 Task: Customize VS Code Editor Settings: Explore and modify VS Code editor settings to tailor the editor's behavior to your preferences
Action: Mouse moved to (7, 626)
Screenshot: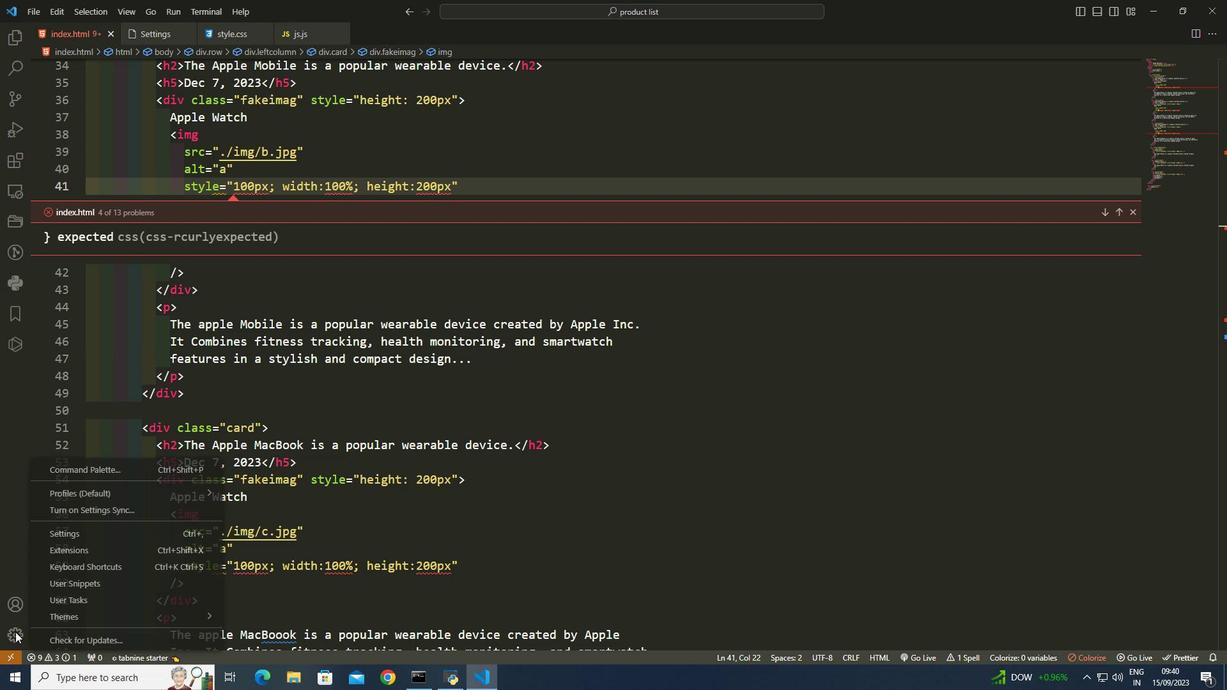 
Action: Mouse pressed left at (7, 626)
Screenshot: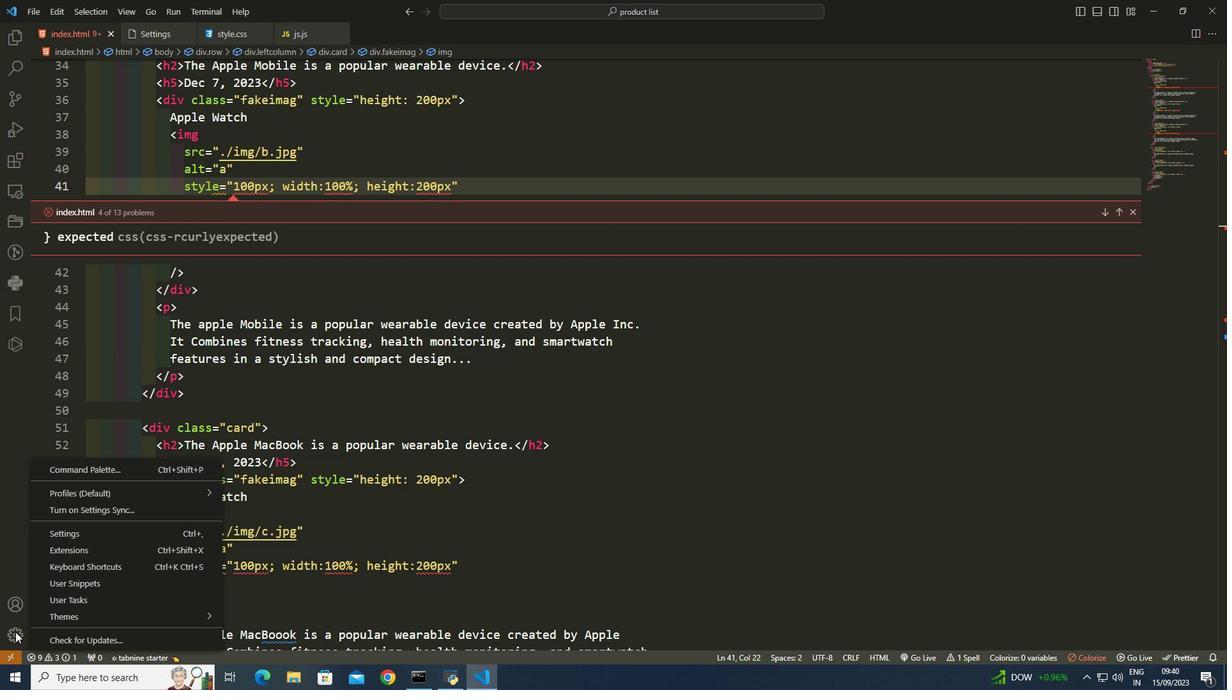 
Action: Mouse moved to (65, 531)
Screenshot: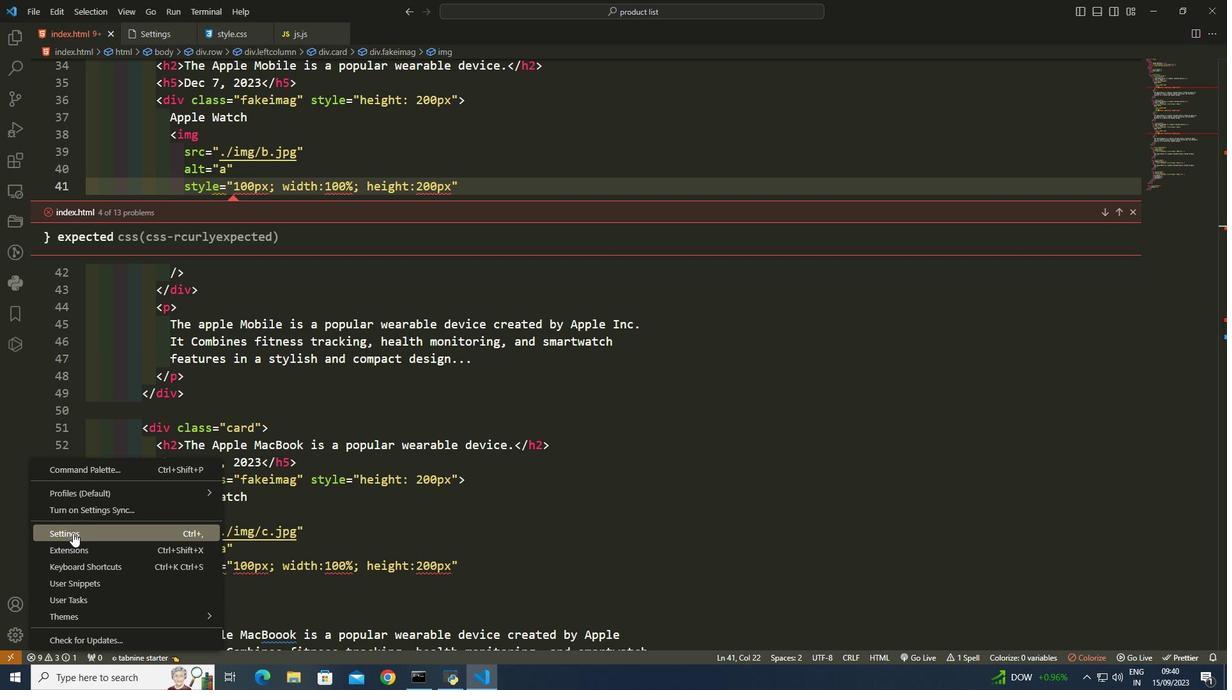
Action: Mouse pressed left at (65, 531)
Screenshot: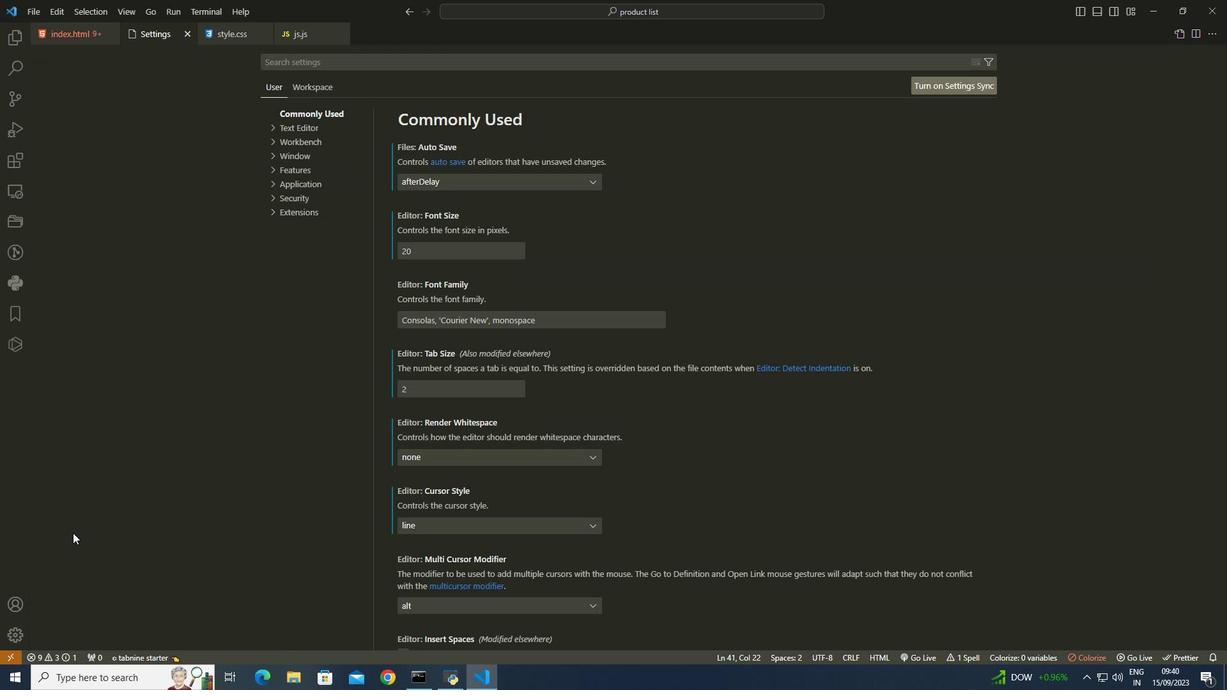 
Action: Mouse moved to (592, 193)
Screenshot: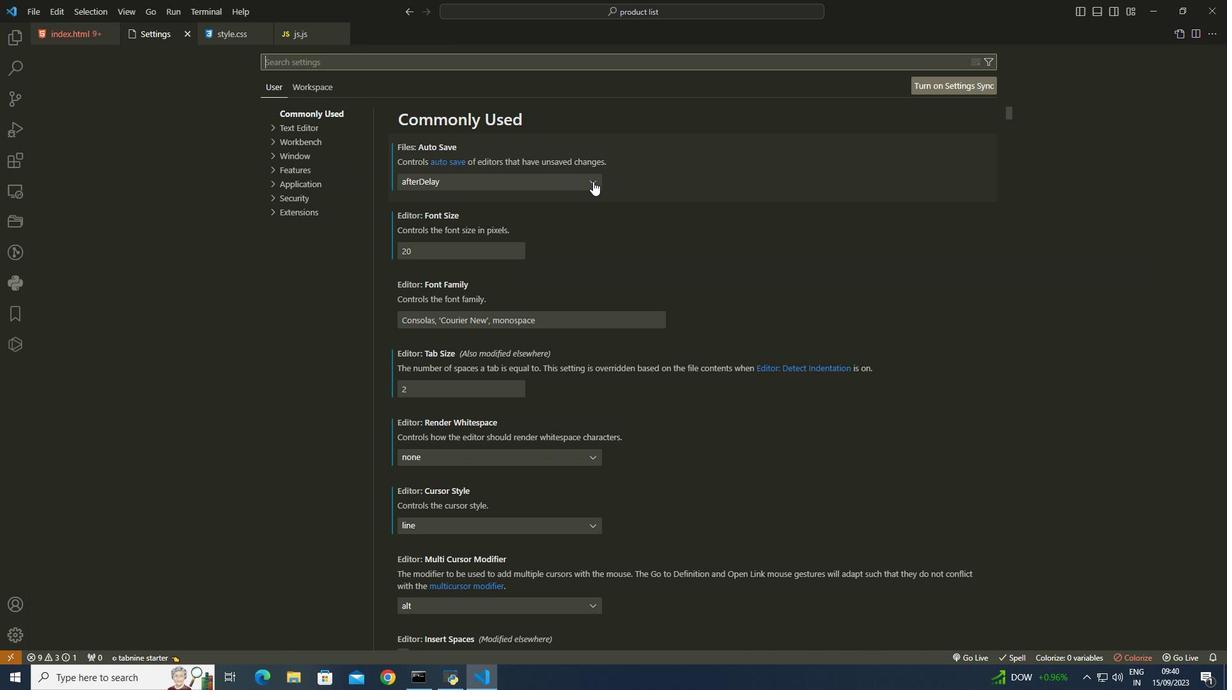 
Action: Mouse pressed left at (592, 193)
Screenshot: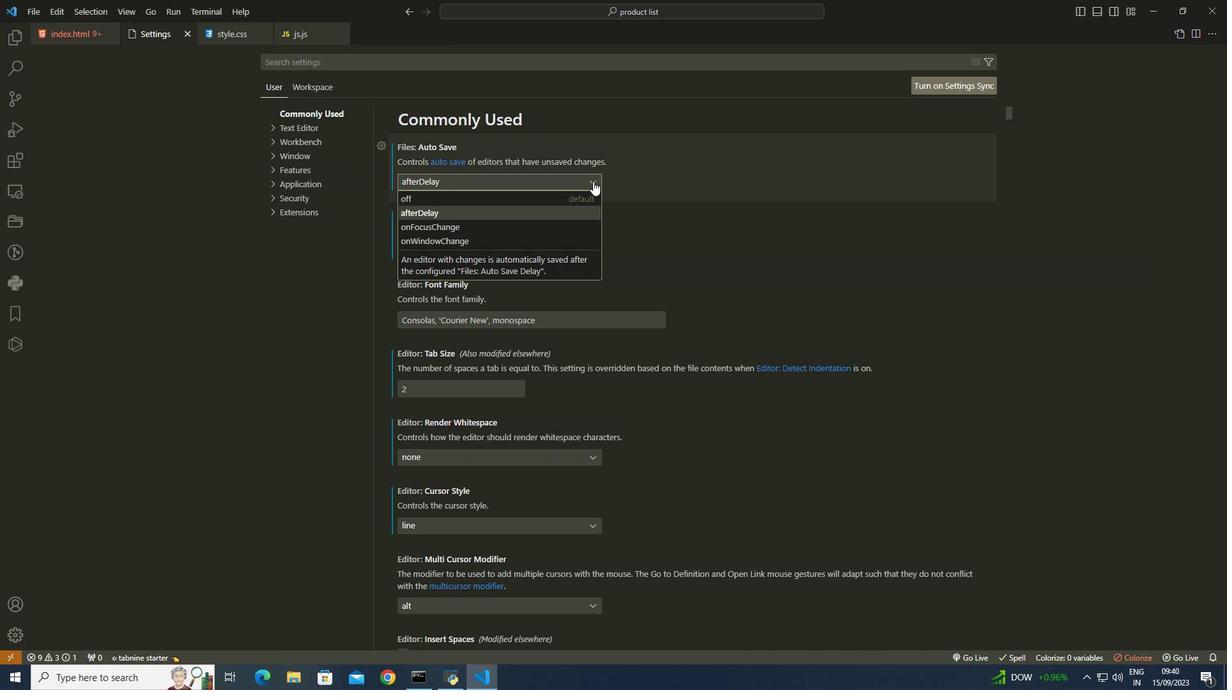 
Action: Mouse moved to (264, 247)
Screenshot: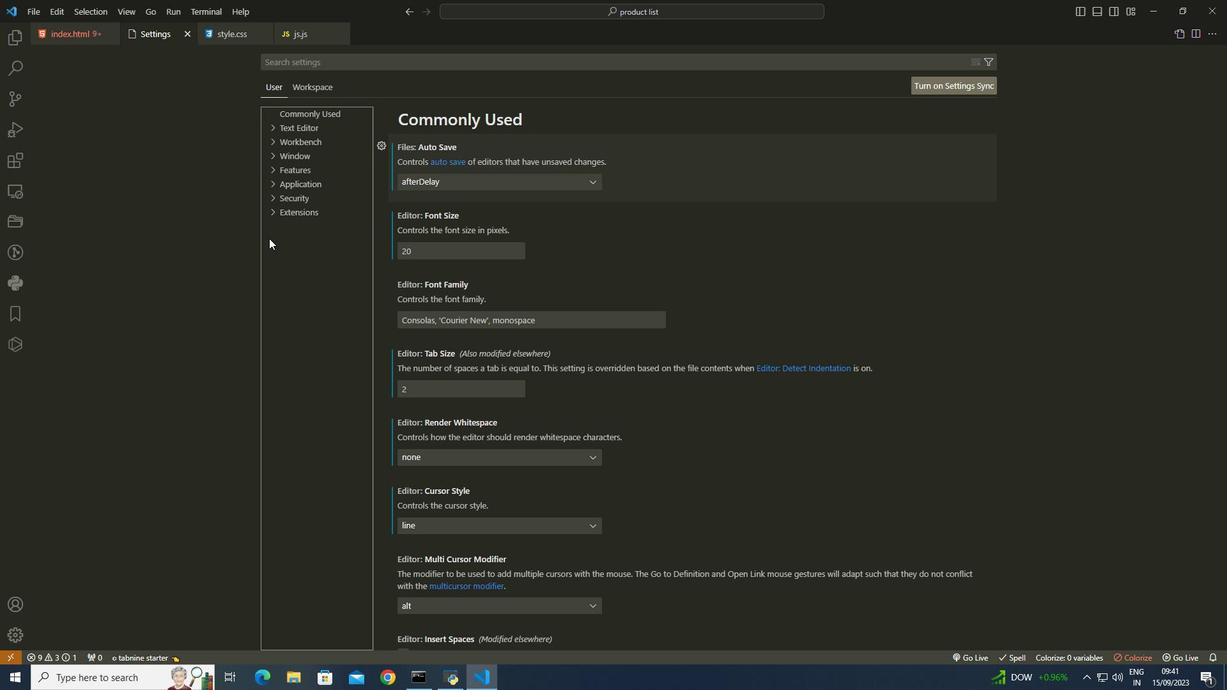 
Action: Mouse pressed left at (264, 247)
Screenshot: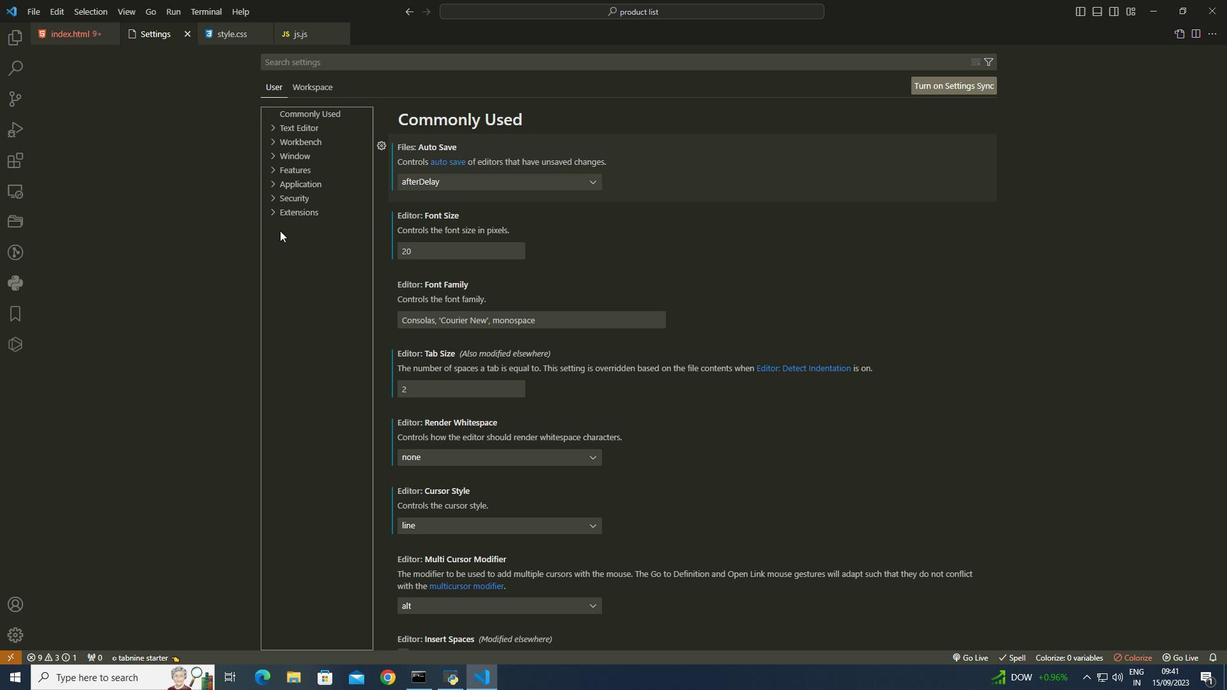 
Action: Mouse moved to (444, 259)
Screenshot: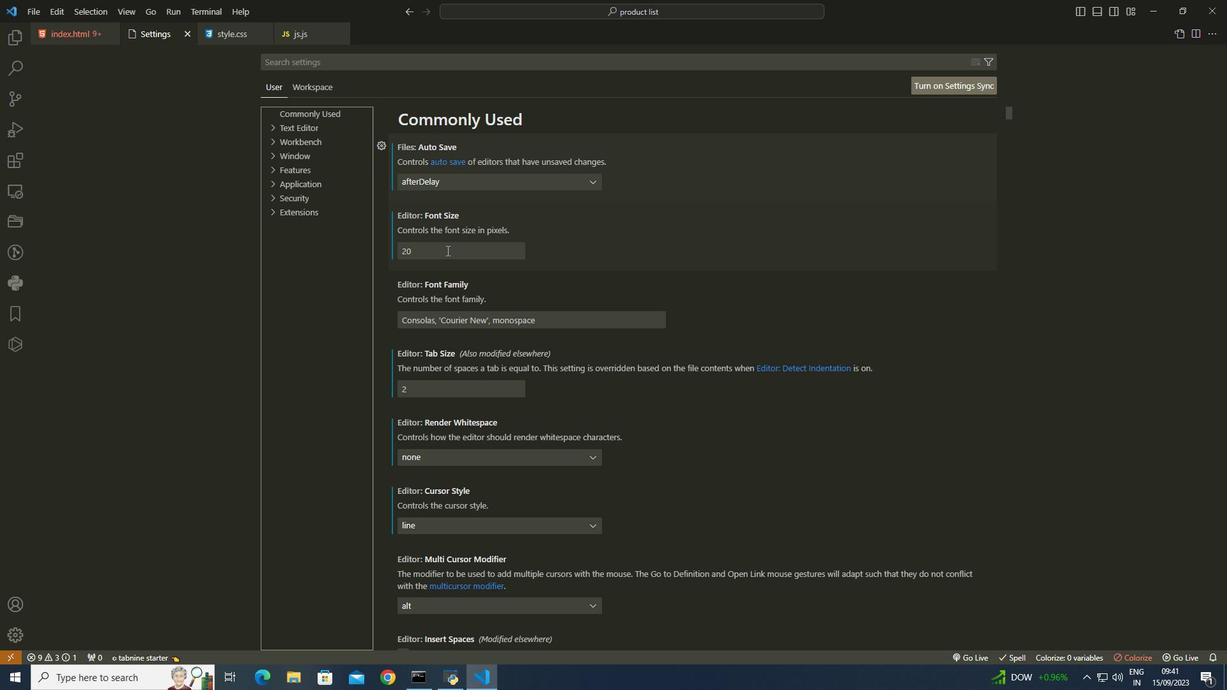 
Action: Mouse pressed left at (444, 259)
Screenshot: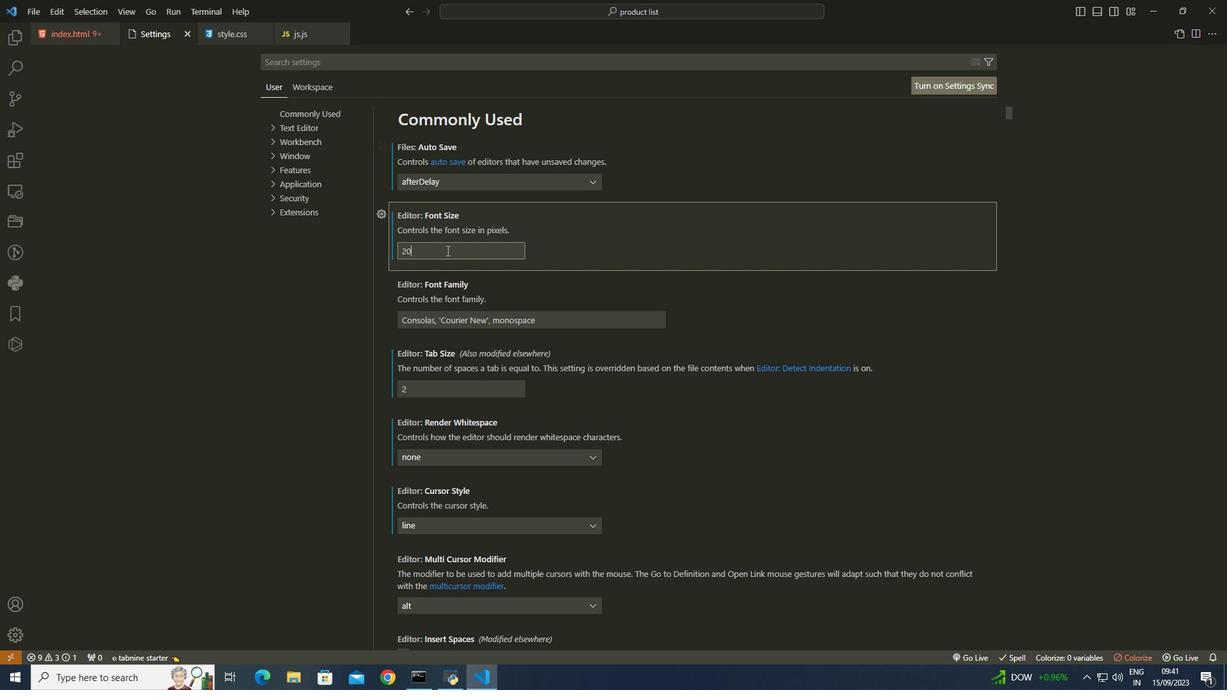 
Action: Key pressed <Key.backspace><Key.backspace>18
Screenshot: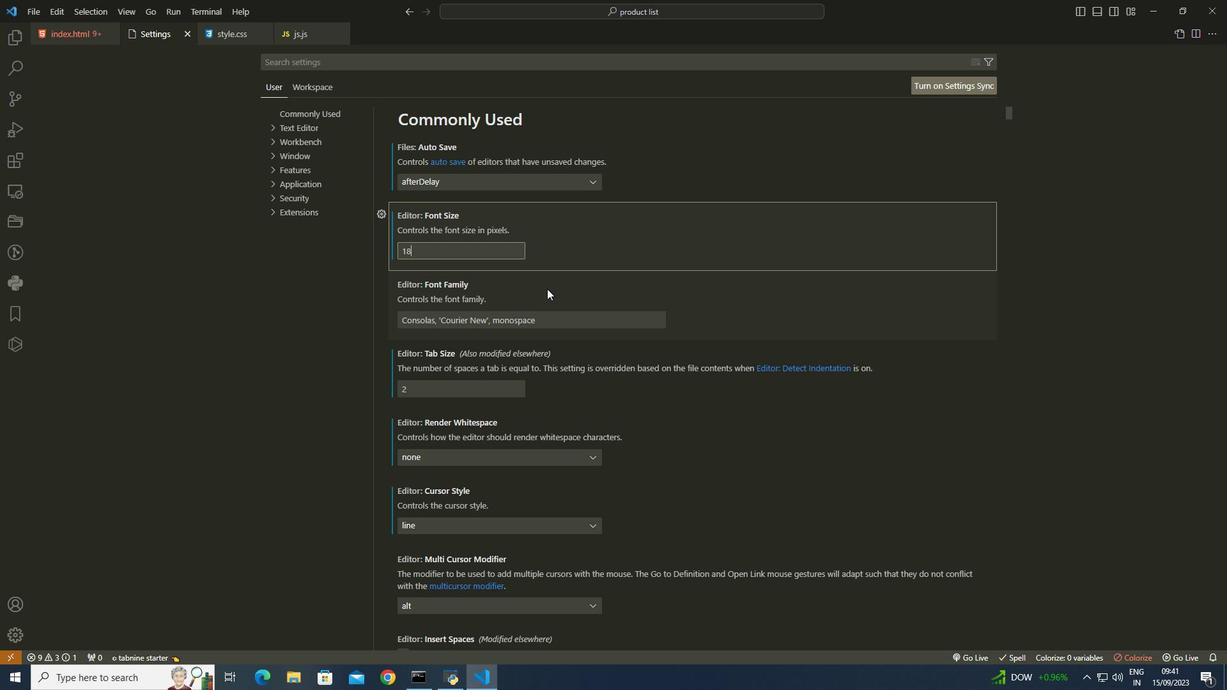 
Action: Mouse moved to (1145, 361)
Screenshot: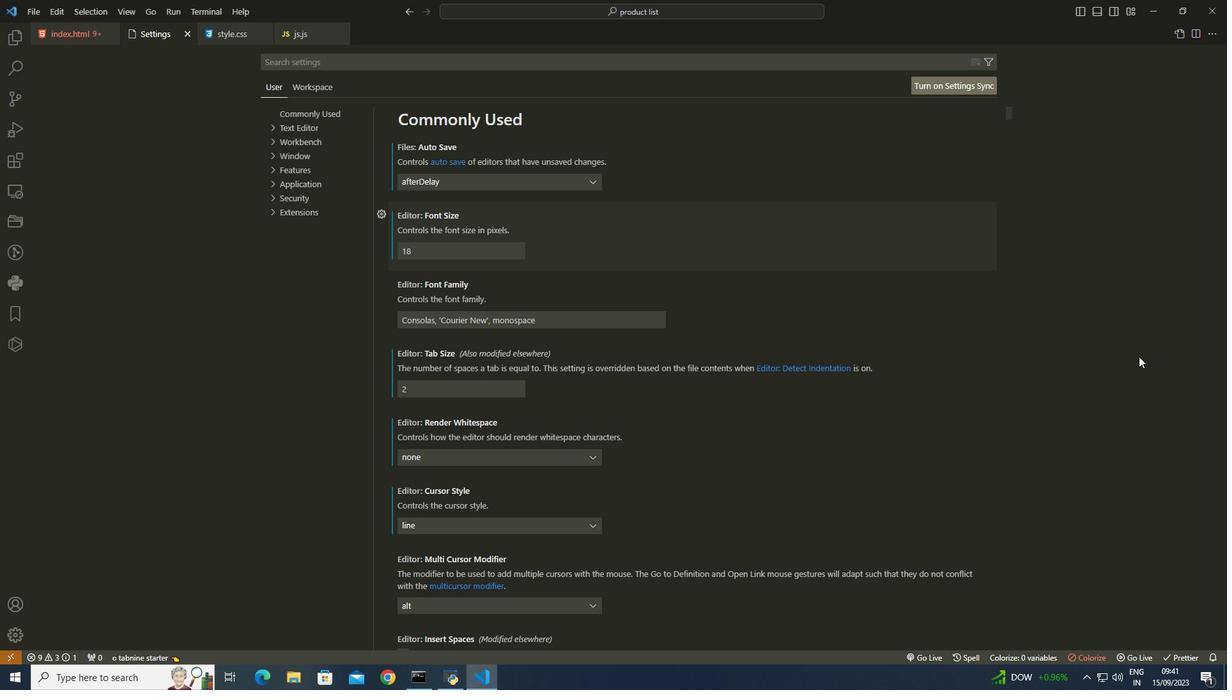 
Action: Mouse pressed left at (1145, 361)
Screenshot: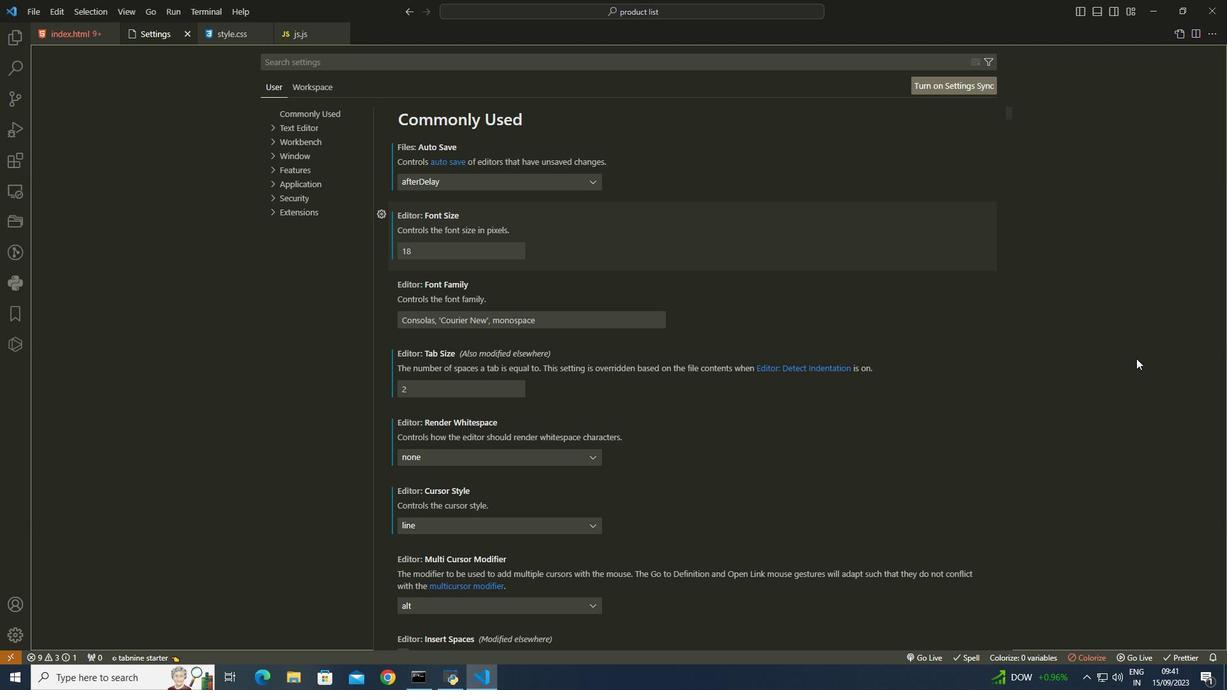 
Action: Mouse moved to (563, 329)
Screenshot: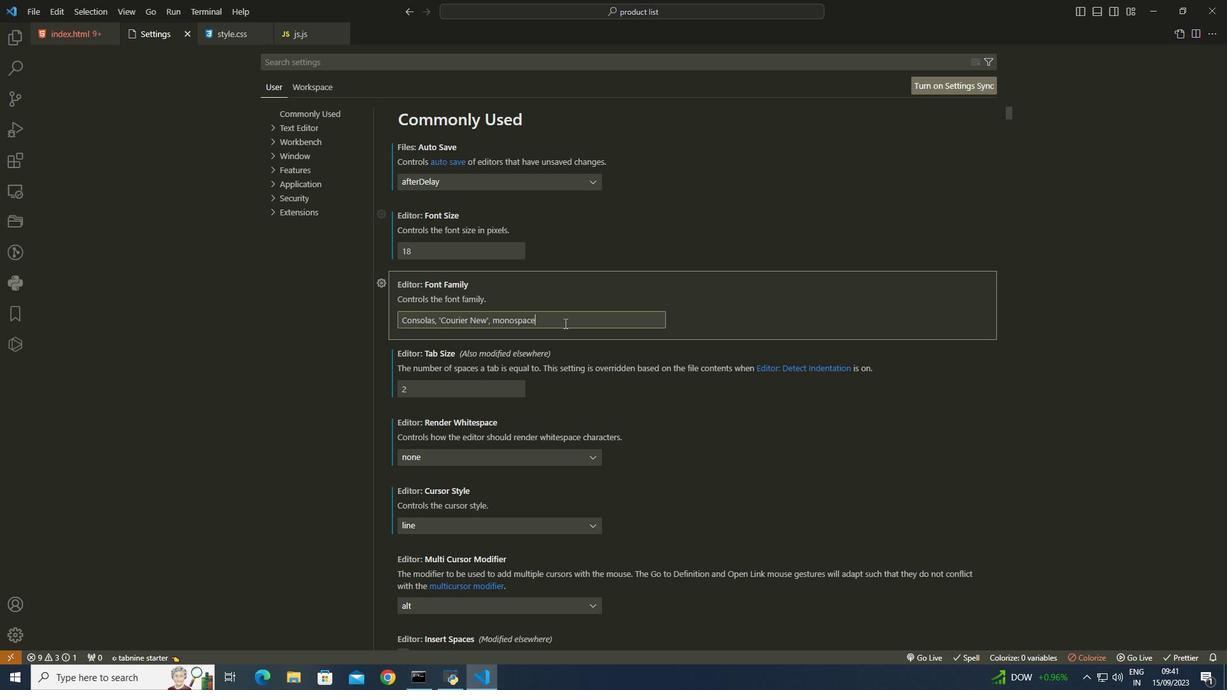 
Action: Mouse pressed left at (563, 329)
Screenshot: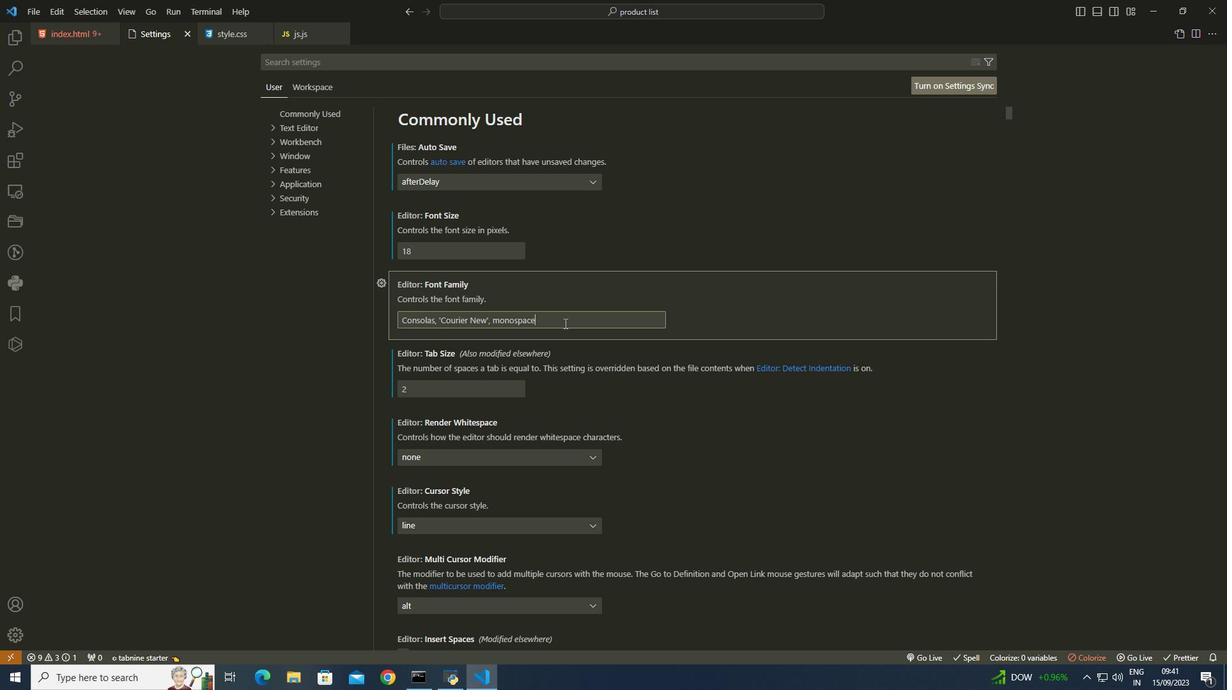 
Action: Mouse moved to (563, 329)
Screenshot: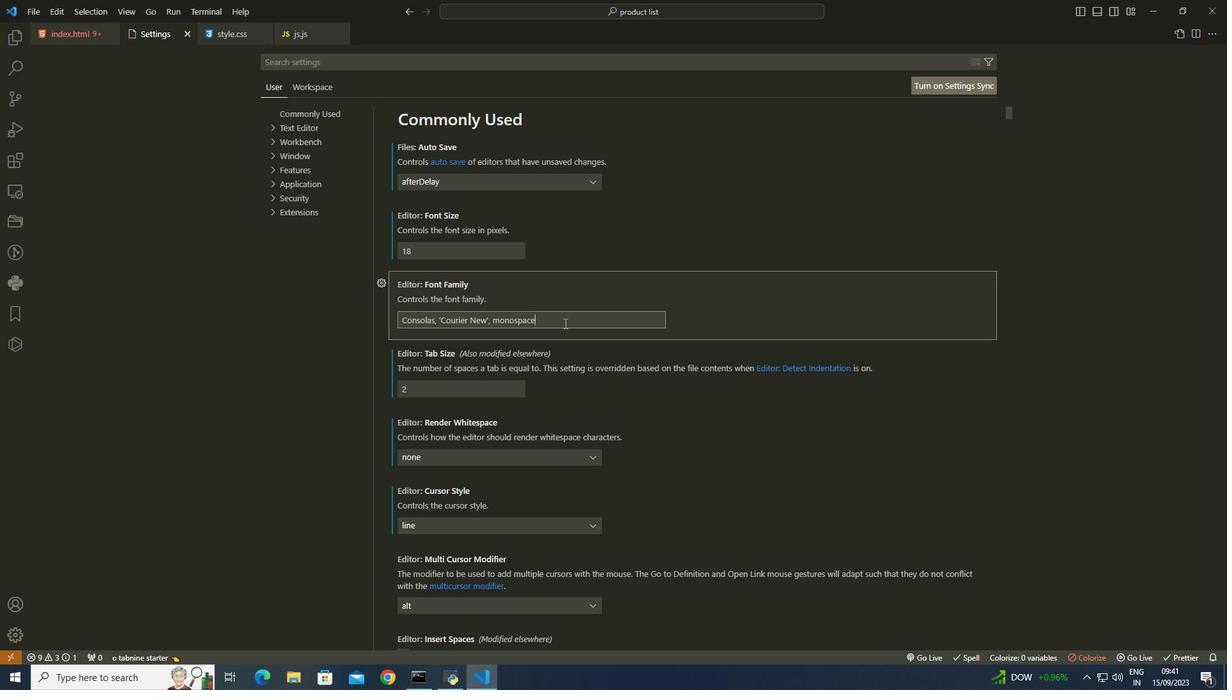 
Action: Mouse pressed left at (563, 329)
Screenshot: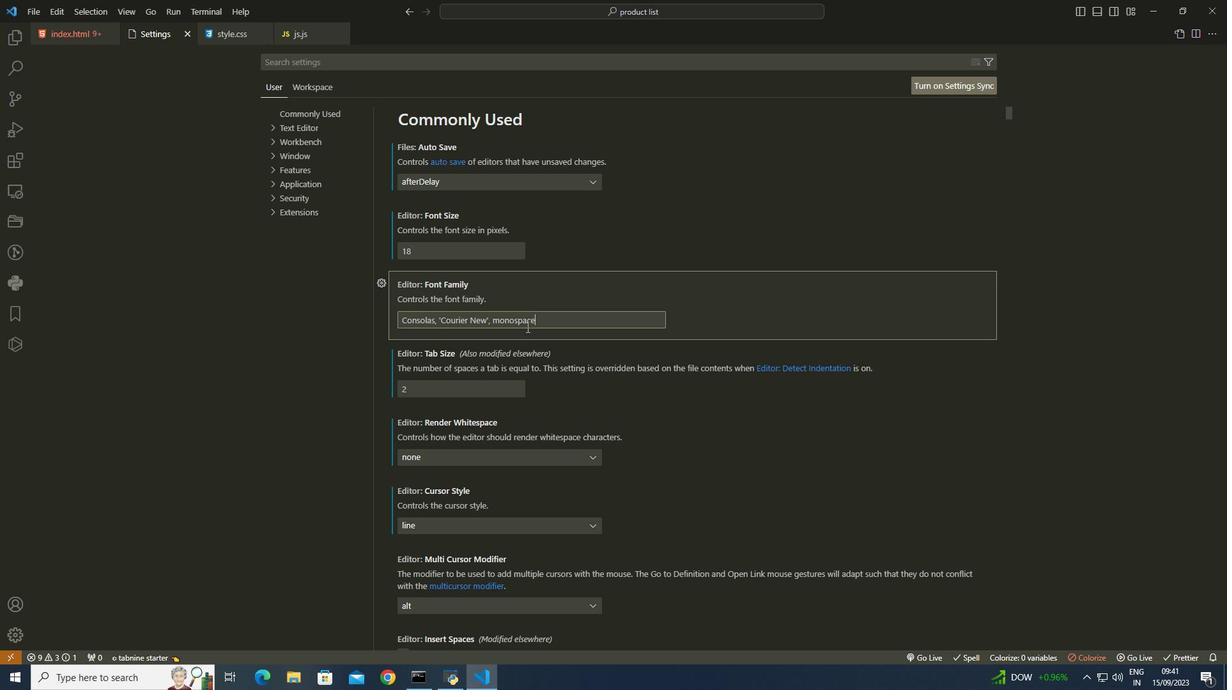 
Action: Mouse moved to (325, 368)
Screenshot: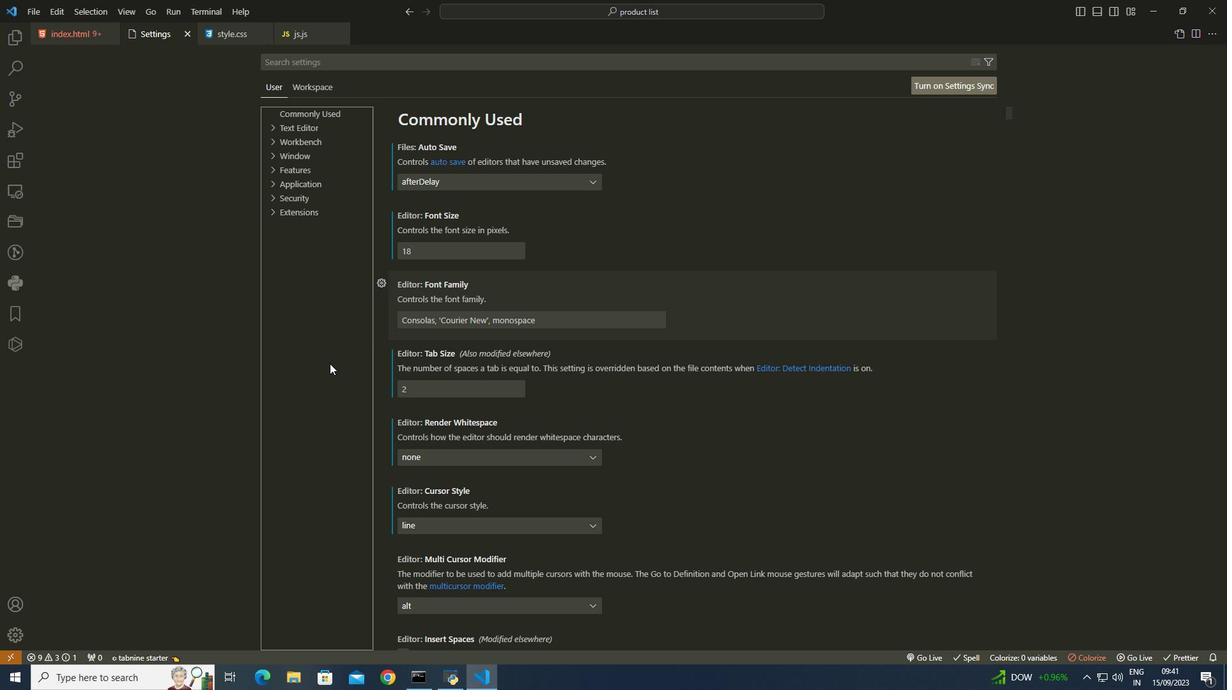 
Action: Mouse pressed left at (325, 368)
Screenshot: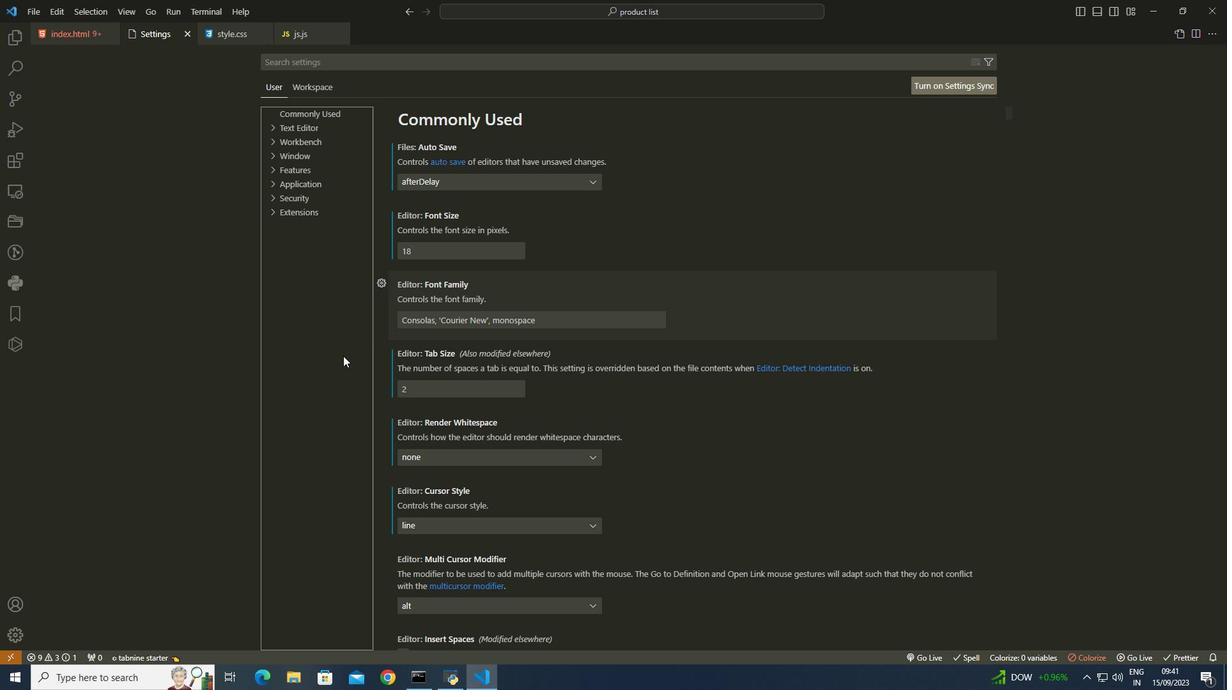 
Action: Mouse moved to (550, 329)
Screenshot: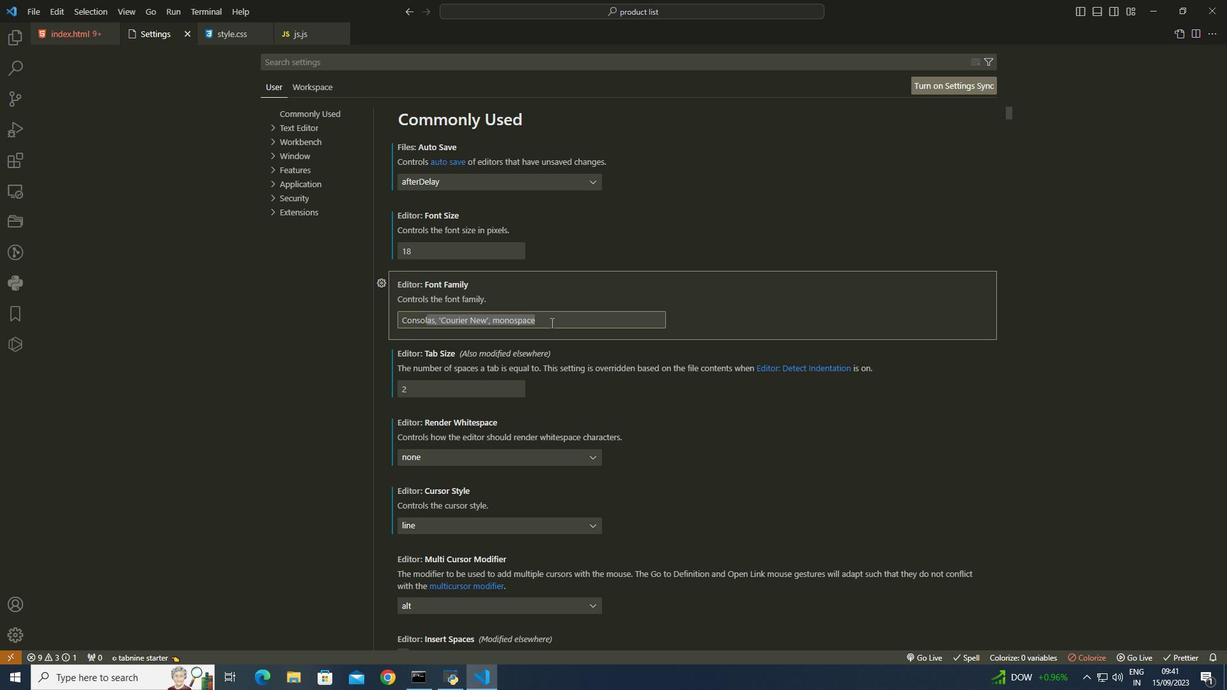 
Action: Mouse pressed left at (550, 329)
Screenshot: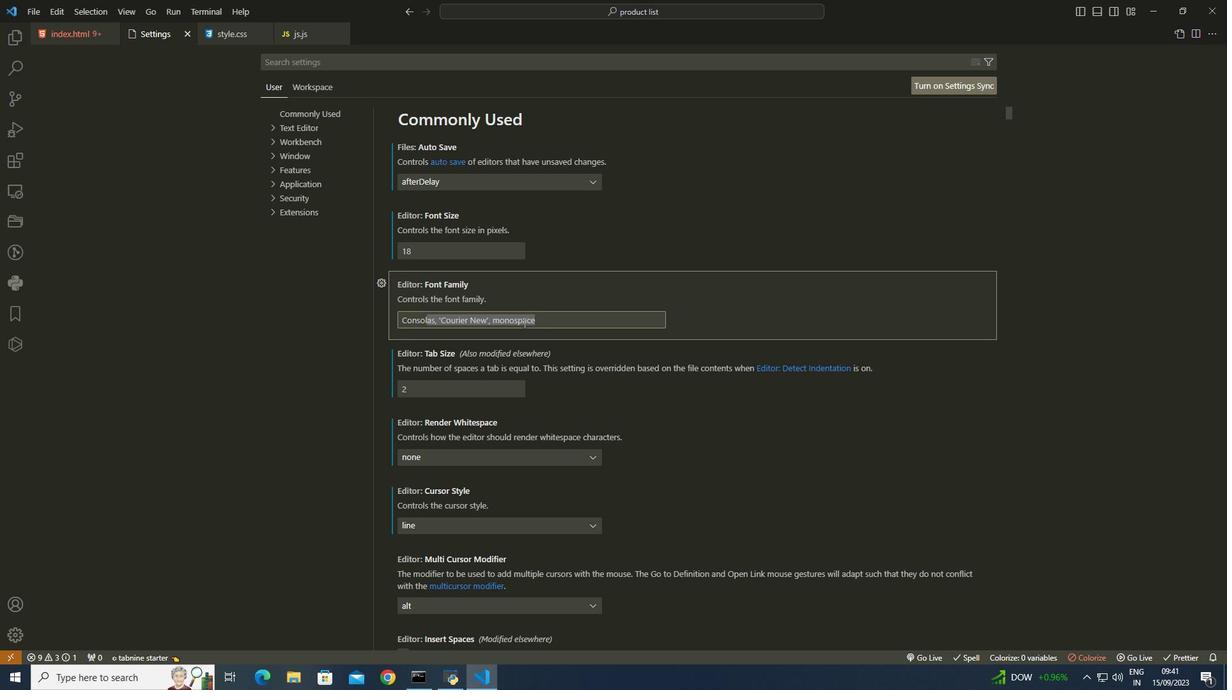 
Action: Mouse moved to (556, 323)
Screenshot: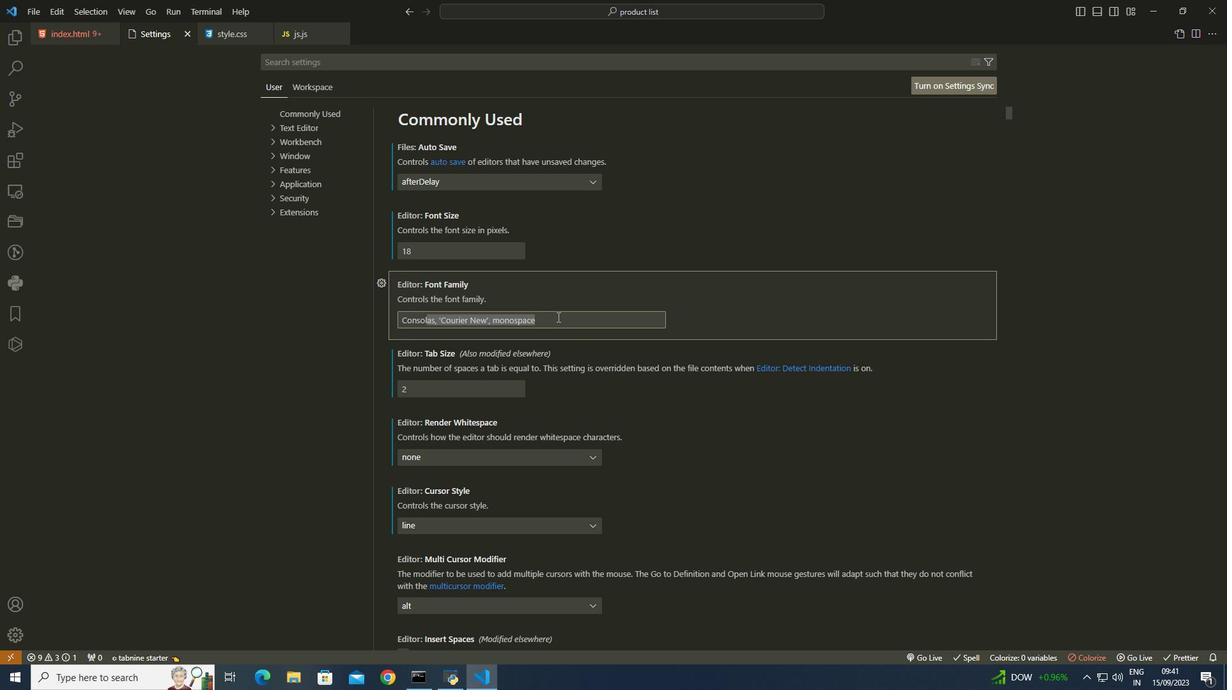 
Action: Mouse pressed left at (556, 323)
Screenshot: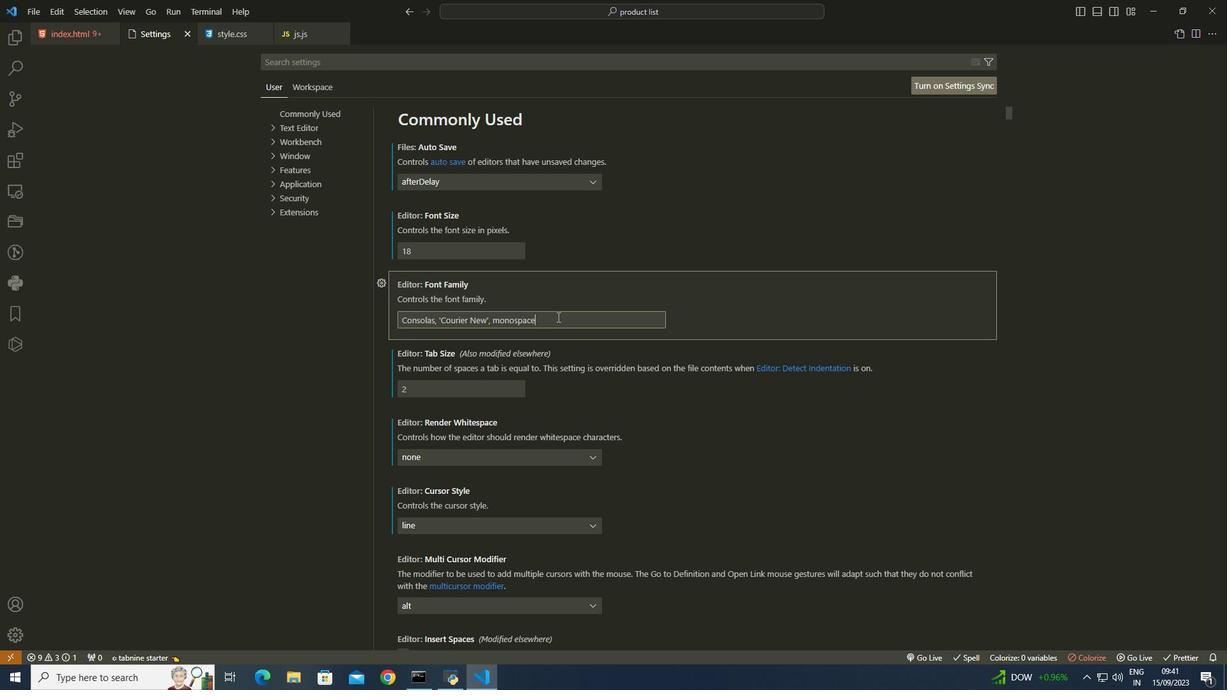 
Action: Key pressed <Key.backspace><Key.backspace><Key.backspace><Key.backspace><Key.backspace><Key.backspace><Key.backspace><Key.backspace><Key.backspace><Key.backspace><Key.backspace><Key.backspace><Key.backspace><Key.backspace><Key.backspace><Key.backspace><Key.backspace><Key.backspace><Key.backspace><Key.backspace><Key.backspace><Key.backspace><Key.backspace><Key.backspace><Key.backspace><Key.backspace><Key.backspace><Key.backspace><Key.backspace><Key.backspace><Key.backspace><Key.backspace><Key.backspace><Key.backspace><Key.backspace><Key.backspace><Key.backspace><Key.backspace><Key.backspace><Key.backspace><Key.backspace>centuri<Key.backspace>y<Key.space>gothic
Screenshot: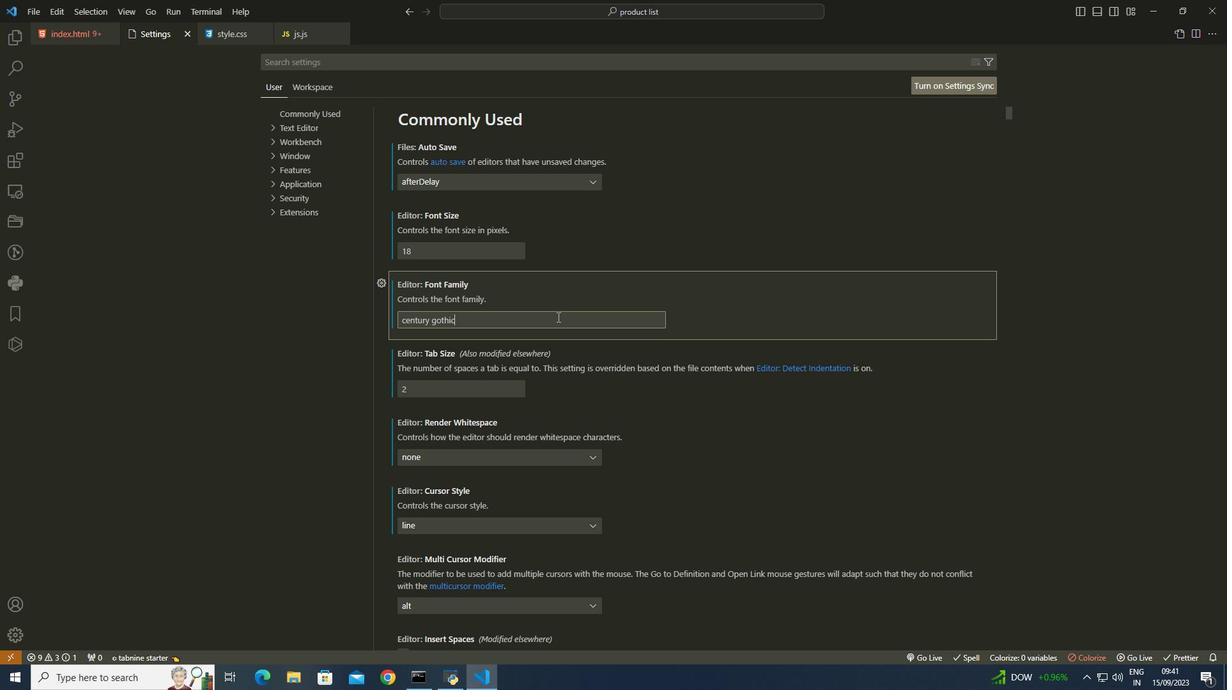 
Action: Mouse moved to (783, 470)
Screenshot: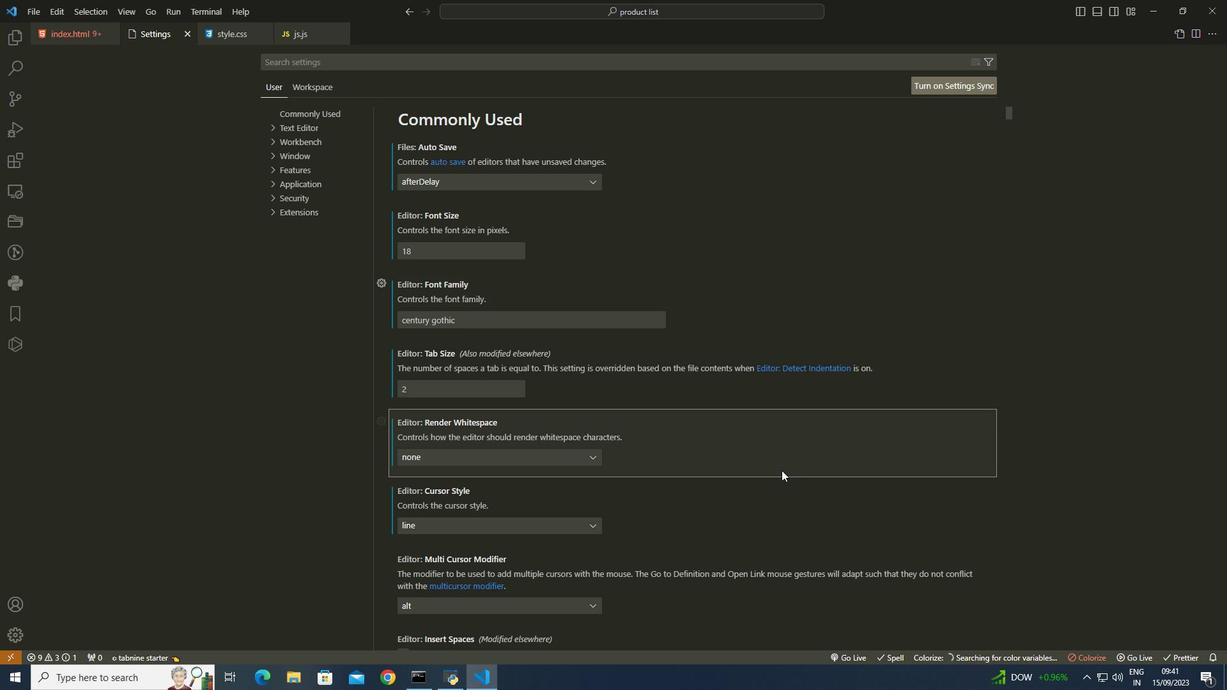 
Action: Mouse pressed left at (783, 470)
Screenshot: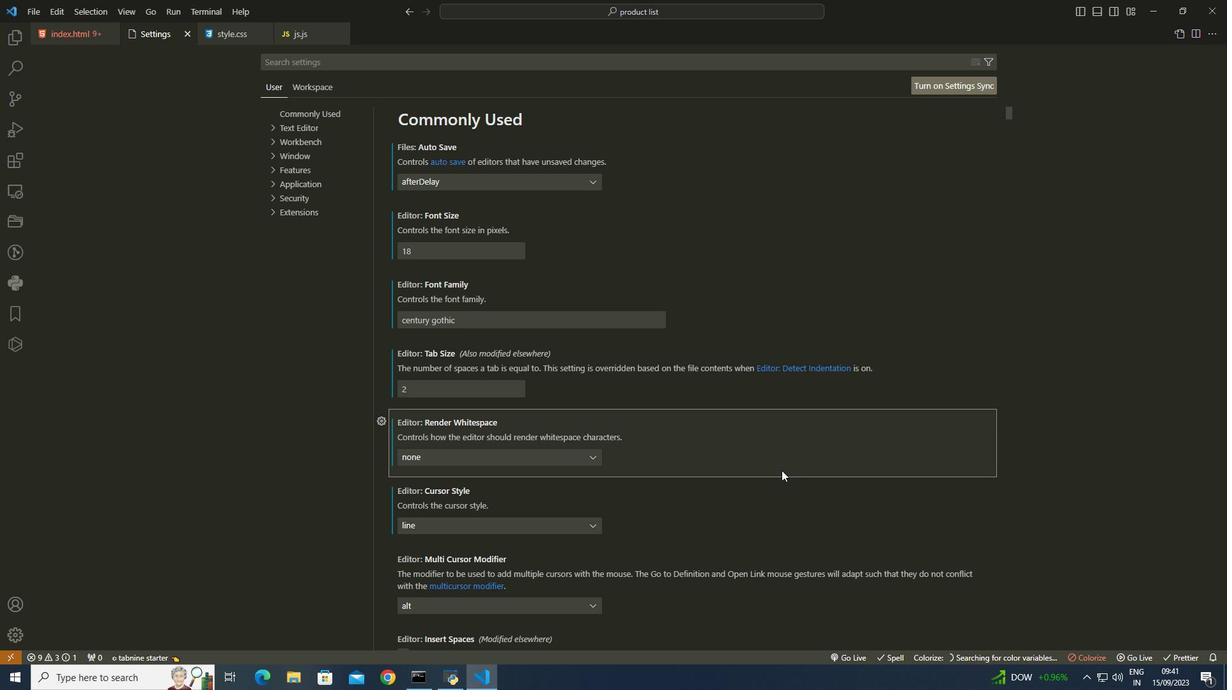 
Action: Mouse moved to (496, 320)
Screenshot: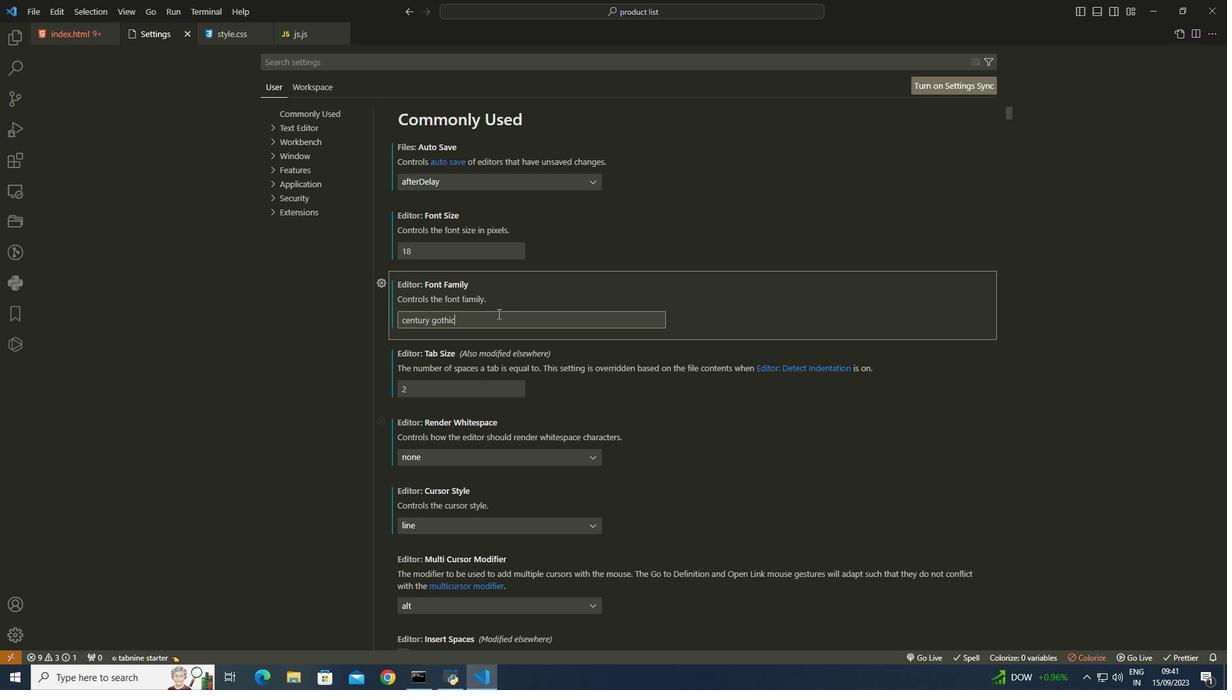 
Action: Mouse pressed left at (496, 320)
Screenshot: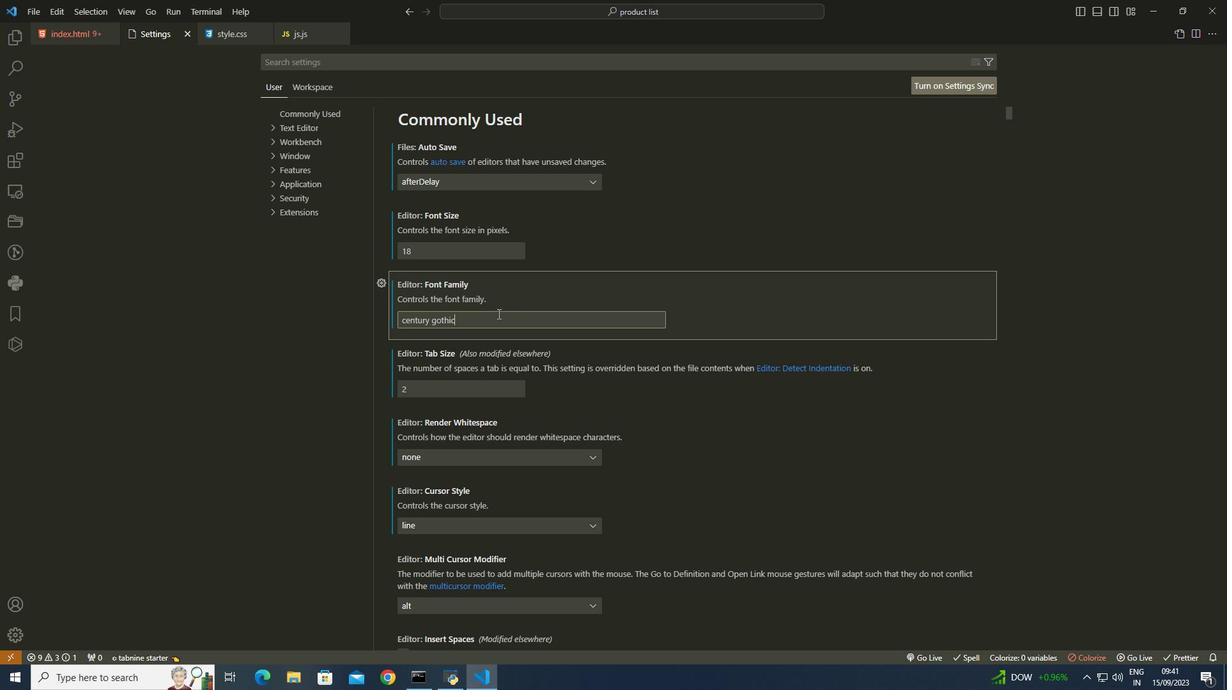 
Action: Key pressed <Key.backspace><Key.backspace><Key.backspace><Key.backspace><Key.backspace><Key.backspace><Key.backspace><Key.backspace><Key.backspace><Key.backspace><Key.backspace><Key.backspace><Key.backspace><Key.backspace><Key.backspace><Key.backspace><Key.backspace><Key.backspace>sans<Key.space>serif
Screenshot: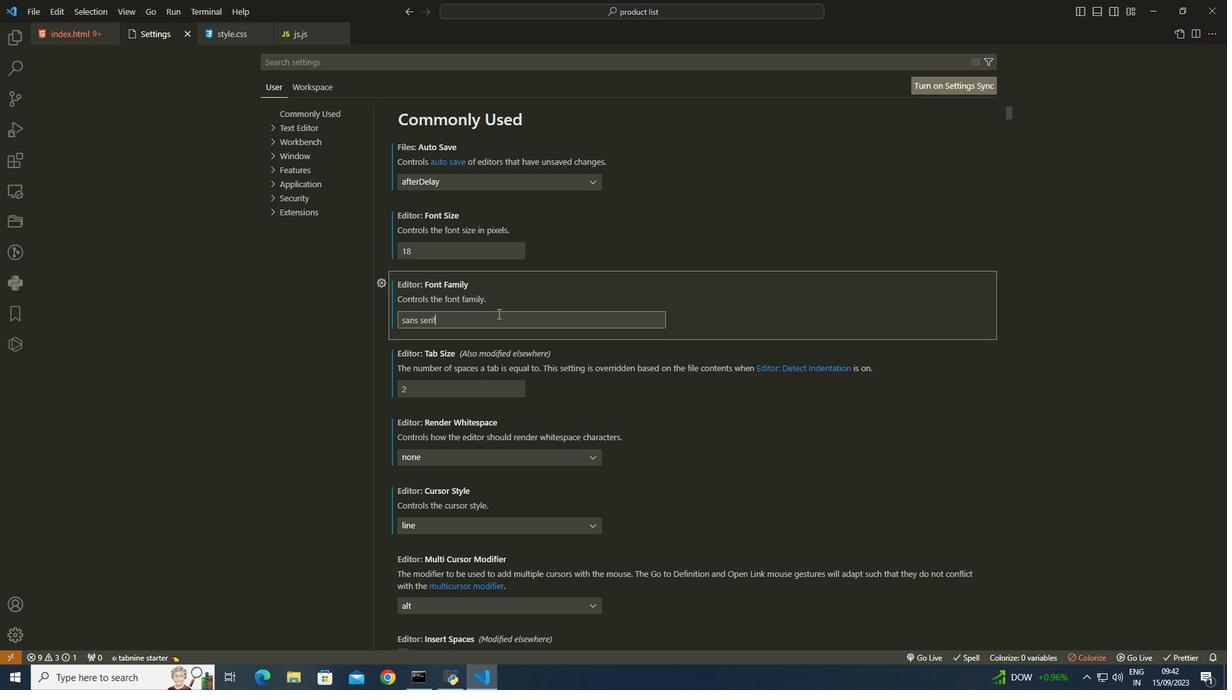 
Action: Mouse moved to (506, 325)
Screenshot: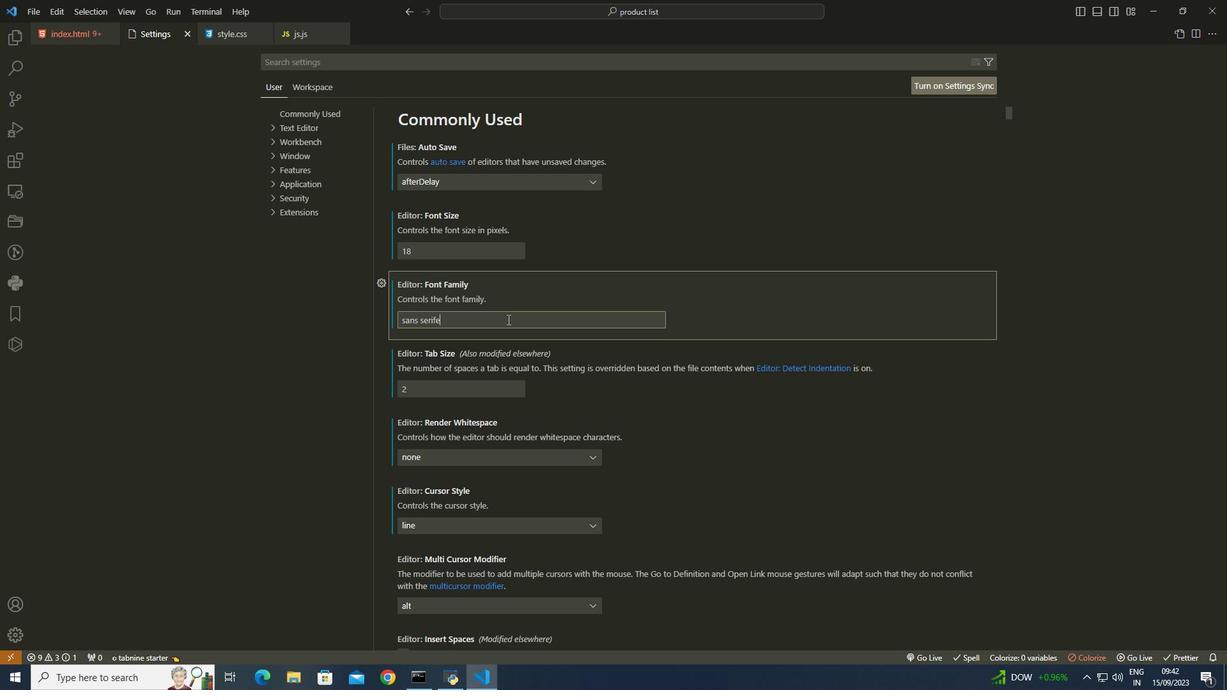 
Action: Key pressed e
Screenshot: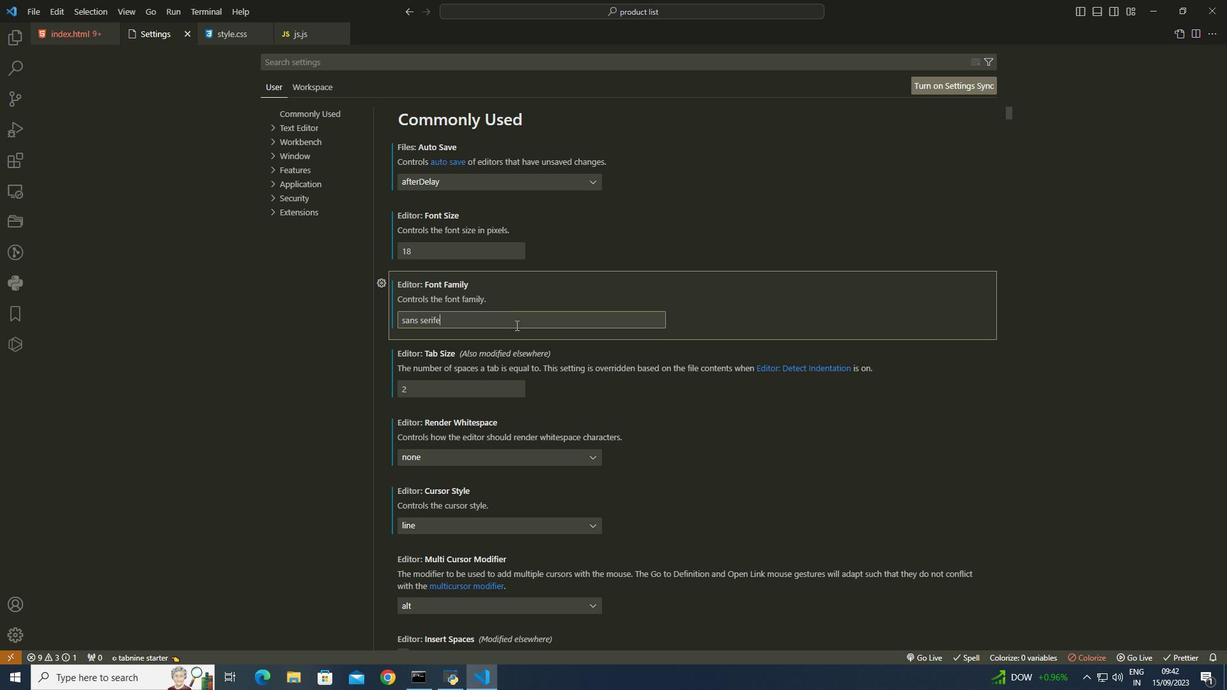 
Action: Mouse moved to (694, 398)
Screenshot: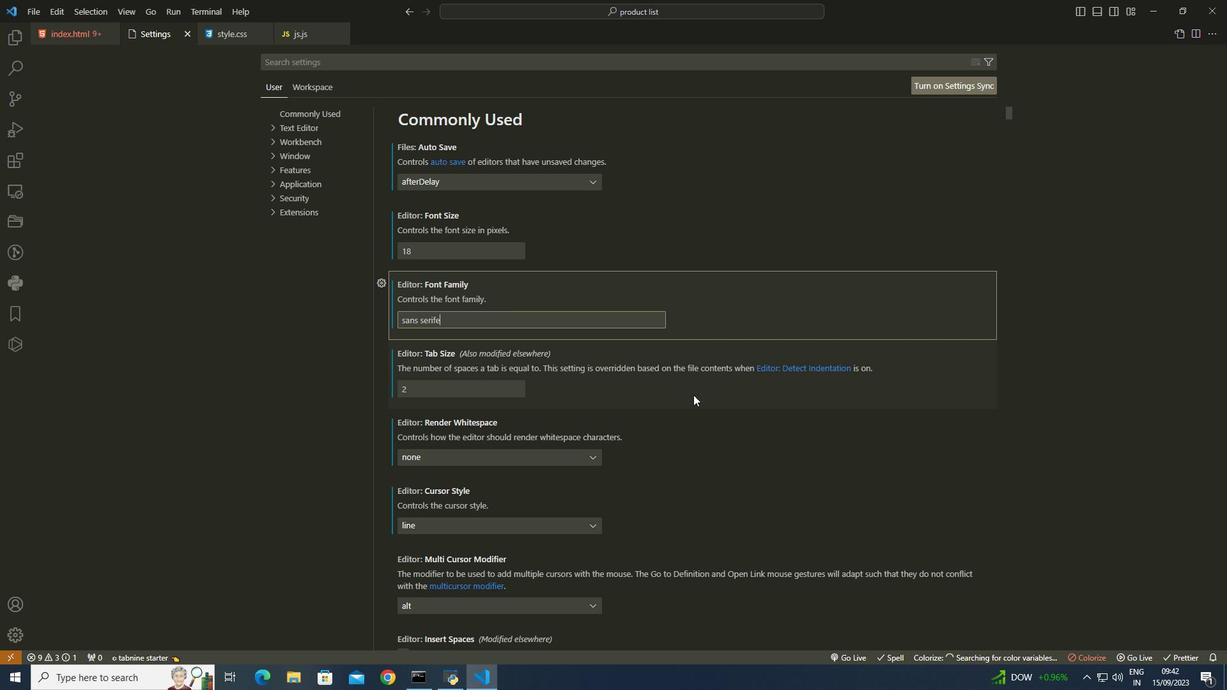 
Action: Key pressed <Key.backspace>
Screenshot: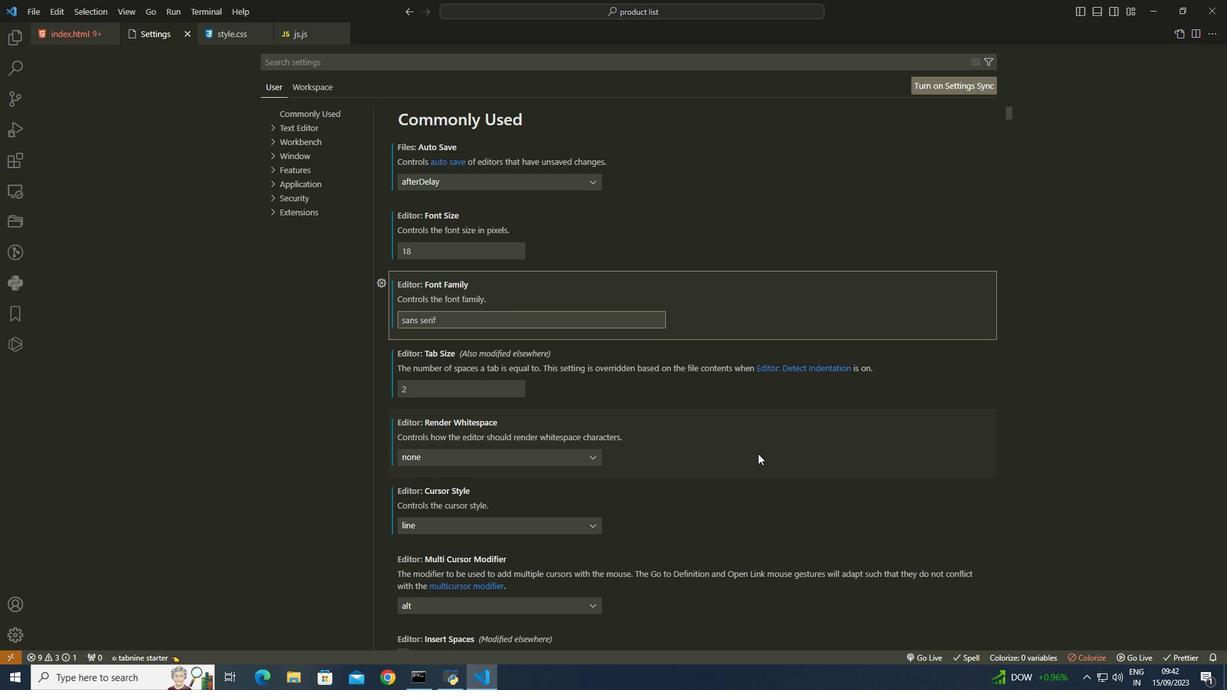 
Action: Mouse moved to (816, 471)
Screenshot: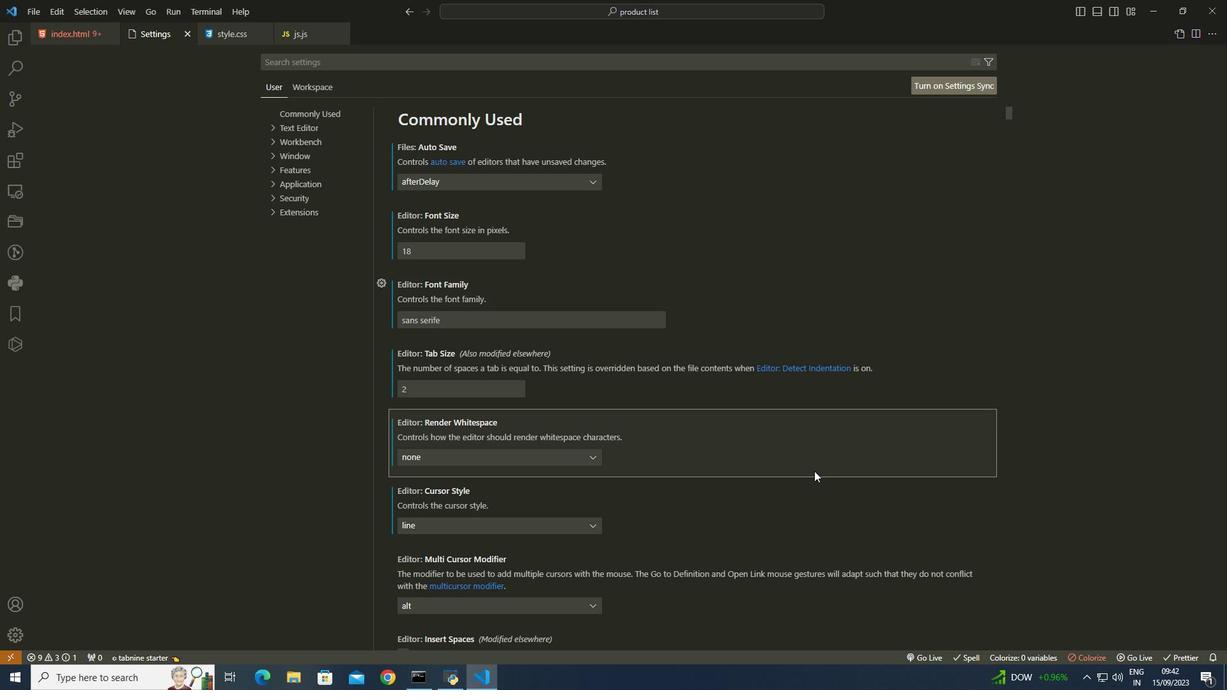 
Action: Mouse pressed left at (816, 471)
Screenshot: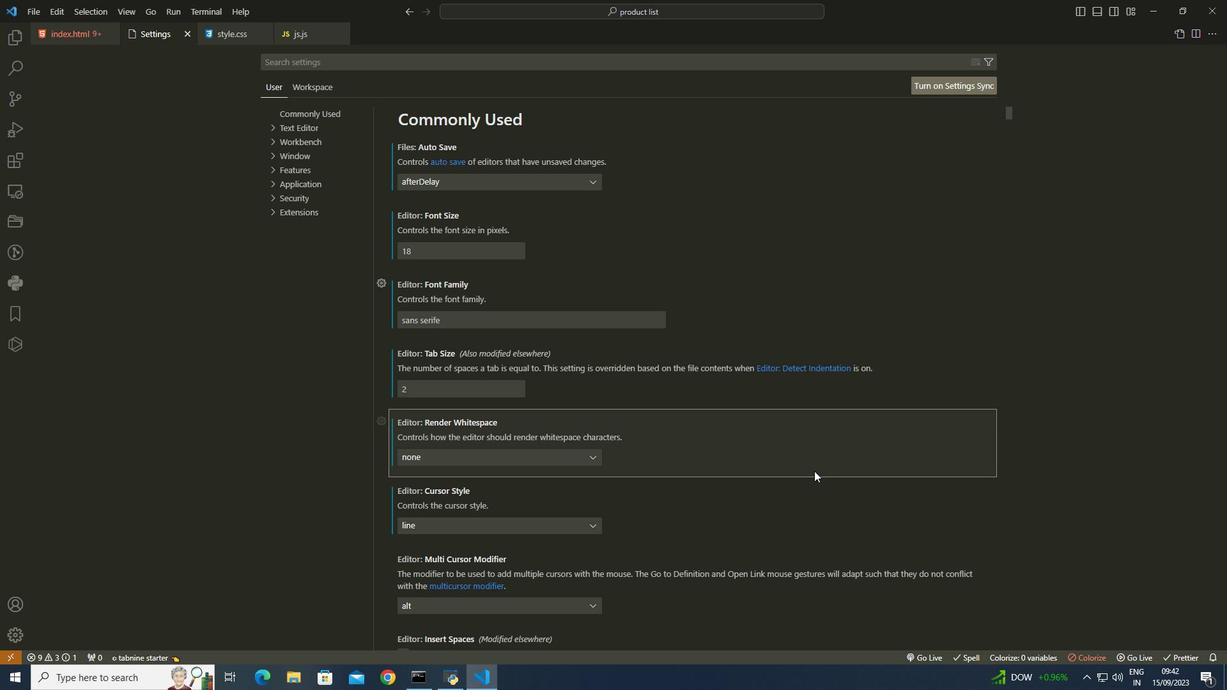 
Action: Mouse moved to (298, 374)
Screenshot: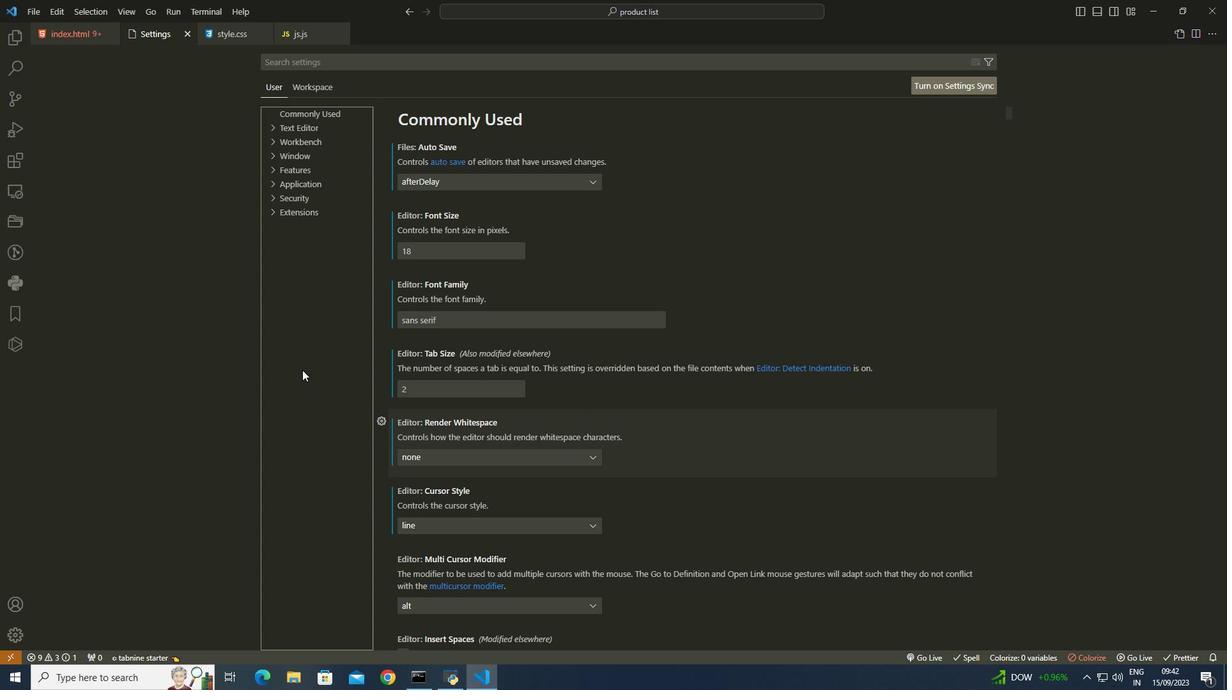 
Action: Mouse pressed left at (298, 374)
Screenshot: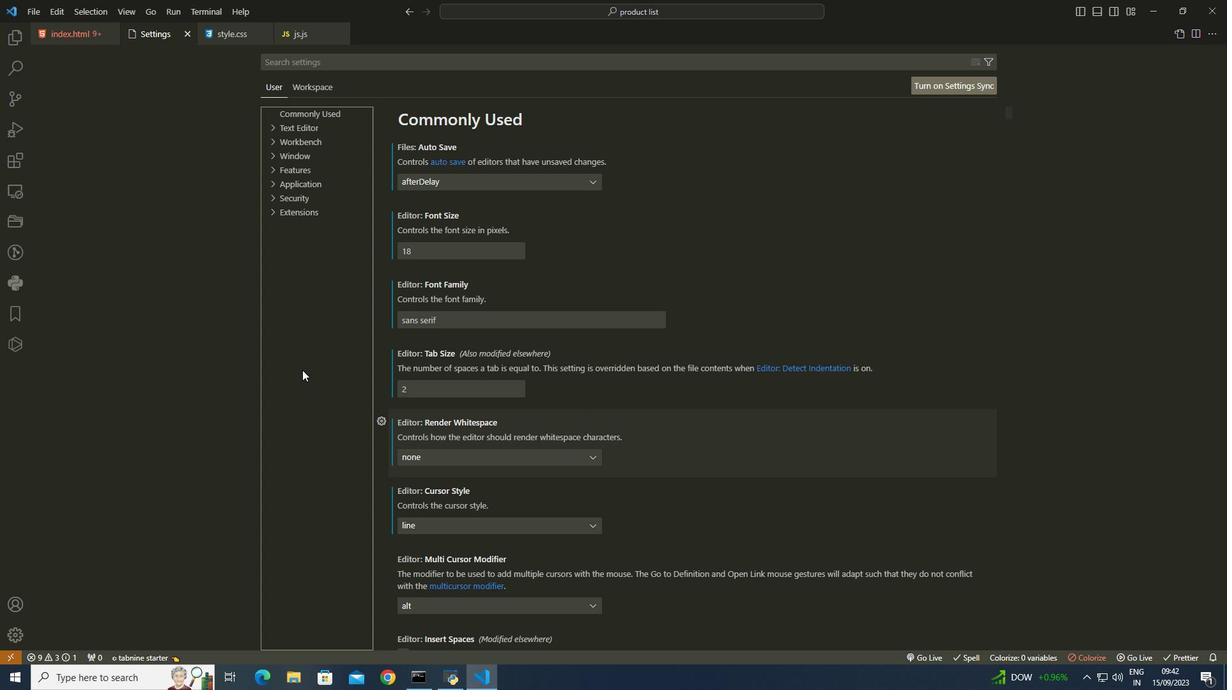 
Action: Mouse moved to (459, 393)
Screenshot: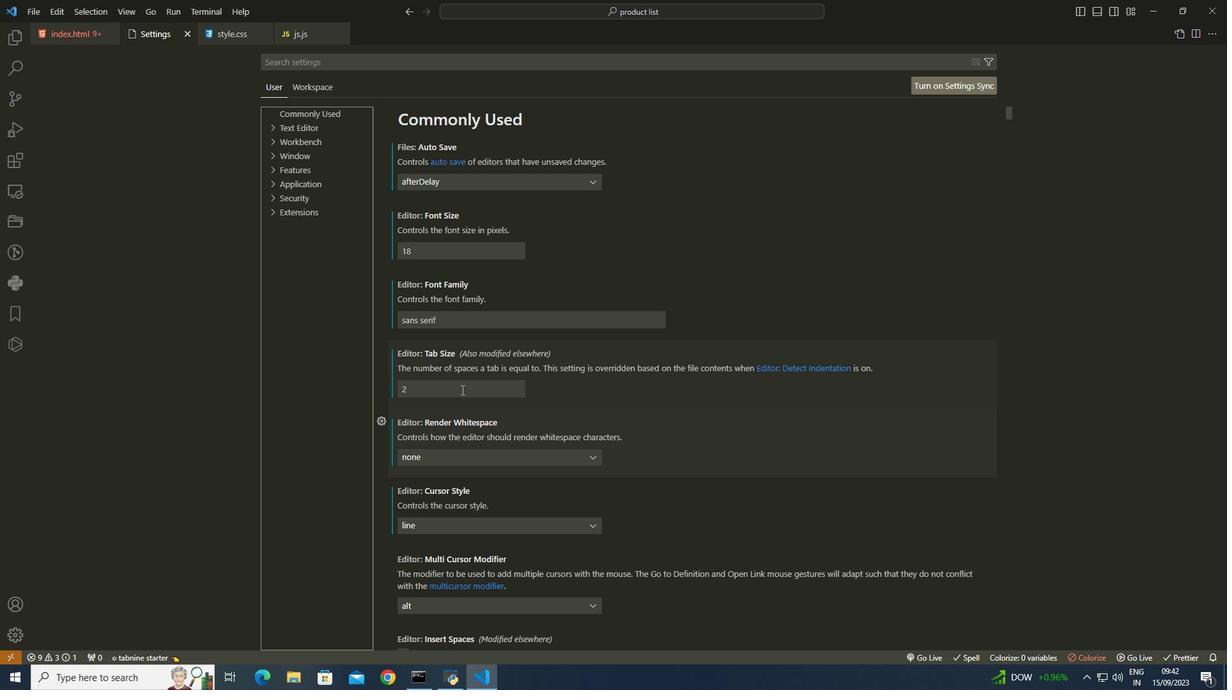 
Action: Mouse pressed left at (459, 393)
Screenshot: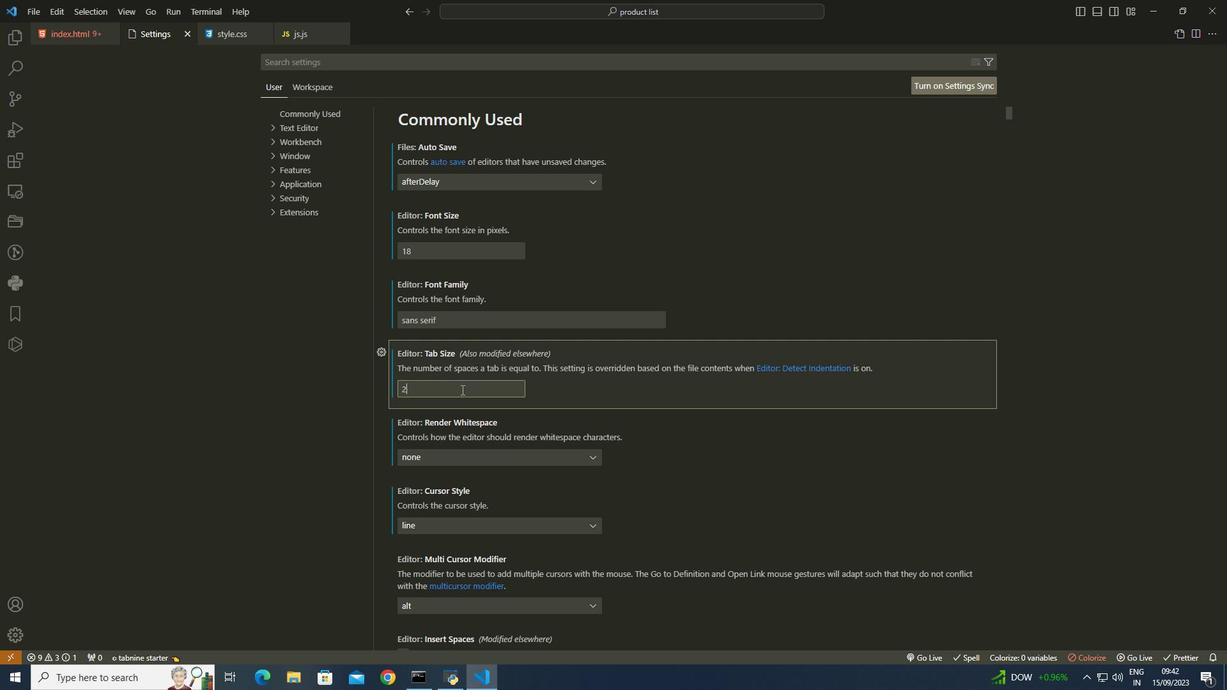
Action: Mouse moved to (577, 458)
Screenshot: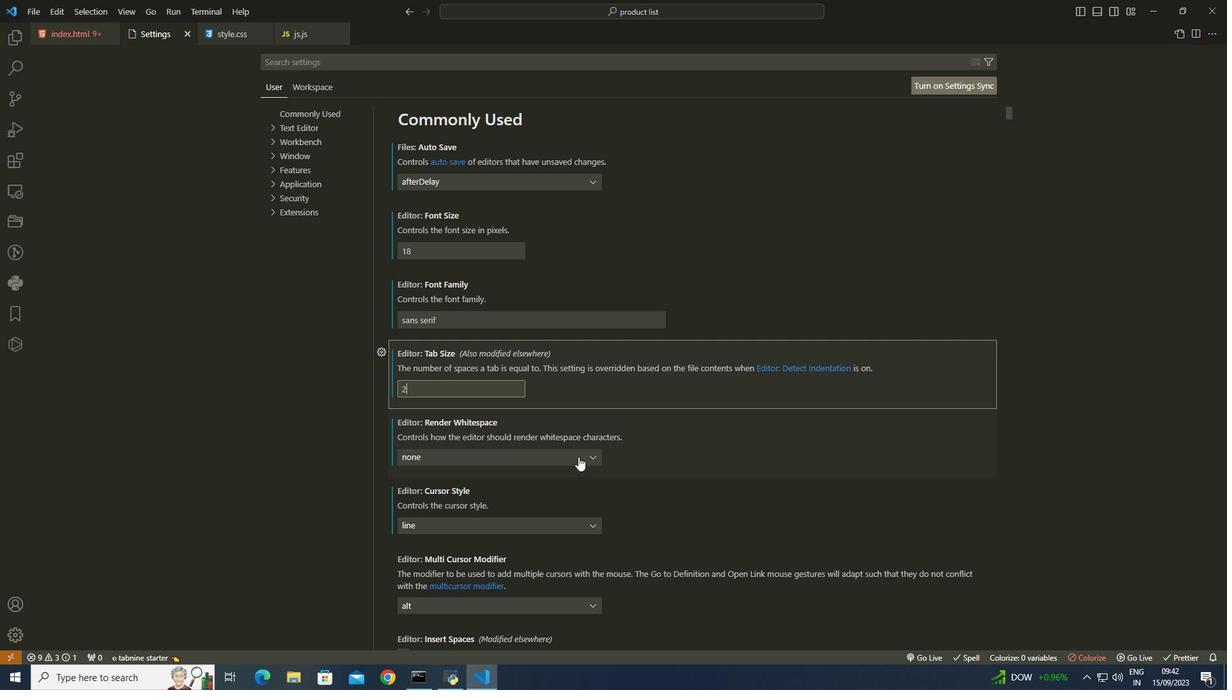 
Action: Mouse pressed left at (577, 458)
Screenshot: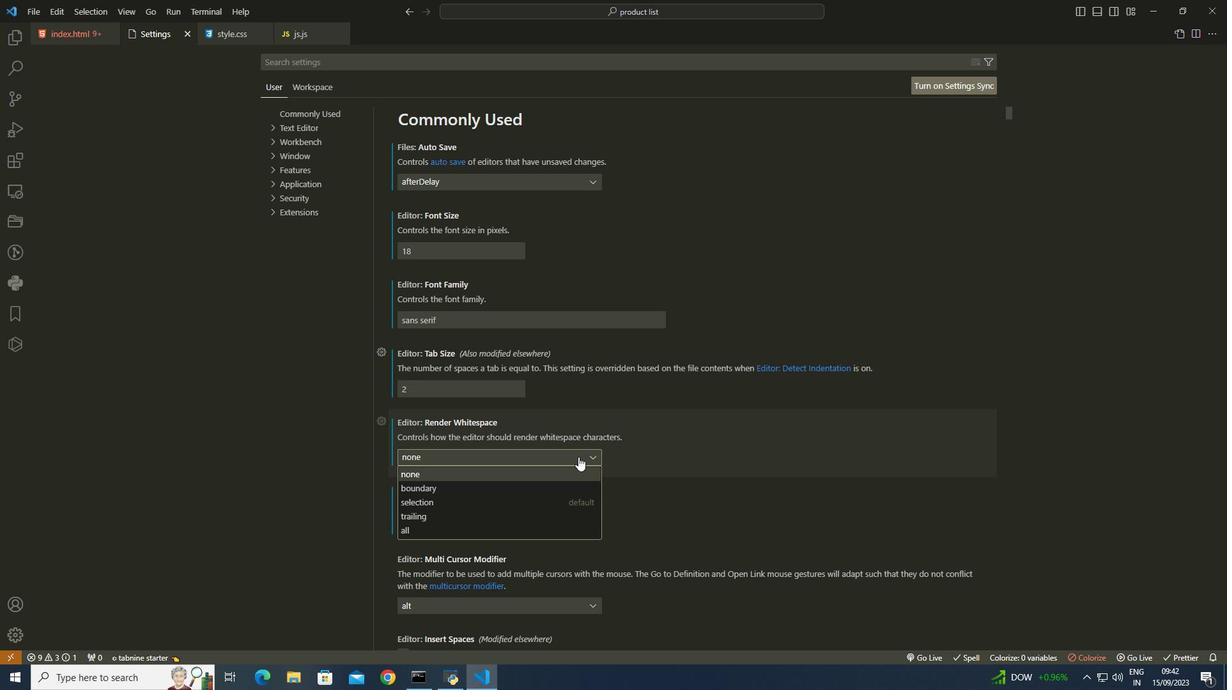 
Action: Mouse moved to (299, 419)
Screenshot: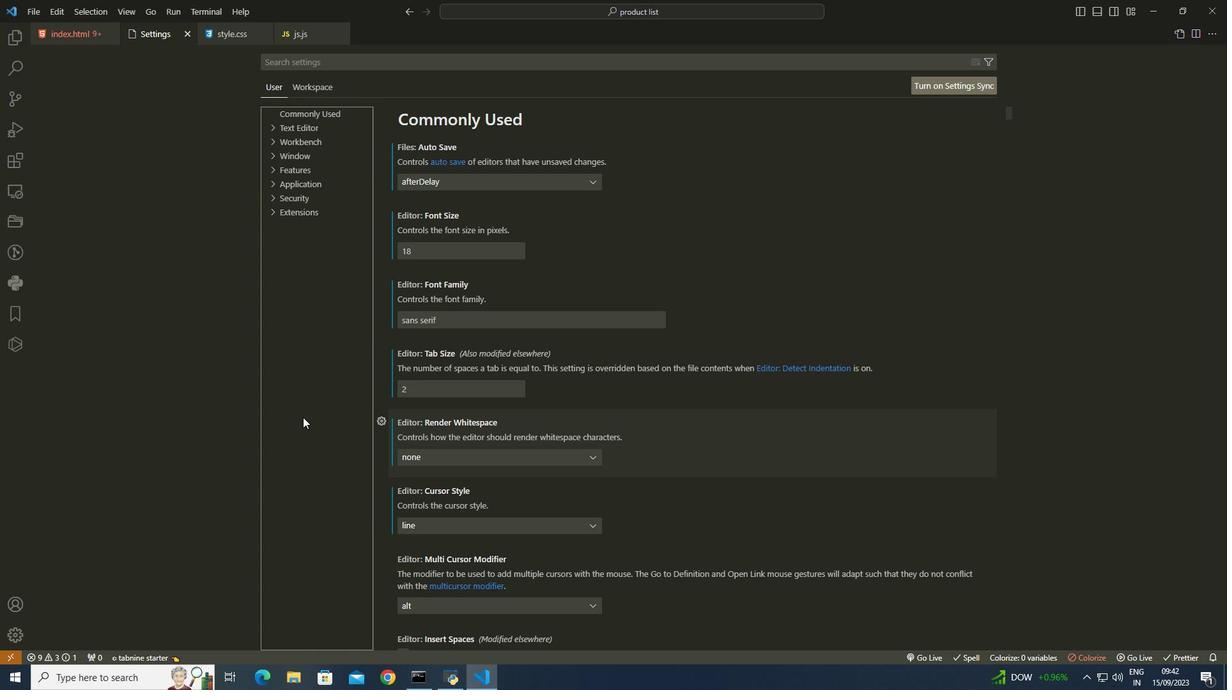 
Action: Mouse pressed left at (299, 419)
Screenshot: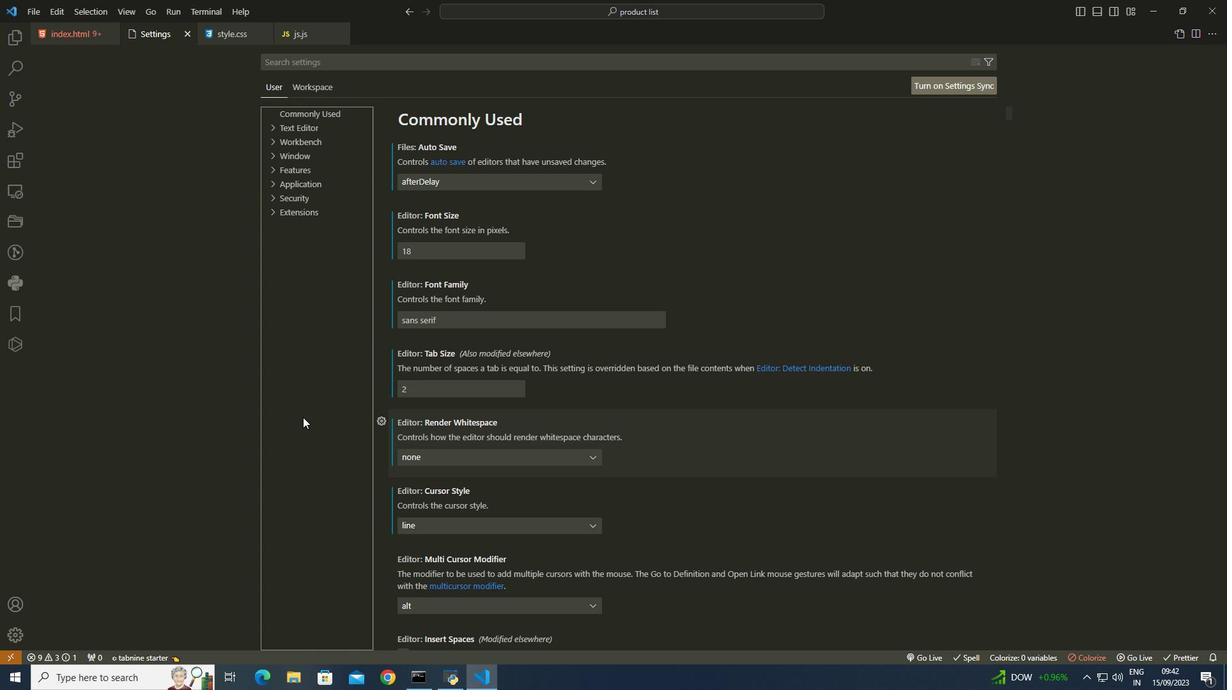 
Action: Mouse moved to (503, 478)
Screenshot: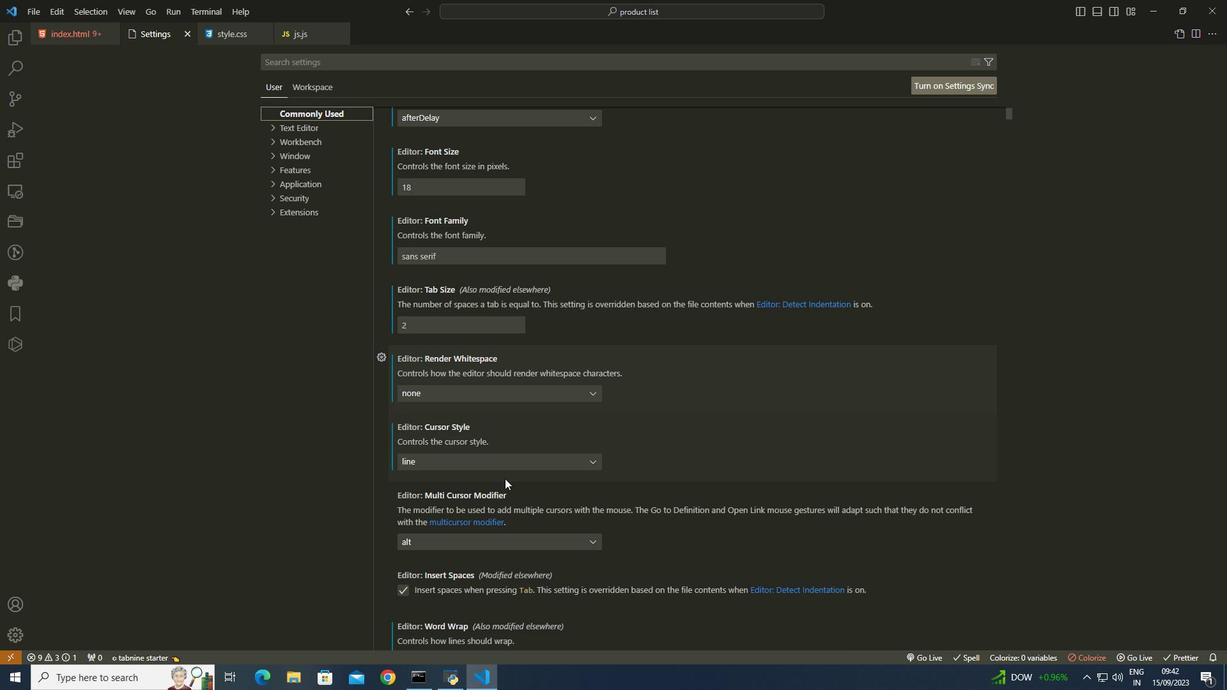 
Action: Mouse scrolled (503, 478) with delta (0, 0)
Screenshot: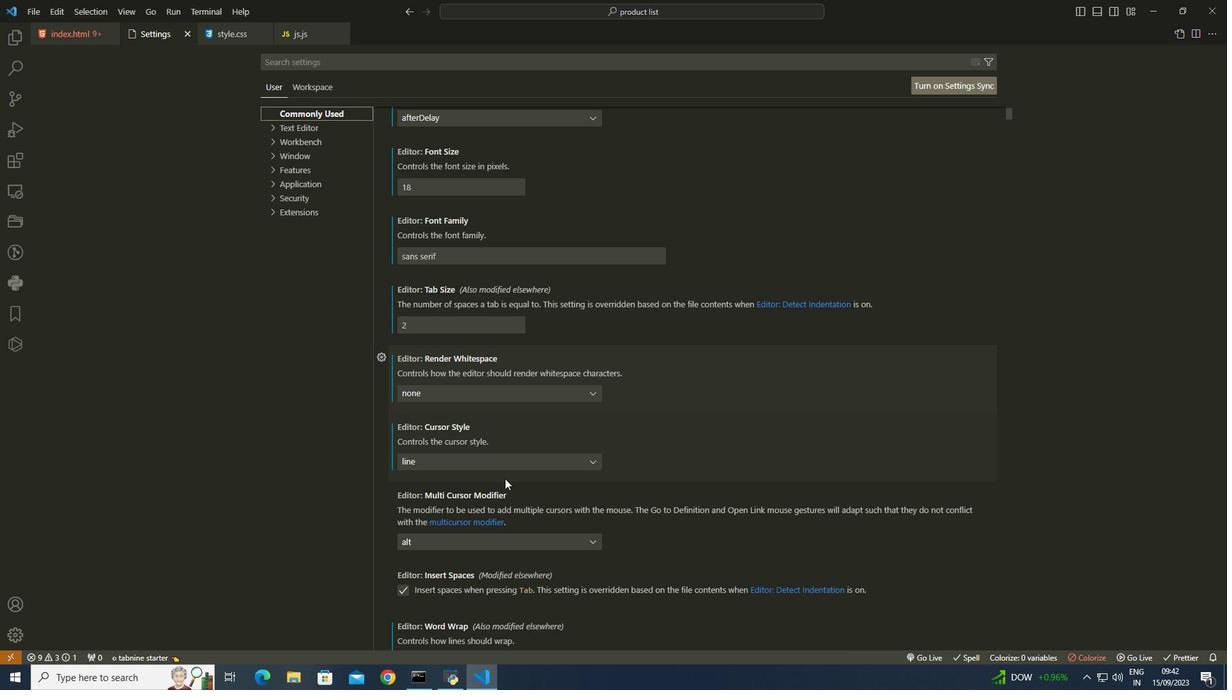 
Action: Mouse scrolled (503, 478) with delta (0, 0)
Screenshot: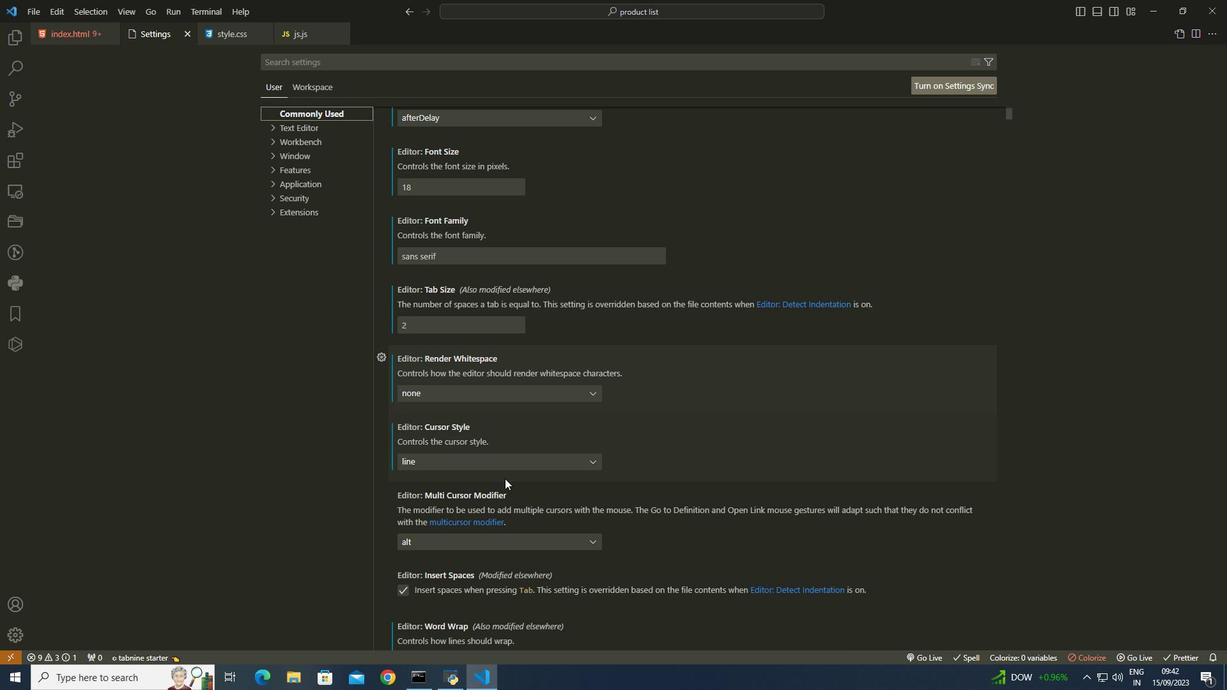 
Action: Mouse moved to (589, 461)
Screenshot: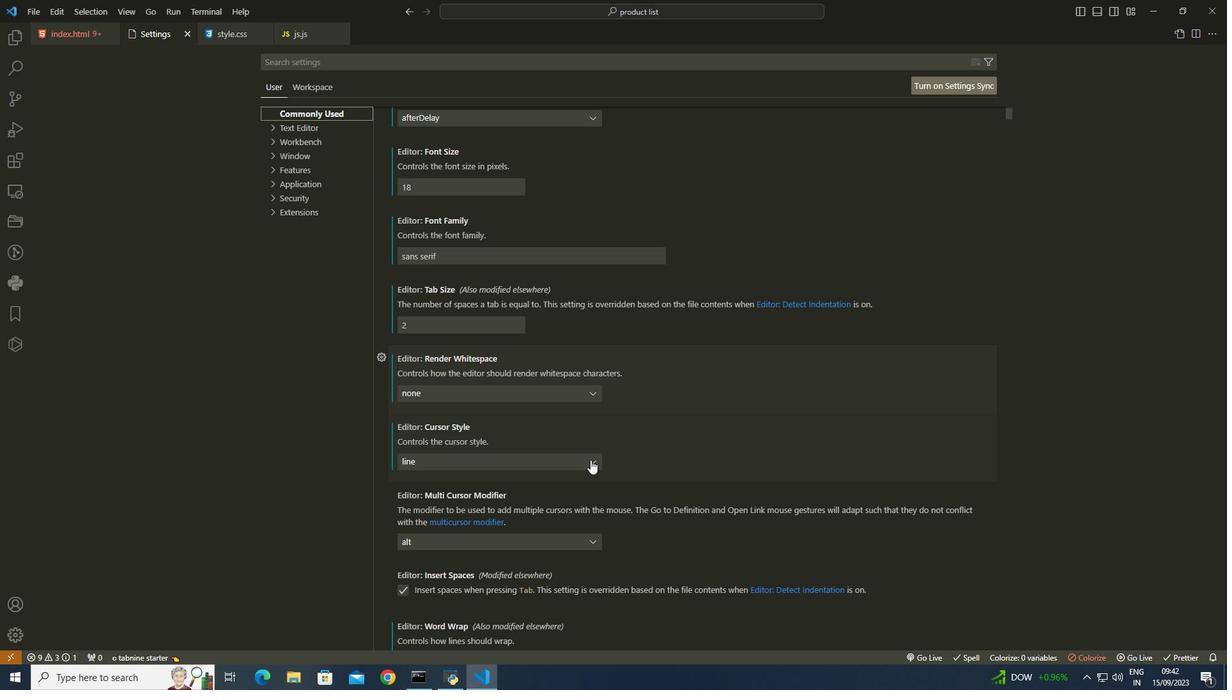 
Action: Mouse pressed left at (589, 461)
Screenshot: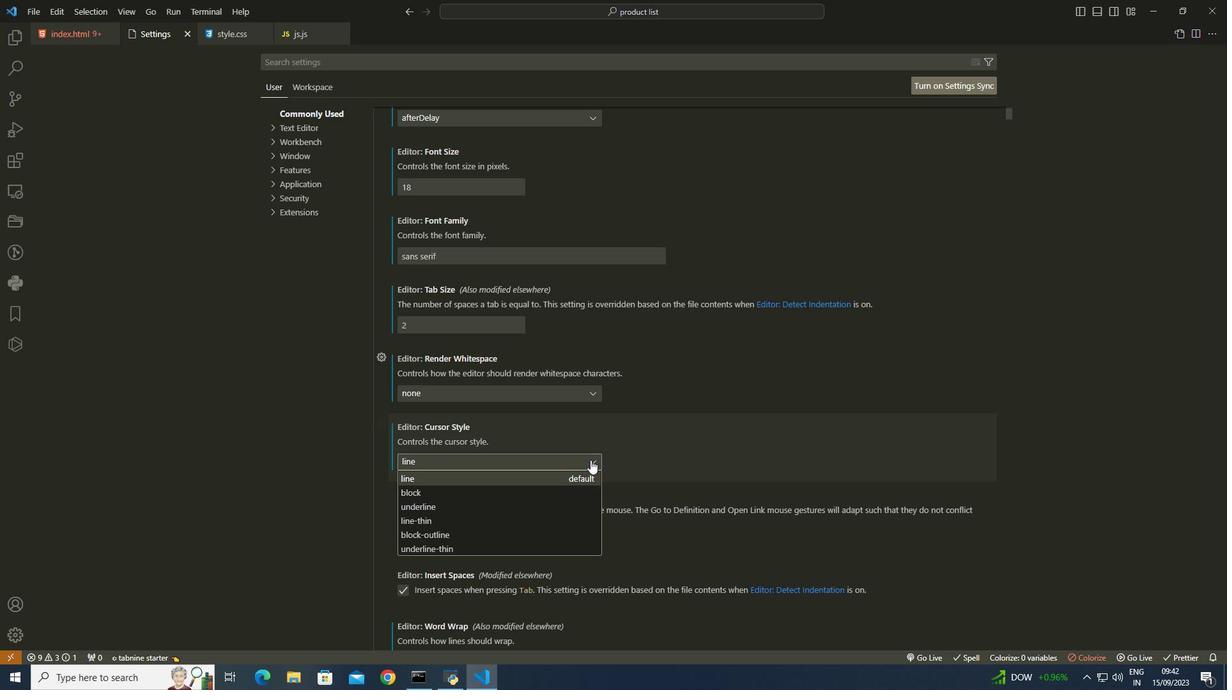 
Action: Mouse moved to (477, 460)
Screenshot: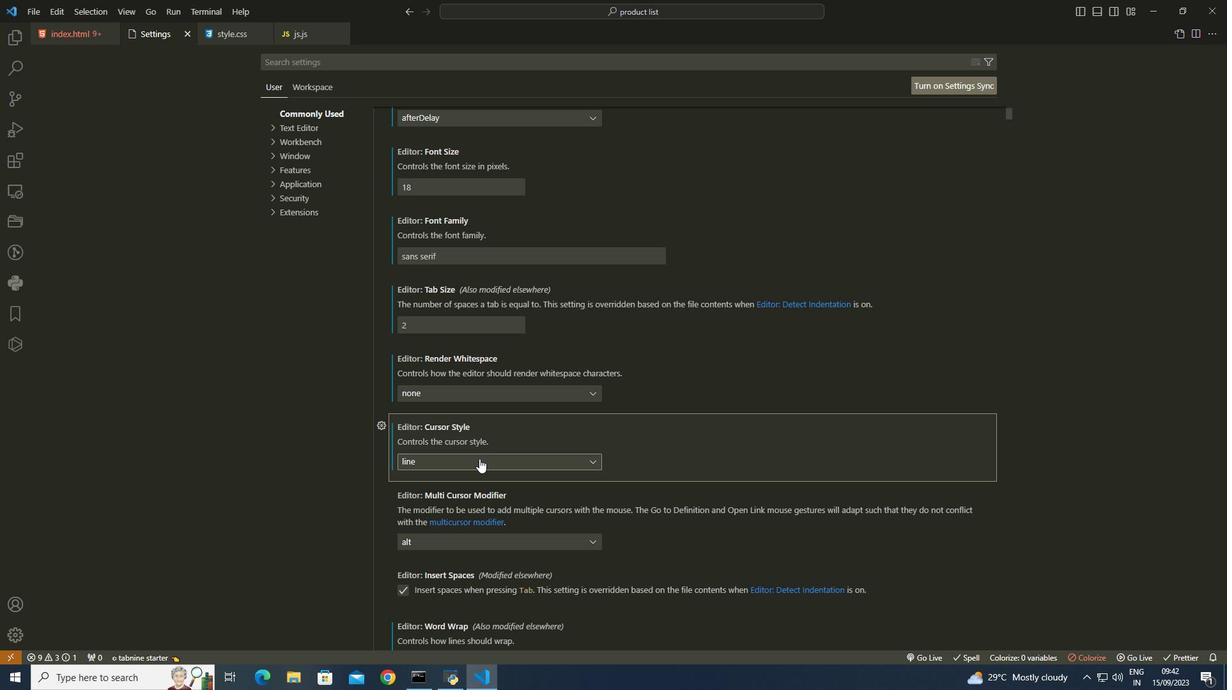 
Action: Mouse pressed left at (477, 460)
Screenshot: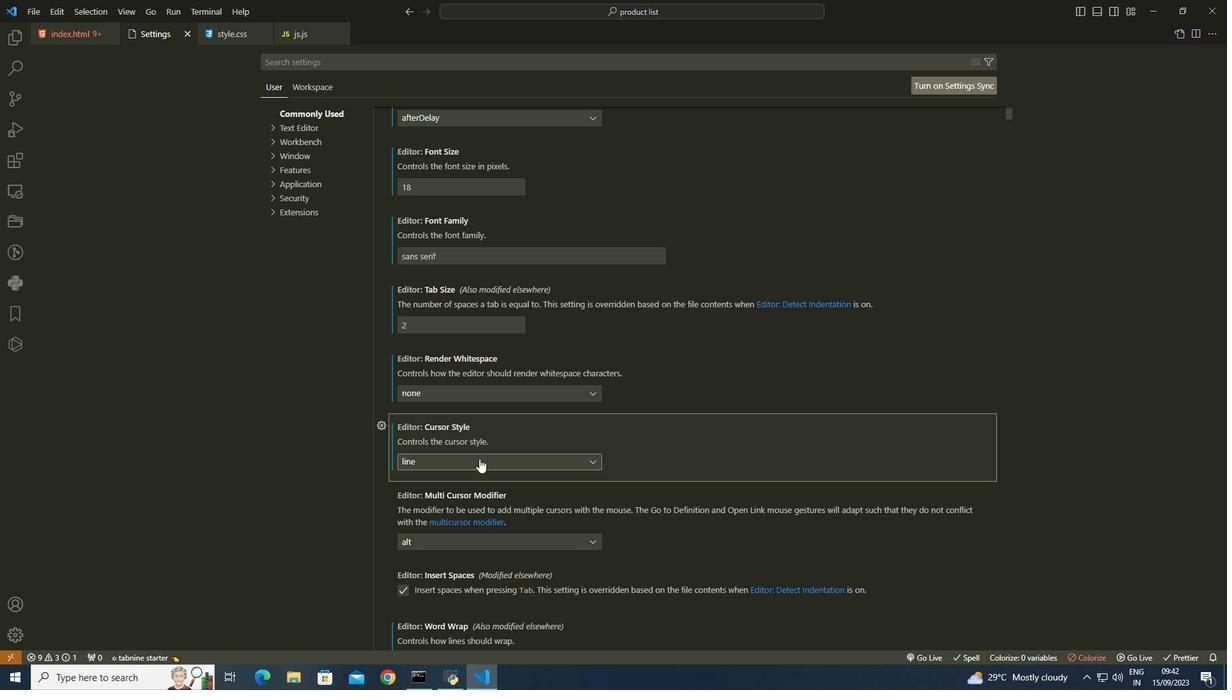 
Action: Mouse moved to (256, 434)
Screenshot: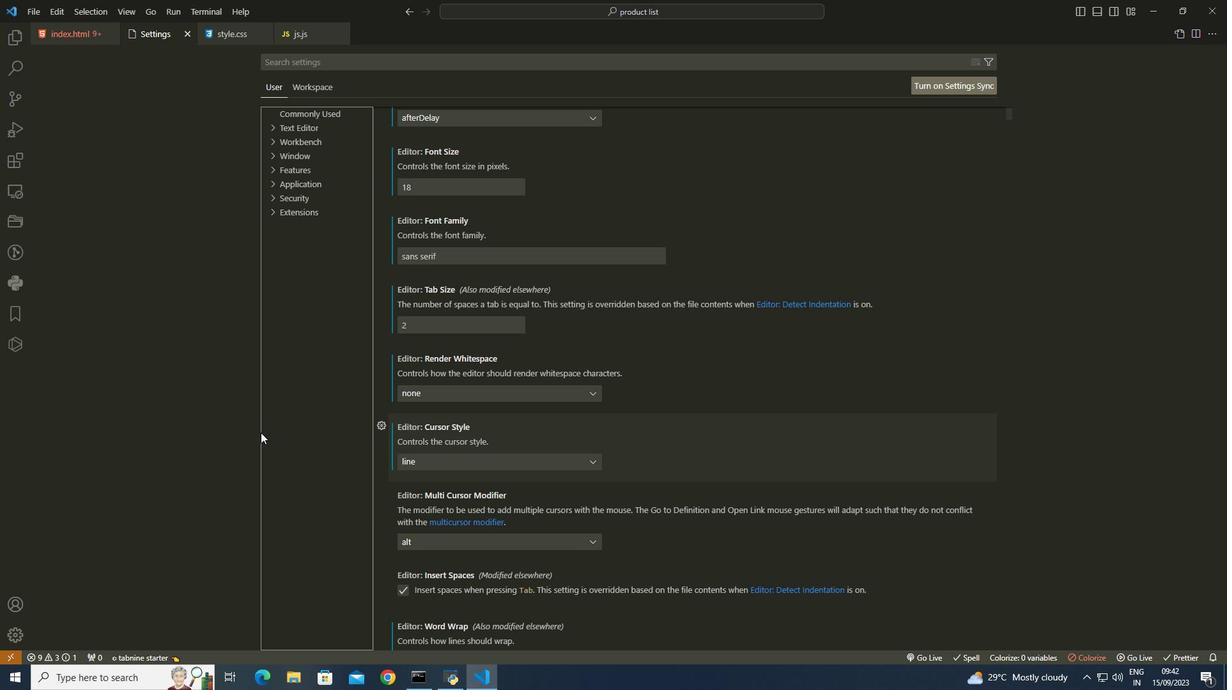 
Action: Mouse pressed left at (256, 434)
Screenshot: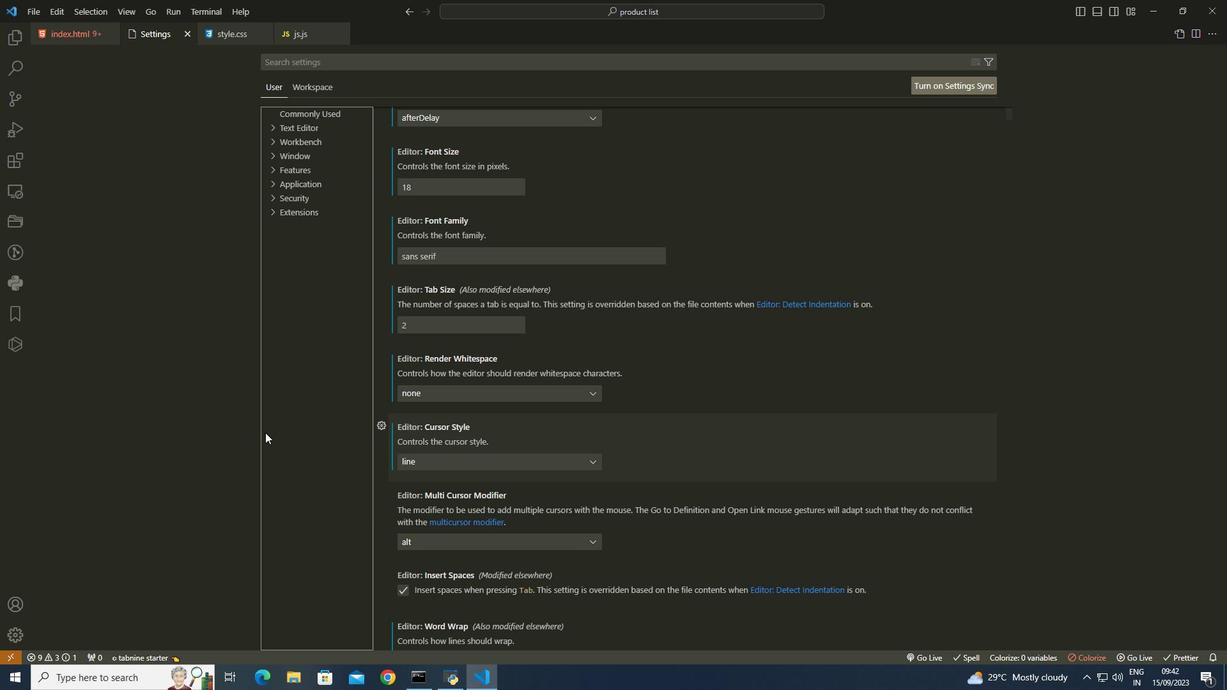
Action: Mouse moved to (485, 487)
Screenshot: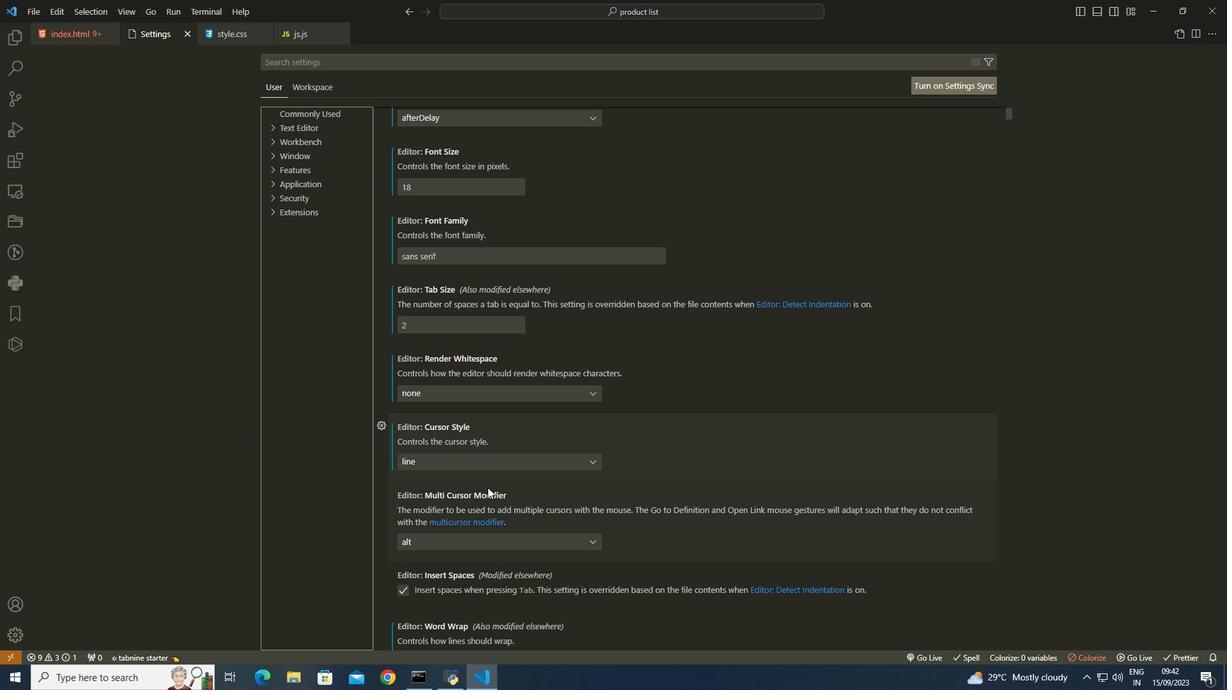 
Action: Mouse scrolled (485, 486) with delta (0, 0)
Screenshot: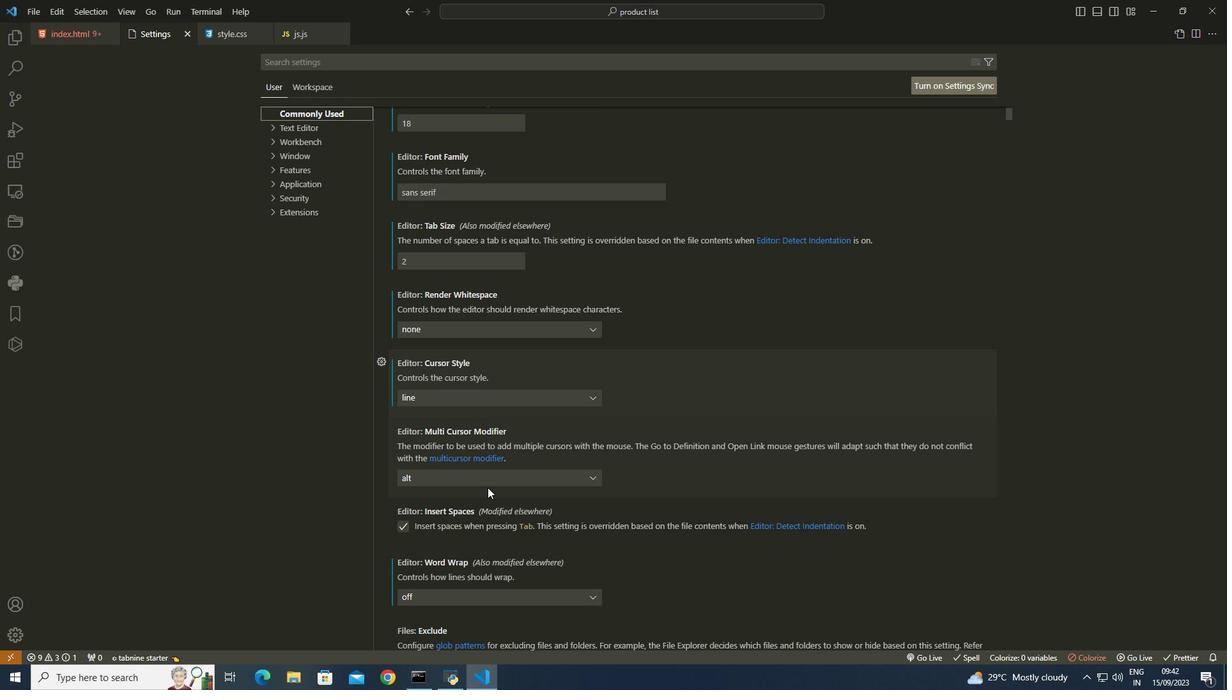 
Action: Mouse scrolled (485, 486) with delta (0, 0)
Screenshot: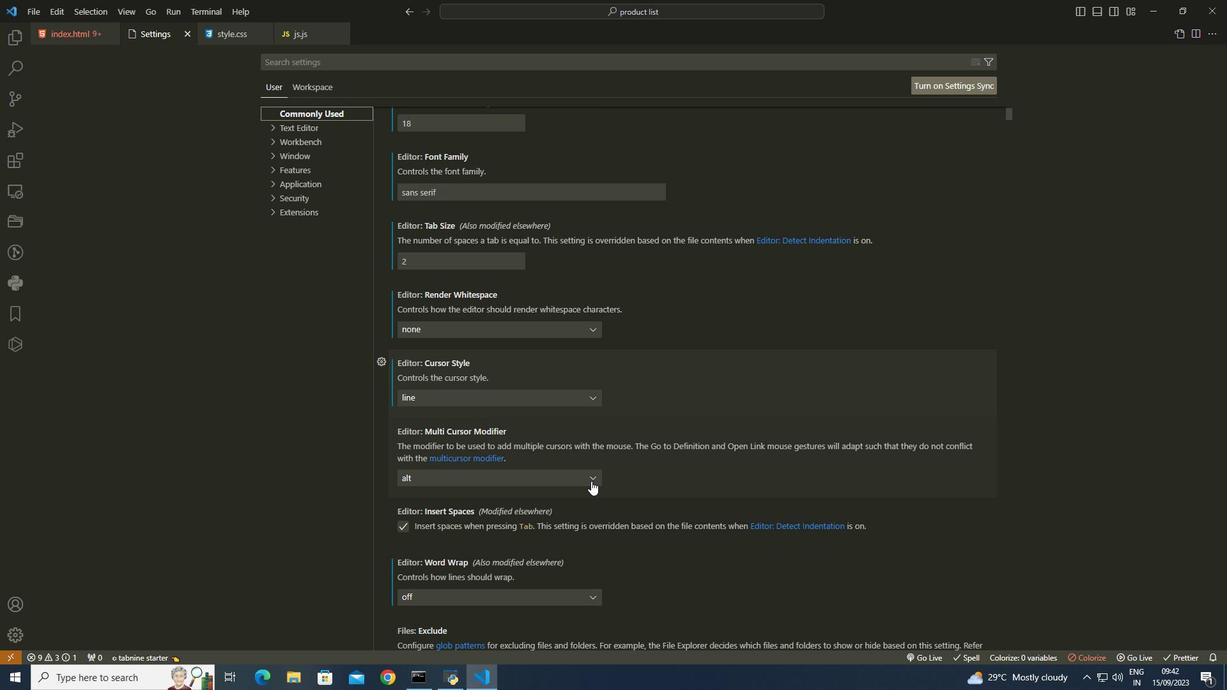 
Action: Mouse moved to (594, 474)
Screenshot: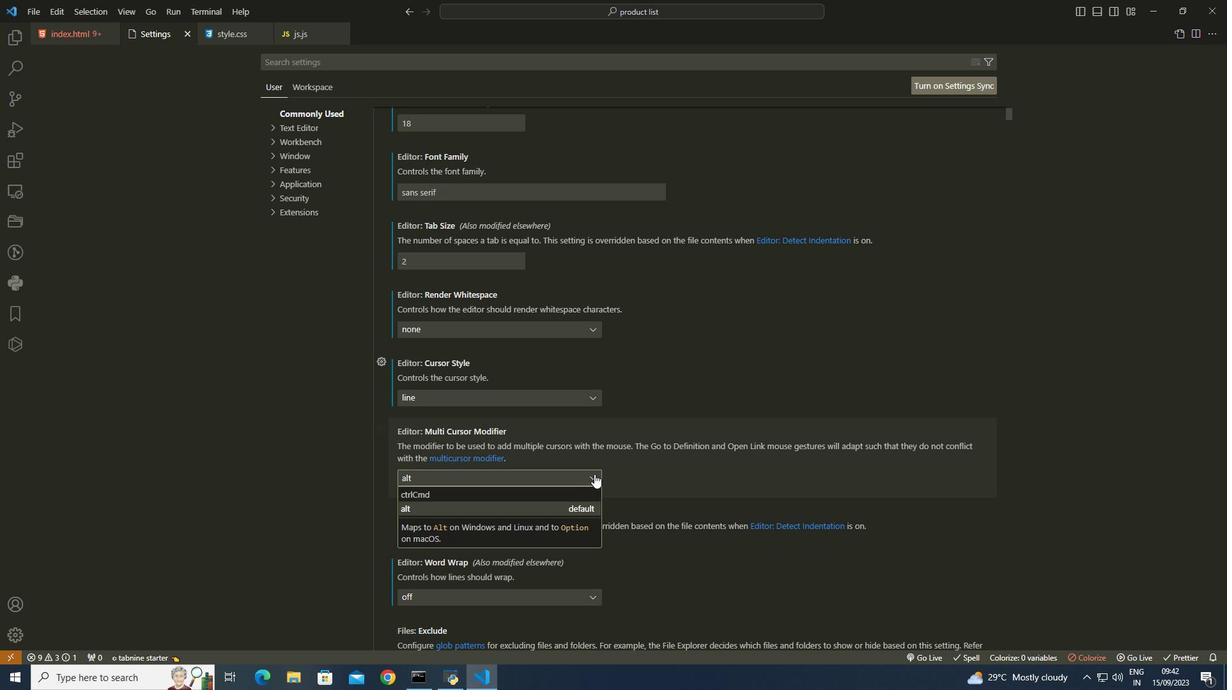 
Action: Mouse pressed left at (594, 474)
Screenshot: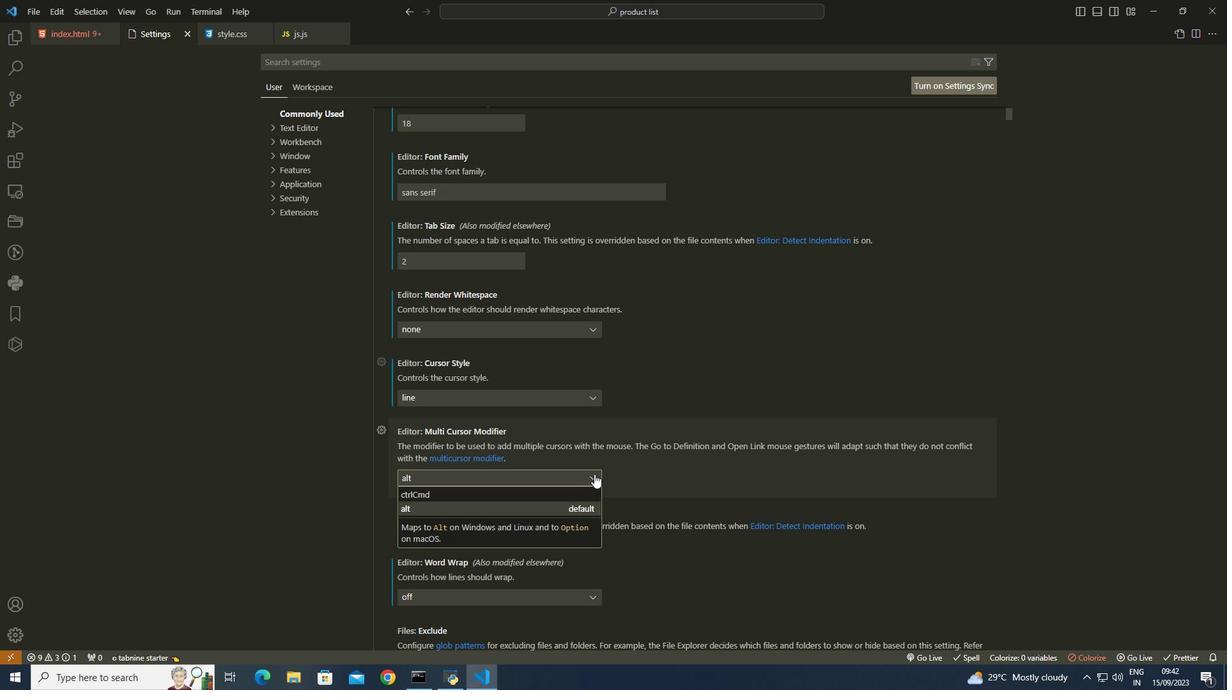 
Action: Mouse pressed left at (594, 474)
Screenshot: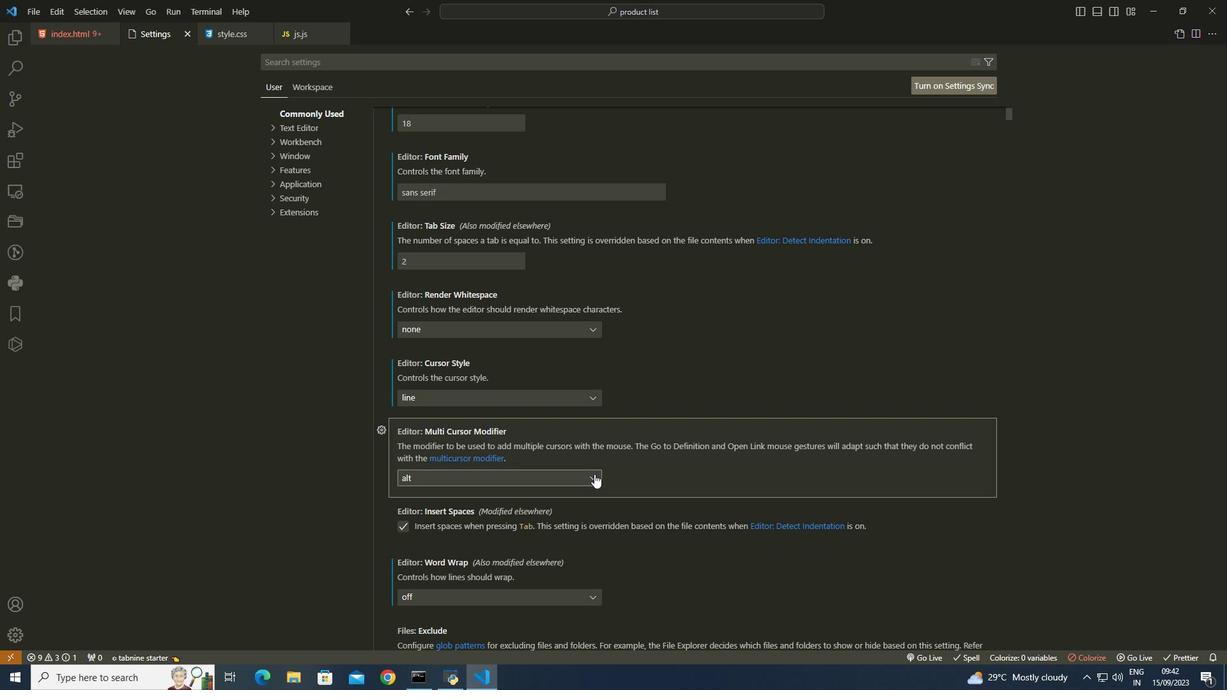 
Action: Mouse moved to (264, 534)
Screenshot: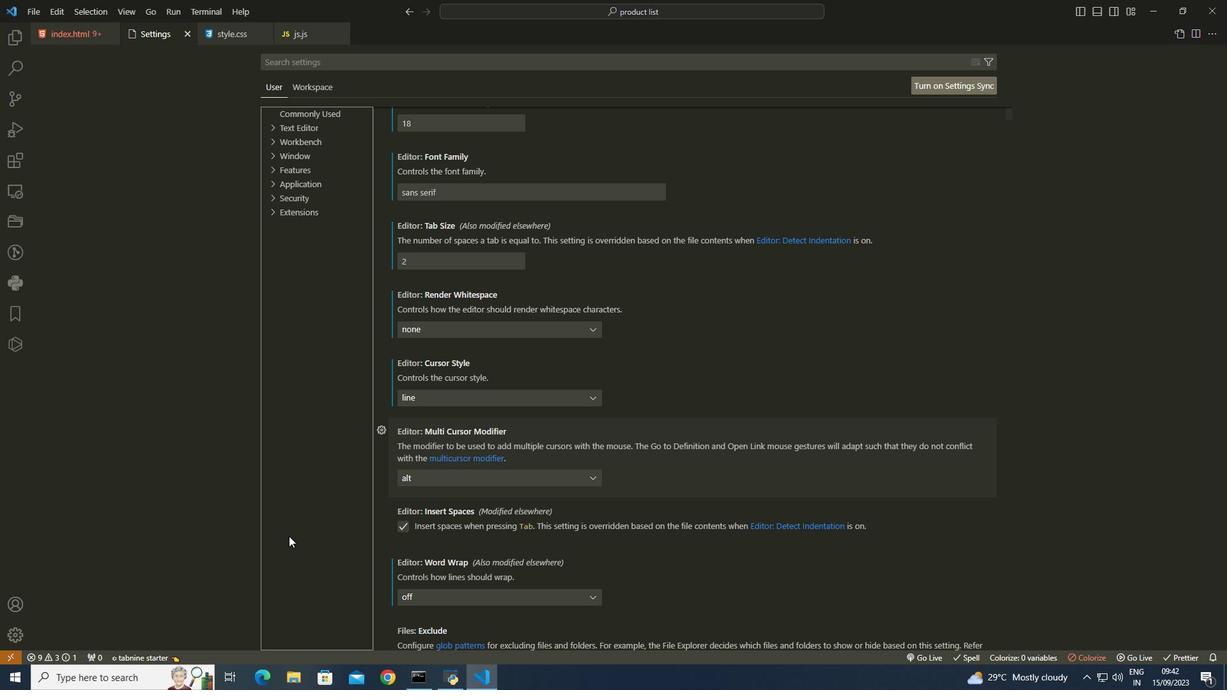 
Action: Mouse pressed left at (264, 534)
Screenshot: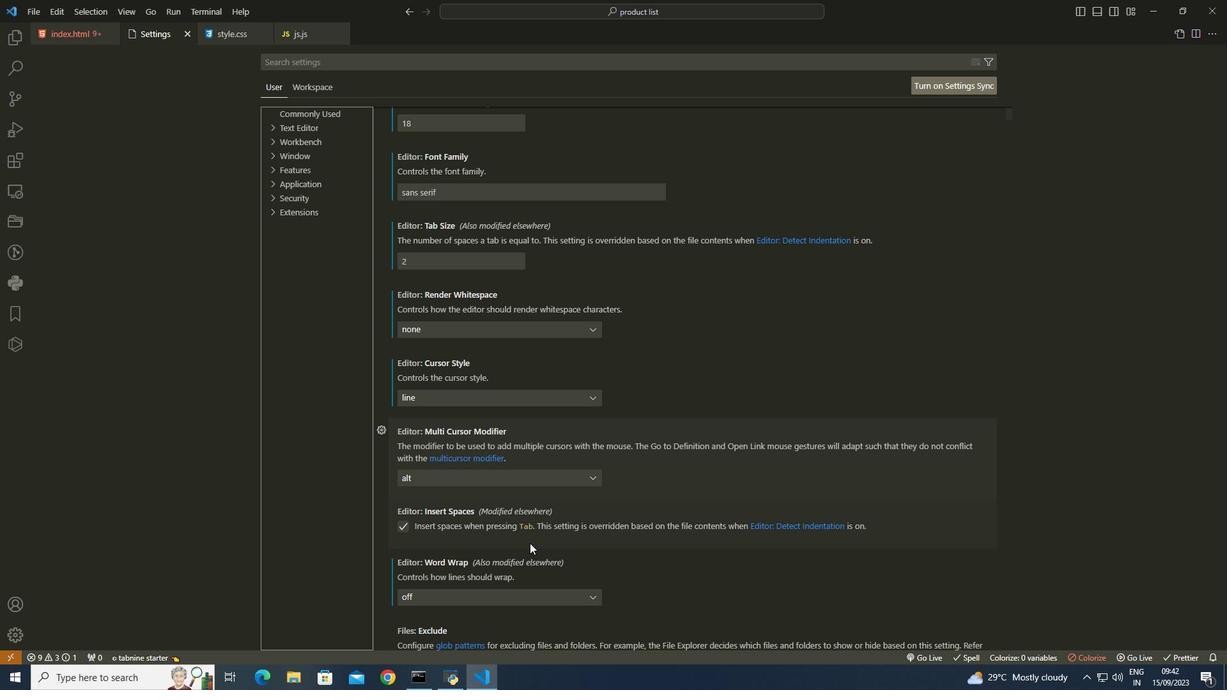 
Action: Mouse moved to (551, 540)
Screenshot: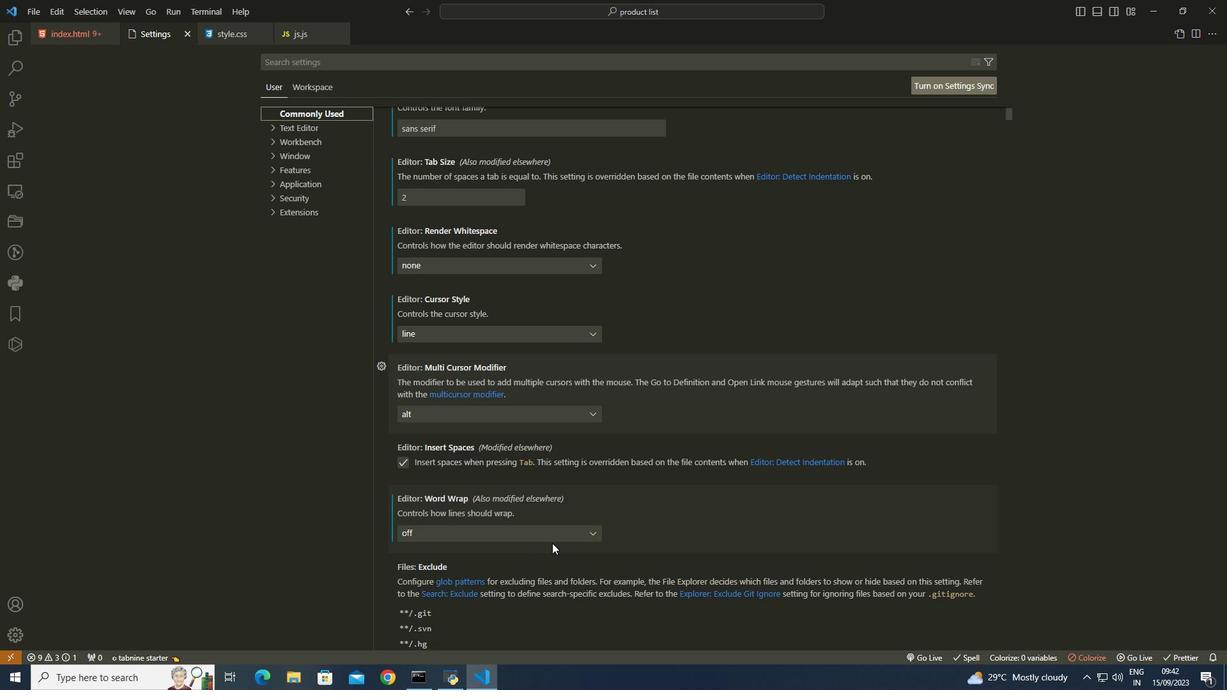 
Action: Mouse scrolled (551, 540) with delta (0, 0)
Screenshot: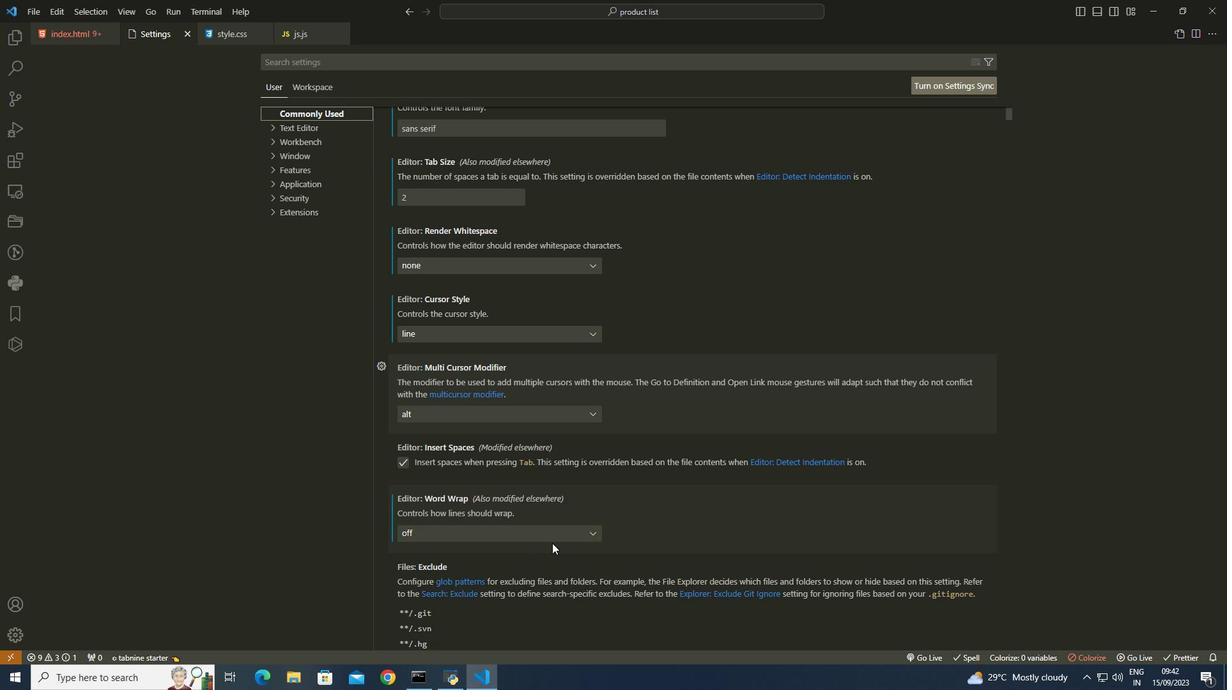 
Action: Mouse scrolled (551, 540) with delta (0, 0)
Screenshot: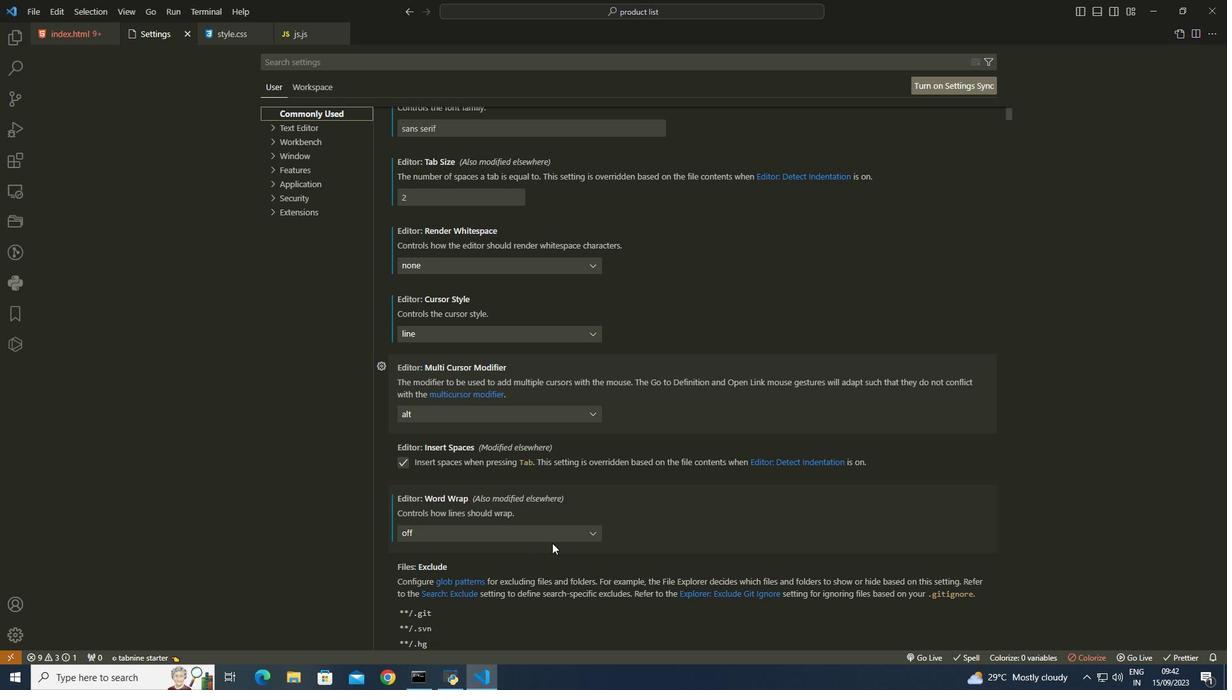 
Action: Mouse moved to (590, 536)
Screenshot: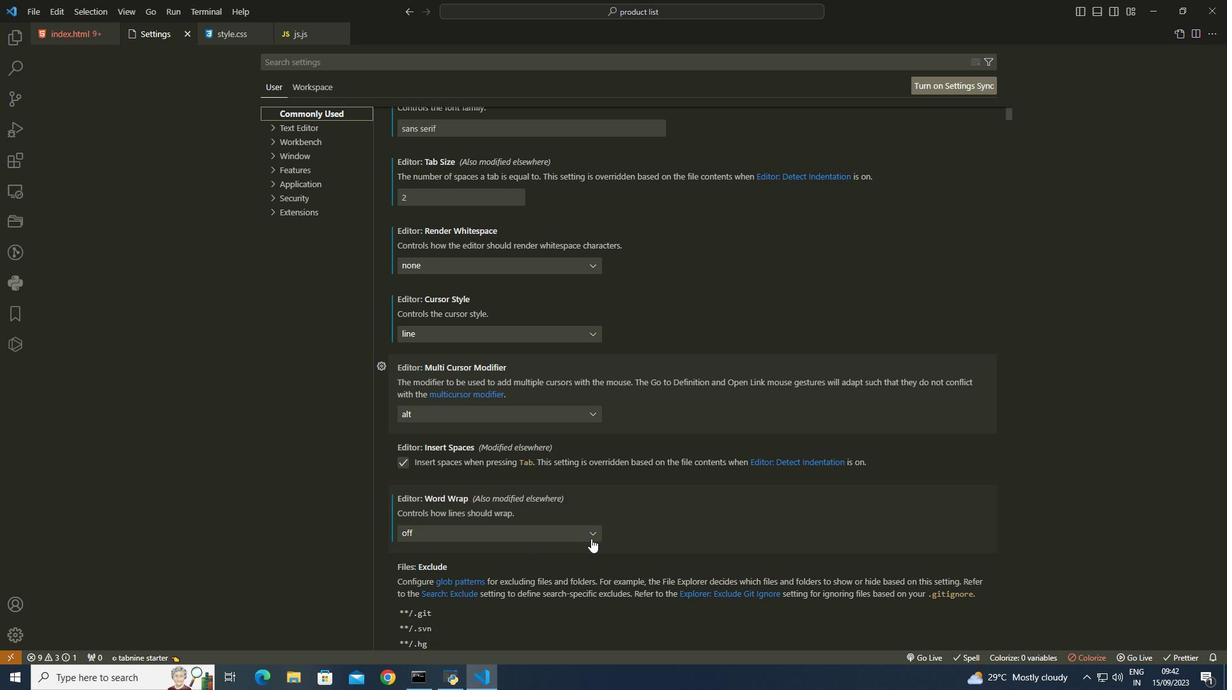 
Action: Mouse pressed left at (590, 536)
Screenshot: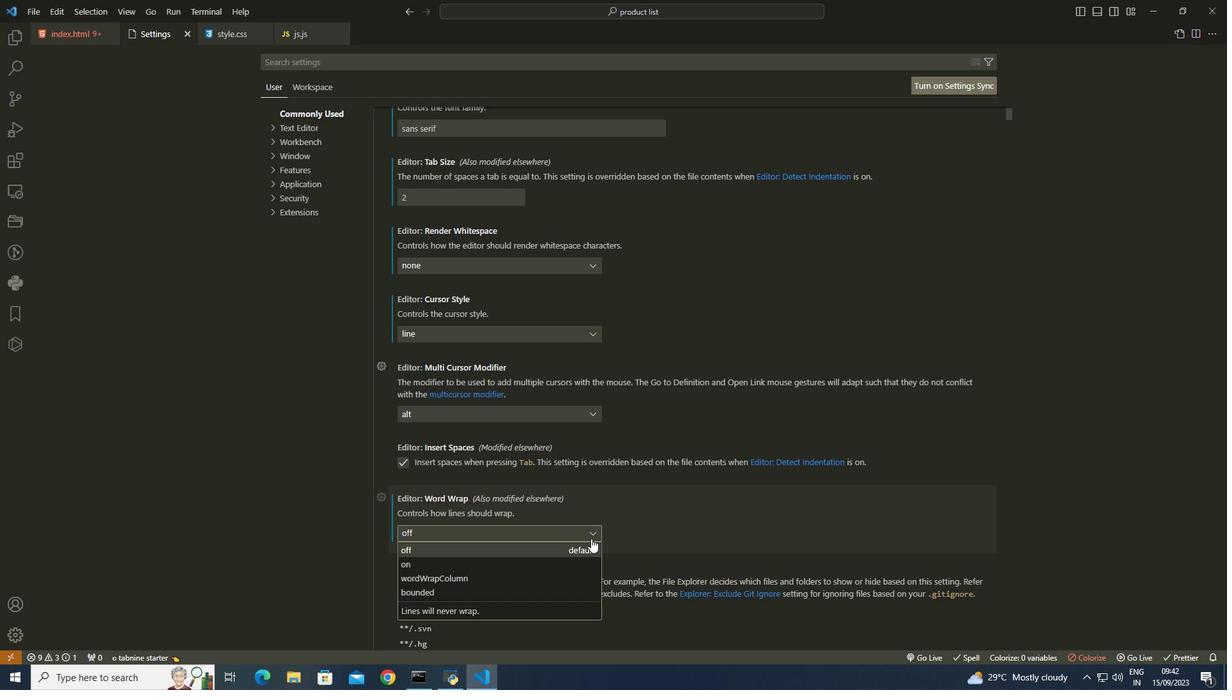 
Action: Mouse moved to (446, 563)
Screenshot: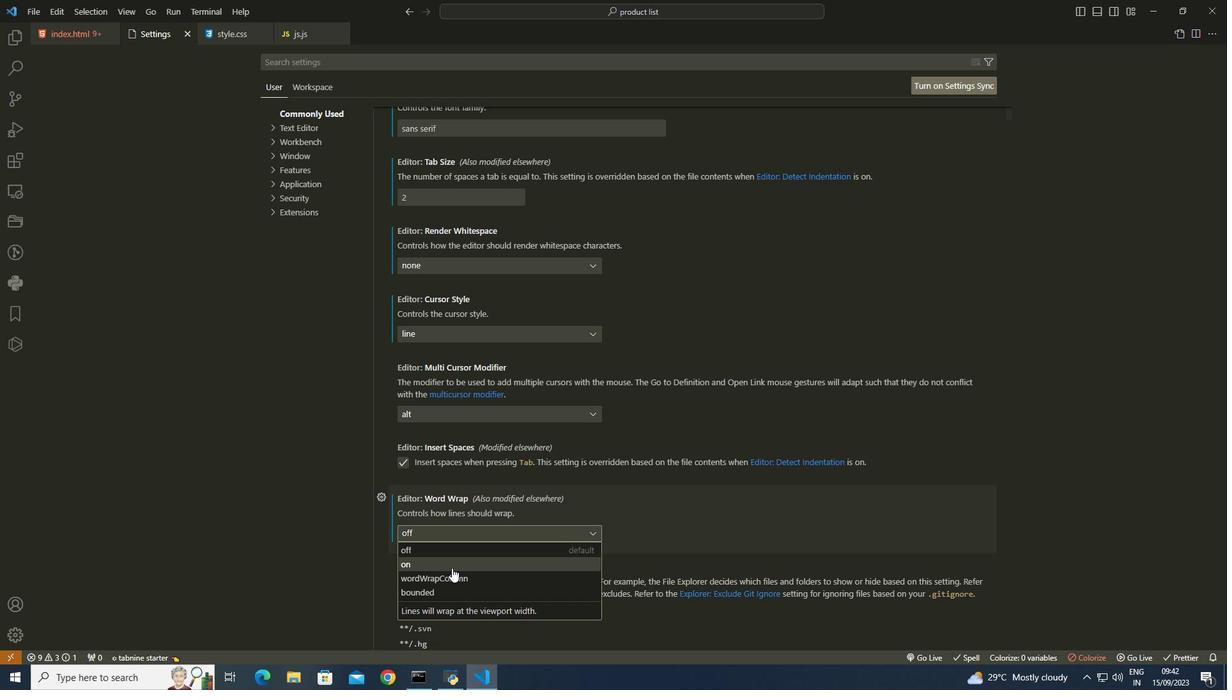 
Action: Mouse scrolled (446, 562) with delta (0, 0)
Screenshot: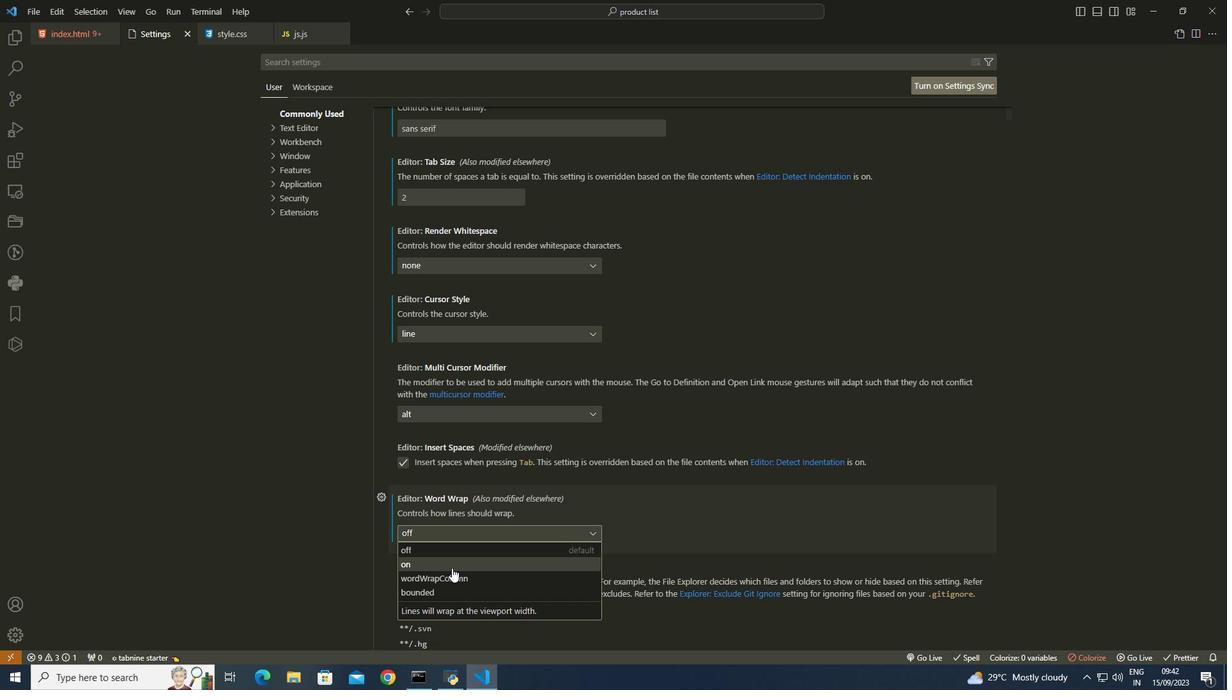
Action: Mouse moved to (446, 563)
Screenshot: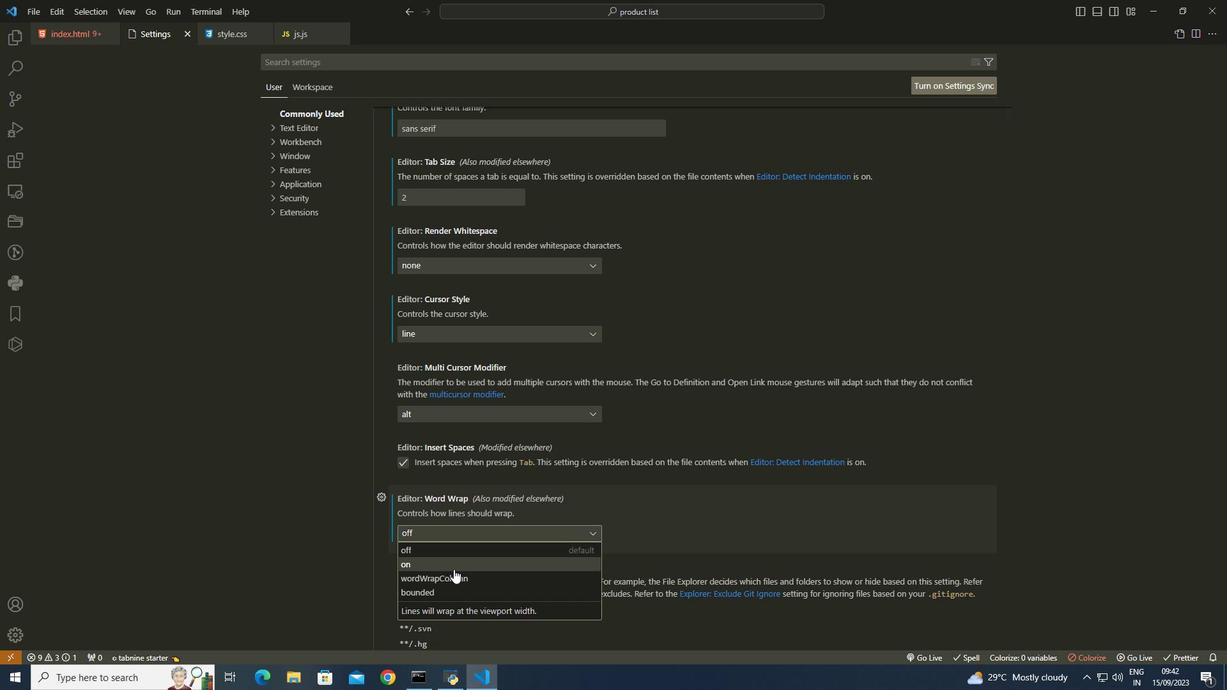 
Action: Mouse scrolled (446, 562) with delta (0, 0)
Screenshot: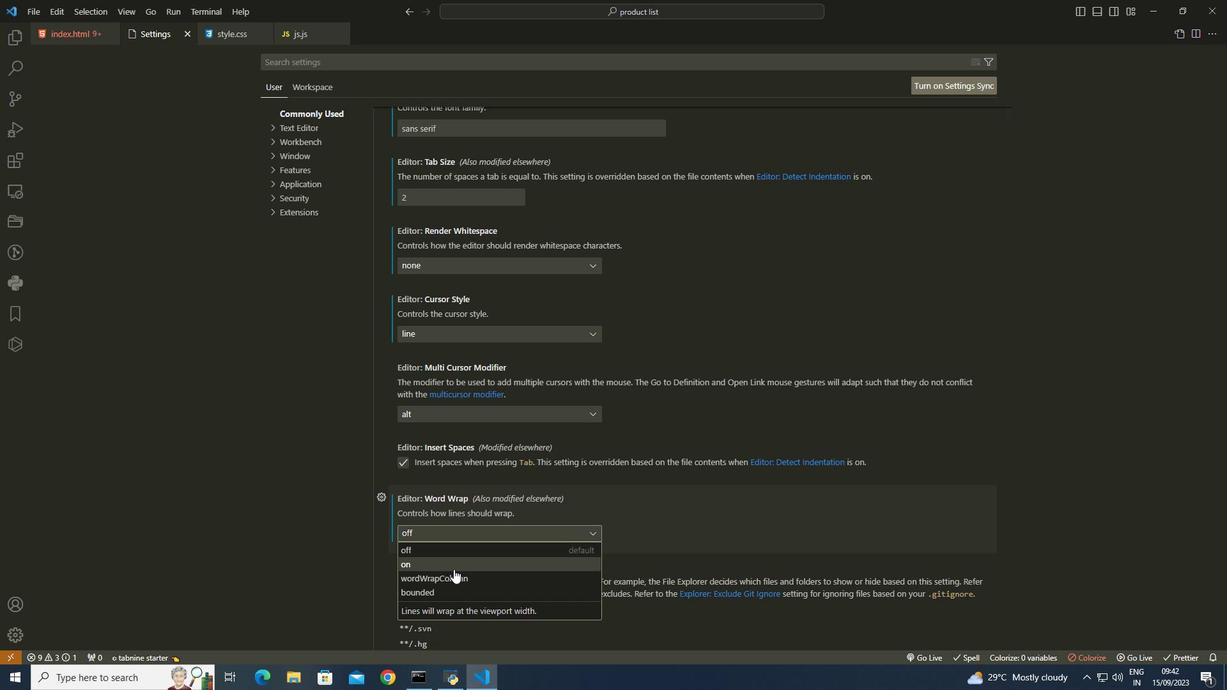 
Action: Mouse moved to (447, 563)
Screenshot: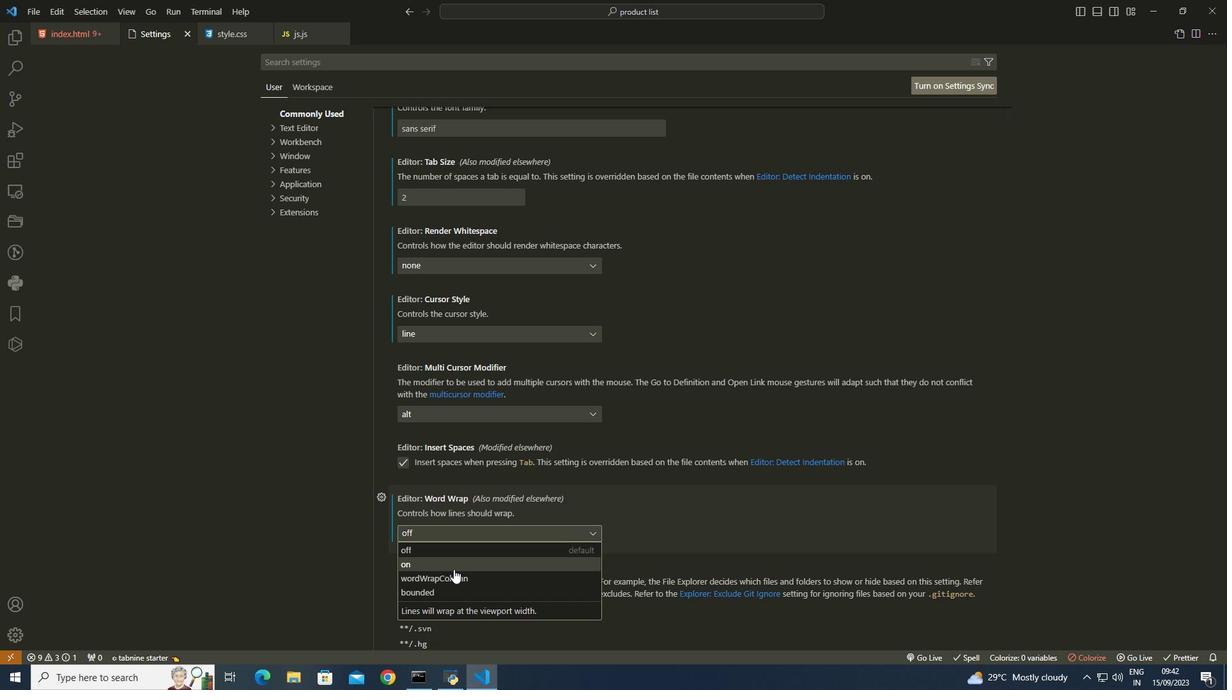 
Action: Mouse scrolled (447, 563) with delta (0, 0)
Screenshot: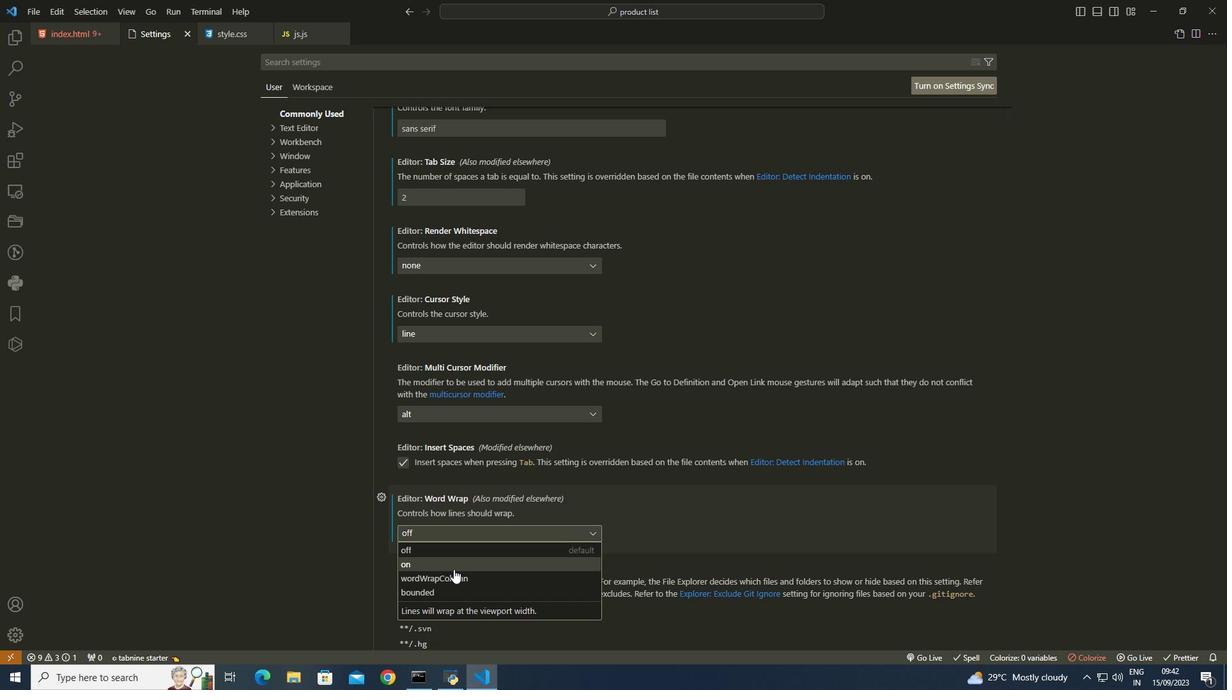 
Action: Mouse moved to (455, 568)
Screenshot: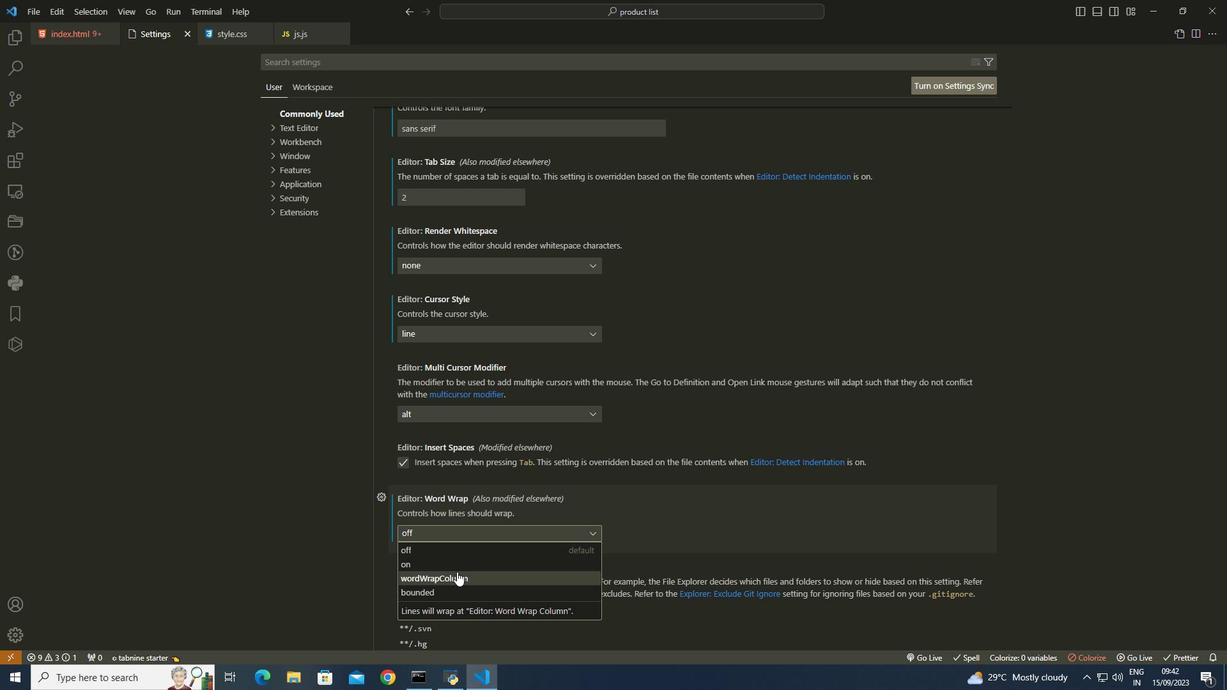 
Action: Mouse scrolled (455, 568) with delta (0, 0)
Screenshot: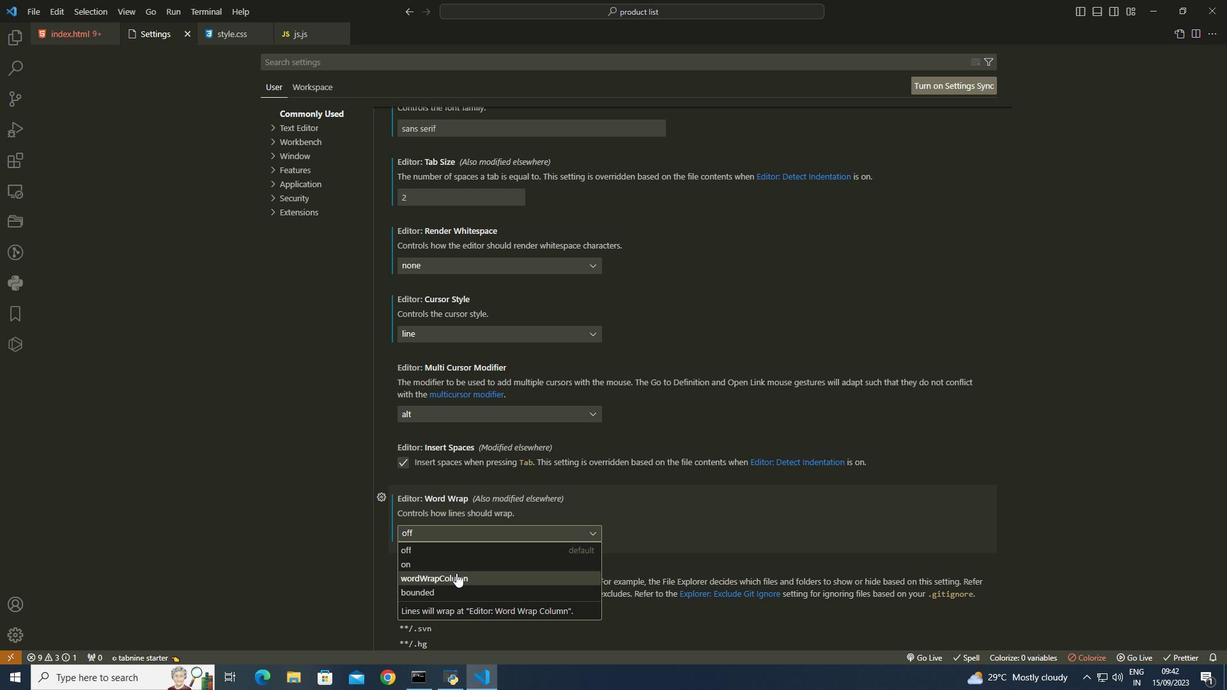 
Action: Mouse scrolled (455, 568) with delta (0, 0)
Screenshot: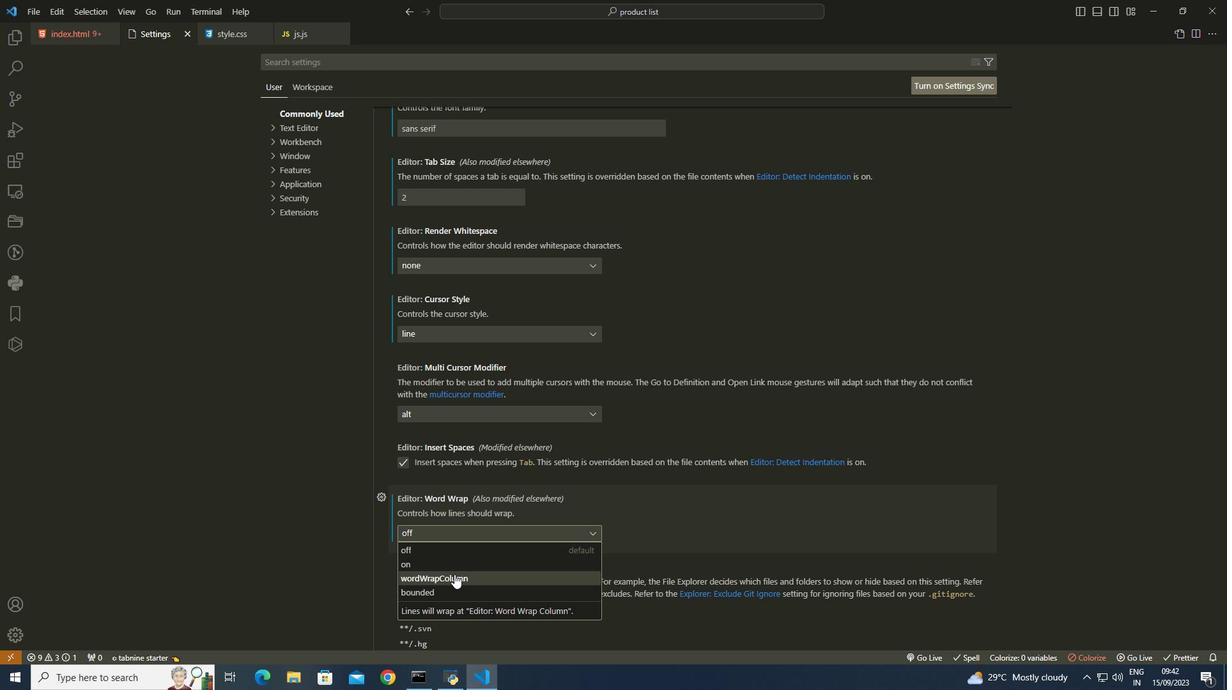 
Action: Mouse scrolled (455, 568) with delta (0, 0)
Screenshot: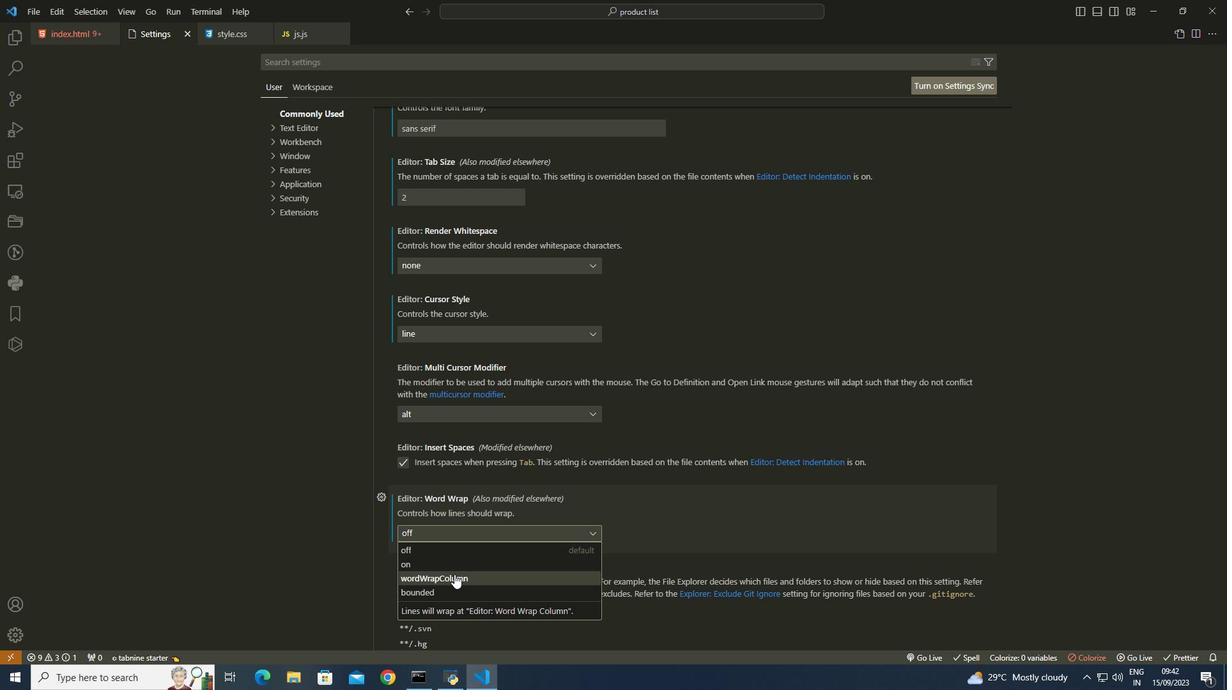 
Action: Mouse moved to (313, 534)
Screenshot: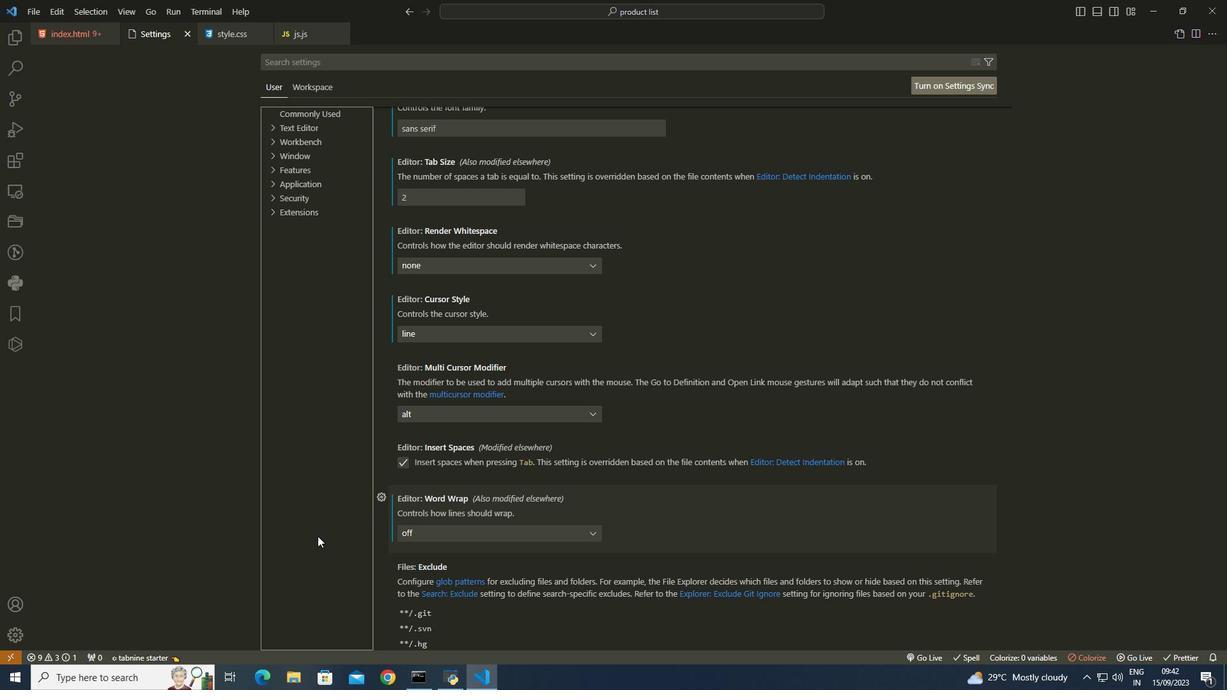 
Action: Mouse pressed left at (313, 534)
Screenshot: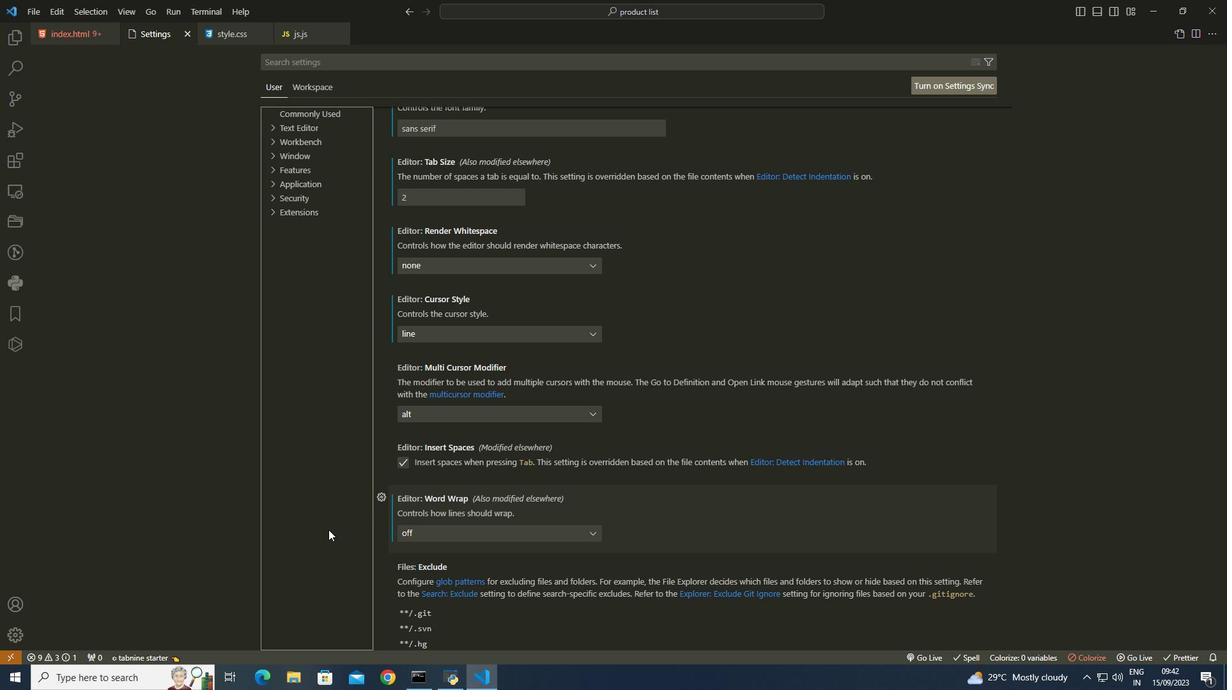 
Action: Mouse moved to (715, 511)
Screenshot: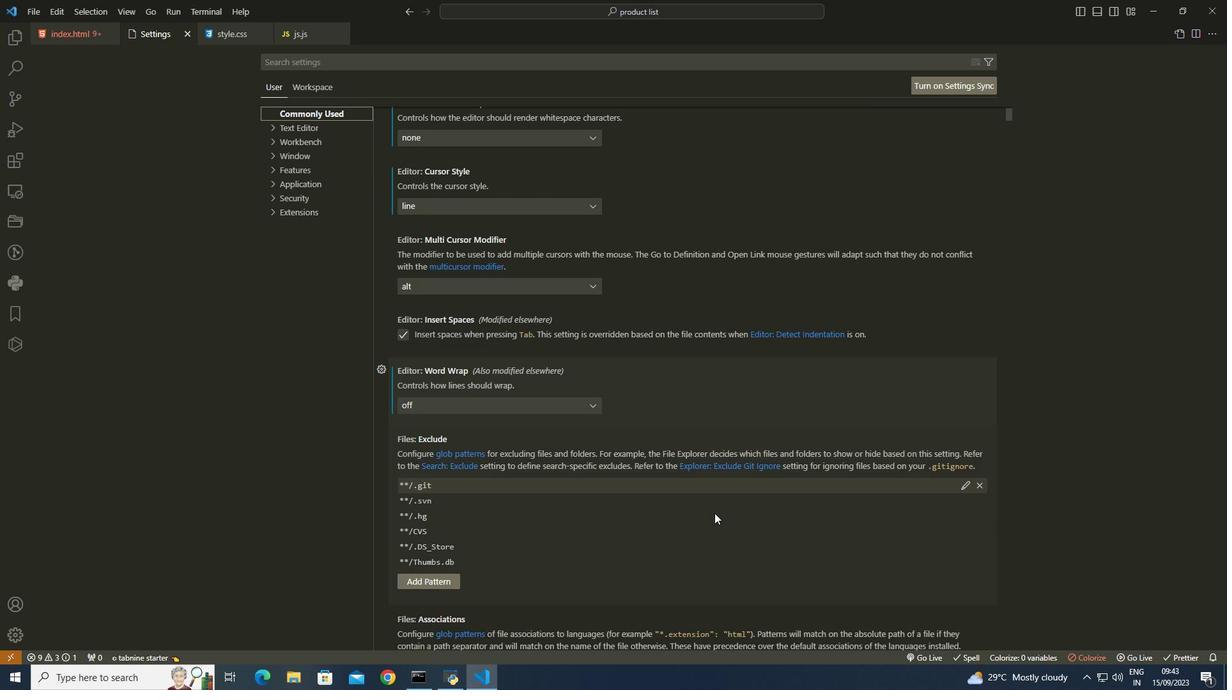 
Action: Mouse scrolled (715, 511) with delta (0, 0)
Screenshot: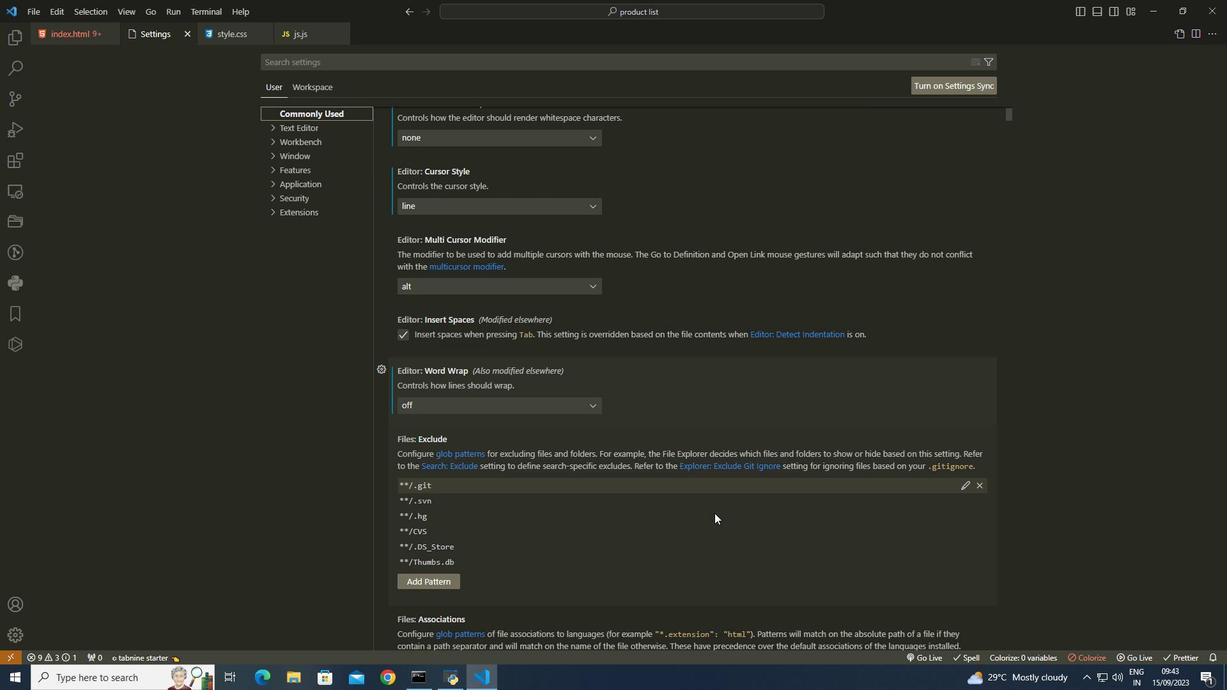
Action: Mouse scrolled (715, 511) with delta (0, 0)
Screenshot: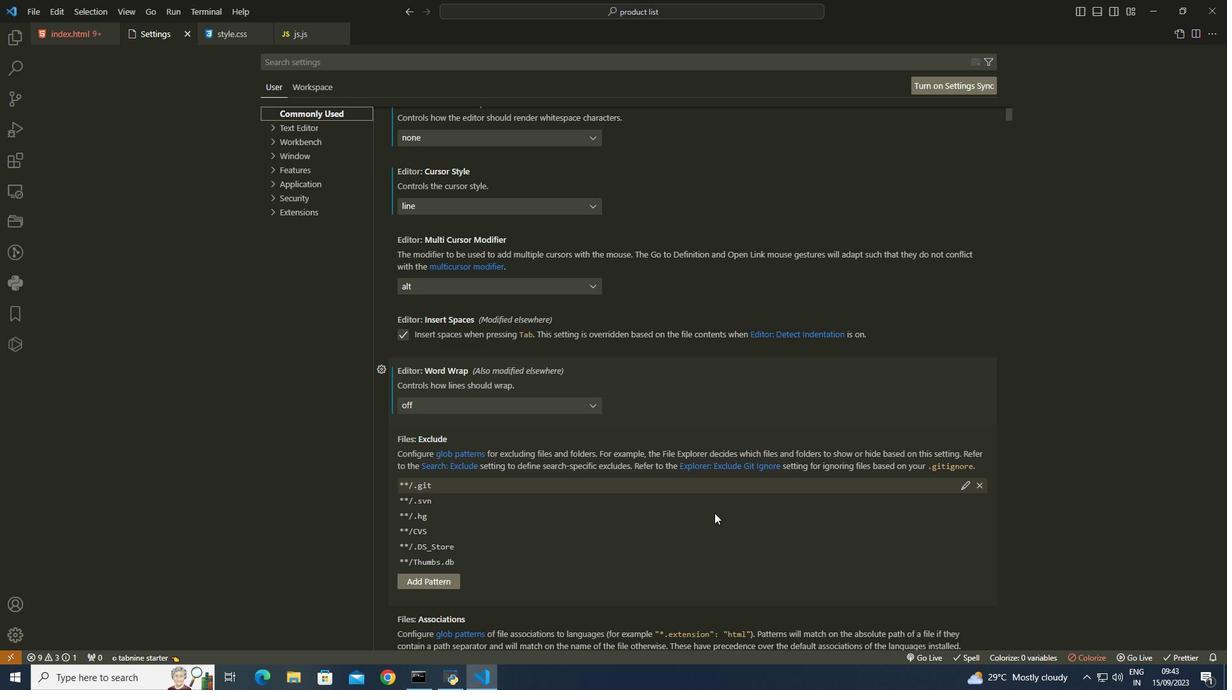 
Action: Mouse scrolled (715, 511) with delta (0, 0)
Screenshot: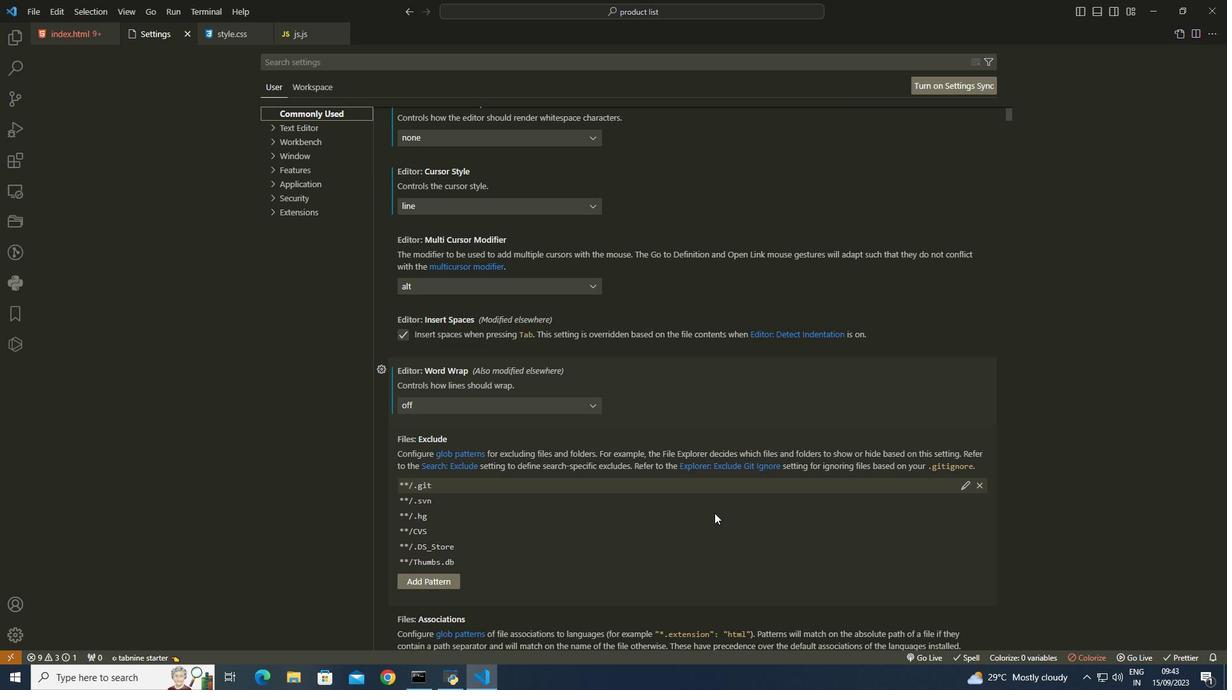 
Action: Mouse scrolled (715, 511) with delta (0, 0)
Screenshot: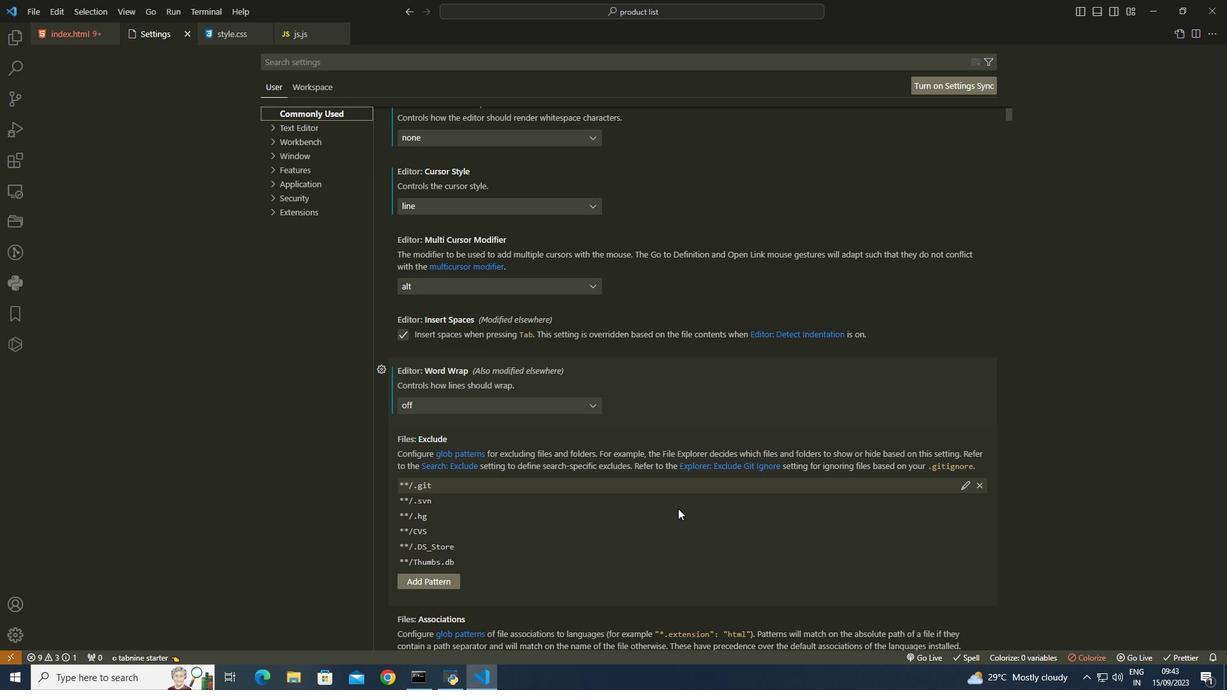 
Action: Mouse moved to (636, 495)
Screenshot: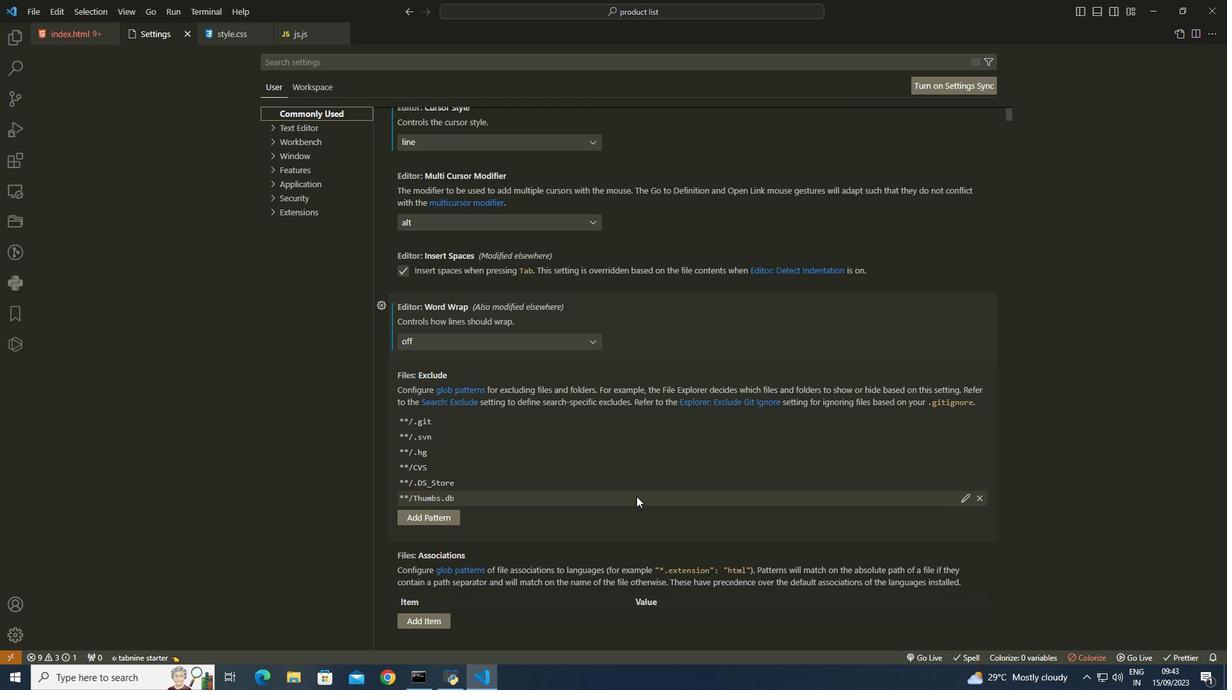 
Action: Mouse scrolled (636, 495) with delta (0, 0)
Screenshot: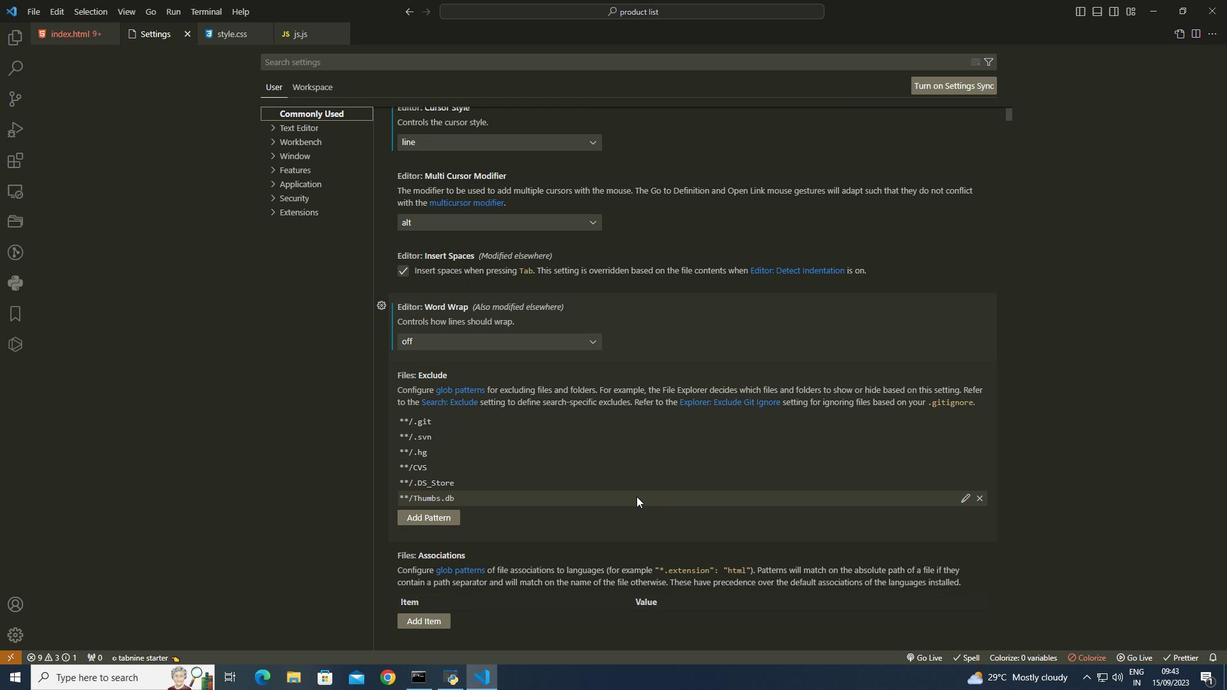
Action: Mouse scrolled (636, 495) with delta (0, 0)
Screenshot: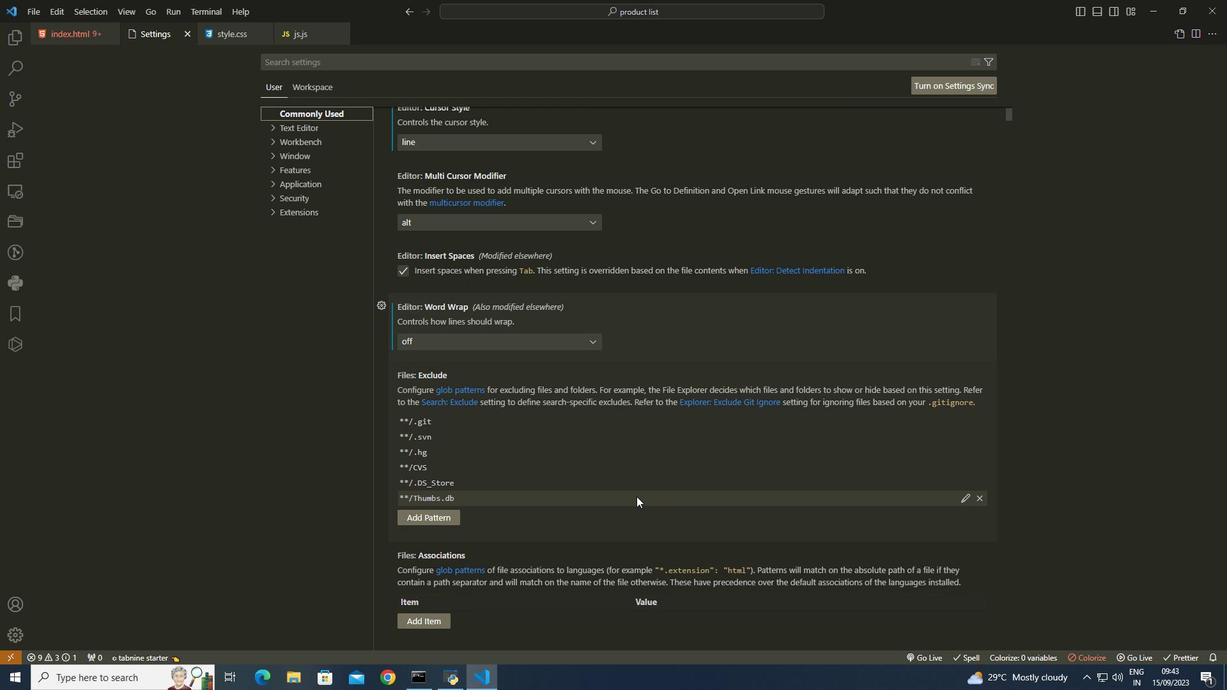 
Action: Mouse scrolled (636, 495) with delta (0, 0)
Screenshot: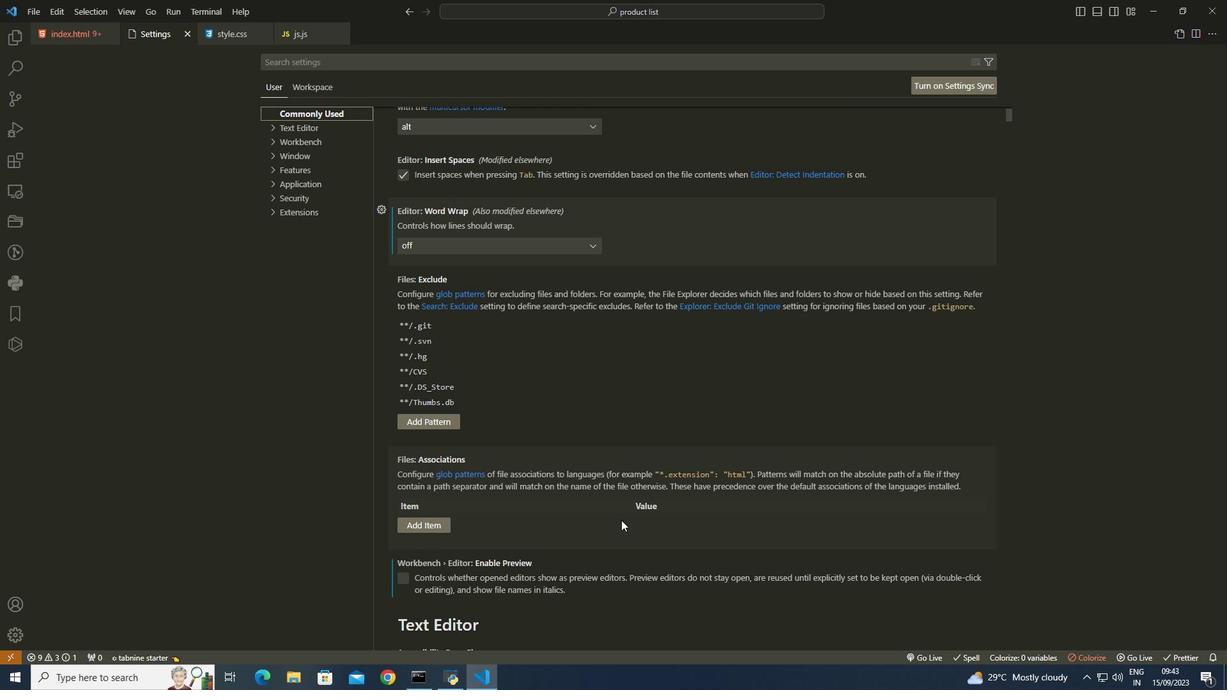 
Action: Mouse scrolled (636, 495) with delta (0, 0)
Screenshot: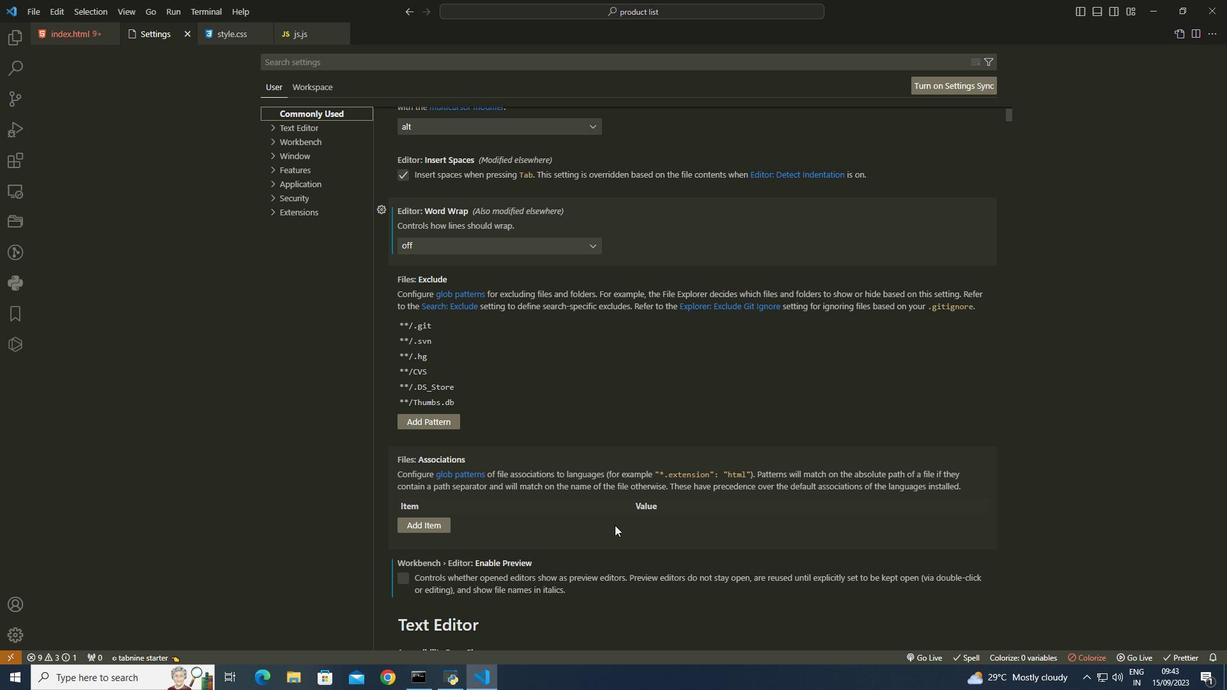 
Action: Mouse scrolled (636, 495) with delta (0, 0)
Screenshot: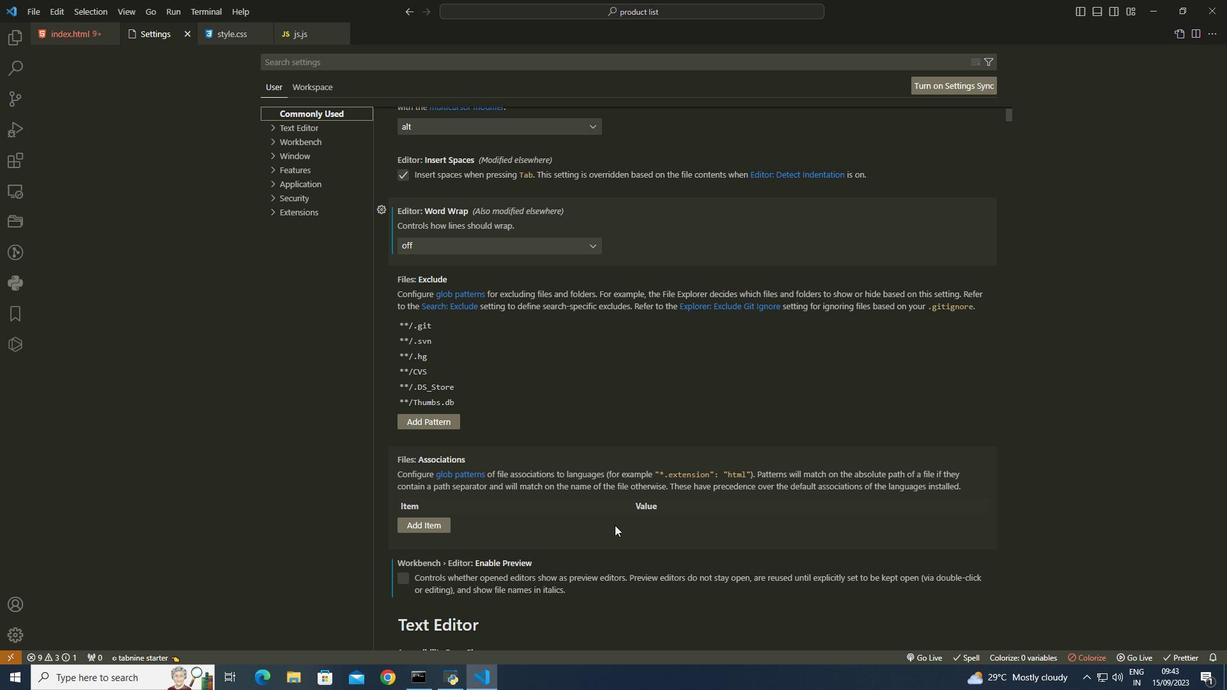 
Action: Mouse moved to (464, 384)
Screenshot: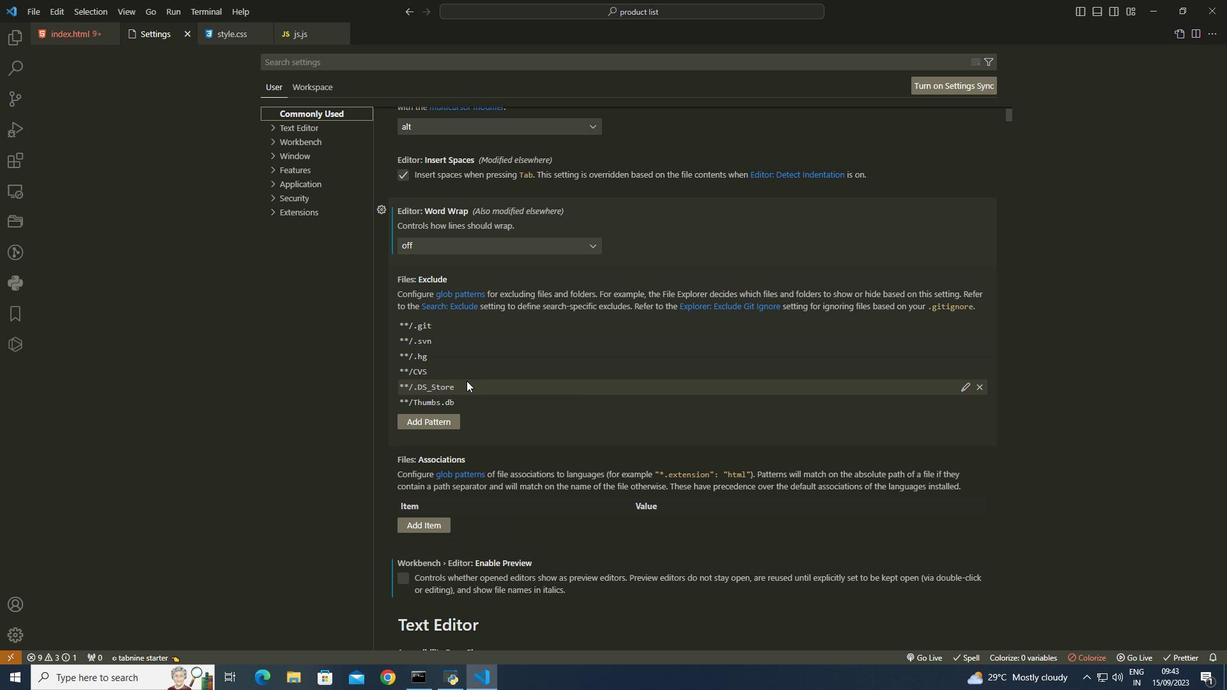 
Action: Mouse scrolled (464, 384) with delta (0, 0)
Screenshot: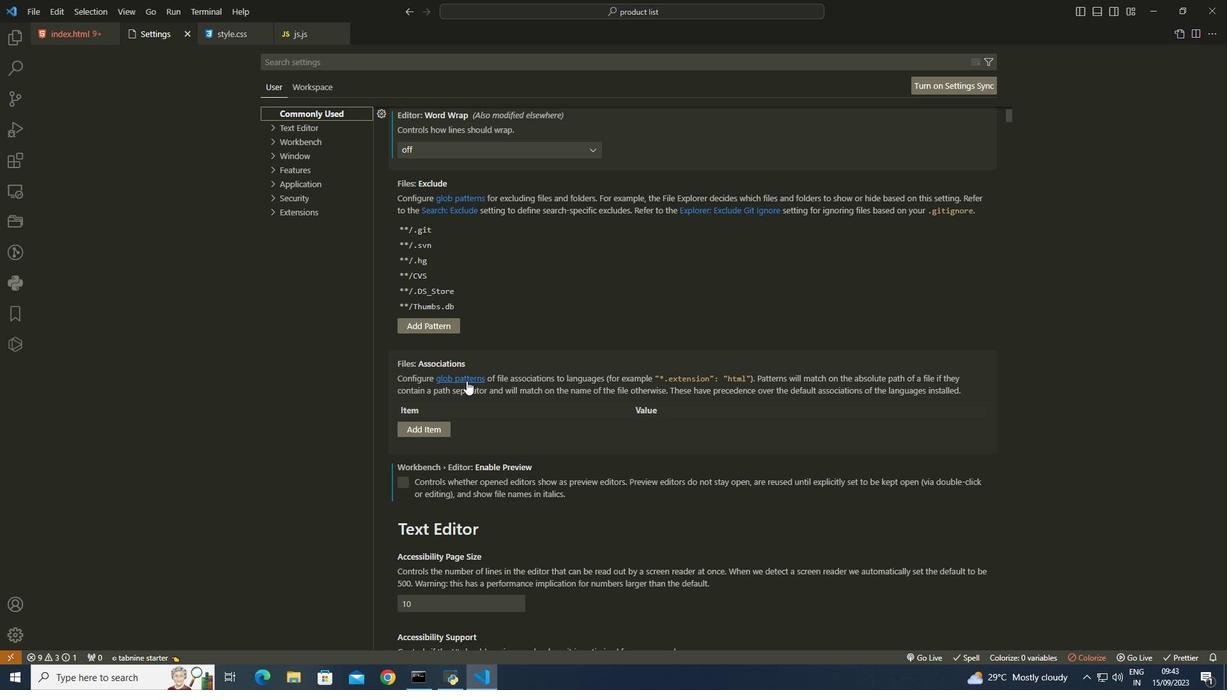 
Action: Mouse scrolled (464, 384) with delta (0, 0)
Screenshot: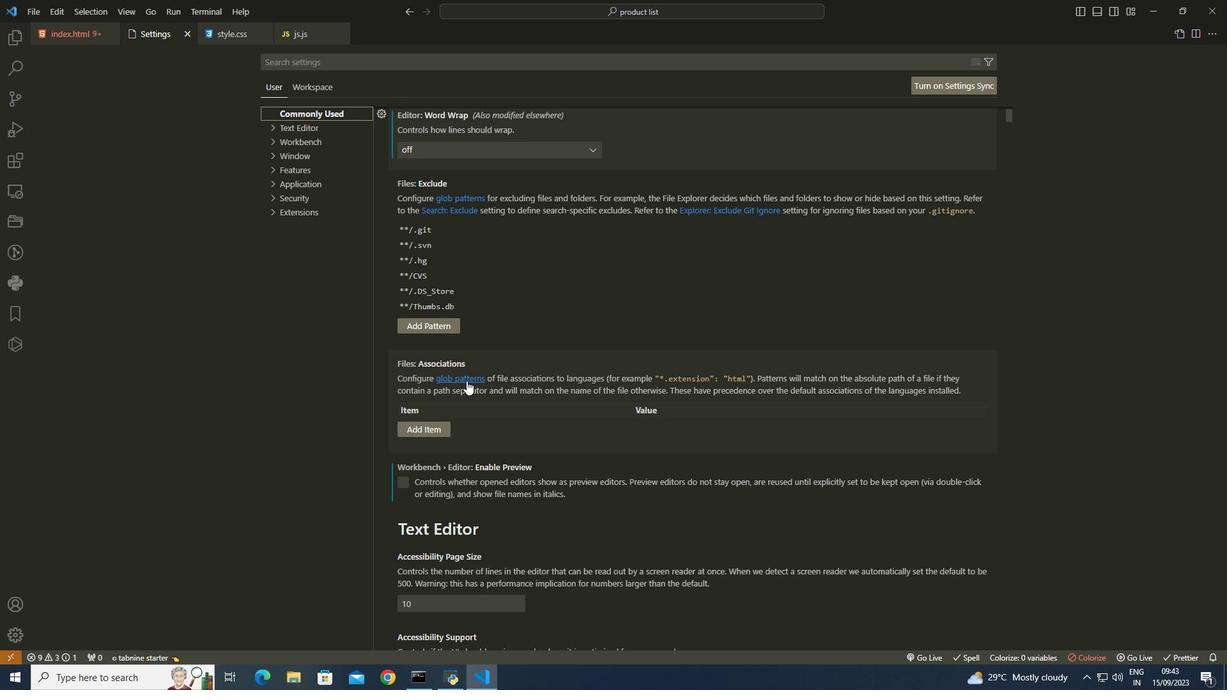 
Action: Mouse scrolled (464, 384) with delta (0, 0)
Screenshot: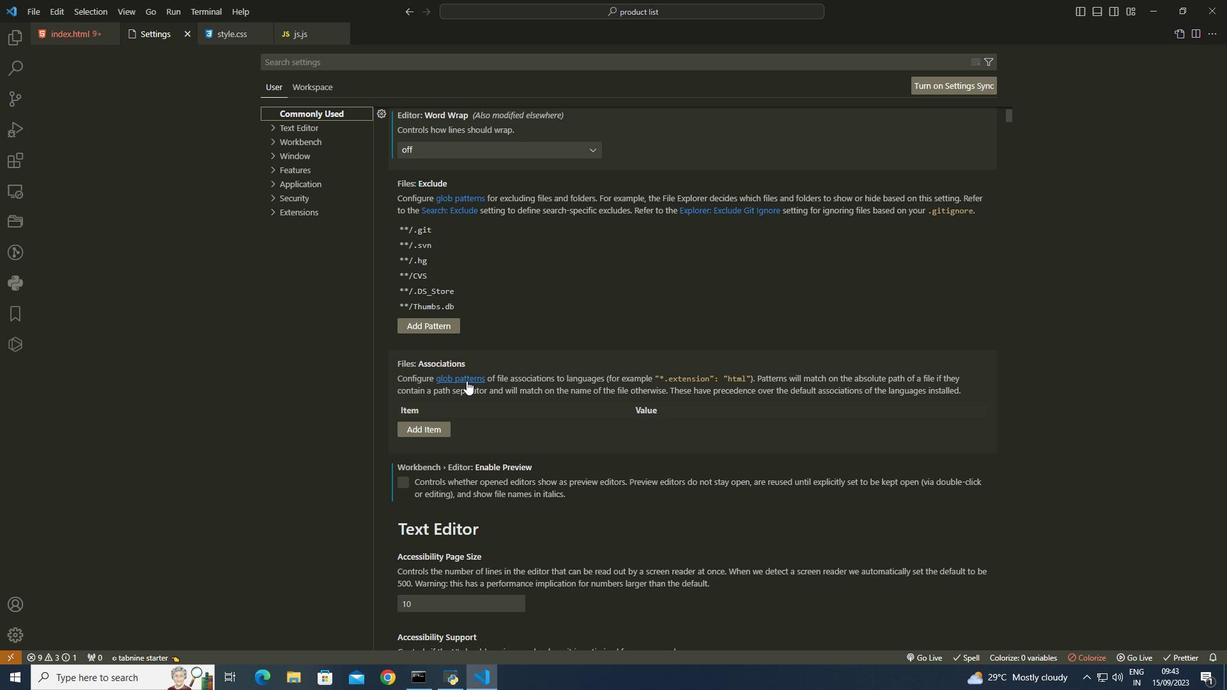 
Action: Mouse moved to (438, 430)
Screenshot: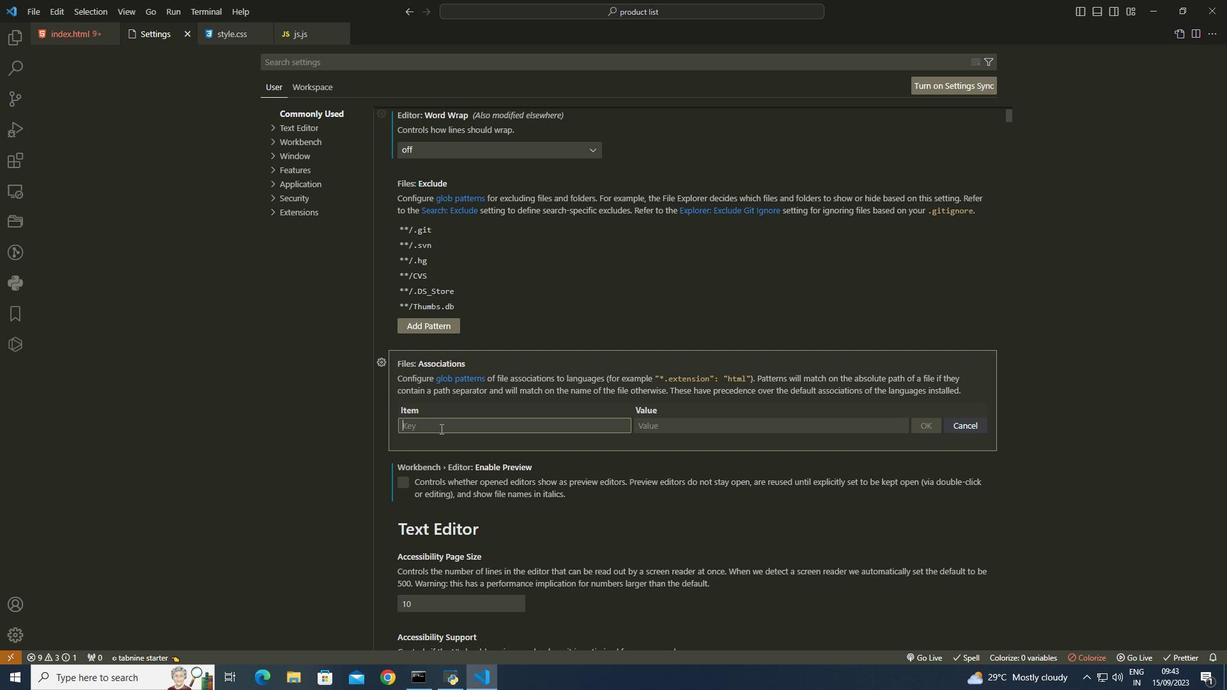 
Action: Mouse pressed left at (438, 430)
Screenshot: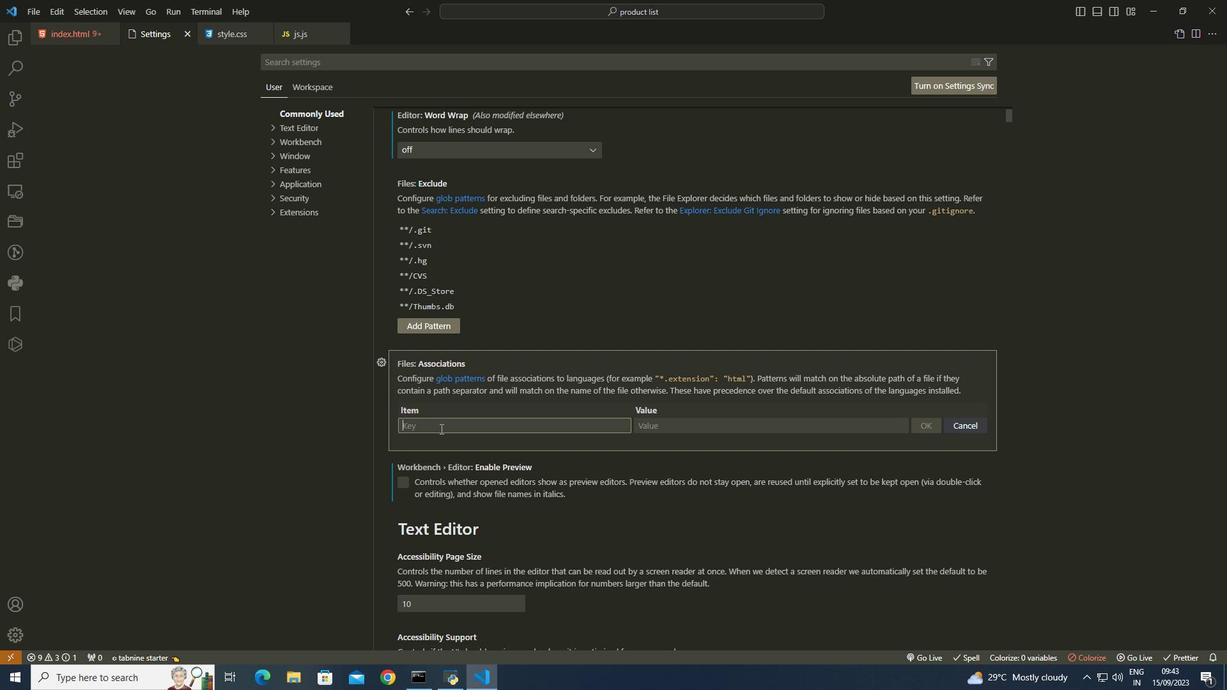 
Action: Mouse moved to (276, 455)
Screenshot: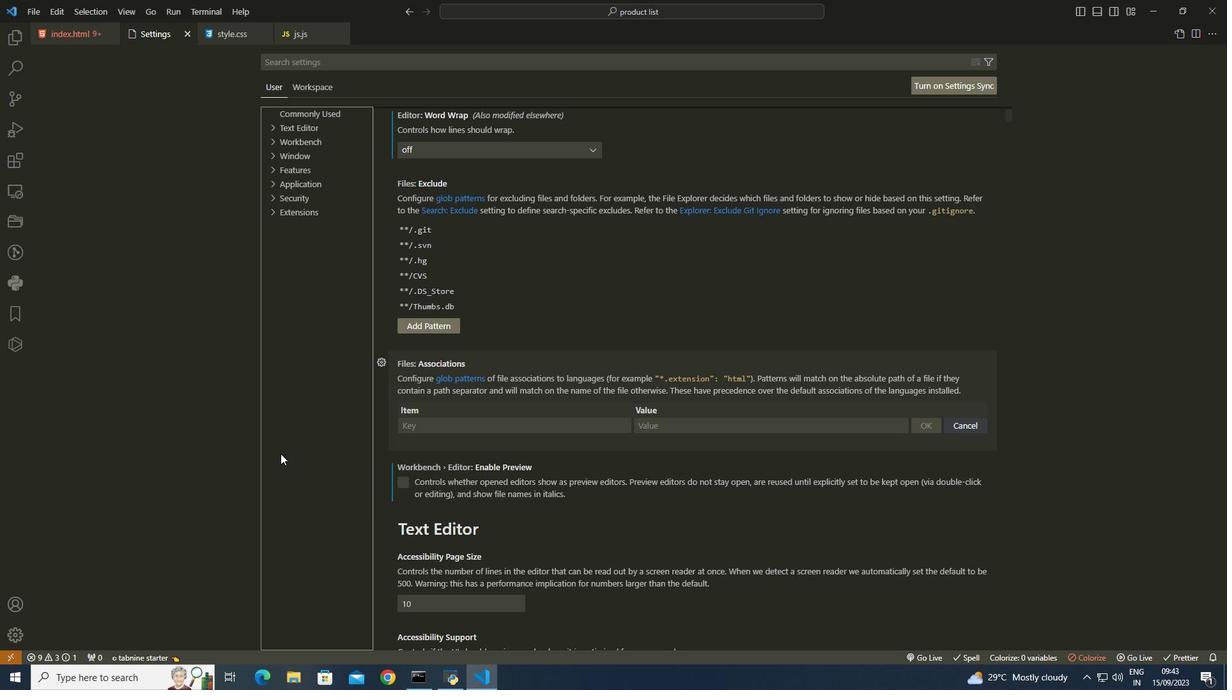 
Action: Mouse pressed left at (276, 455)
Screenshot: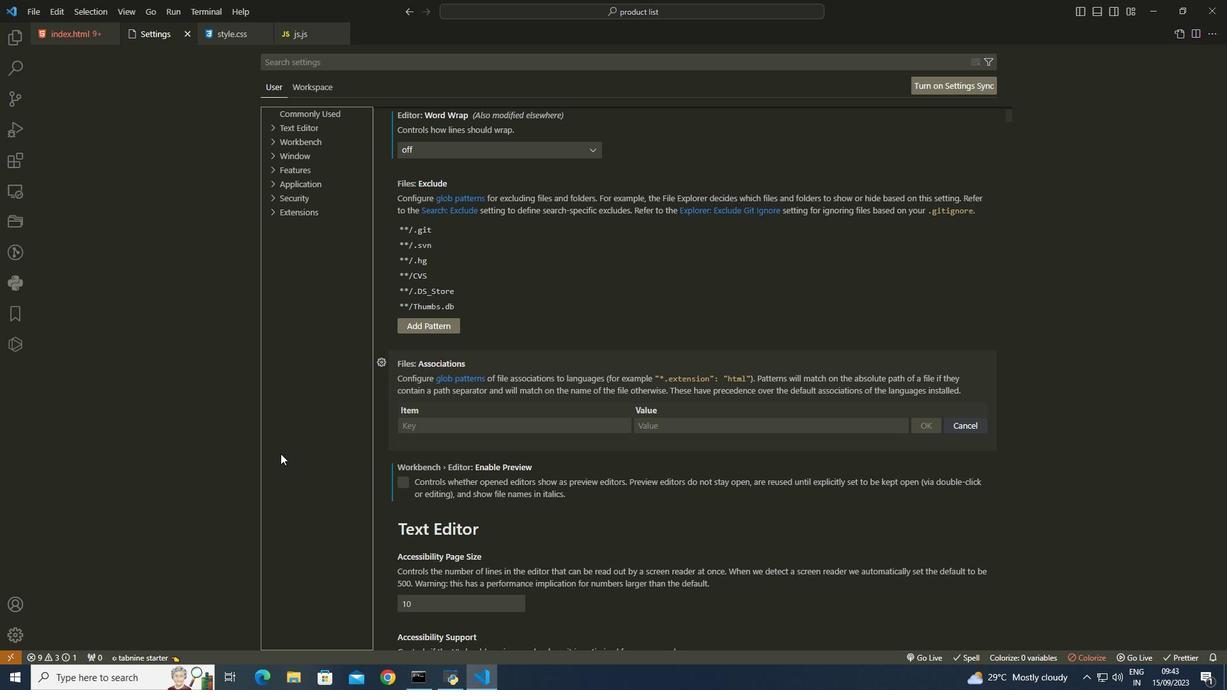 
Action: Mouse moved to (957, 423)
Screenshot: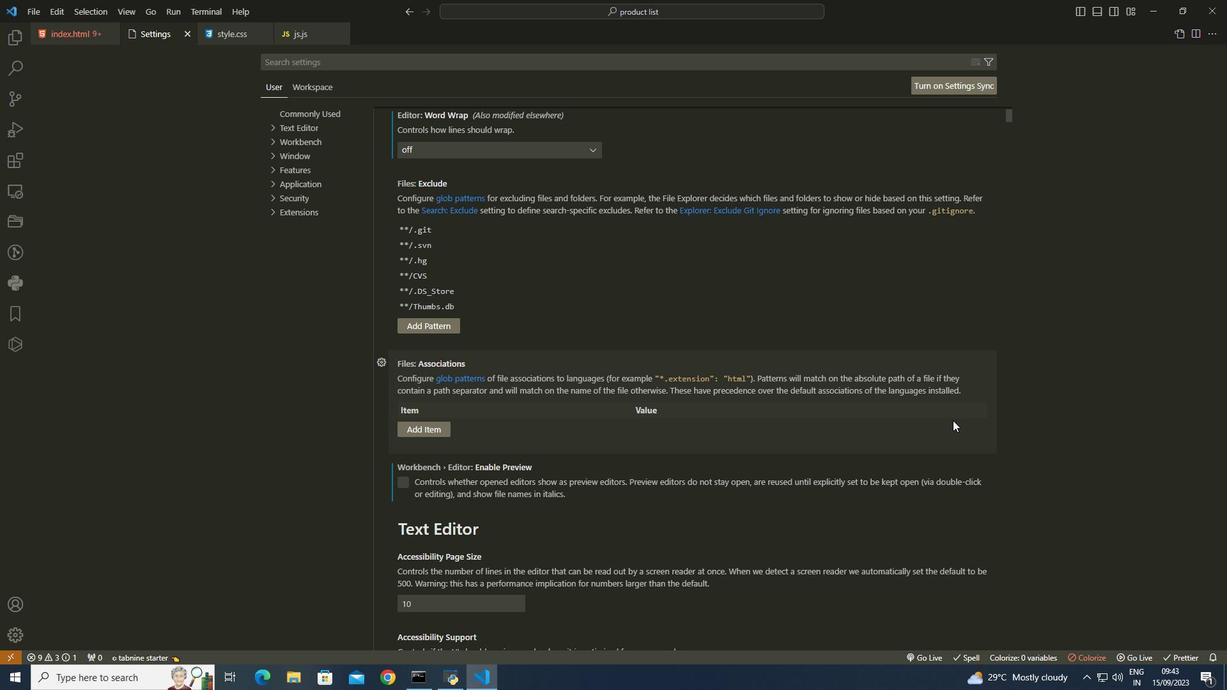 
Action: Mouse pressed left at (957, 423)
Screenshot: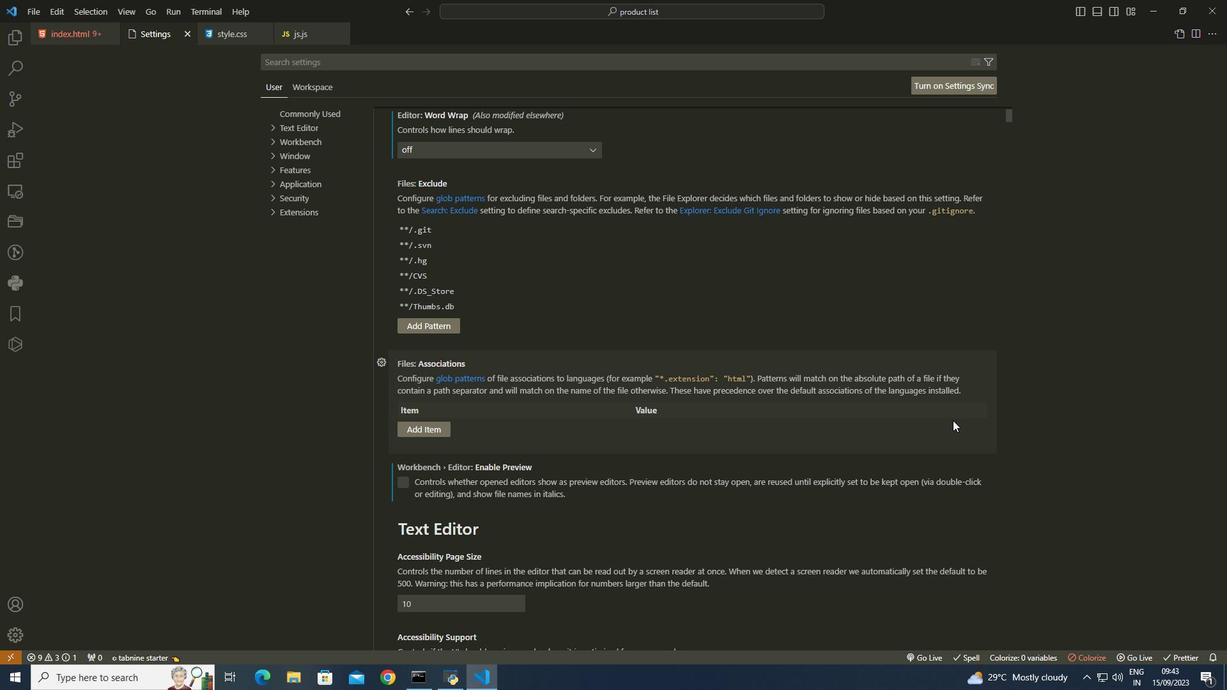 
Action: Mouse moved to (625, 462)
Screenshot: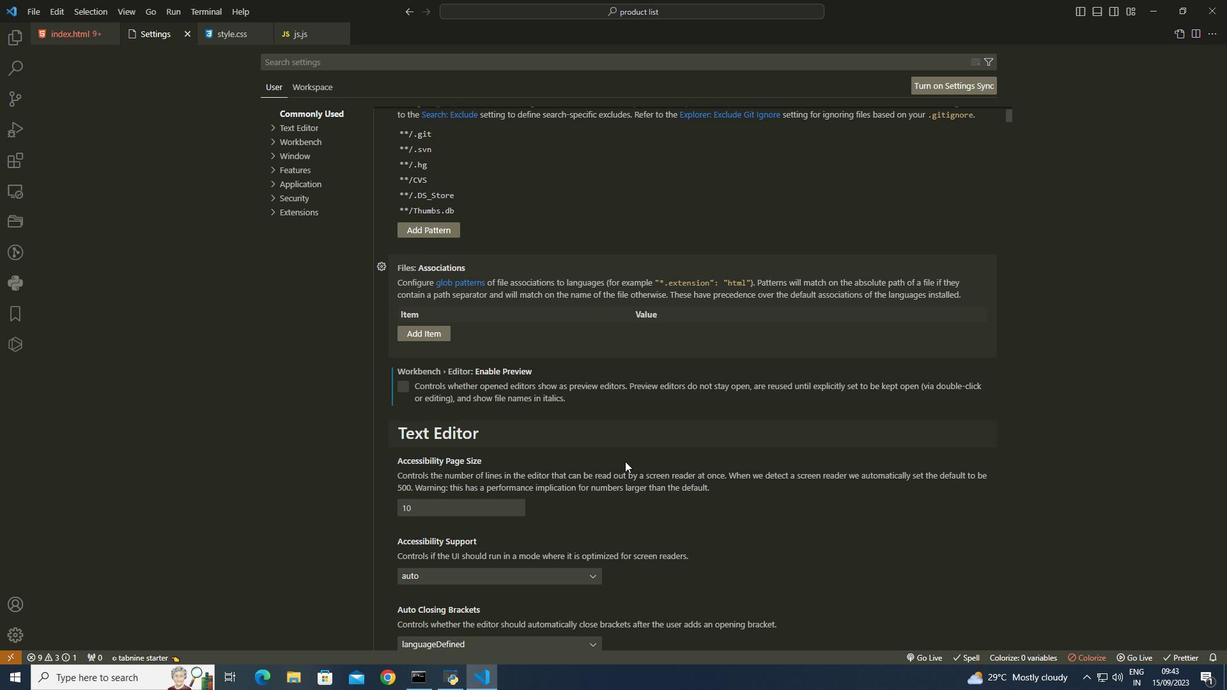 
Action: Mouse scrolled (625, 461) with delta (0, 0)
Screenshot: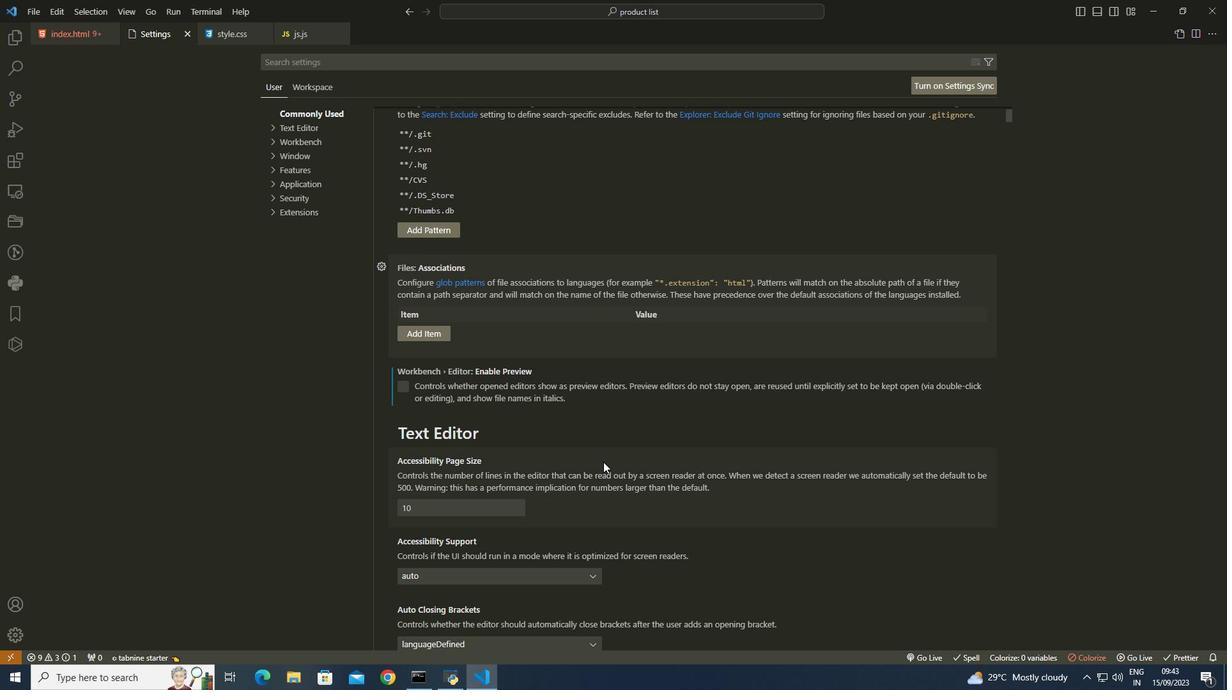 
Action: Mouse scrolled (625, 461) with delta (0, 0)
Screenshot: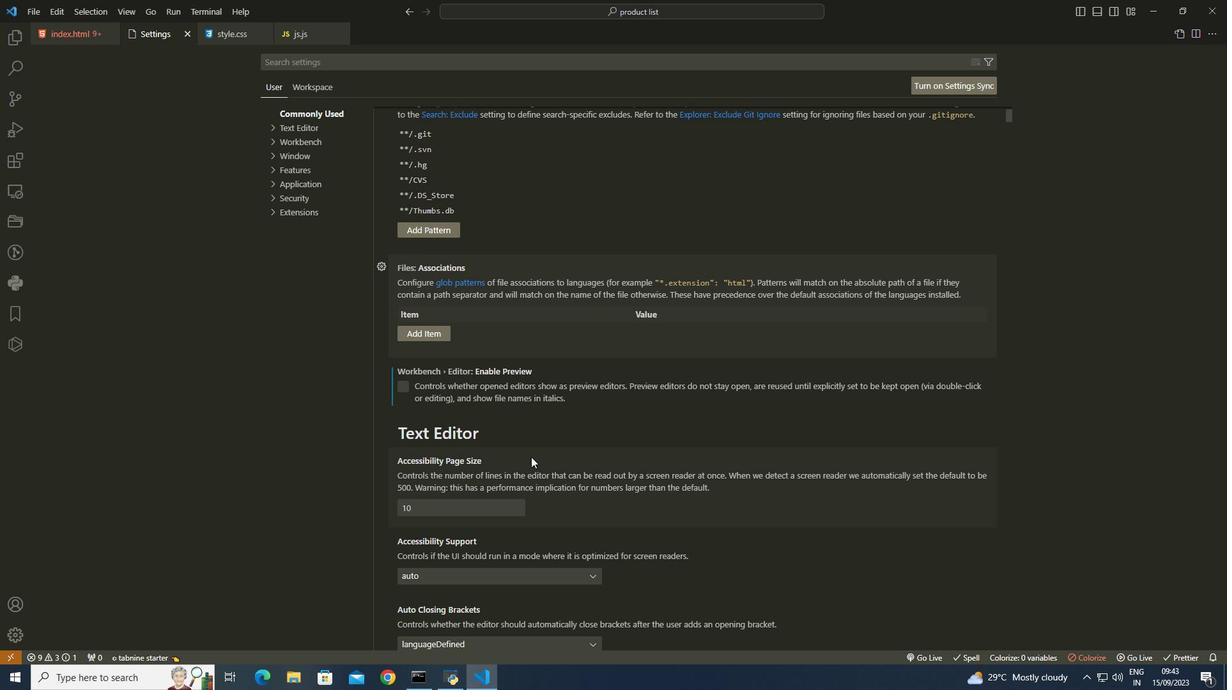 
Action: Mouse scrolled (625, 461) with delta (0, 0)
Screenshot: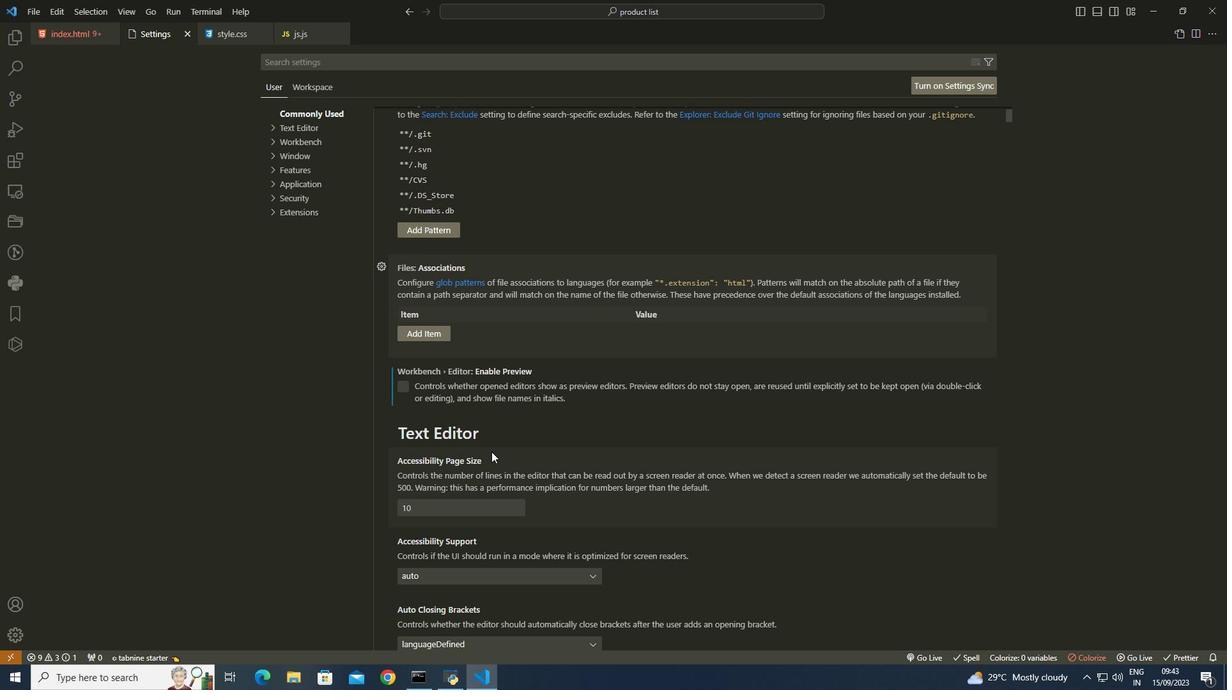 
Action: Mouse moved to (520, 505)
Screenshot: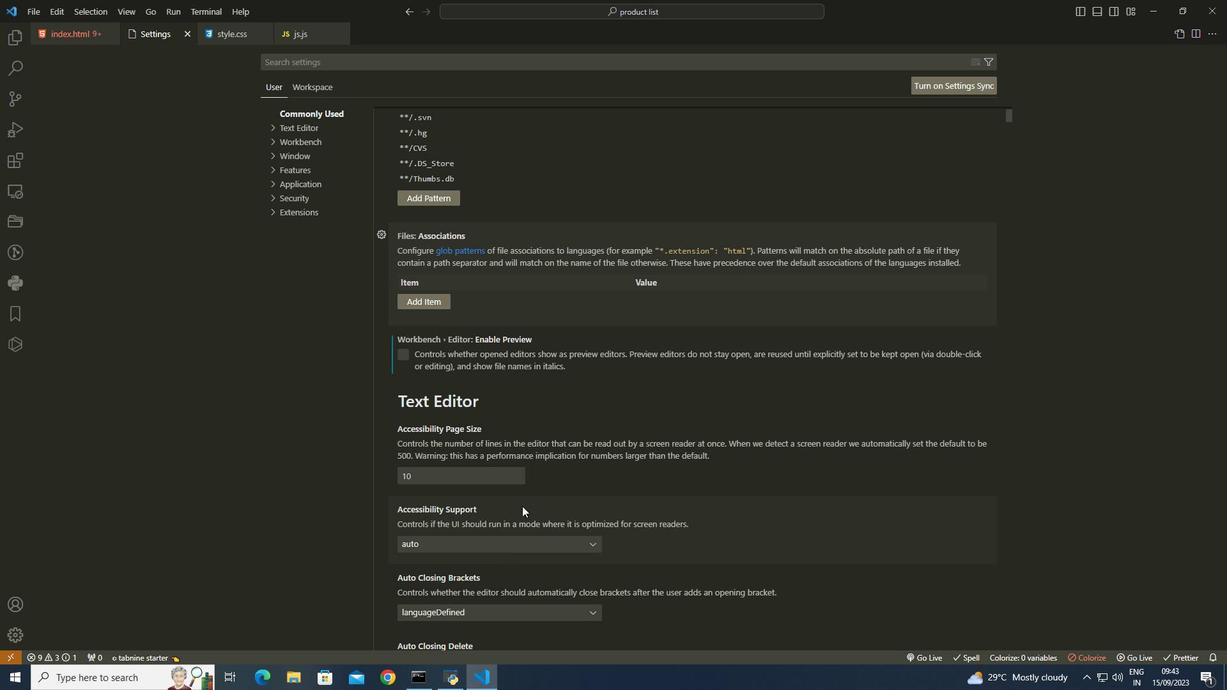 
Action: Mouse scrolled (520, 504) with delta (0, 0)
Screenshot: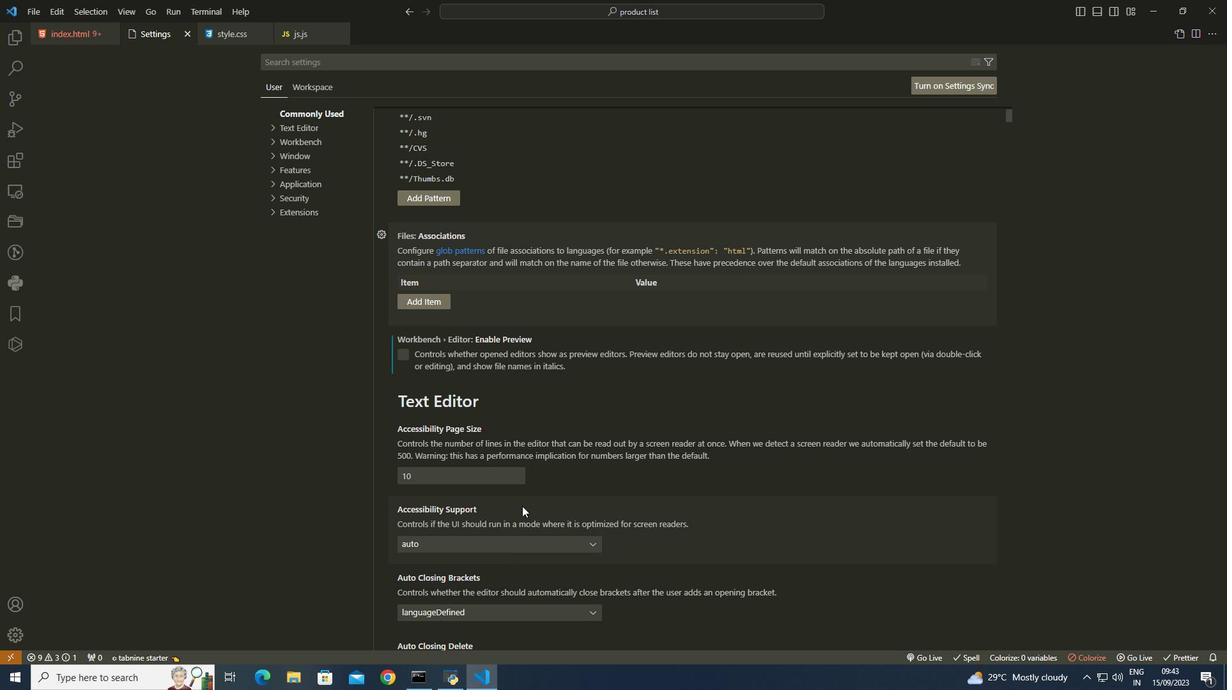 
Action: Mouse moved to (459, 574)
Screenshot: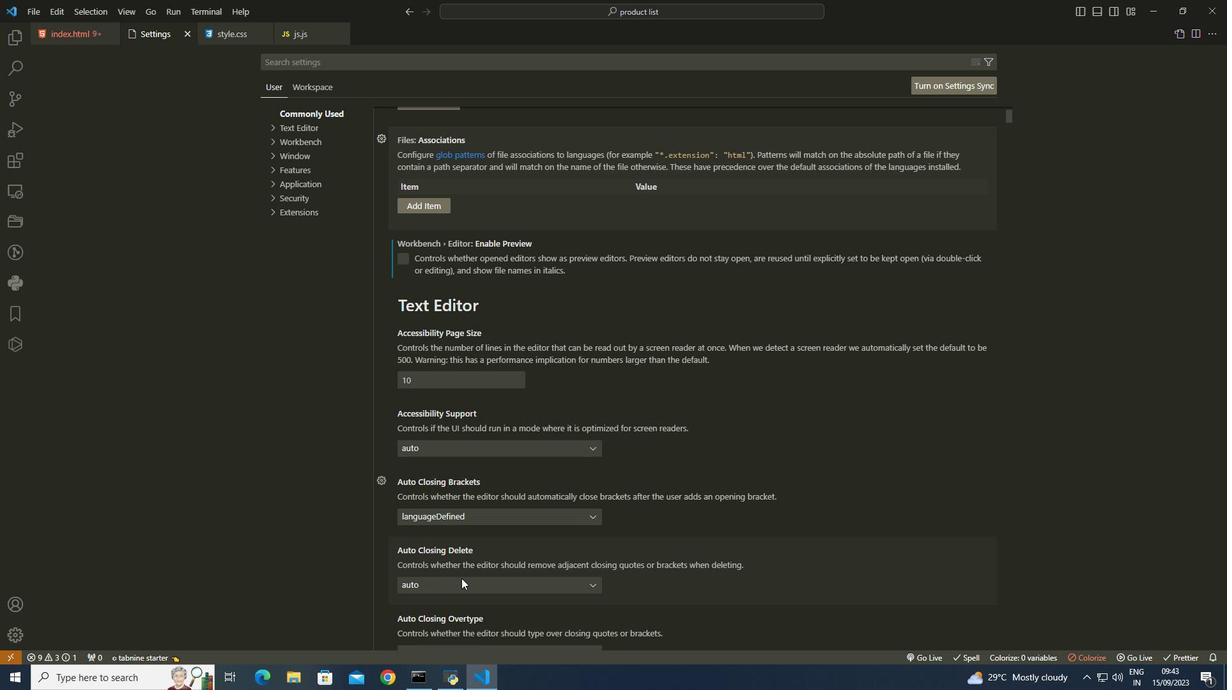 
Action: Mouse scrolled (459, 573) with delta (0, 0)
Screenshot: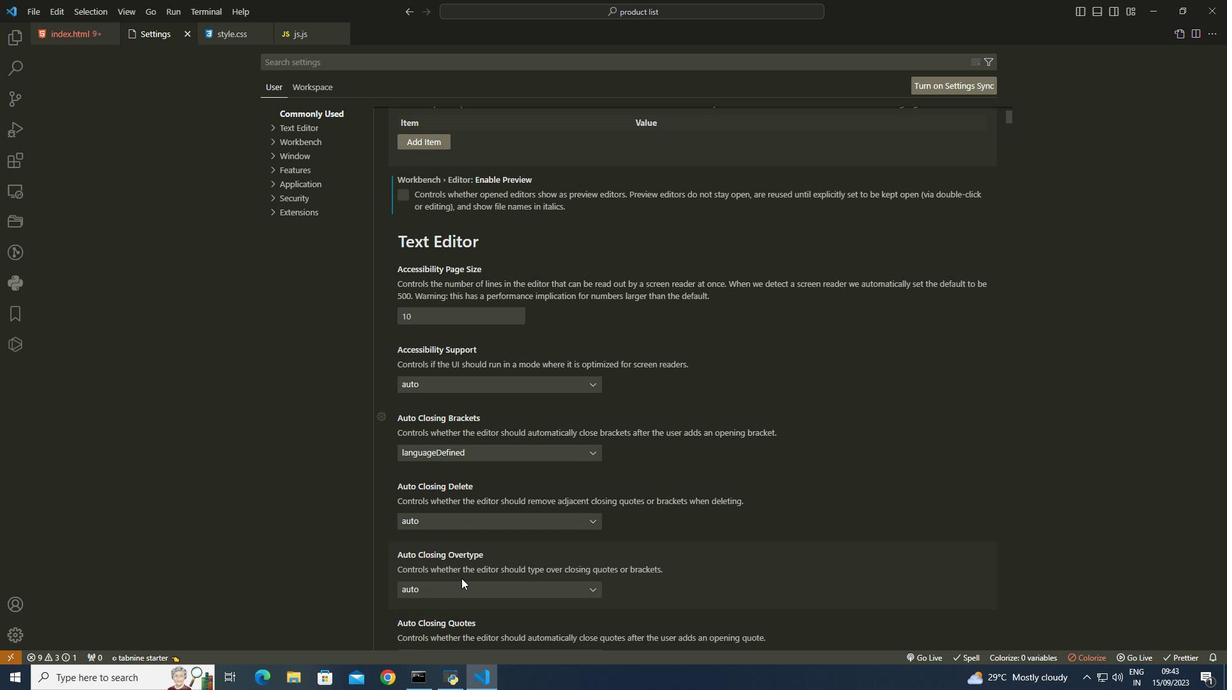 
Action: Mouse scrolled (459, 573) with delta (0, 0)
Screenshot: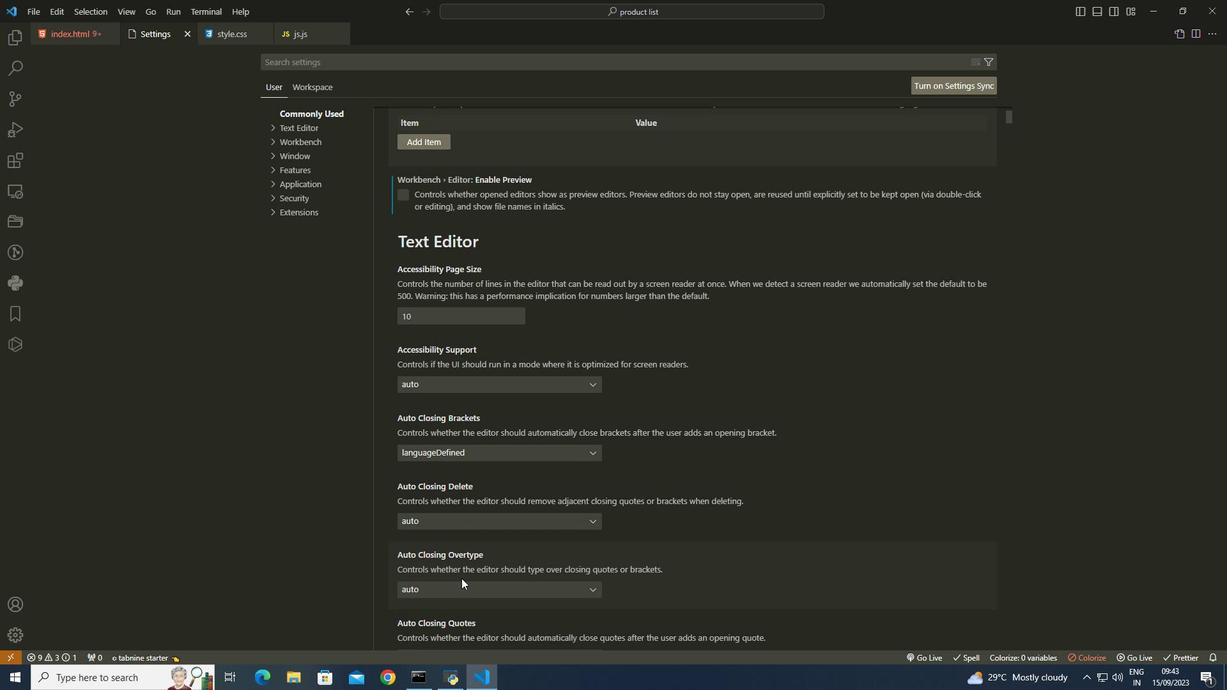 
Action: Mouse scrolled (459, 573) with delta (0, 0)
Screenshot: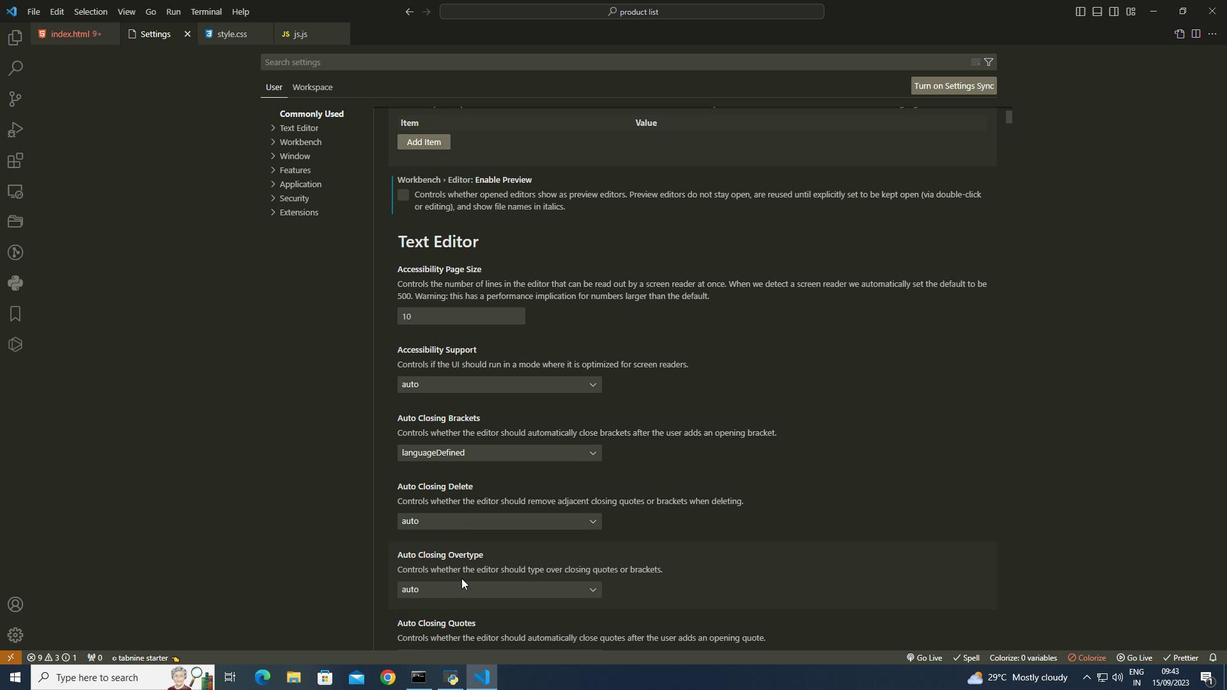 
Action: Mouse scrolled (459, 573) with delta (0, 0)
Screenshot: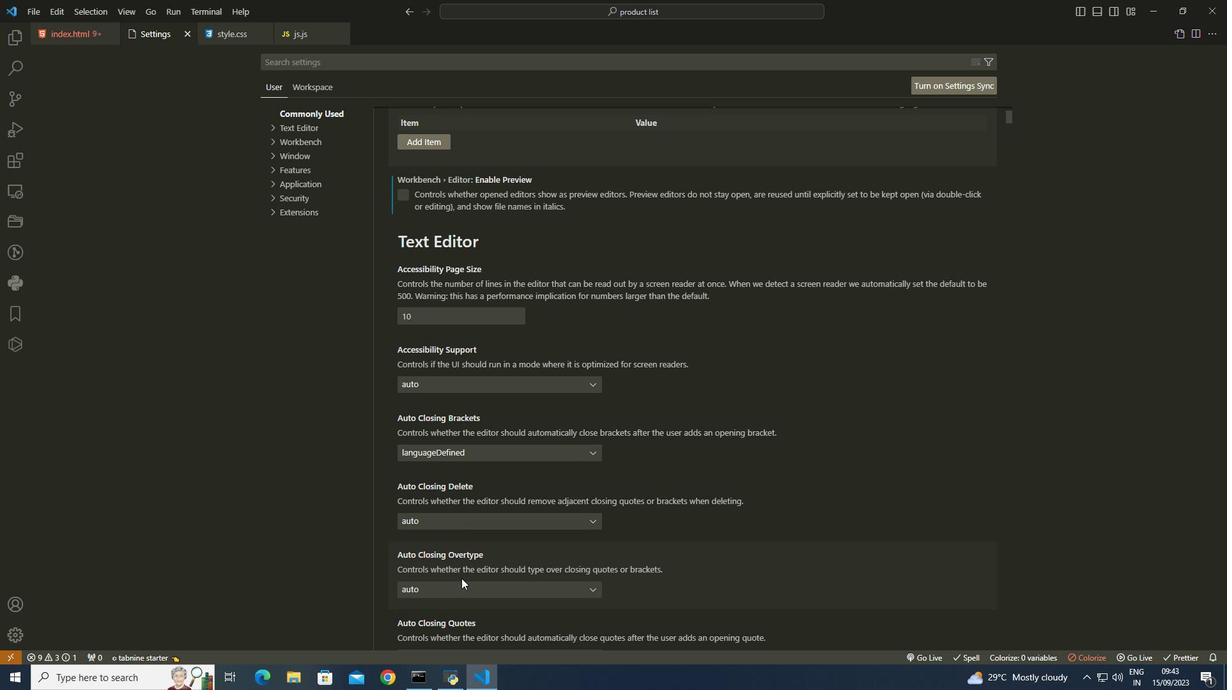 
Action: Mouse scrolled (459, 573) with delta (0, 0)
Screenshot: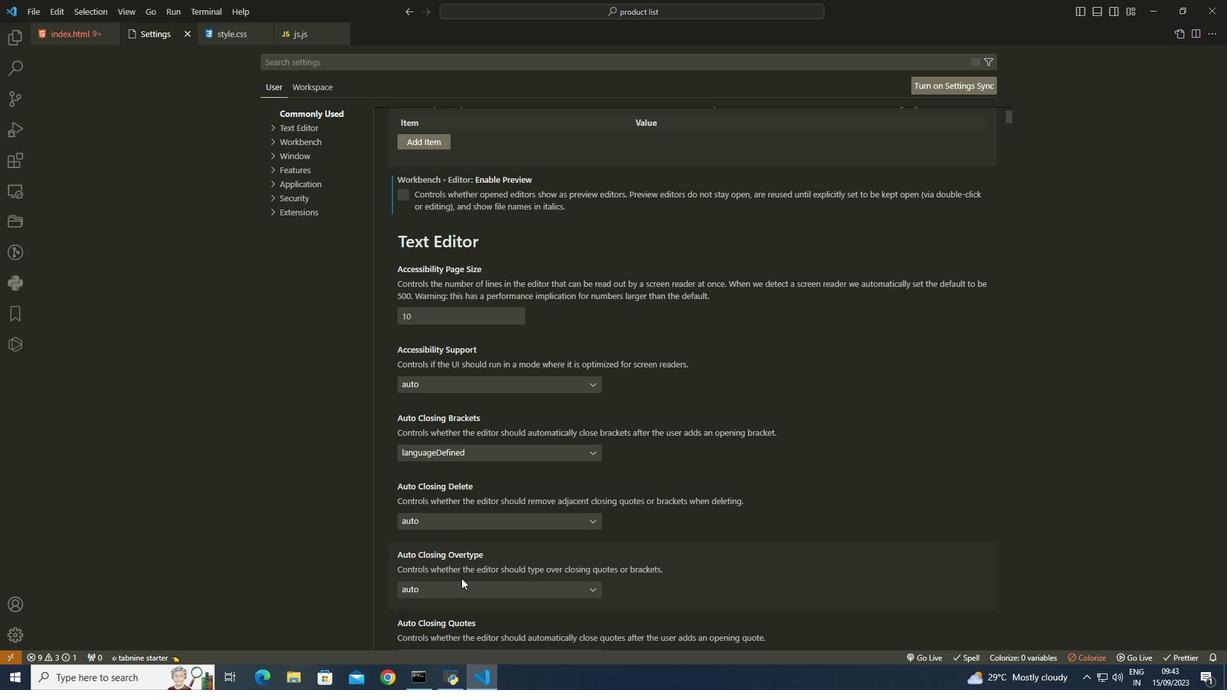 
Action: Mouse scrolled (459, 573) with delta (0, 0)
Screenshot: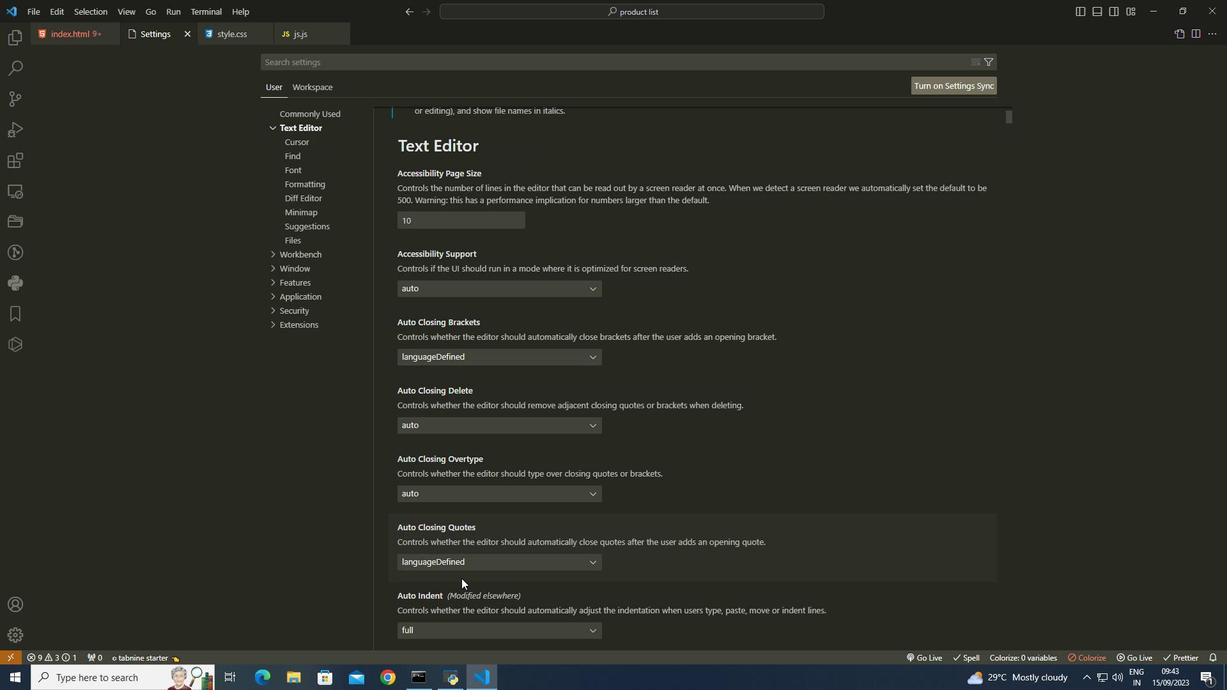
Action: Mouse scrolled (459, 573) with delta (0, 0)
Screenshot: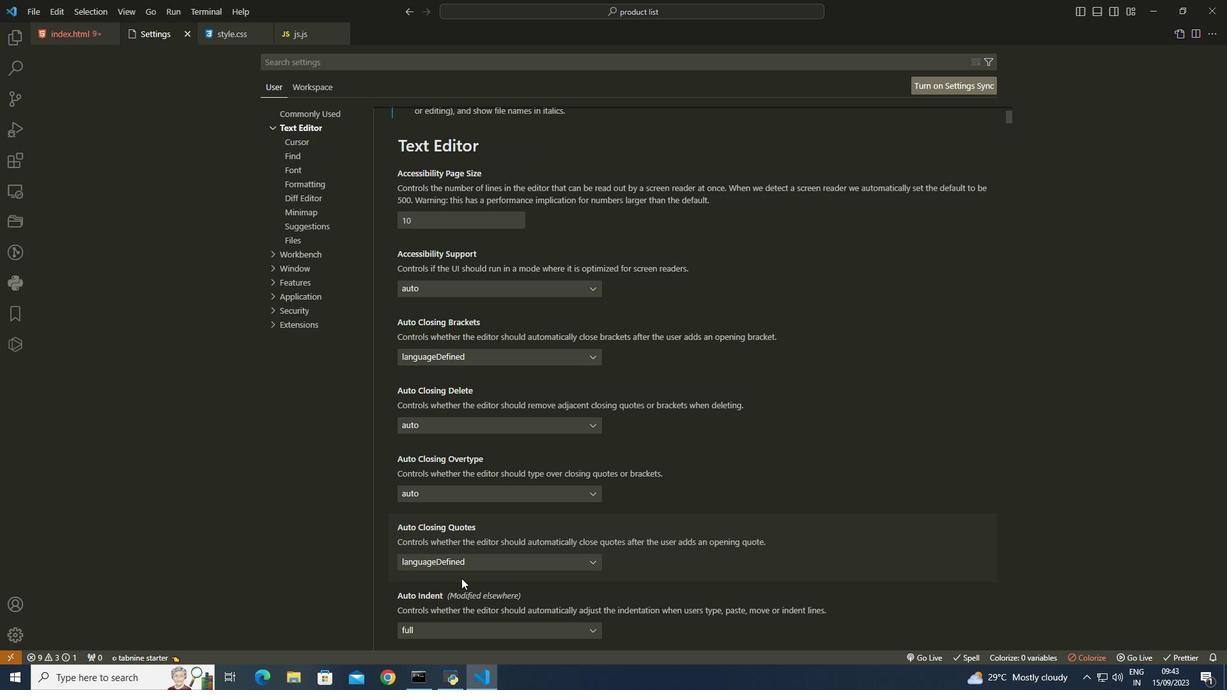 
Action: Mouse scrolled (459, 573) with delta (0, 0)
Screenshot: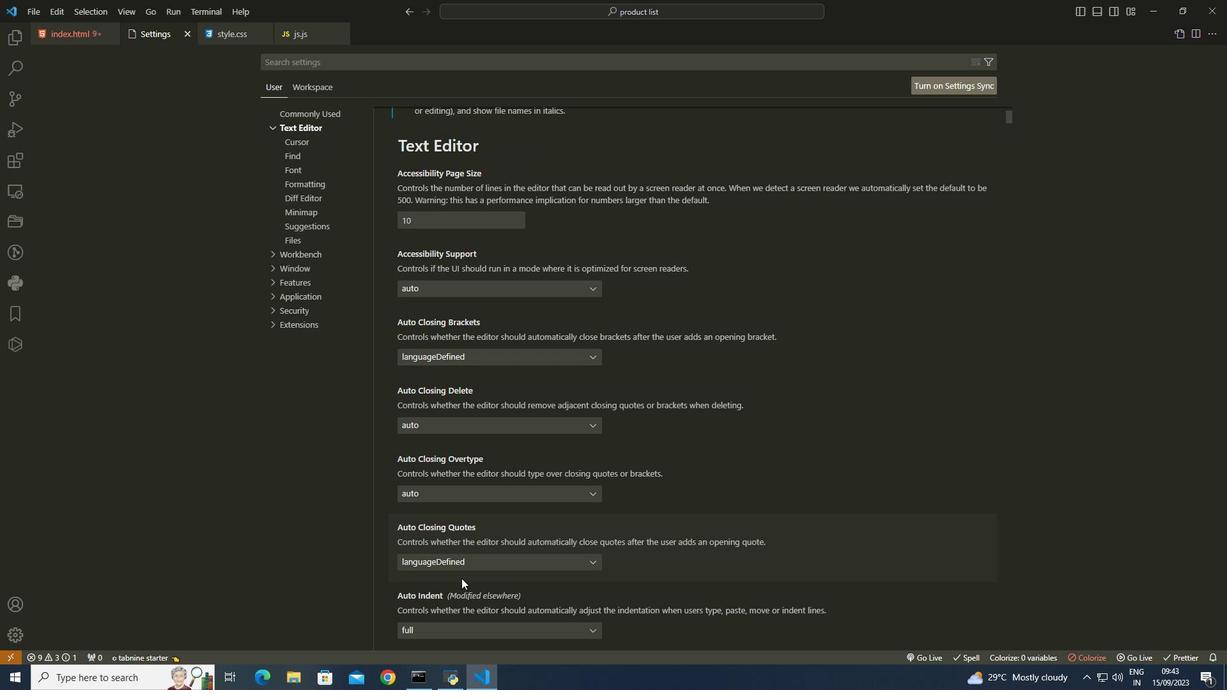 
Action: Mouse moved to (479, 528)
Screenshot: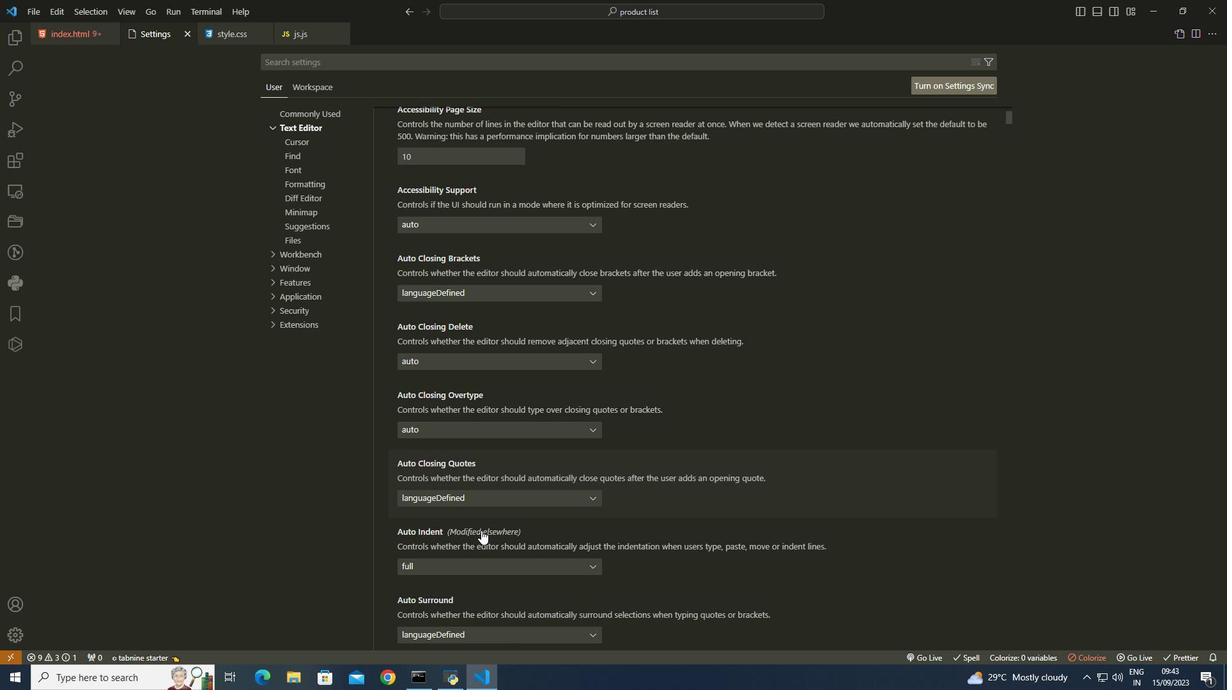 
Action: Mouse scrolled (479, 527) with delta (0, 0)
Screenshot: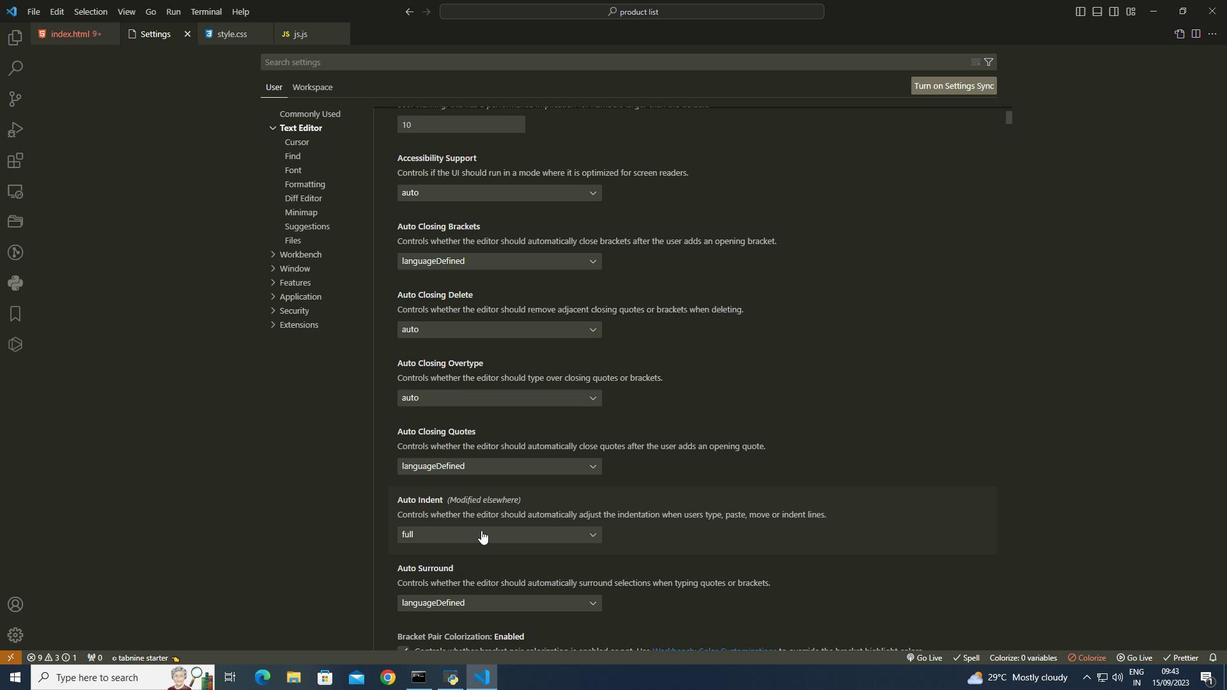 
Action: Mouse scrolled (479, 527) with delta (0, 0)
Screenshot: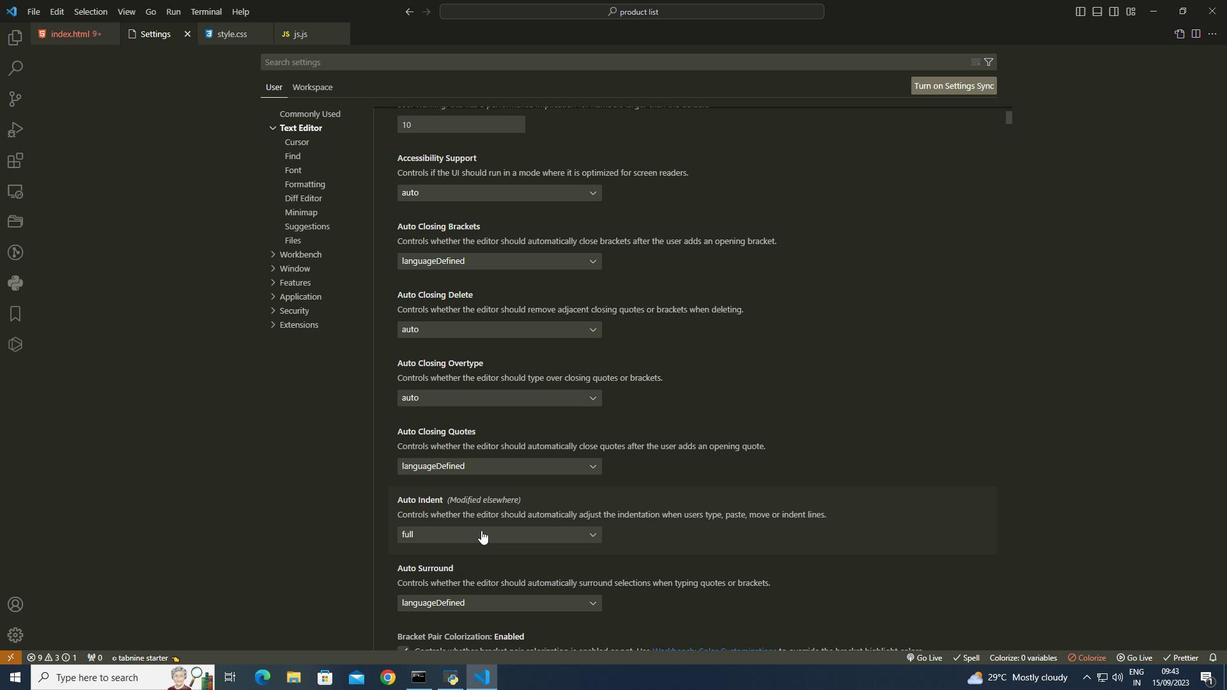 
Action: Mouse scrolled (479, 527) with delta (0, 0)
Screenshot: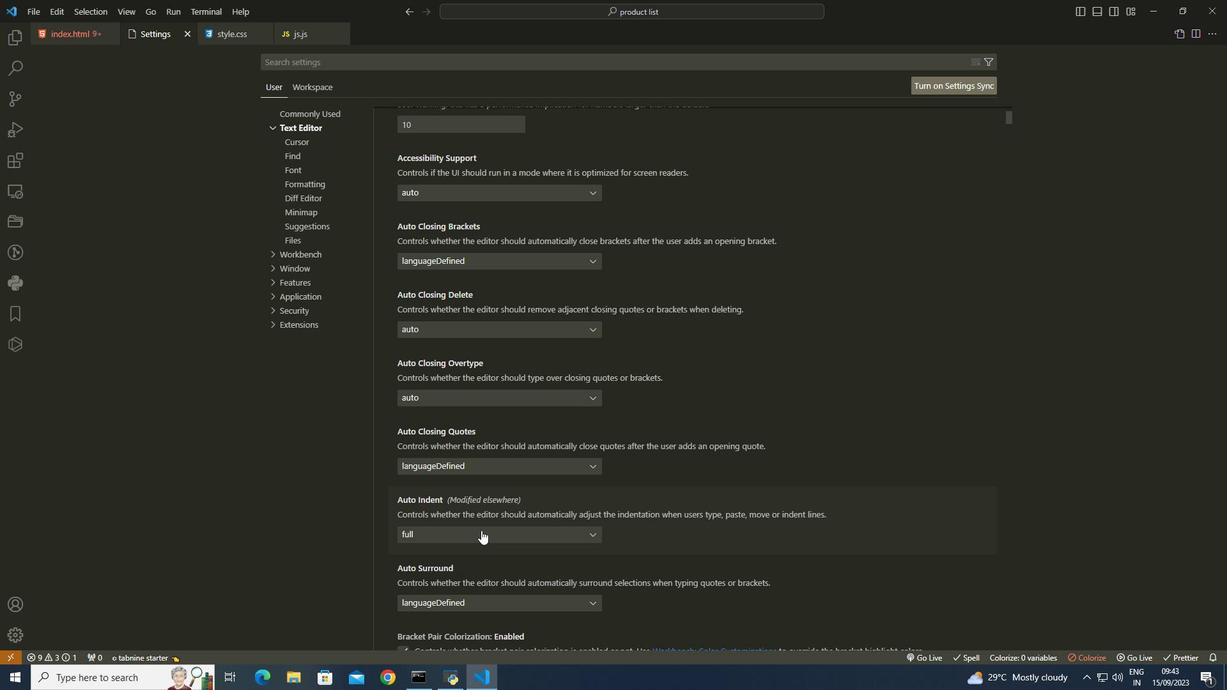 
Action: Mouse moved to (496, 508)
Screenshot: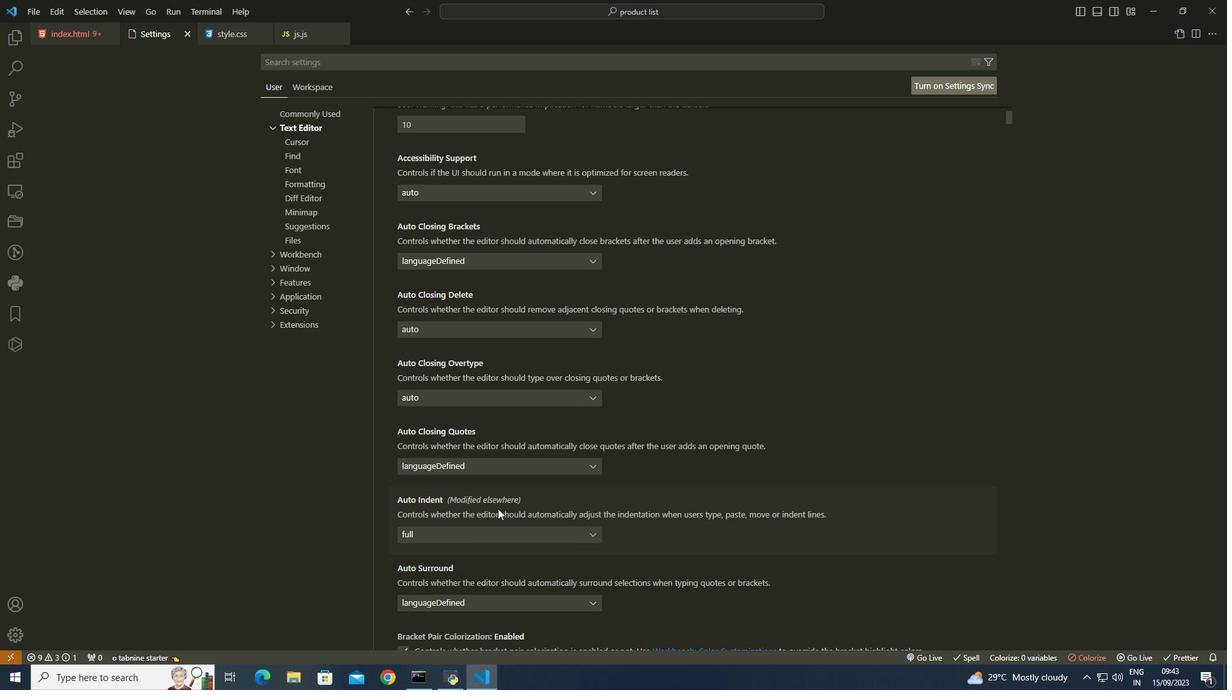 
Action: Mouse scrolled (496, 507) with delta (0, 0)
Screenshot: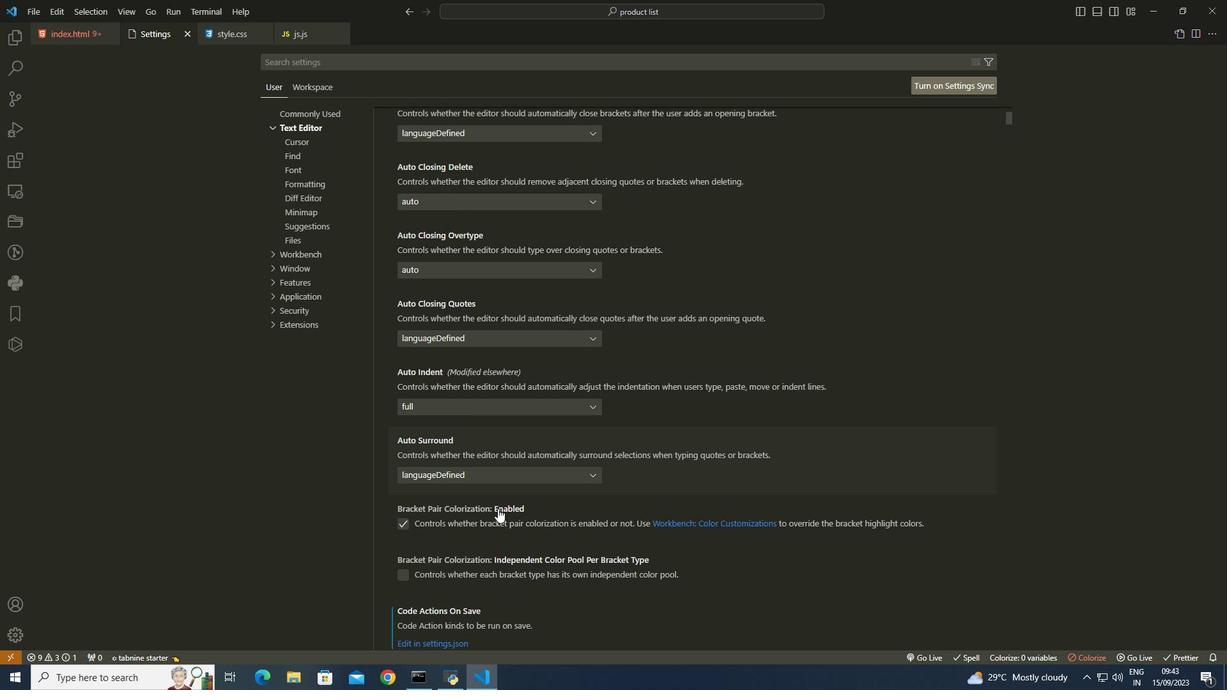 
Action: Mouse scrolled (496, 507) with delta (0, 0)
Screenshot: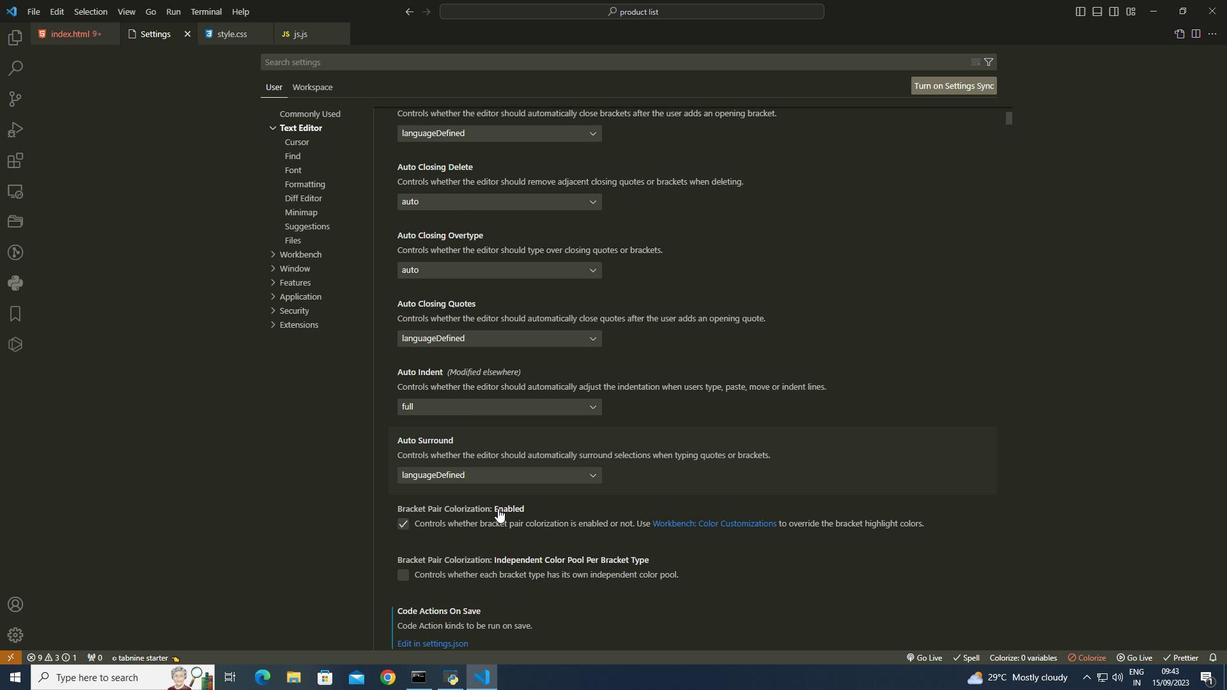 
Action: Mouse scrolled (496, 507) with delta (0, 0)
Screenshot: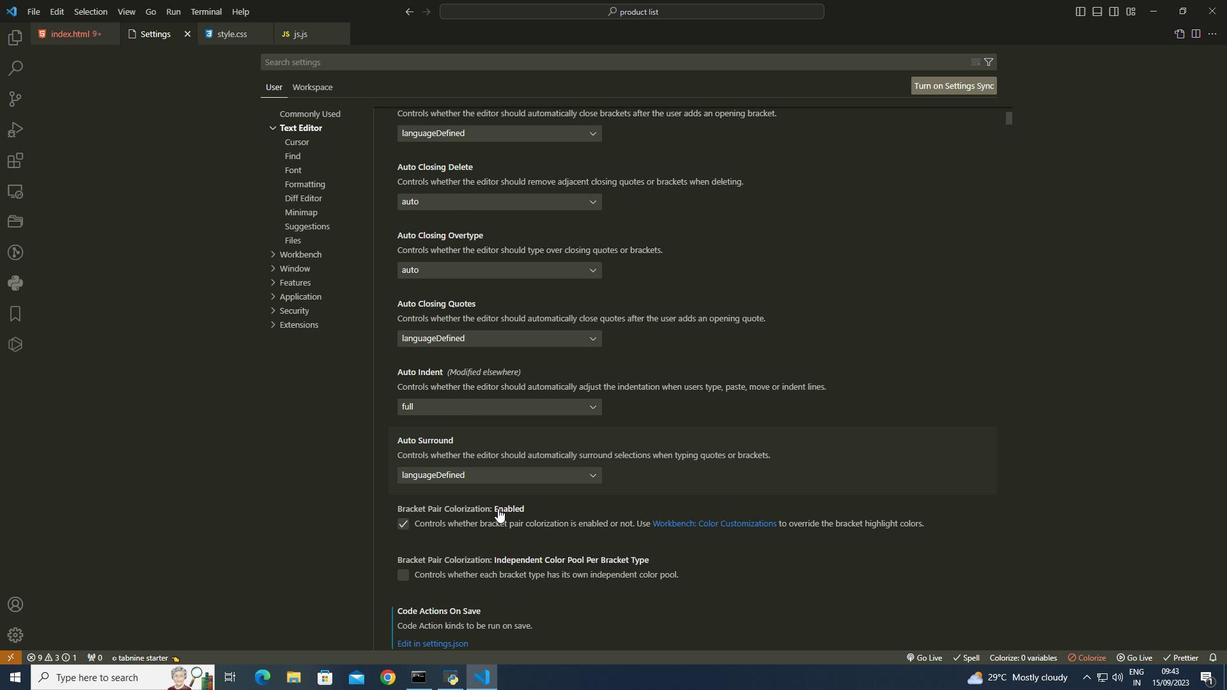 
Action: Mouse scrolled (496, 507) with delta (0, 0)
Screenshot: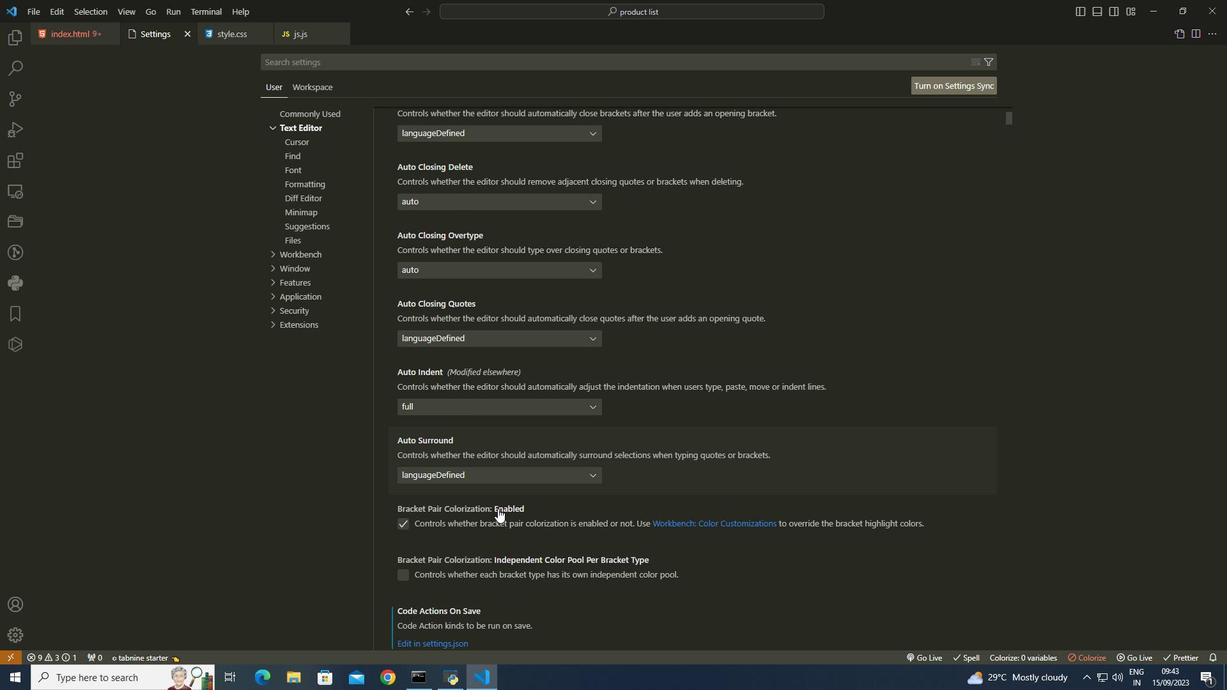 
Action: Mouse moved to (590, 470)
Screenshot: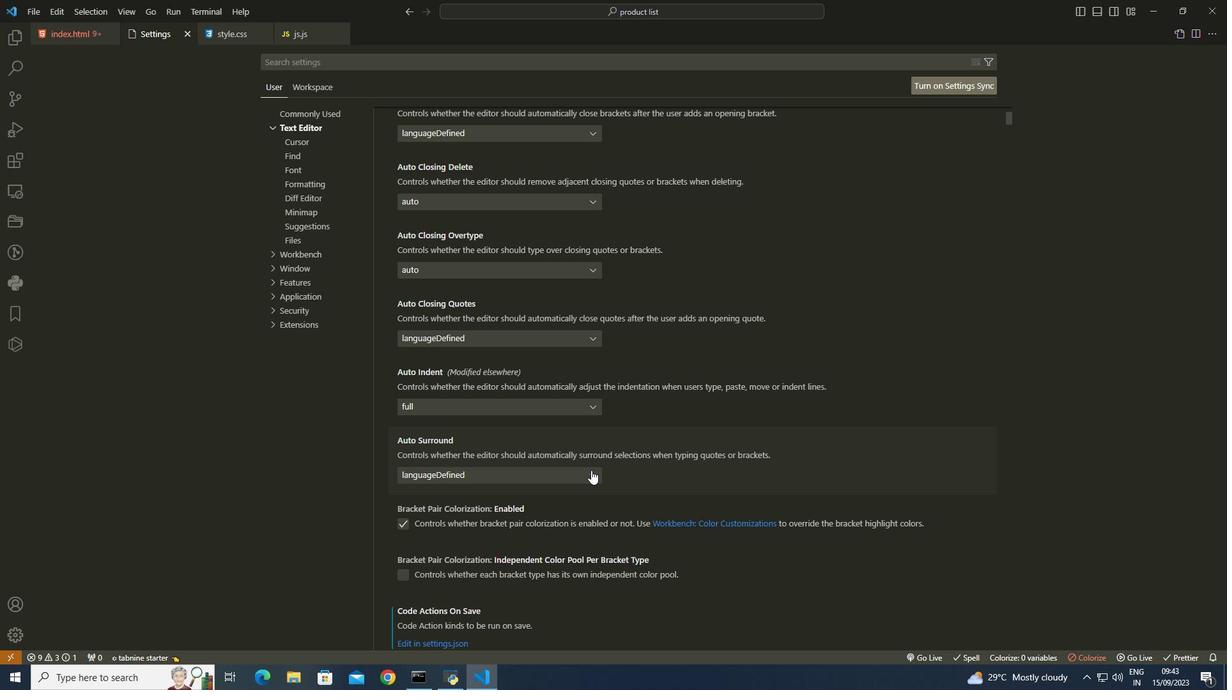 
Action: Mouse pressed left at (590, 470)
Screenshot: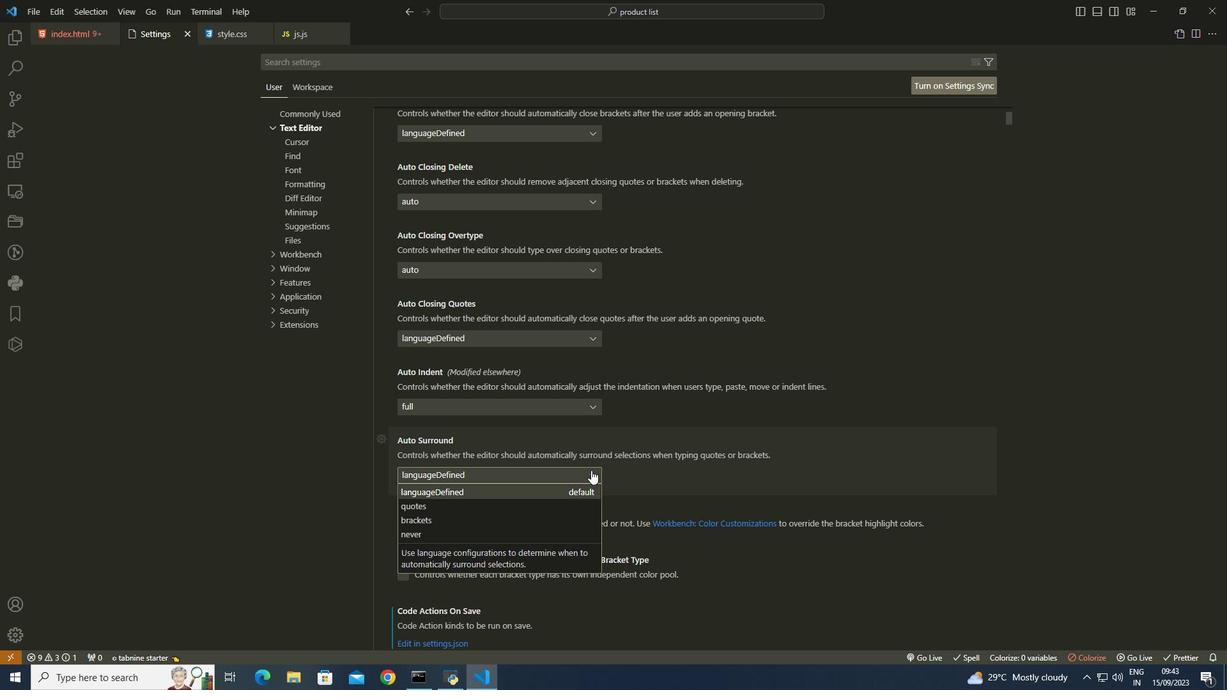 
Action: Mouse moved to (495, 488)
Screenshot: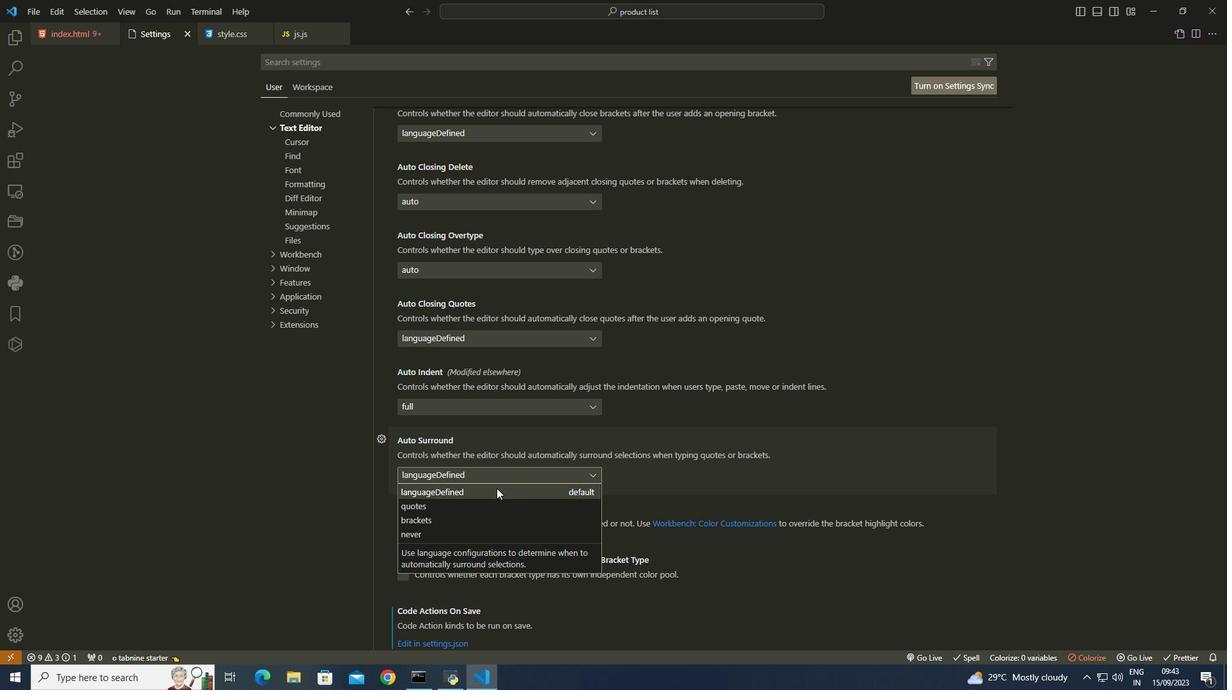 
Action: Mouse pressed left at (495, 488)
Screenshot: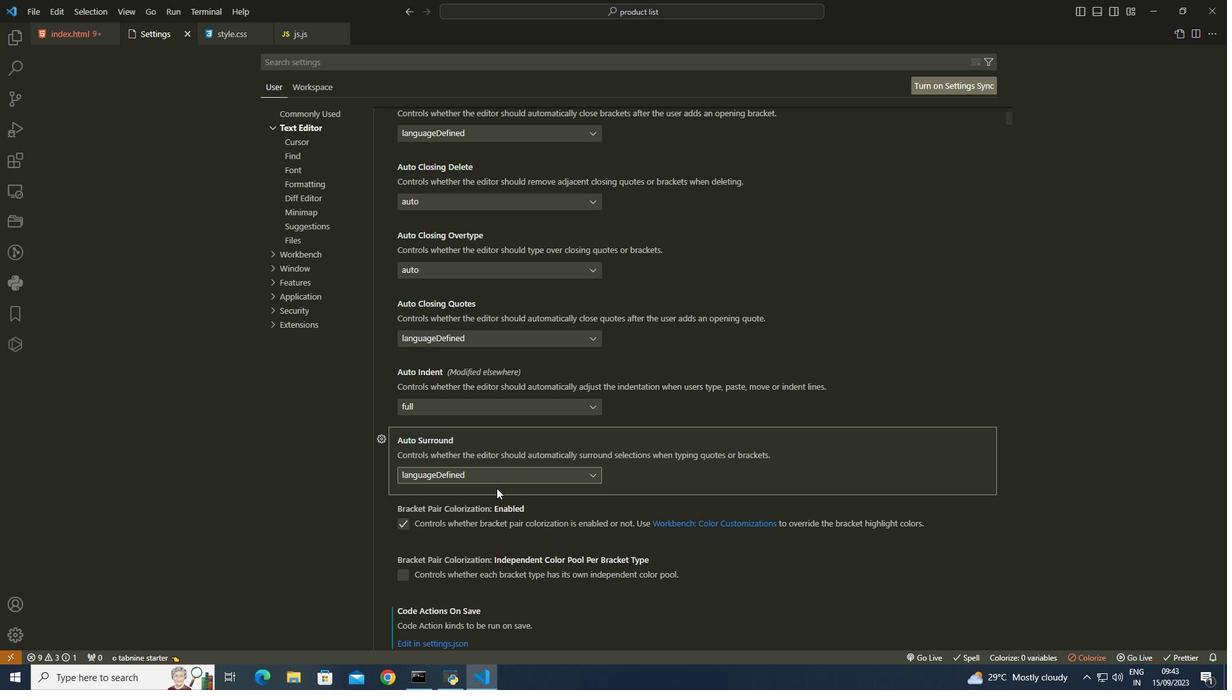 
Action: Mouse moved to (421, 529)
Screenshot: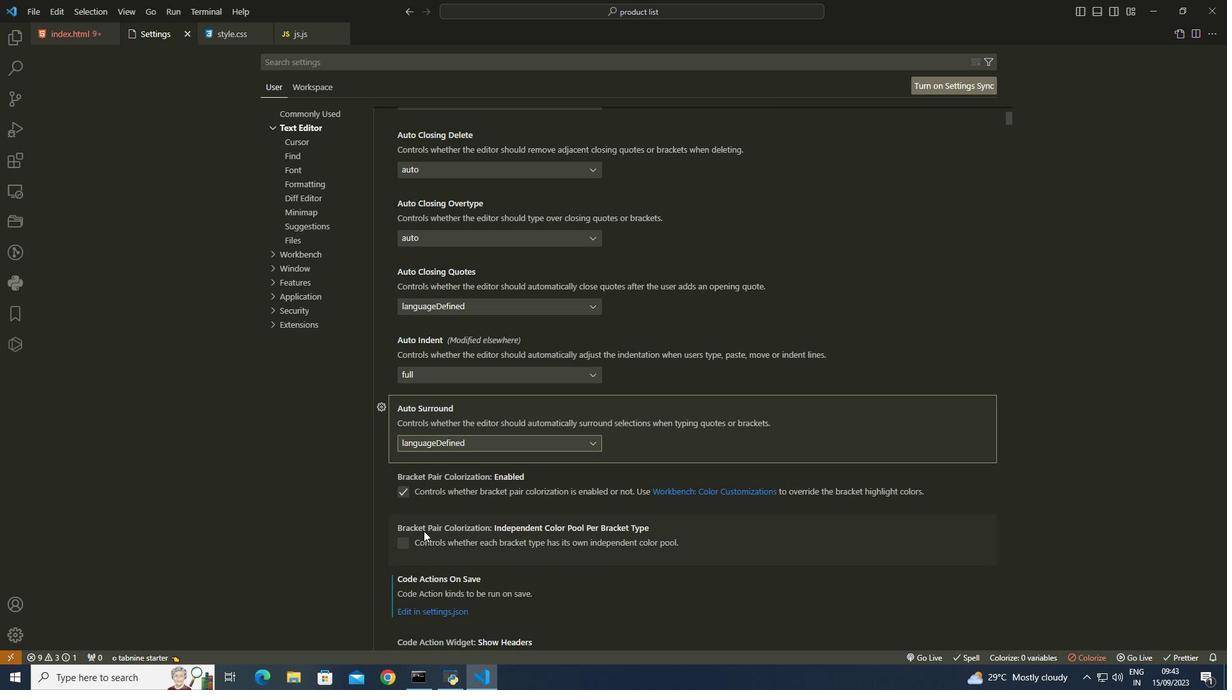 
Action: Mouse scrolled (421, 528) with delta (0, 0)
Screenshot: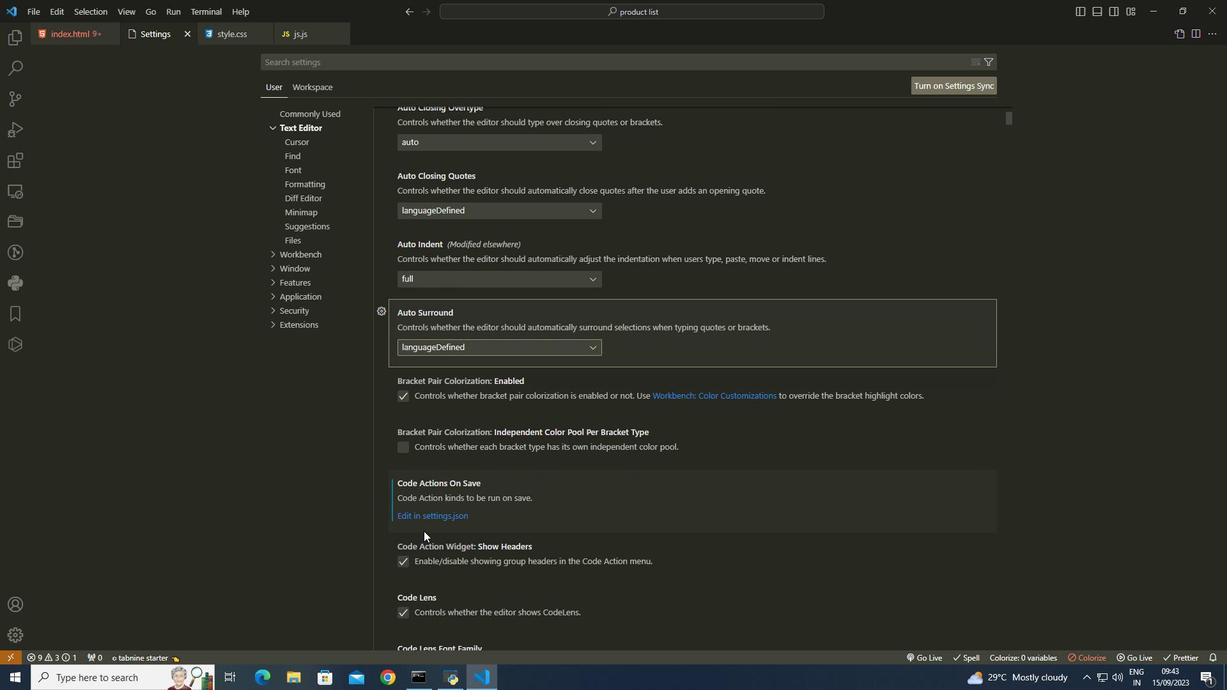
Action: Mouse scrolled (421, 528) with delta (0, 0)
Screenshot: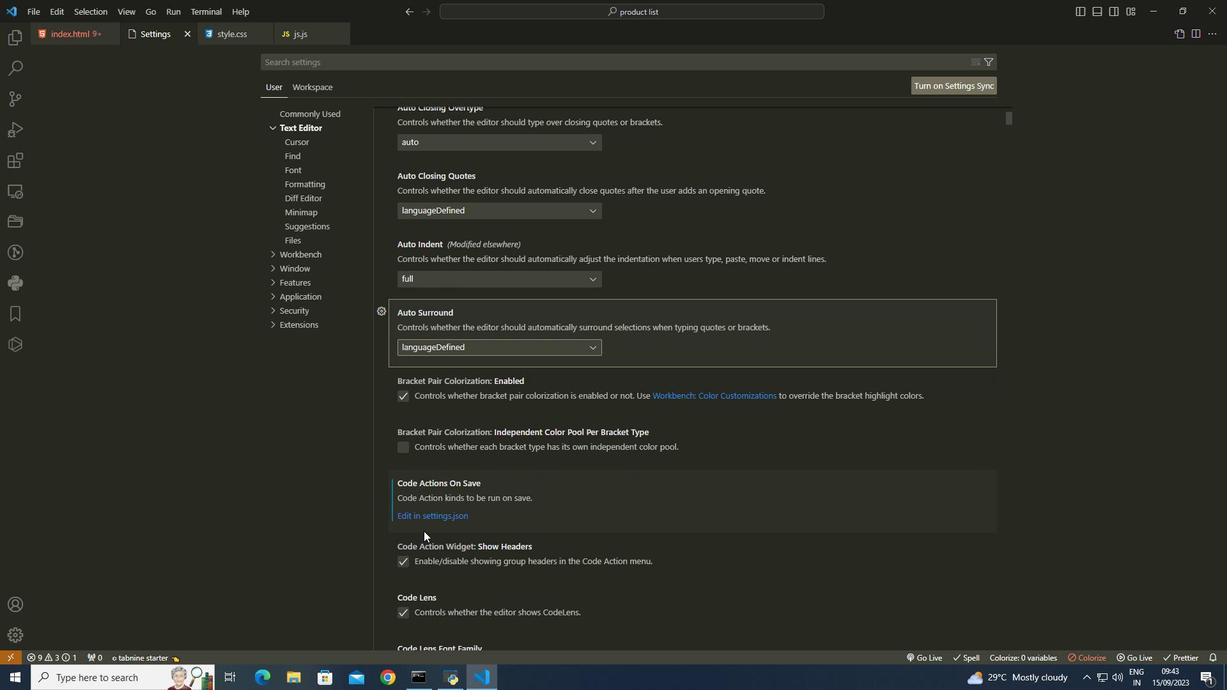 
Action: Mouse scrolled (421, 528) with delta (0, 0)
Screenshot: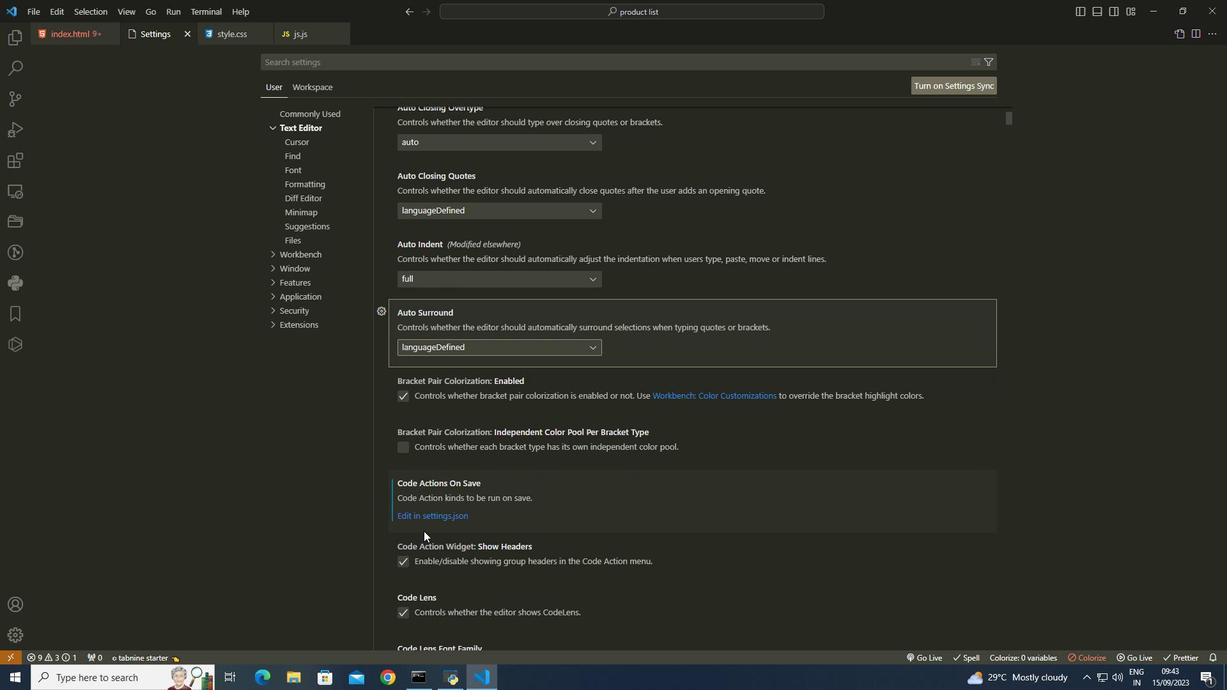 
Action: Mouse scrolled (421, 528) with delta (0, 0)
Screenshot: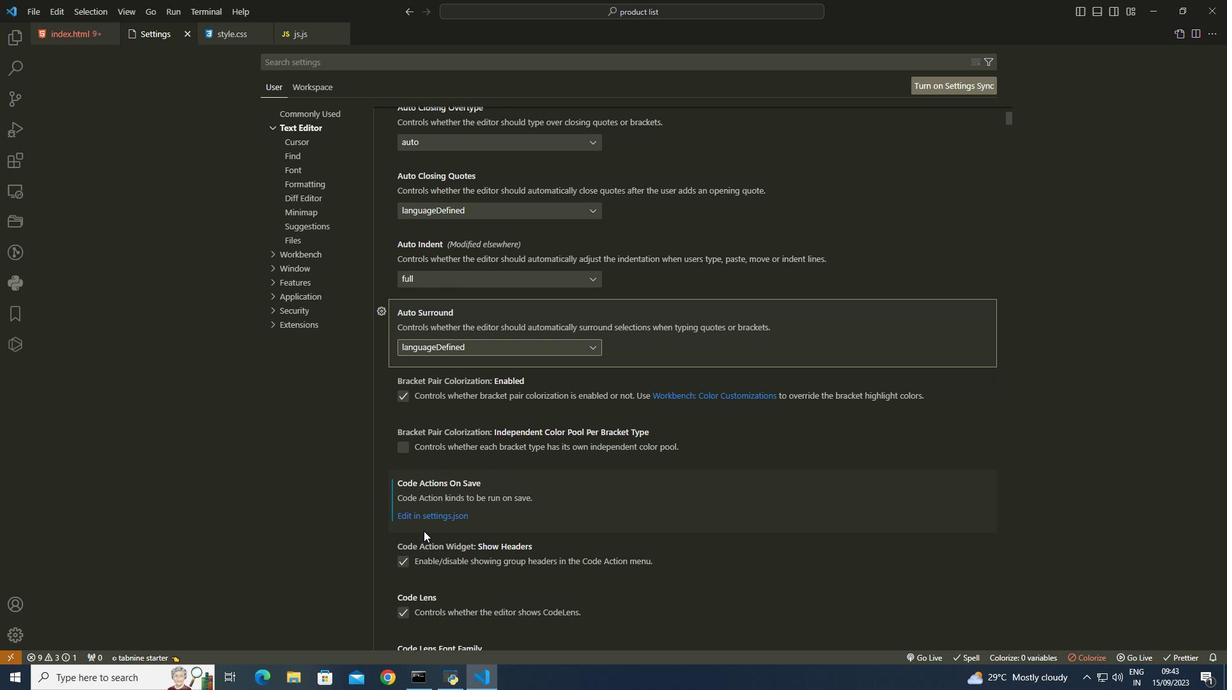 
Action: Mouse moved to (401, 447)
Screenshot: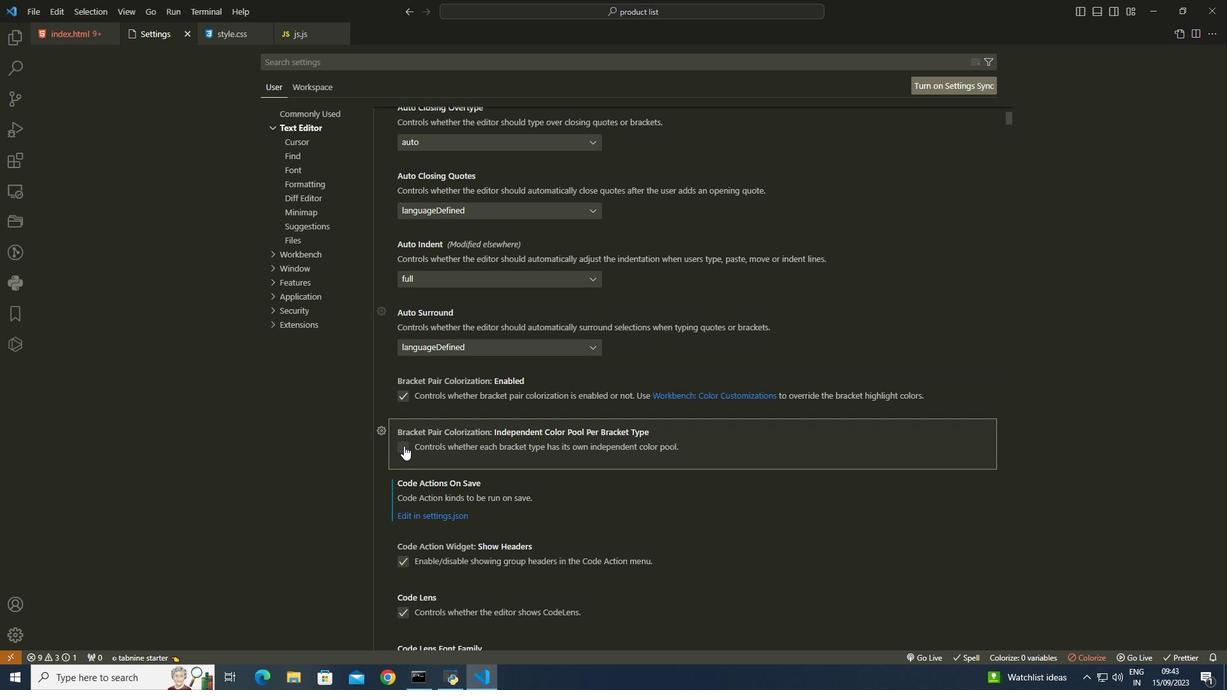 
Action: Mouse pressed left at (401, 447)
Screenshot: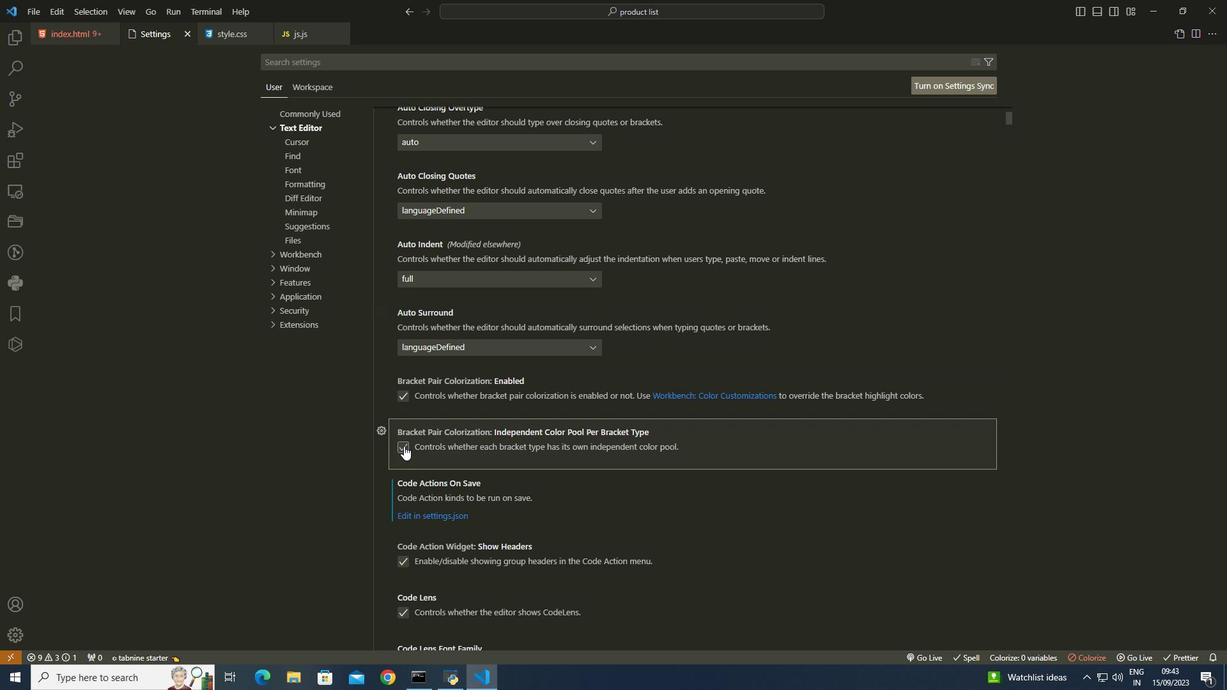 
Action: Mouse pressed left at (401, 447)
Screenshot: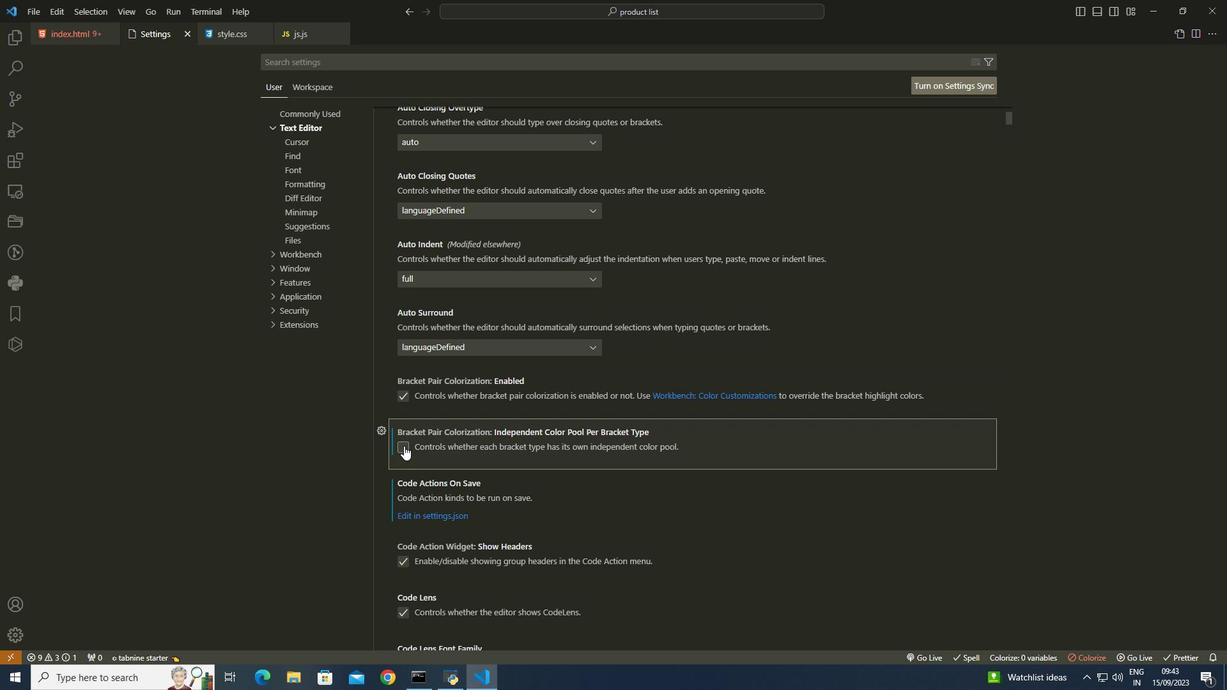 
Action: Mouse pressed left at (401, 447)
Screenshot: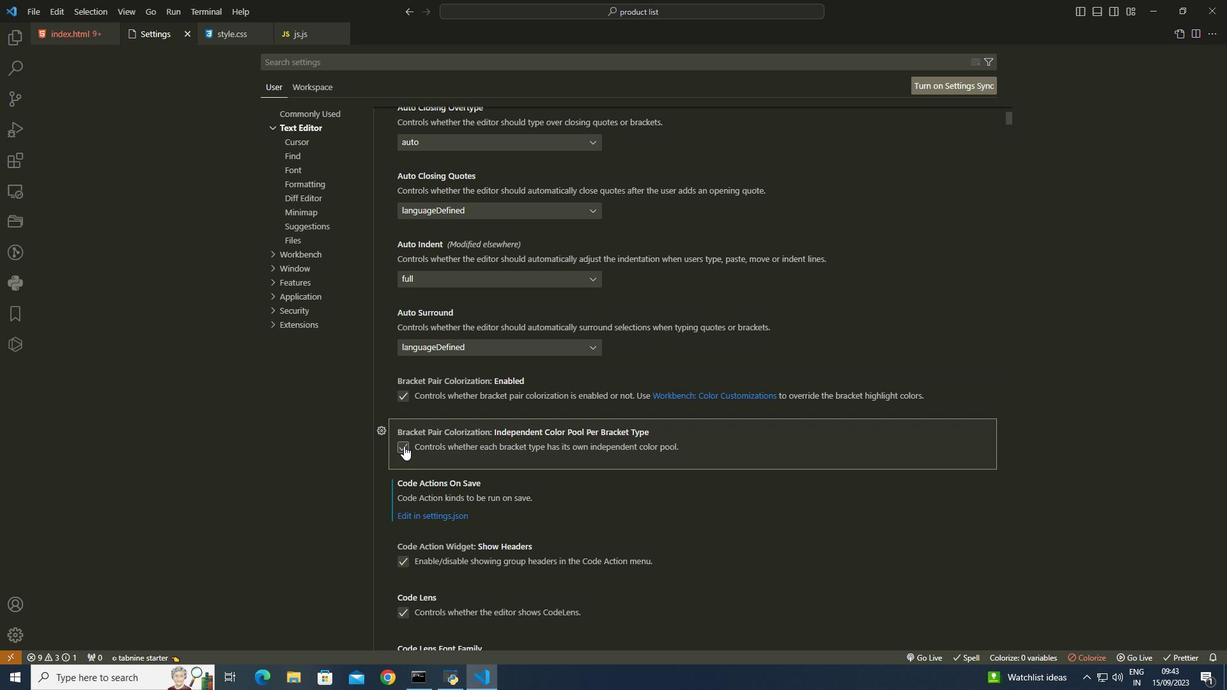 
Action: Mouse pressed left at (401, 447)
Screenshot: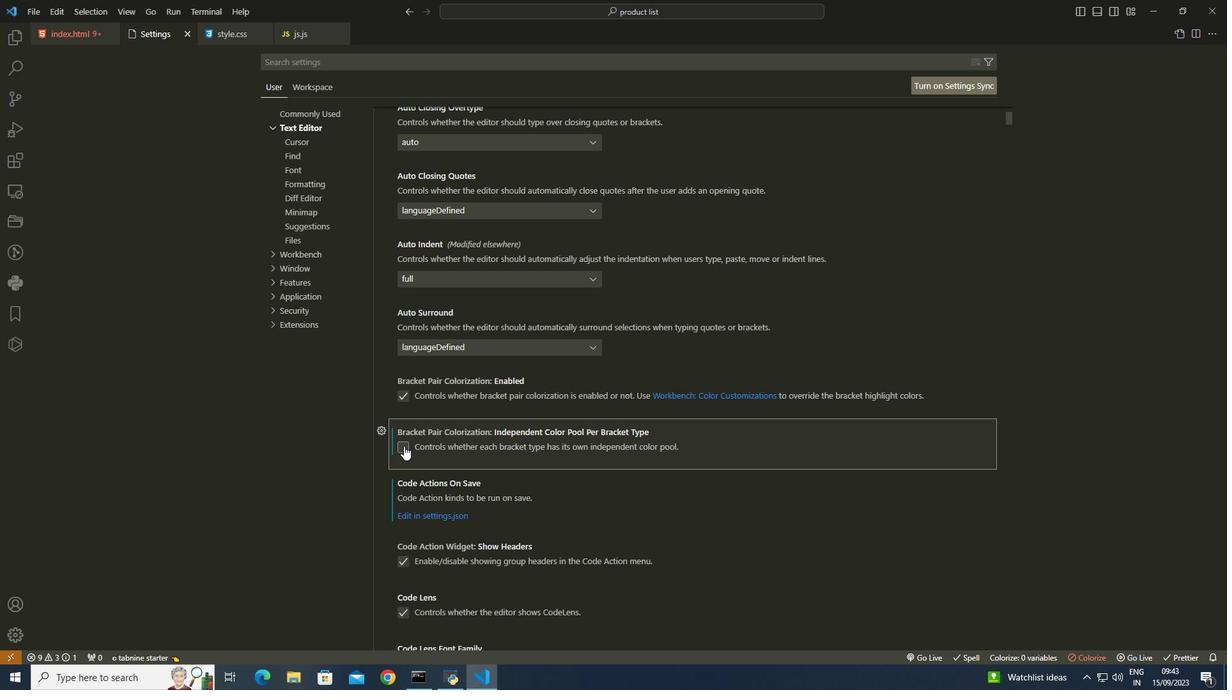 
Action: Mouse moved to (543, 500)
Screenshot: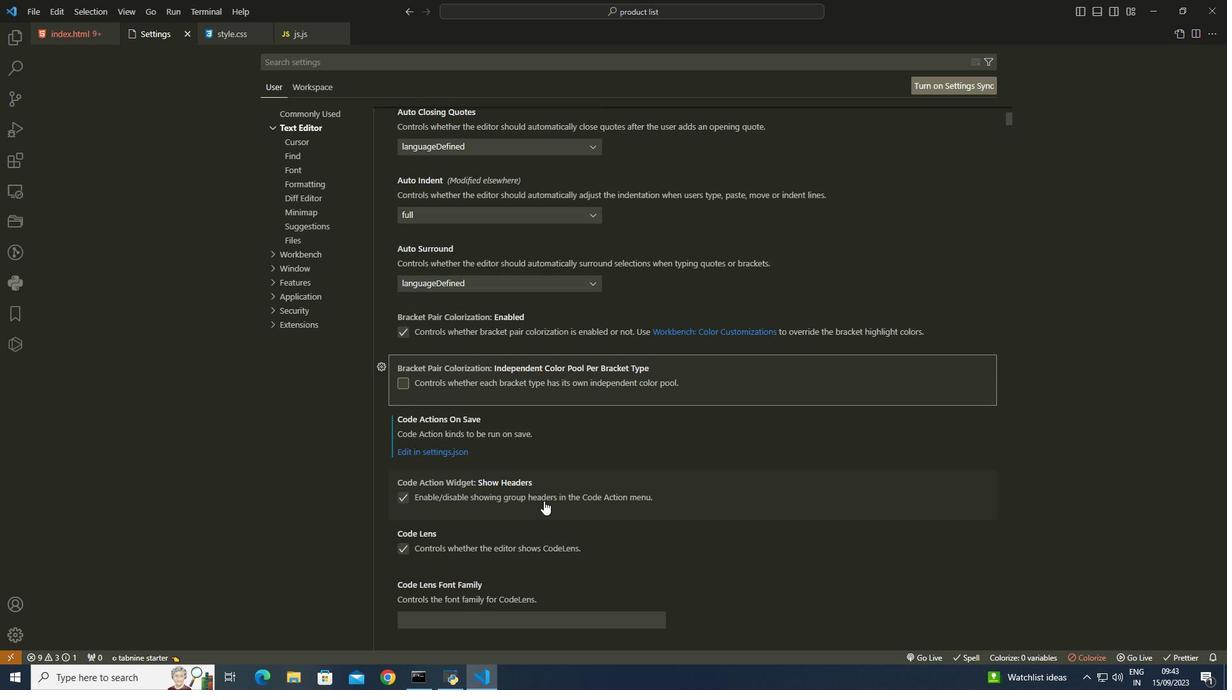 
Action: Mouse scrolled (543, 499) with delta (0, 0)
Screenshot: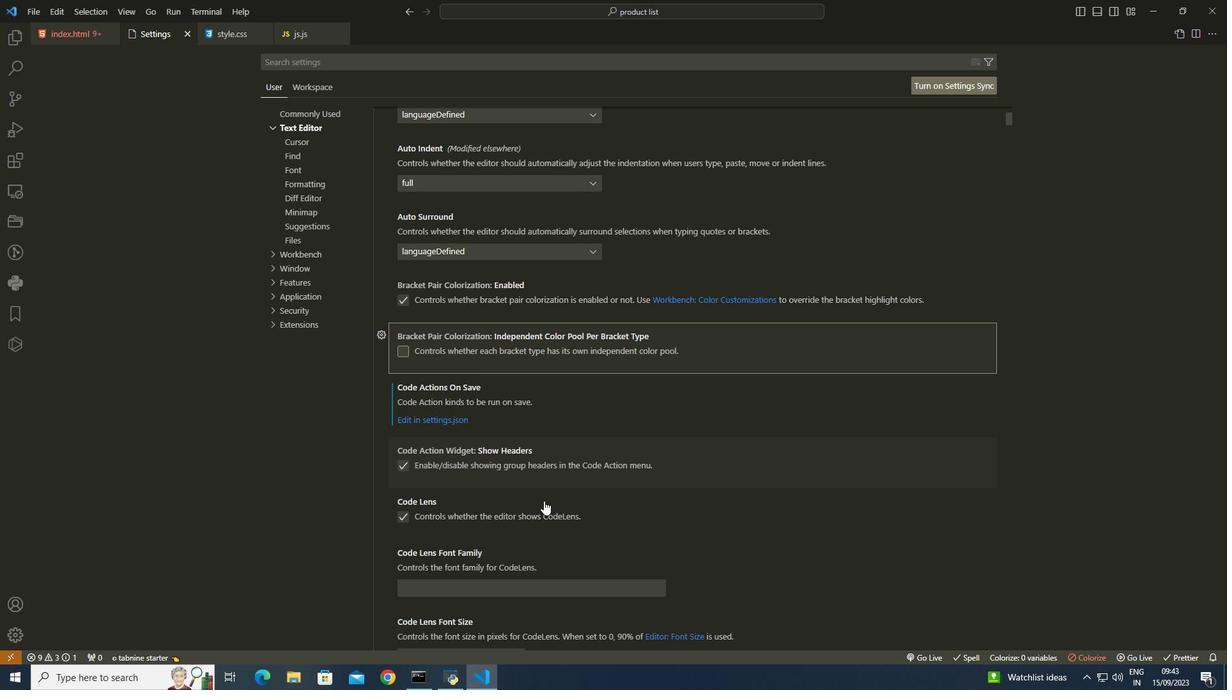 
Action: Mouse scrolled (543, 499) with delta (0, 0)
Screenshot: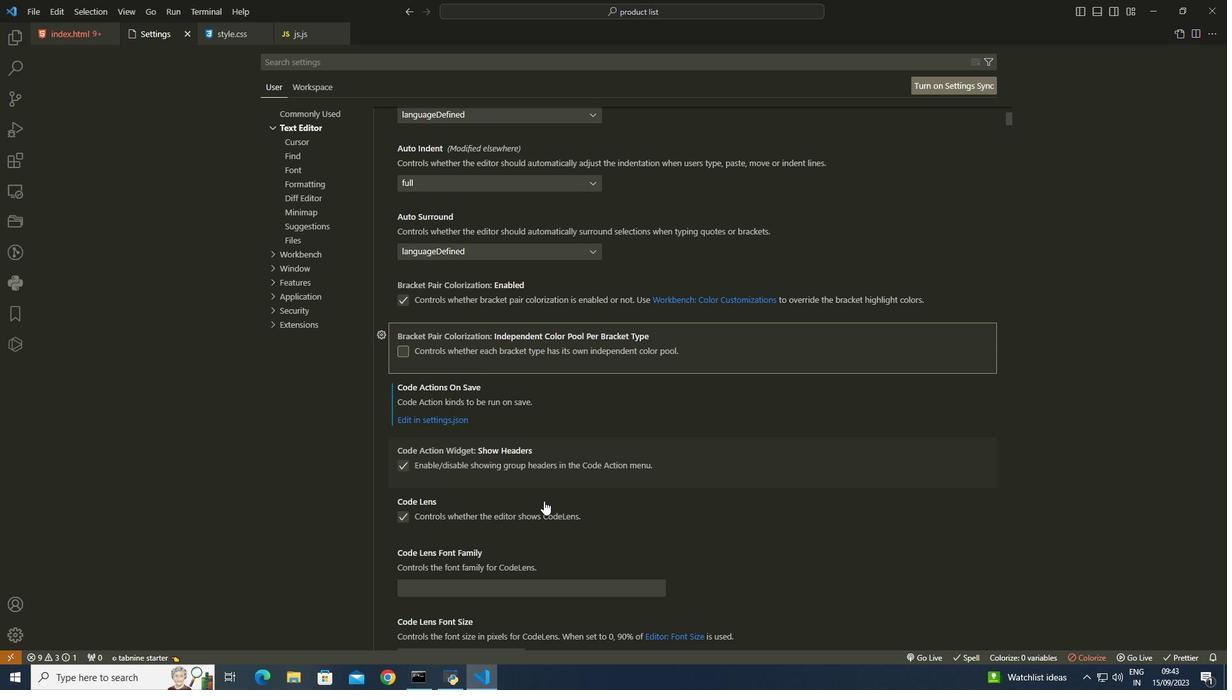 
Action: Mouse scrolled (543, 499) with delta (0, 0)
Screenshot: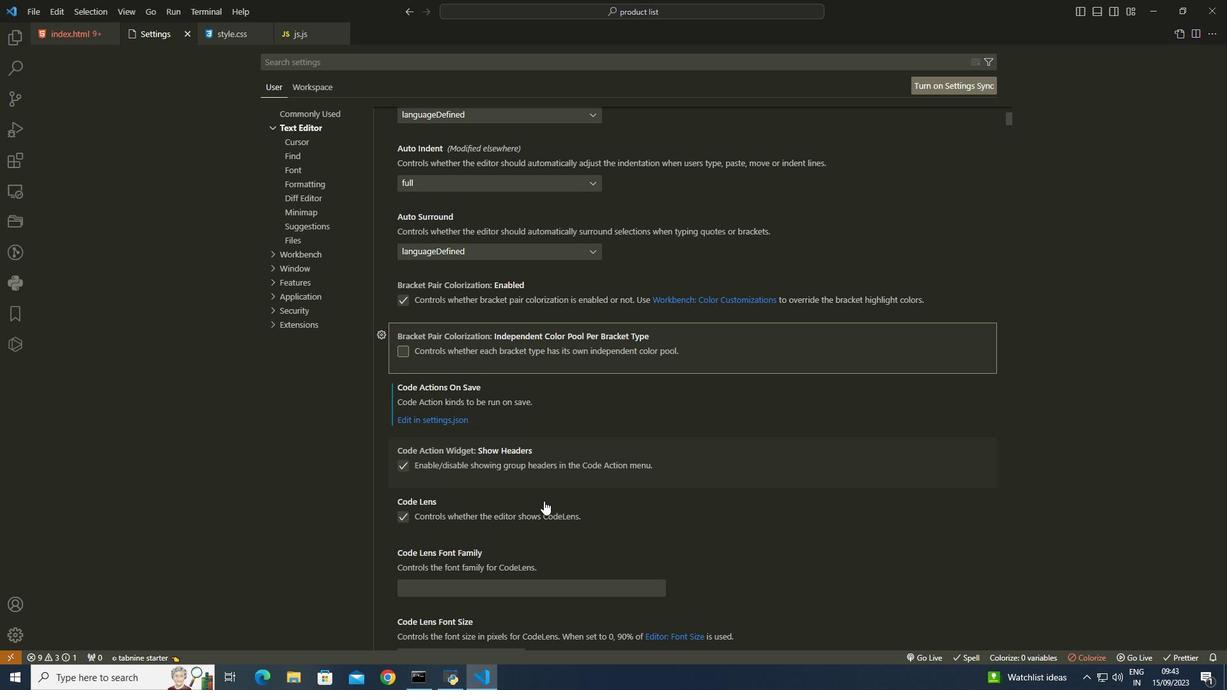 
Action: Mouse scrolled (543, 499) with delta (0, 0)
Screenshot: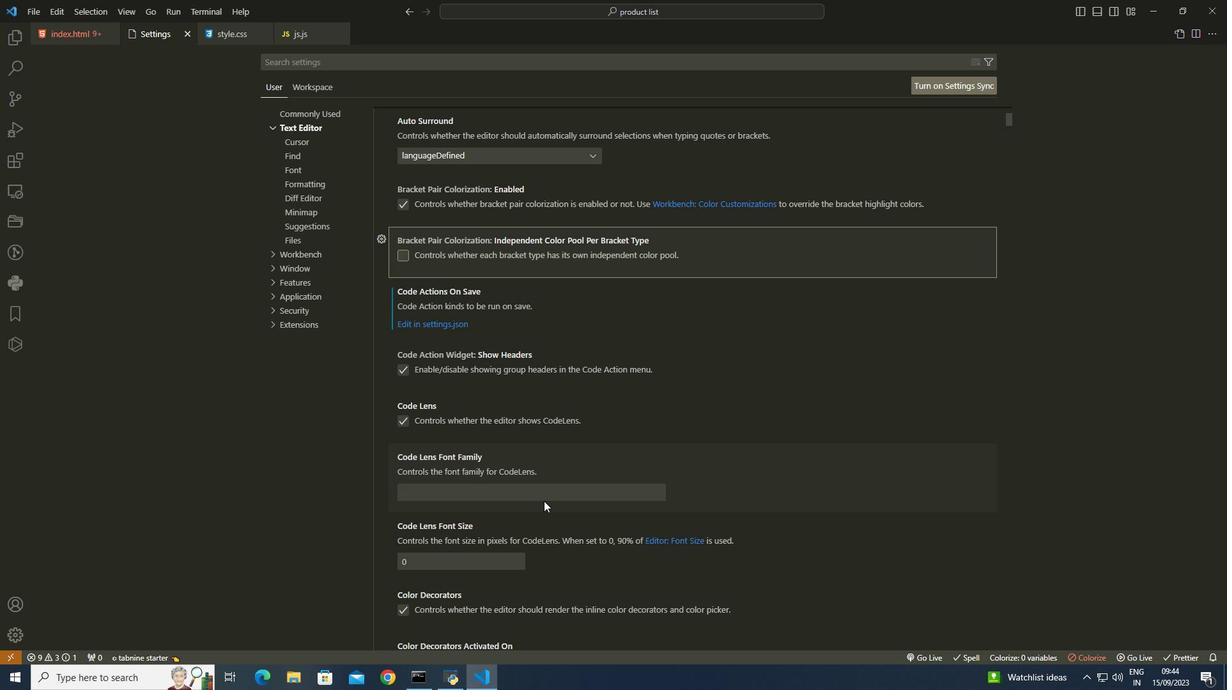
Action: Mouse scrolled (543, 499) with delta (0, 0)
Screenshot: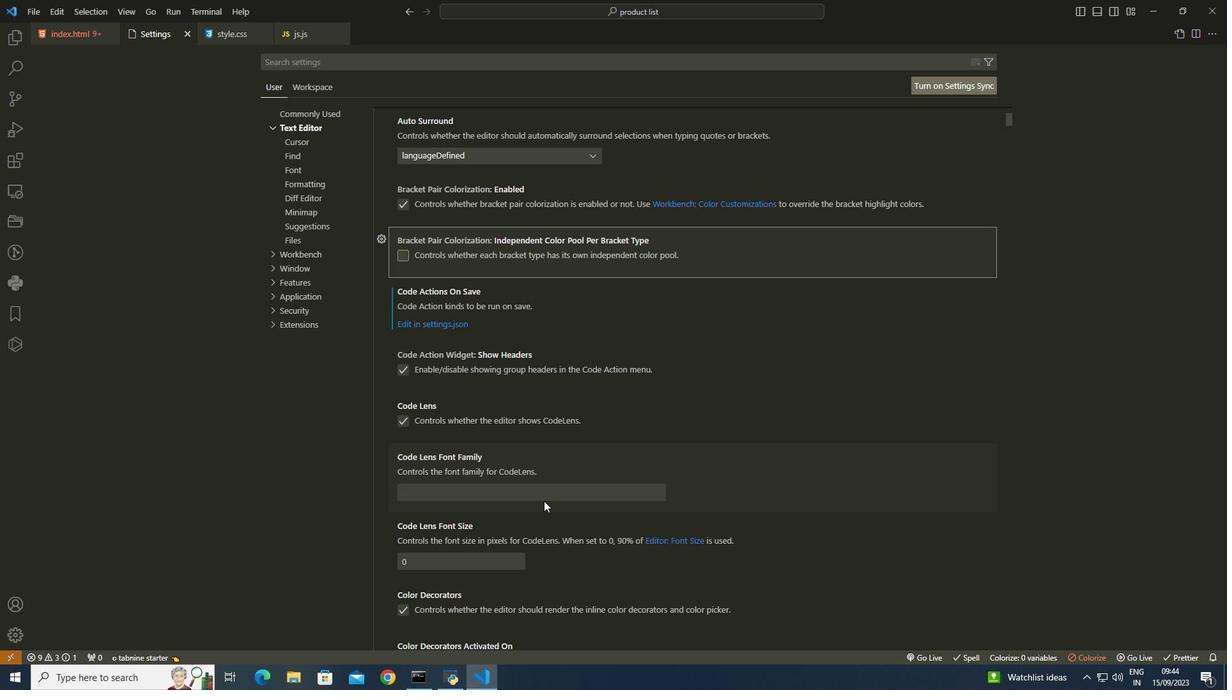 
Action: Mouse scrolled (543, 499) with delta (0, 0)
Screenshot: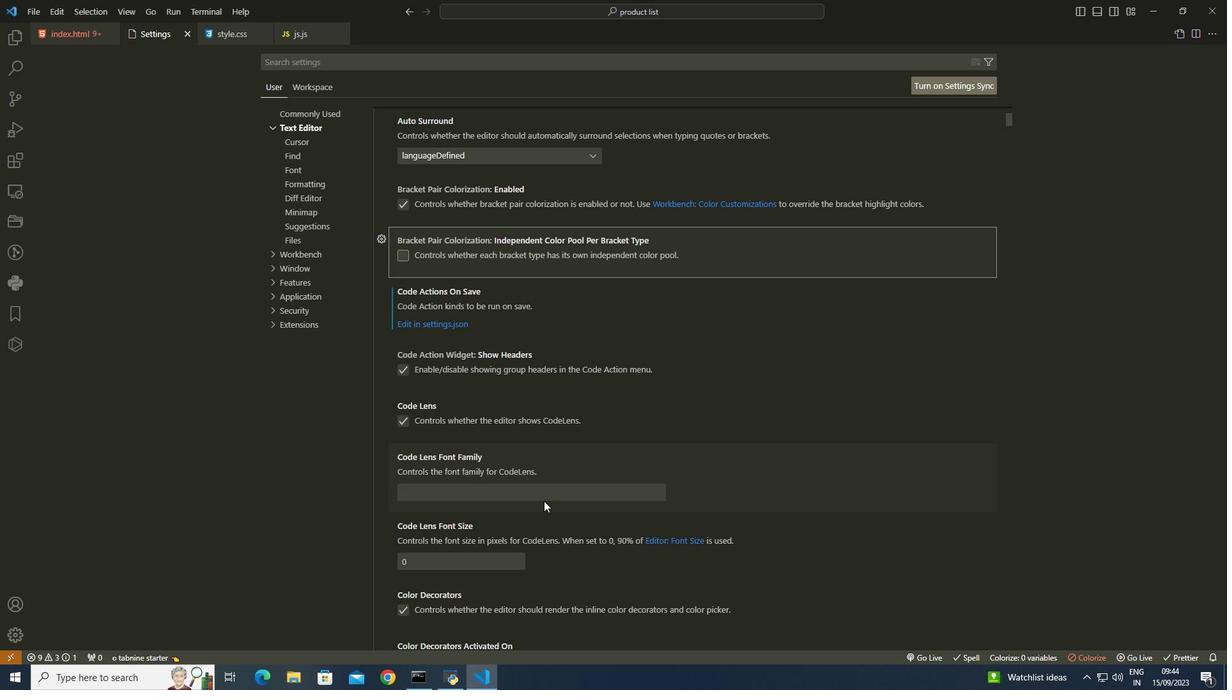 
Action: Mouse scrolled (543, 499) with delta (0, 0)
Screenshot: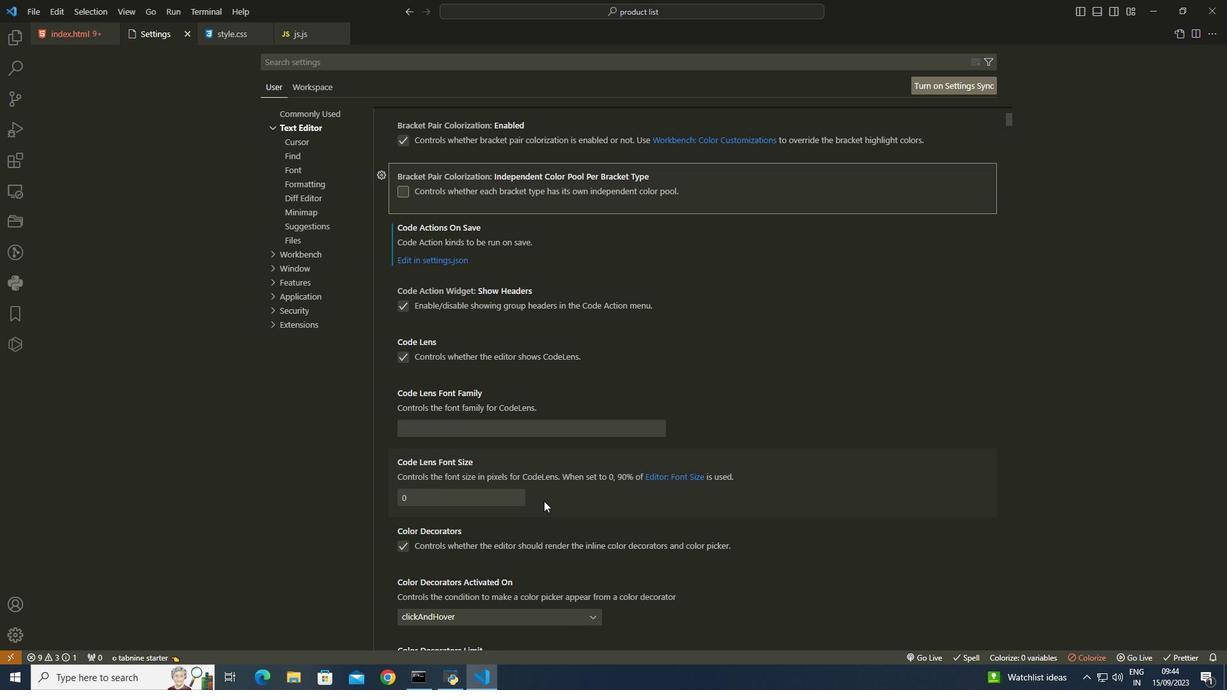
Action: Mouse scrolled (543, 499) with delta (0, 0)
Screenshot: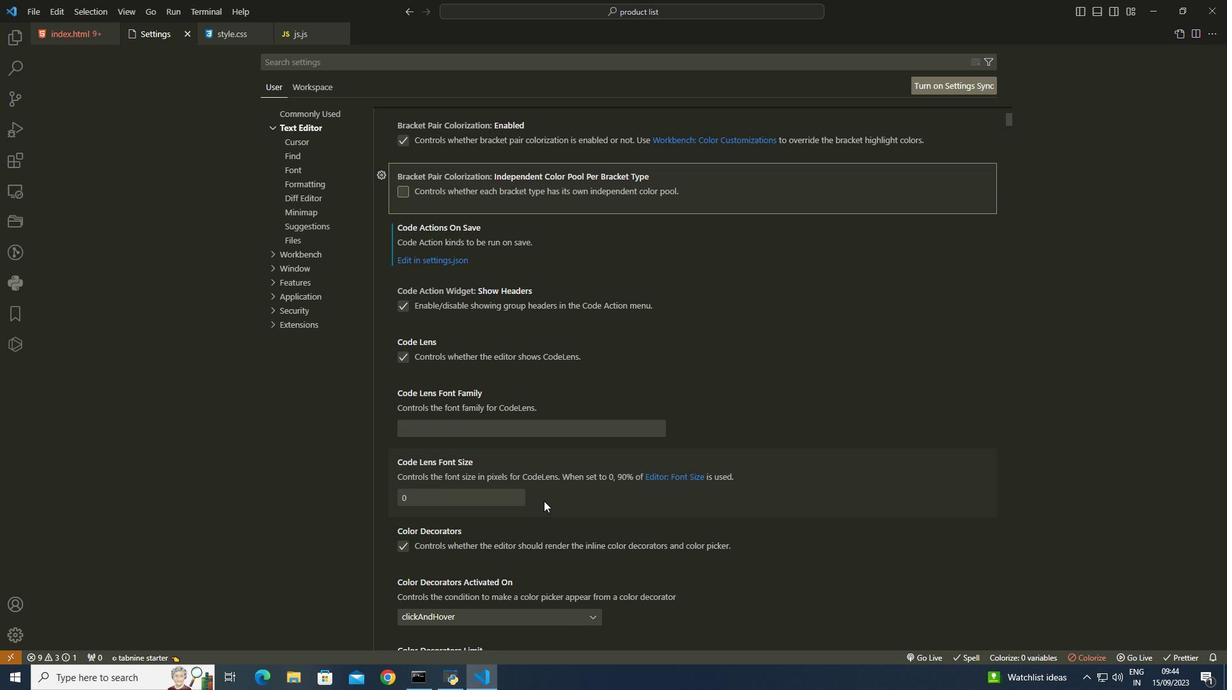 
Action: Mouse scrolled (543, 499) with delta (0, 0)
Screenshot: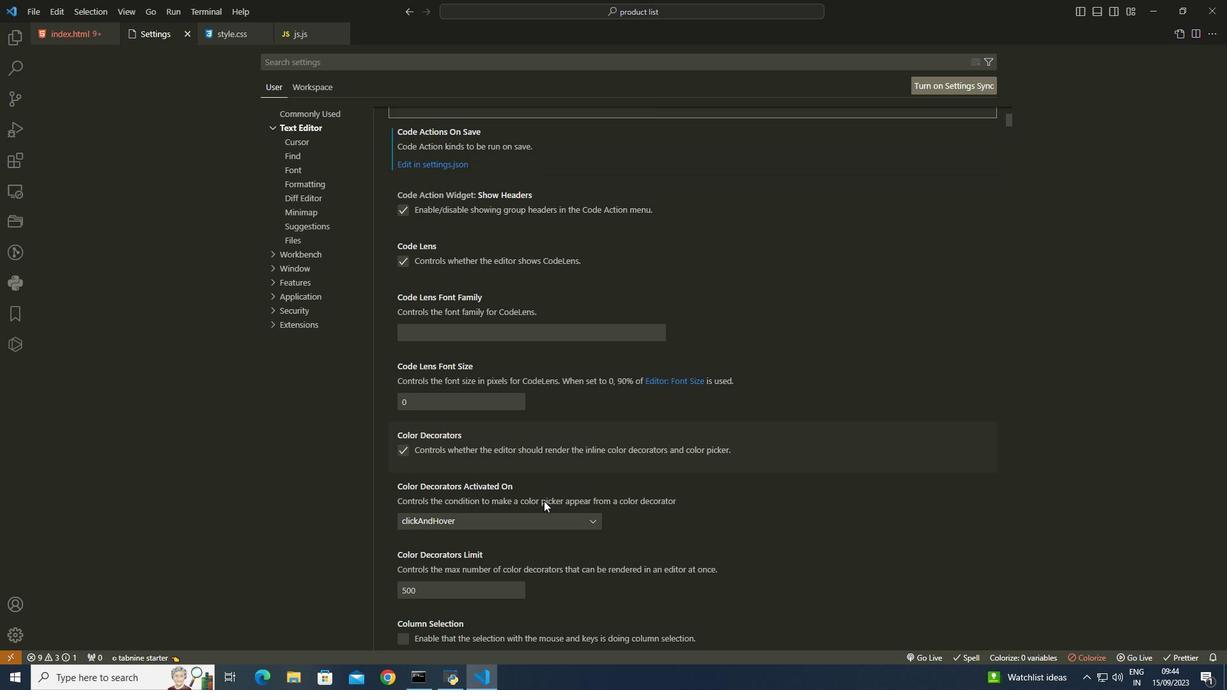 
Action: Mouse scrolled (543, 499) with delta (0, 0)
Screenshot: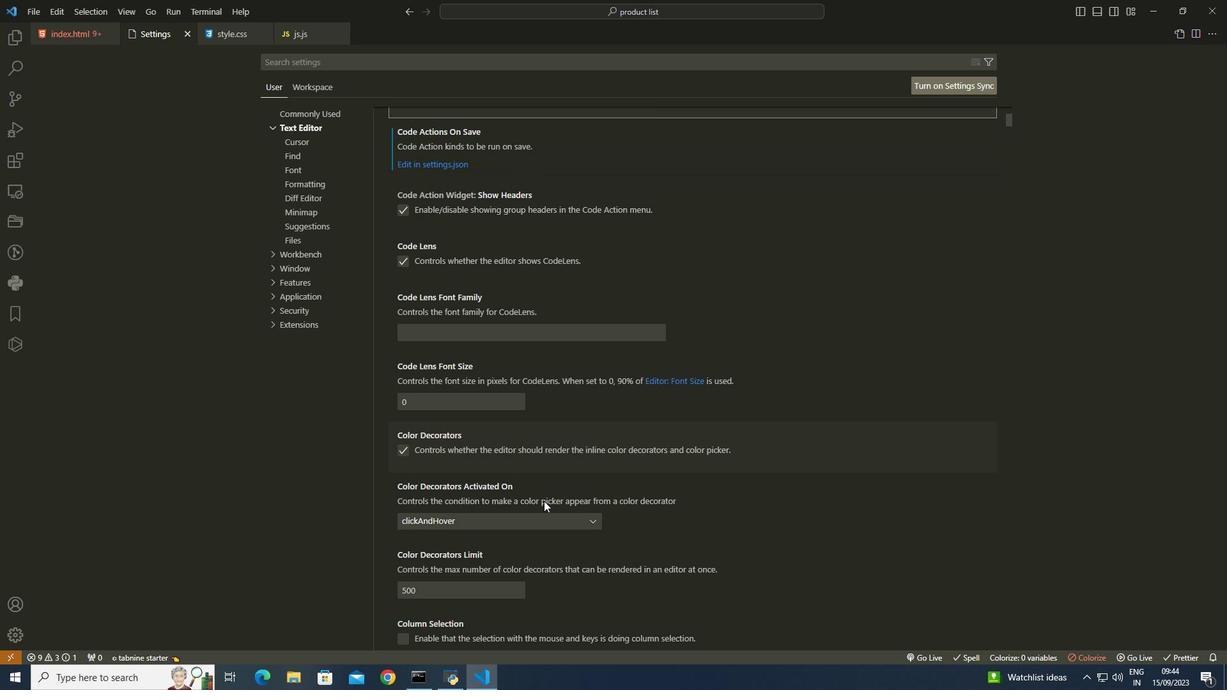 
Action: Mouse scrolled (543, 499) with delta (0, 0)
Screenshot: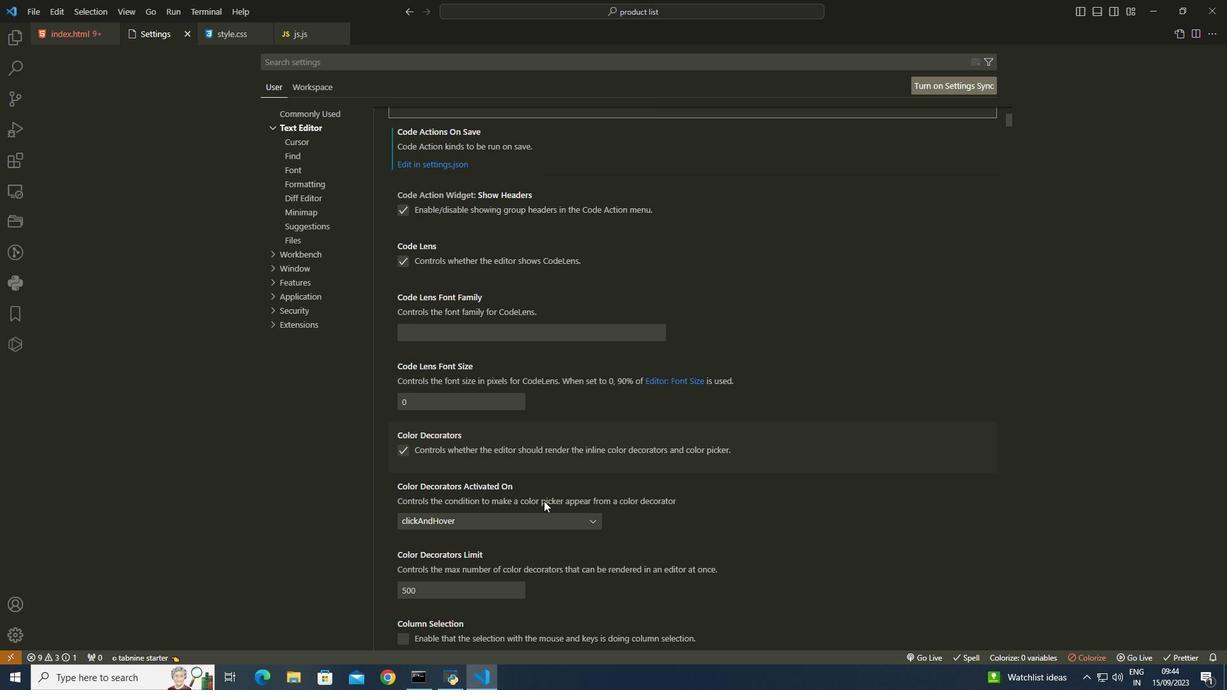 
Action: Mouse scrolled (543, 499) with delta (0, 0)
Screenshot: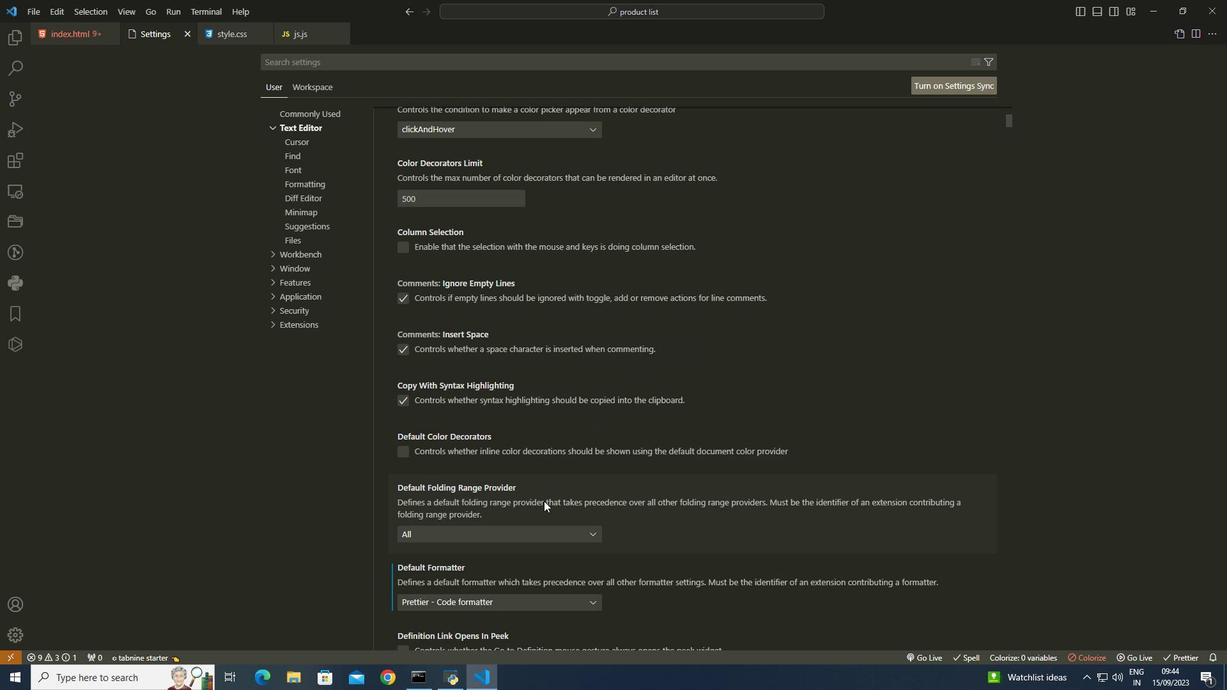 
Action: Mouse scrolled (543, 499) with delta (0, 0)
Screenshot: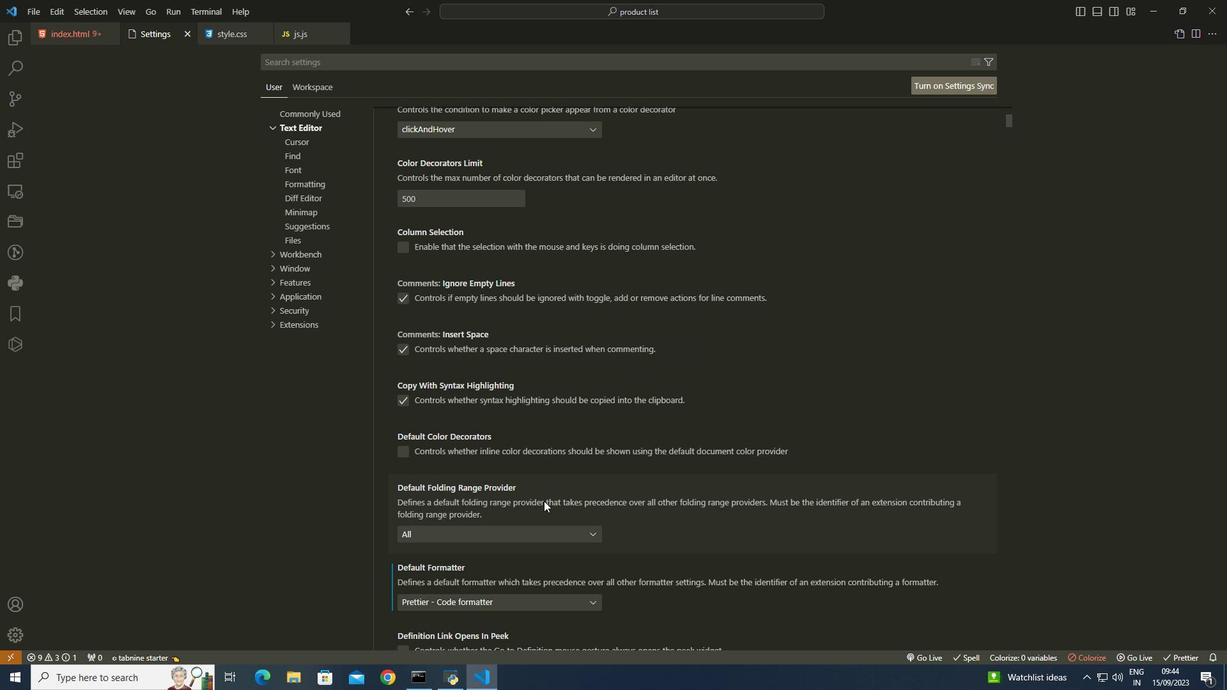 
Action: Mouse scrolled (543, 499) with delta (0, 0)
Screenshot: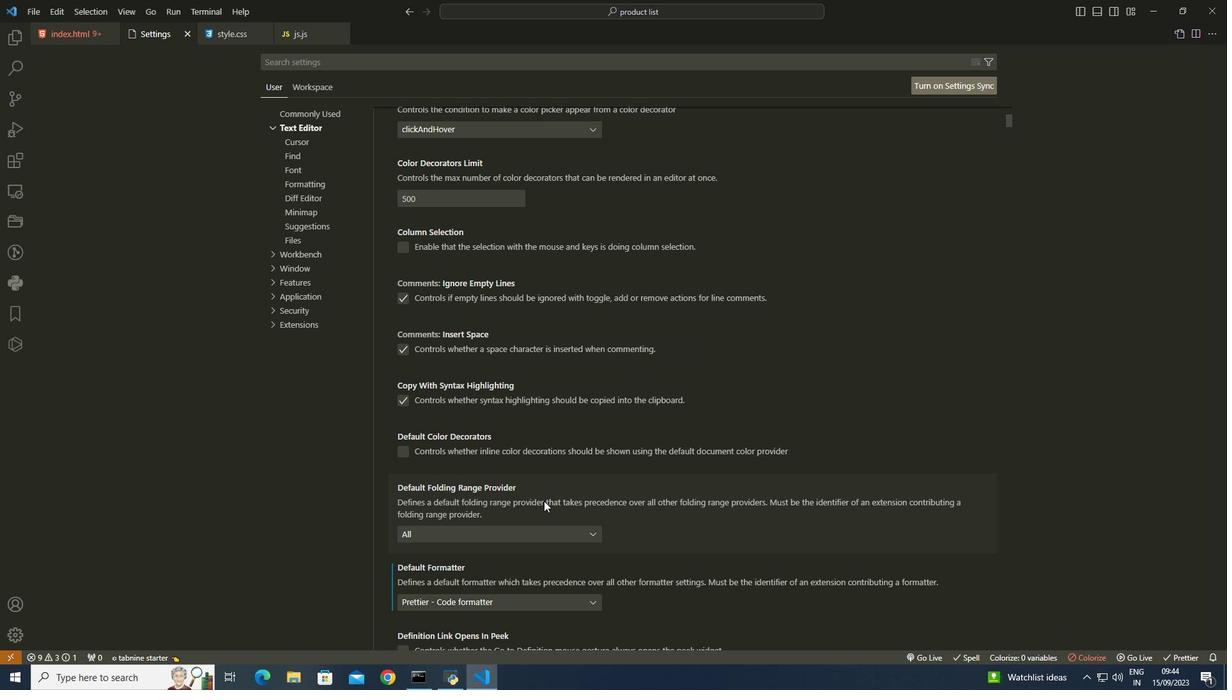 
Action: Mouse scrolled (543, 499) with delta (0, 0)
Screenshot: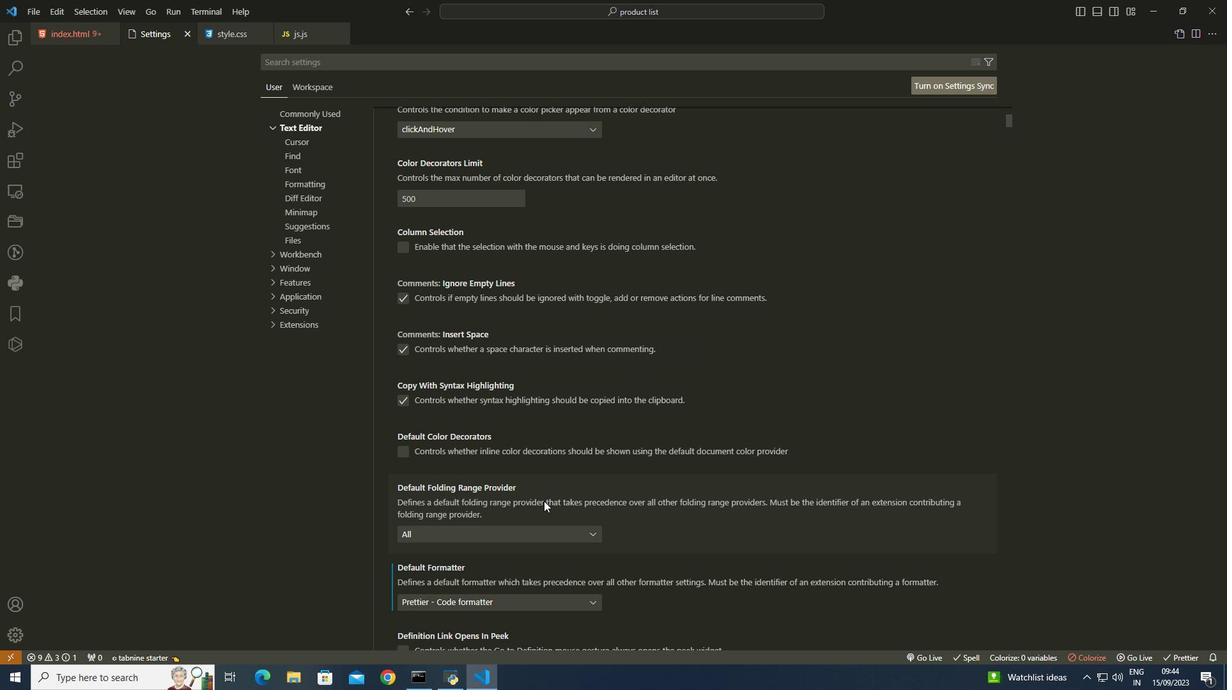 
Action: Mouse scrolled (543, 499) with delta (0, 0)
Screenshot: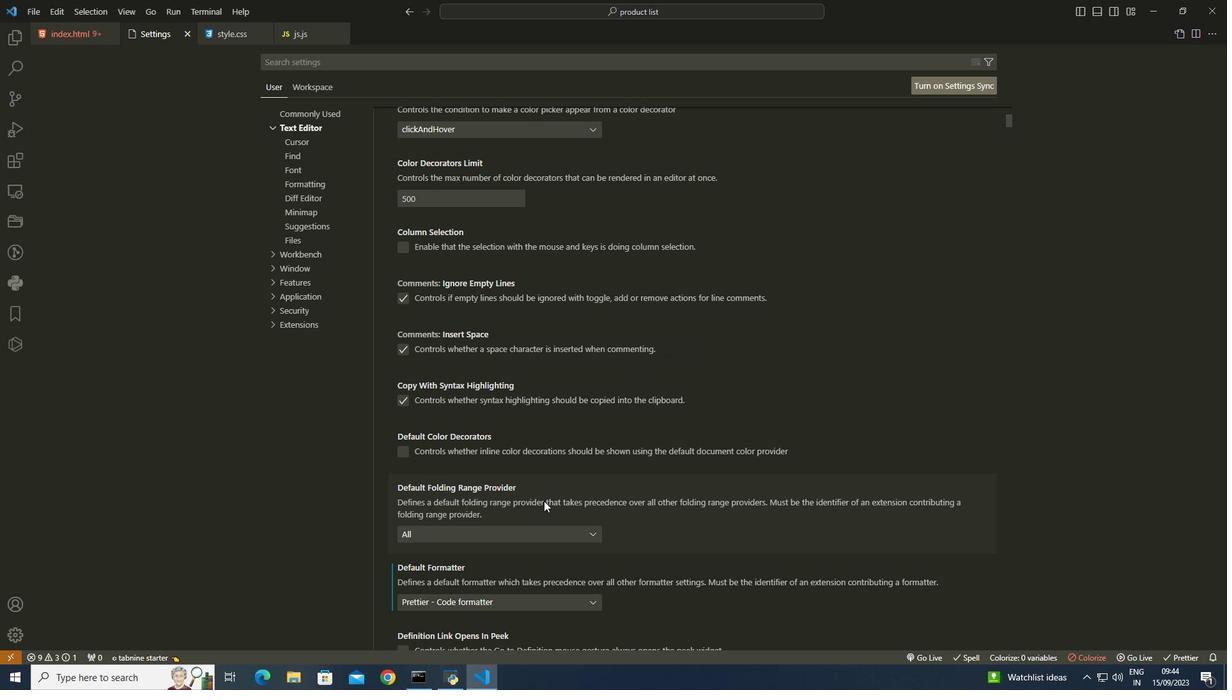 
Action: Mouse moved to (476, 319)
Screenshot: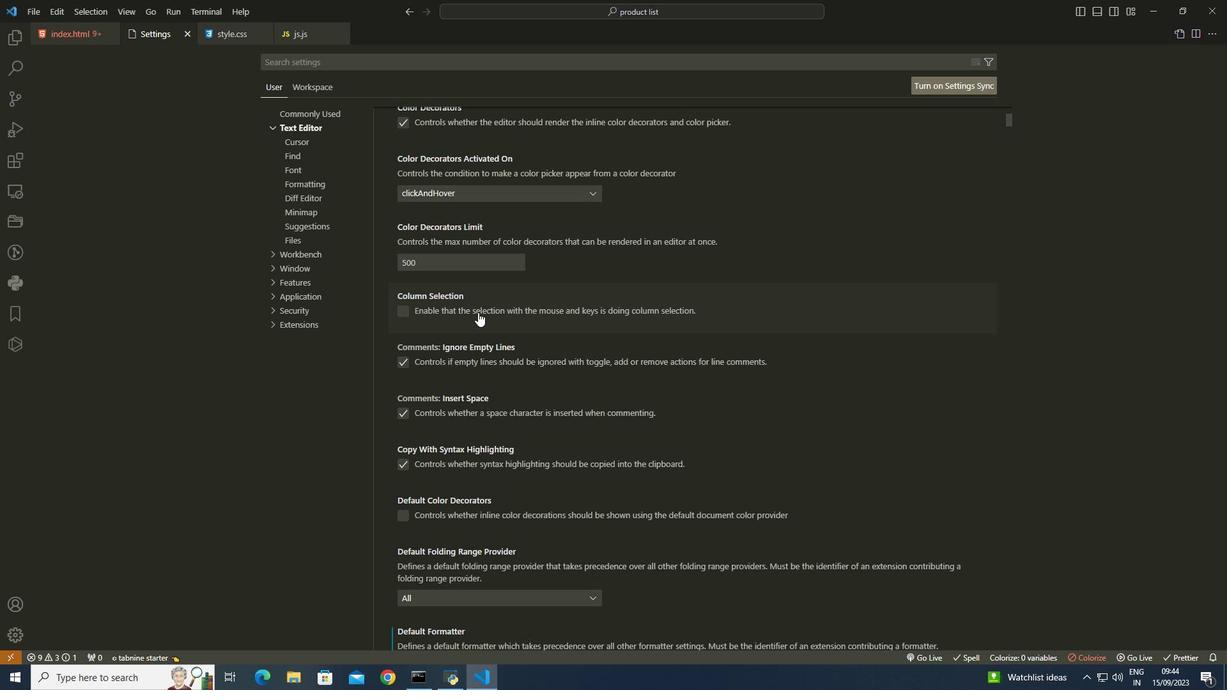 
Action: Mouse scrolled (476, 320) with delta (0, 0)
Screenshot: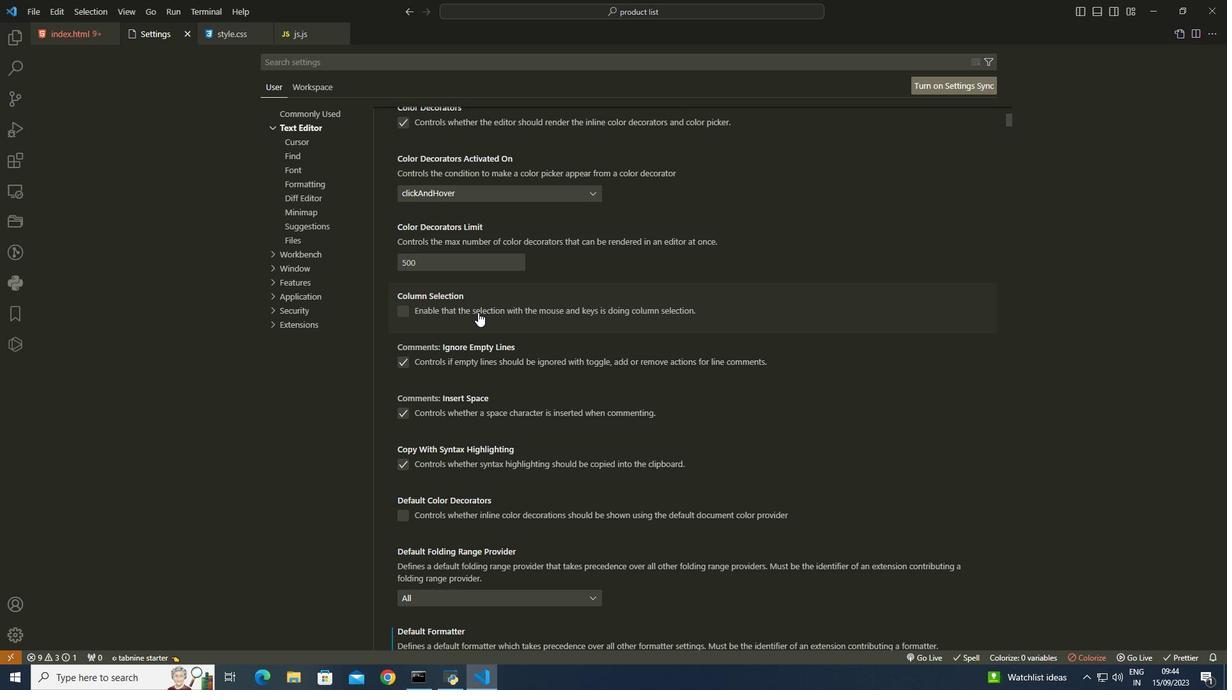 
Action: Mouse scrolled (476, 320) with delta (0, 0)
Screenshot: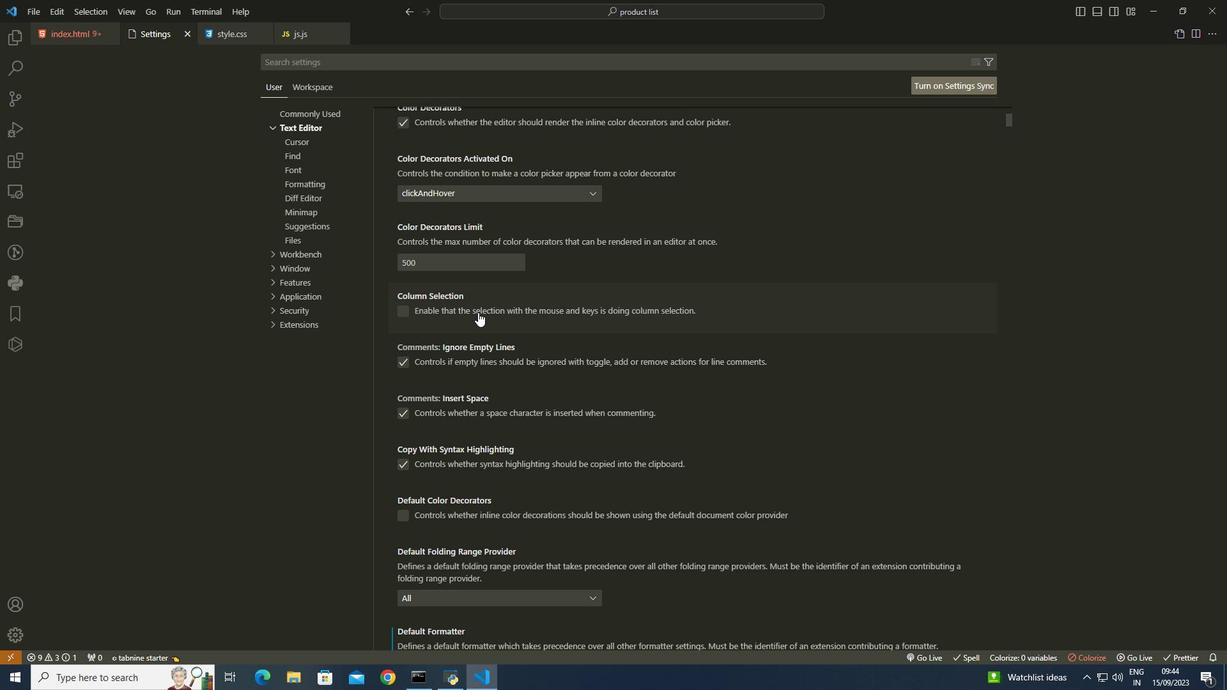 
Action: Mouse moved to (591, 201)
Screenshot: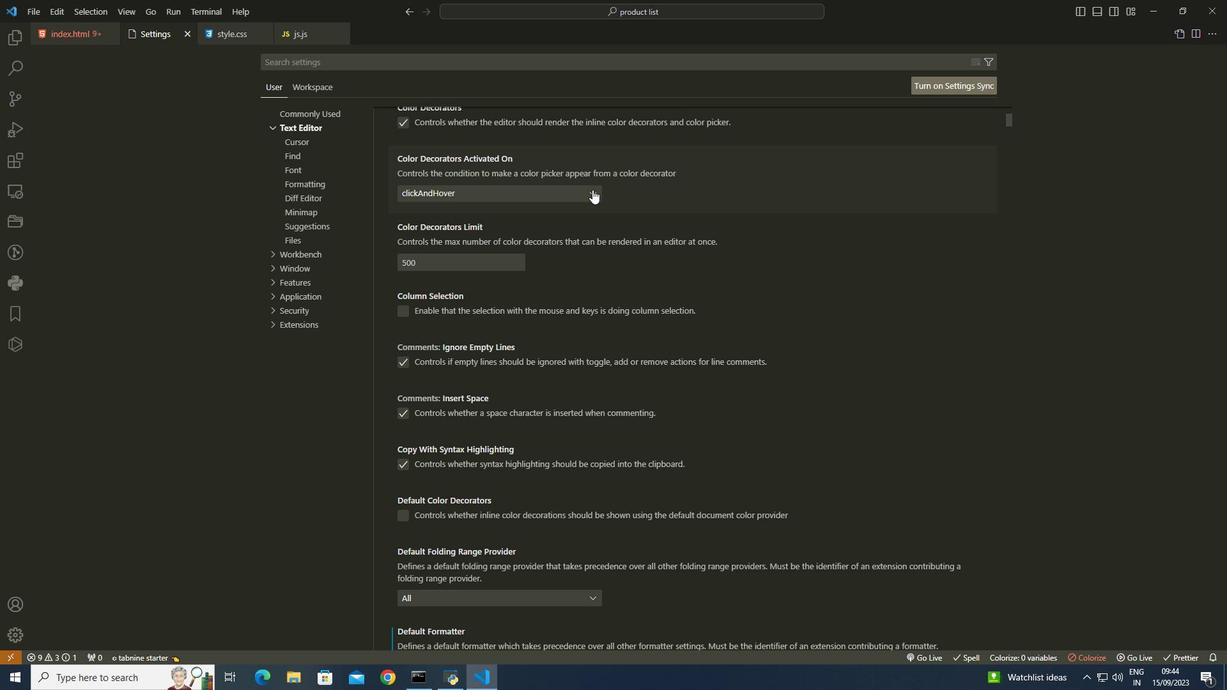
Action: Mouse pressed left at (591, 201)
Screenshot: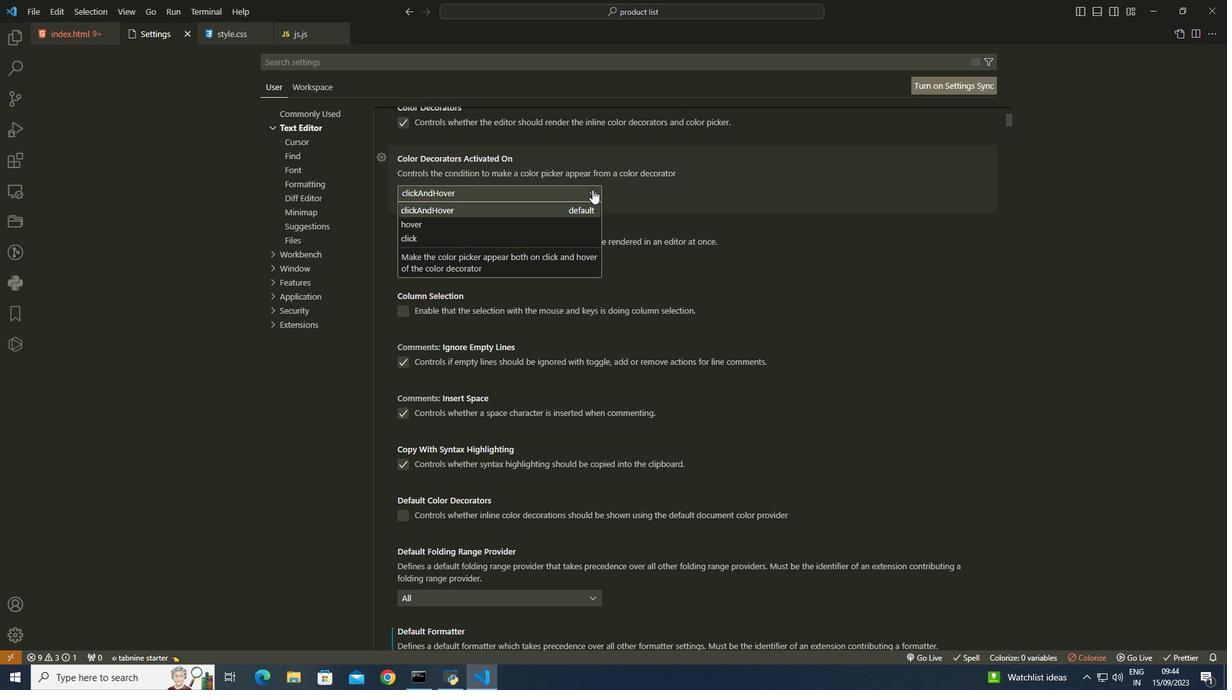 
Action: Mouse pressed left at (591, 201)
Screenshot: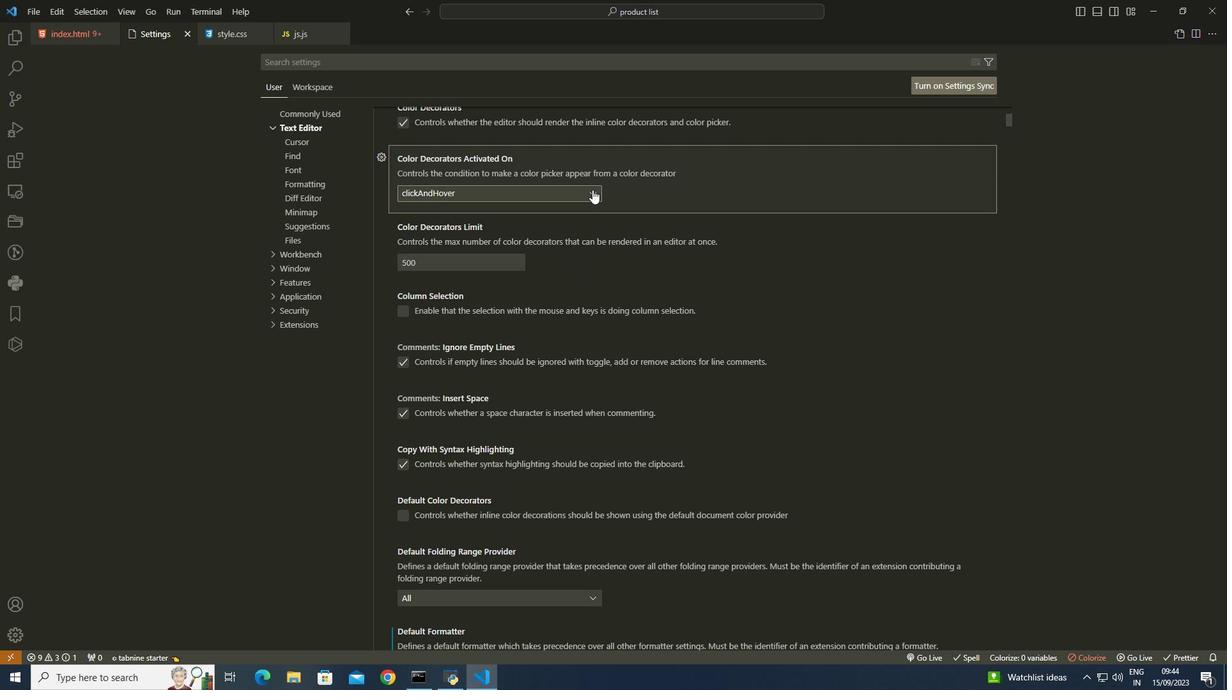
Action: Mouse moved to (474, 316)
Screenshot: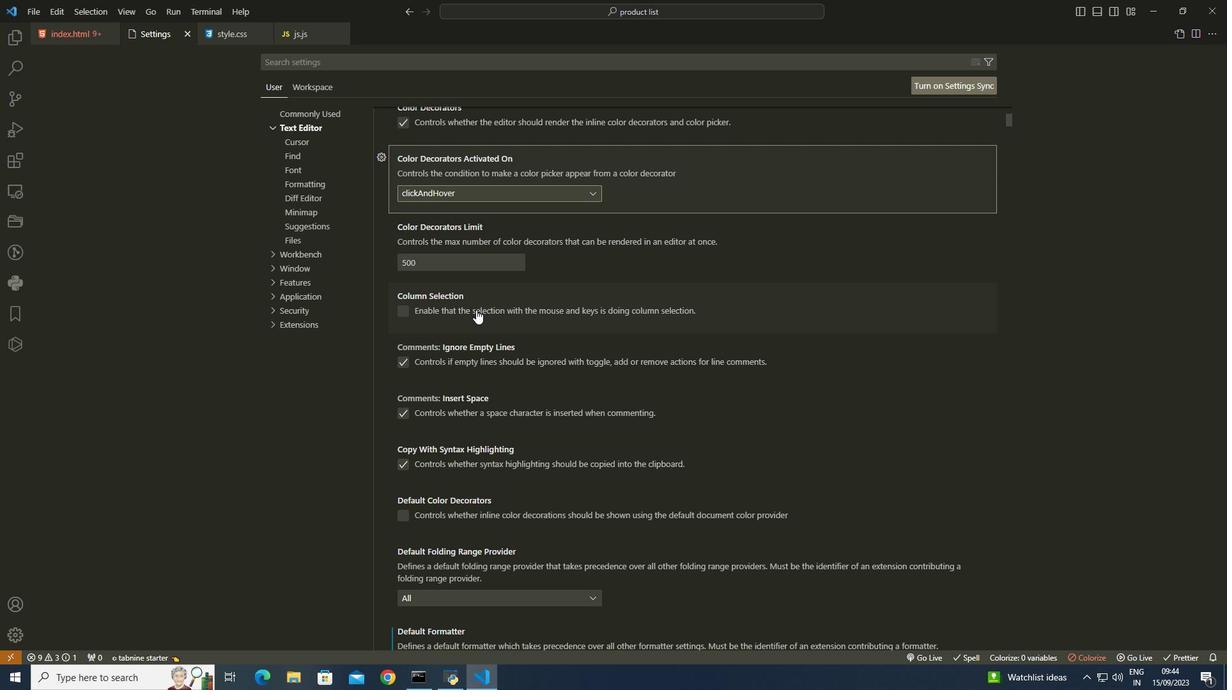 
Action: Mouse scrolled (474, 316) with delta (0, 0)
Screenshot: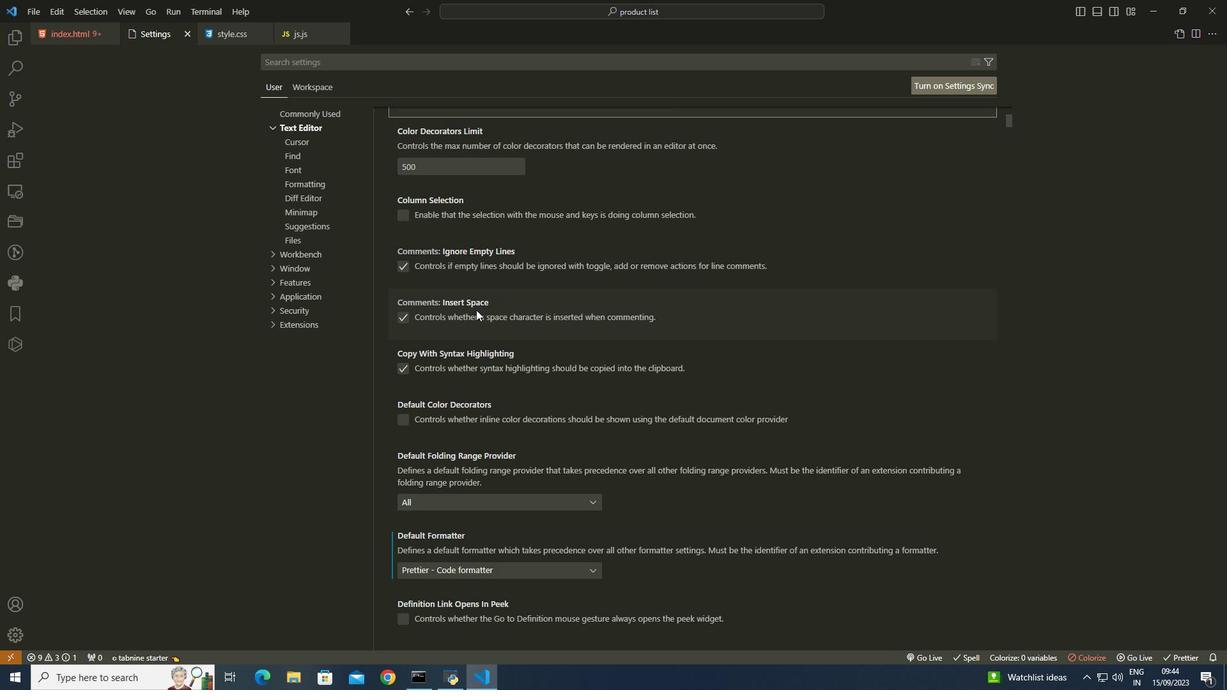
Action: Mouse scrolled (474, 316) with delta (0, 0)
Screenshot: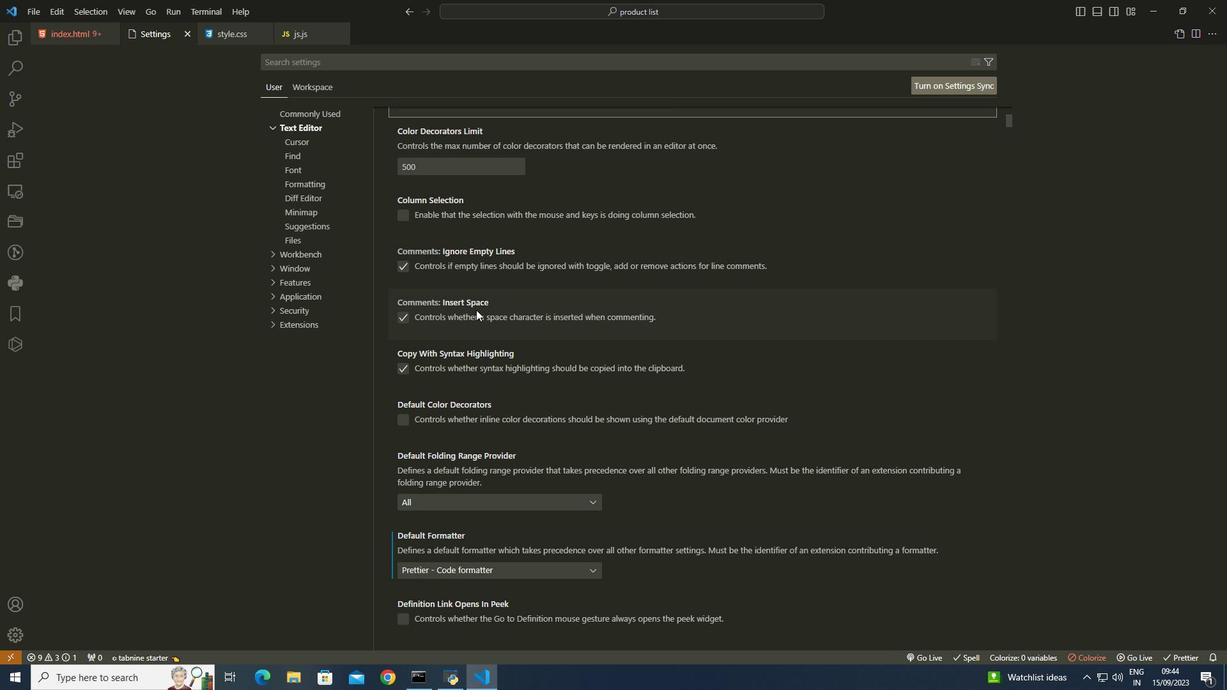 
Action: Mouse scrolled (474, 316) with delta (0, 0)
Screenshot: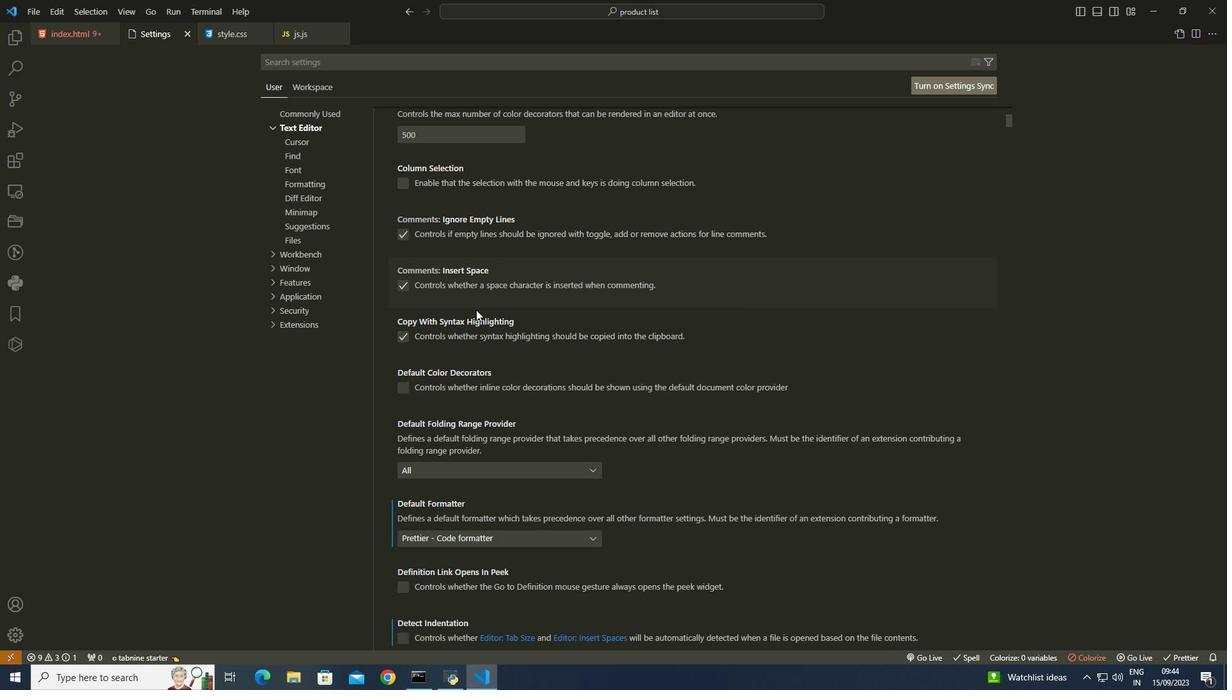
Action: Mouse scrolled (474, 316) with delta (0, 0)
Screenshot: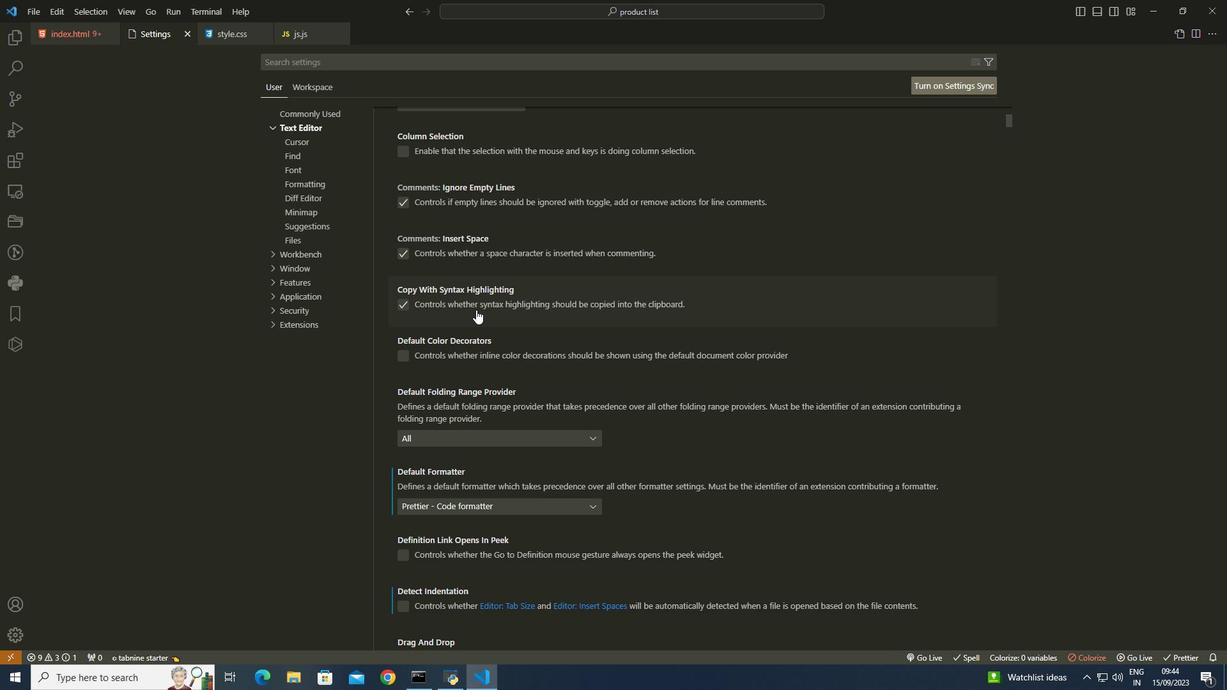 
Action: Mouse scrolled (474, 316) with delta (0, 0)
Screenshot: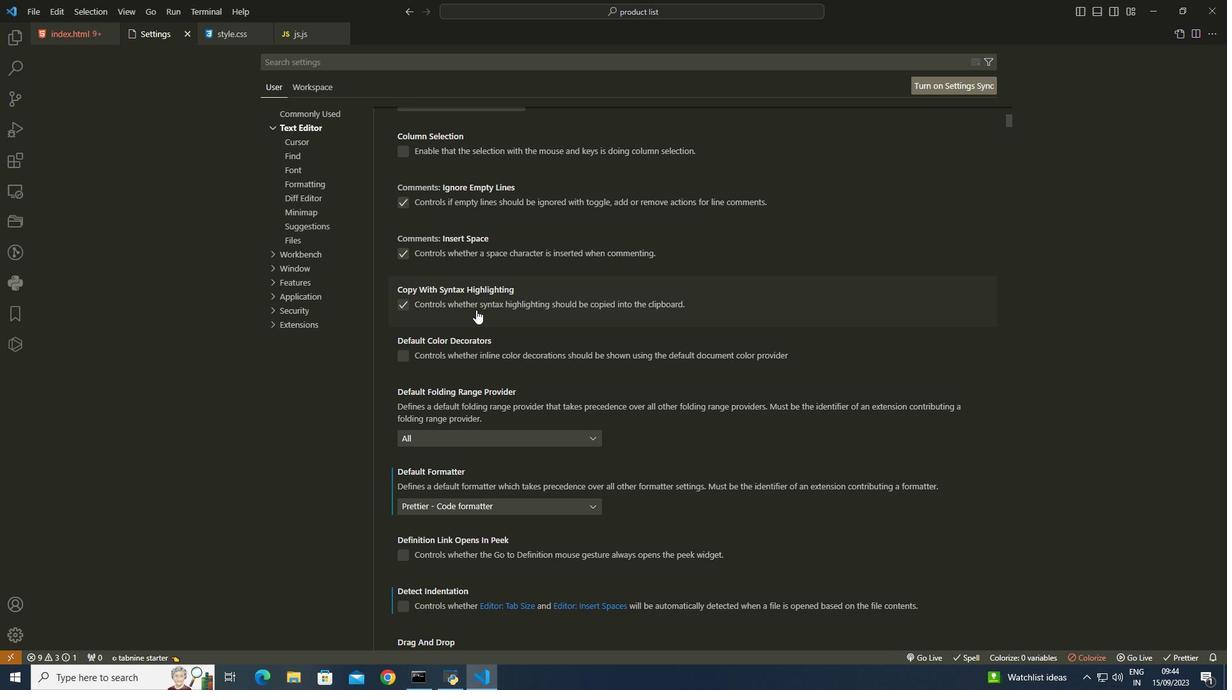 
Action: Mouse scrolled (474, 316) with delta (0, 0)
Screenshot: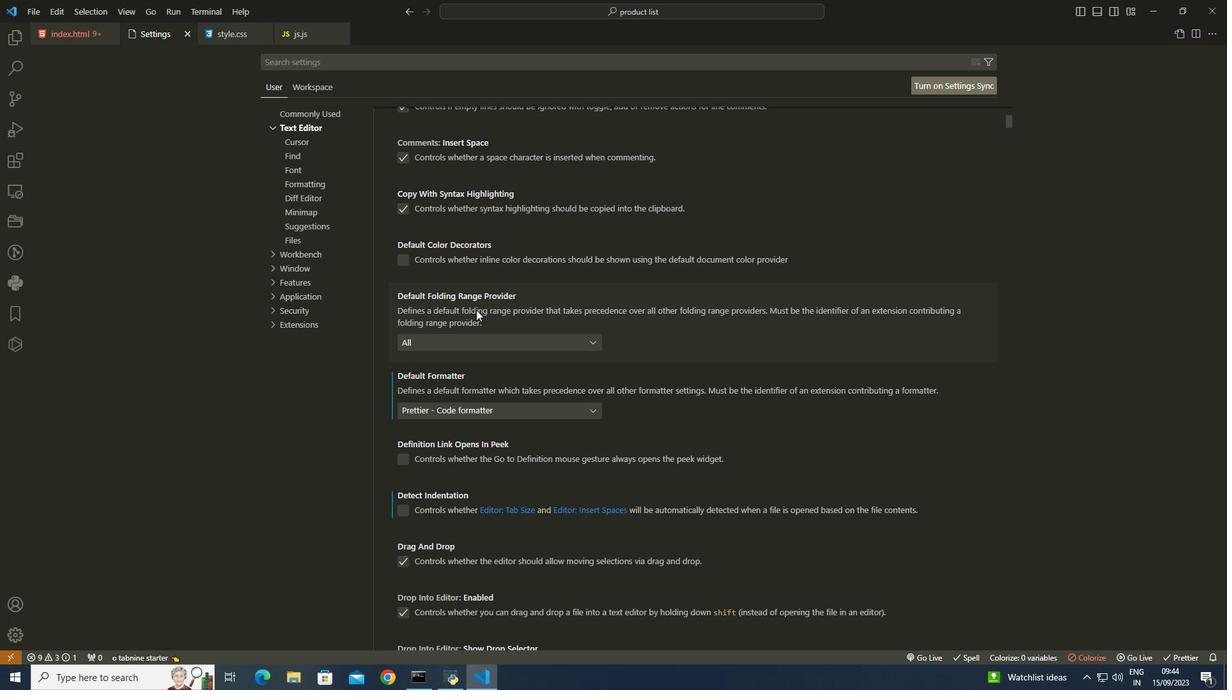 
Action: Mouse scrolled (474, 316) with delta (0, 0)
Screenshot: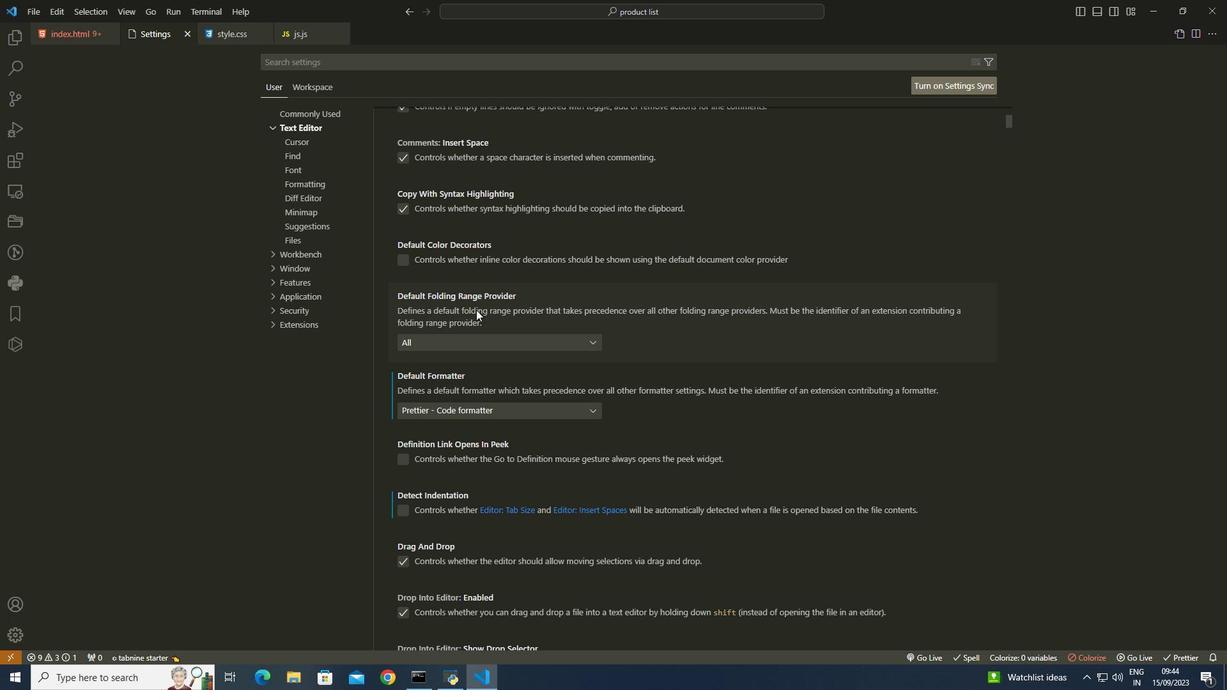 
Action: Mouse scrolled (474, 316) with delta (0, 0)
Screenshot: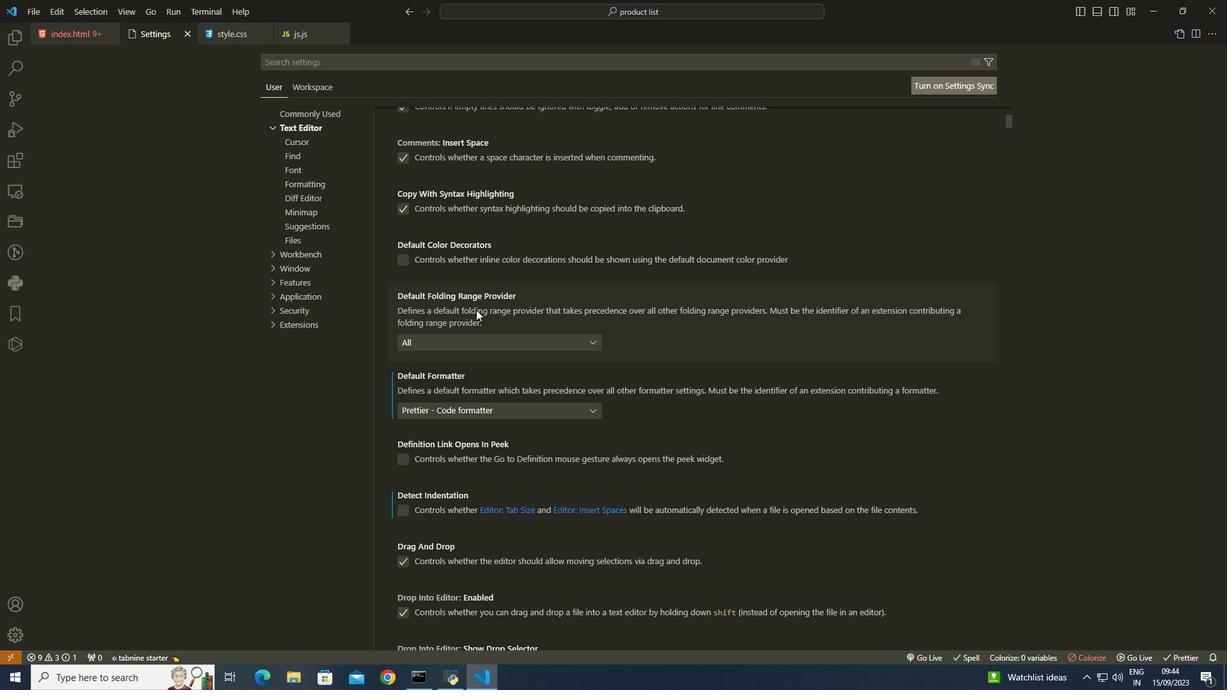 
Action: Mouse scrolled (474, 316) with delta (0, 0)
Screenshot: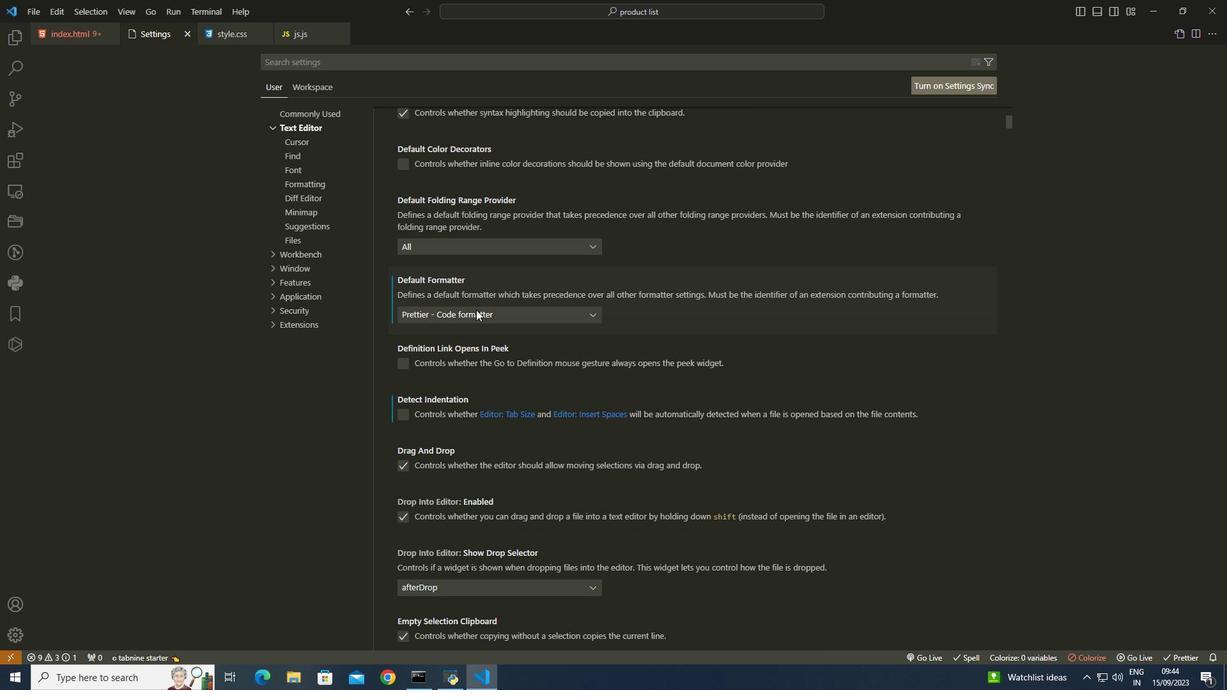 
Action: Mouse scrolled (474, 316) with delta (0, 0)
Screenshot: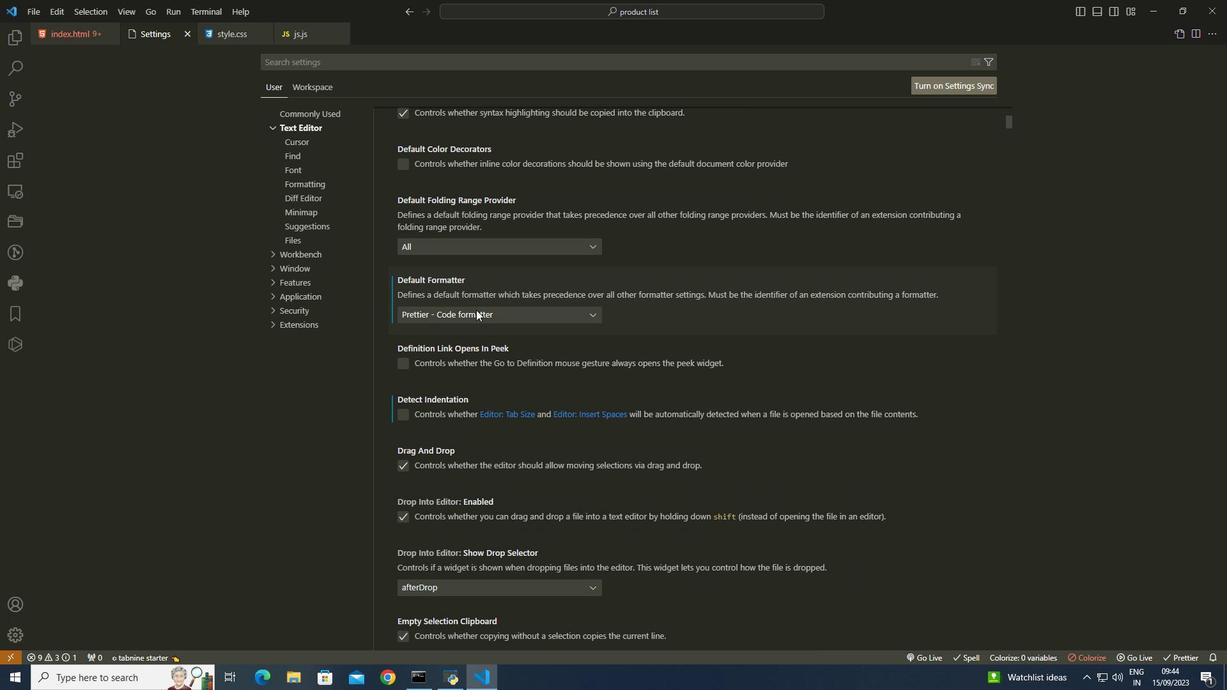 
Action: Mouse scrolled (474, 316) with delta (0, 0)
Screenshot: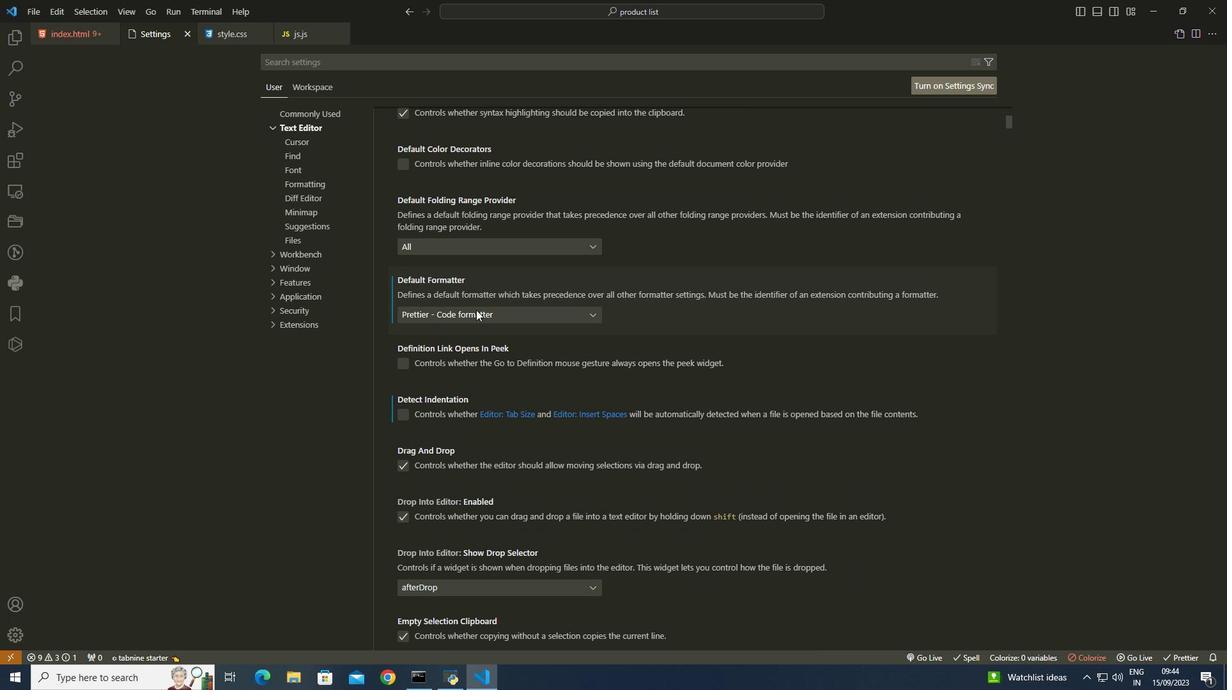 
Action: Mouse moved to (417, 522)
Screenshot: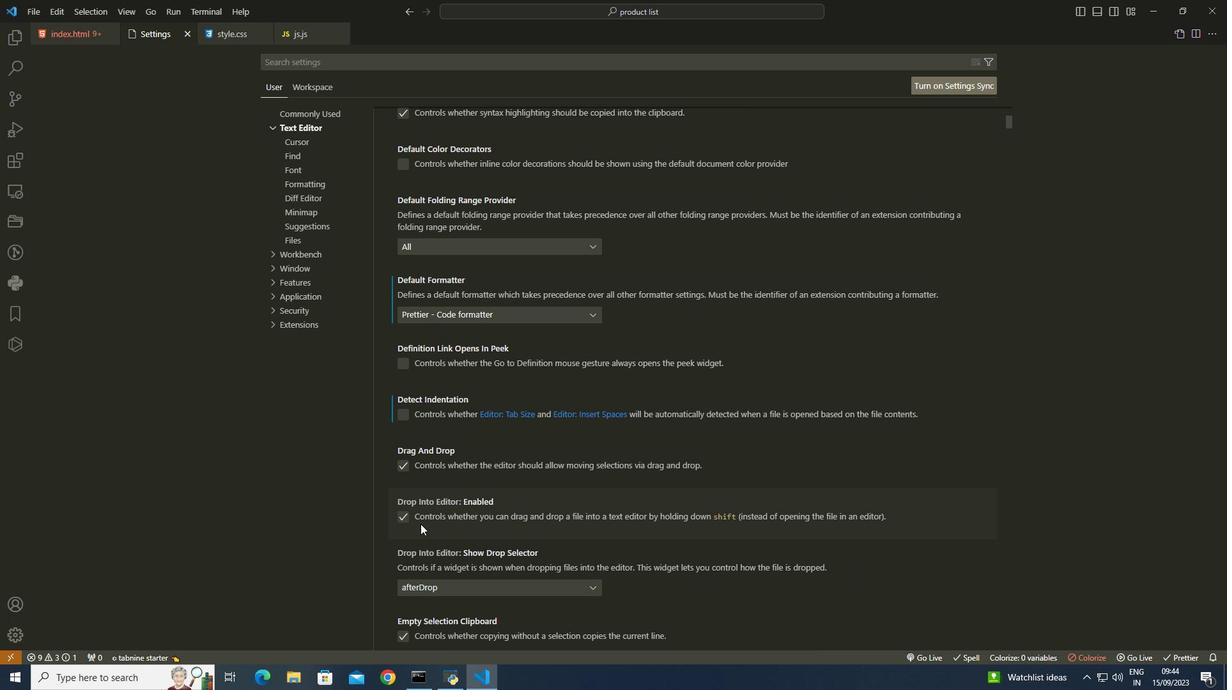 
Action: Mouse scrolled (417, 522) with delta (0, 0)
Screenshot: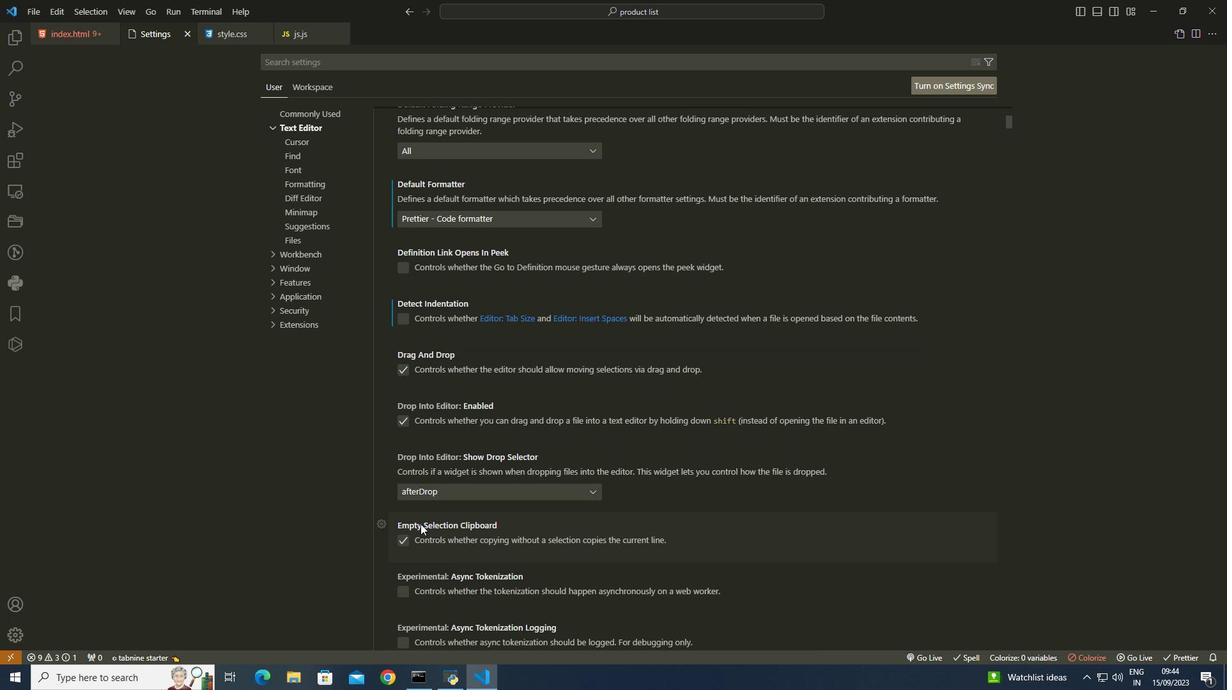 
Action: Mouse scrolled (417, 522) with delta (0, 0)
Screenshot: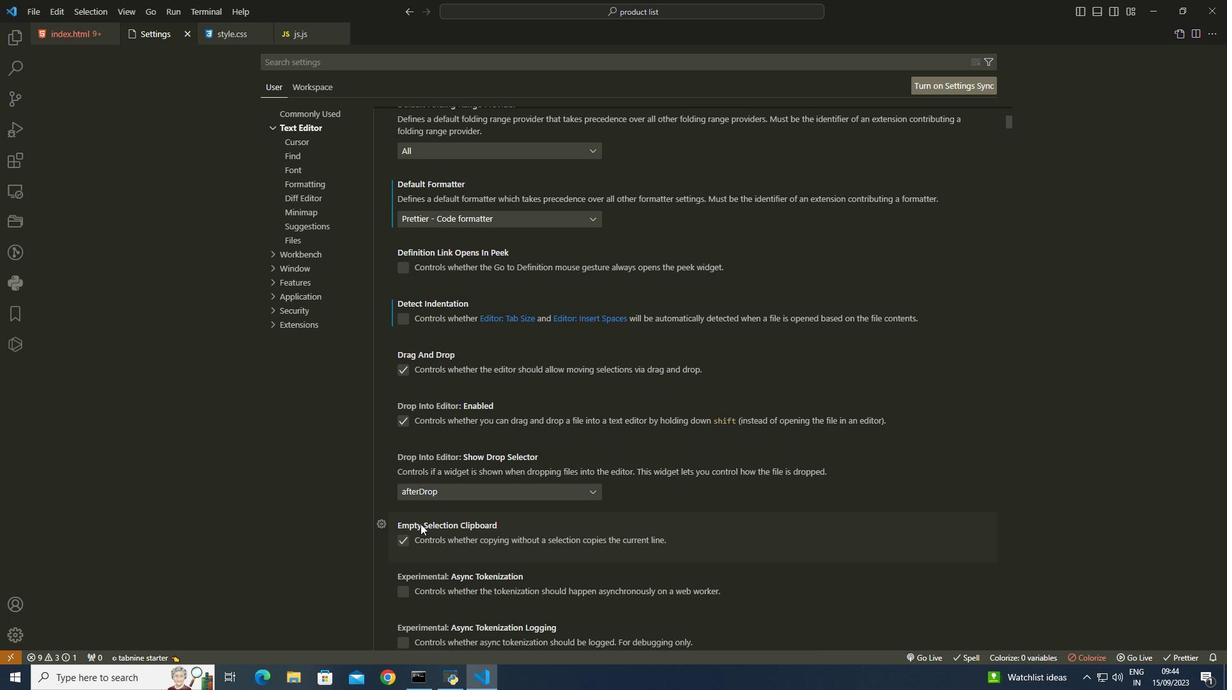 
Action: Mouse scrolled (417, 522) with delta (0, 0)
Screenshot: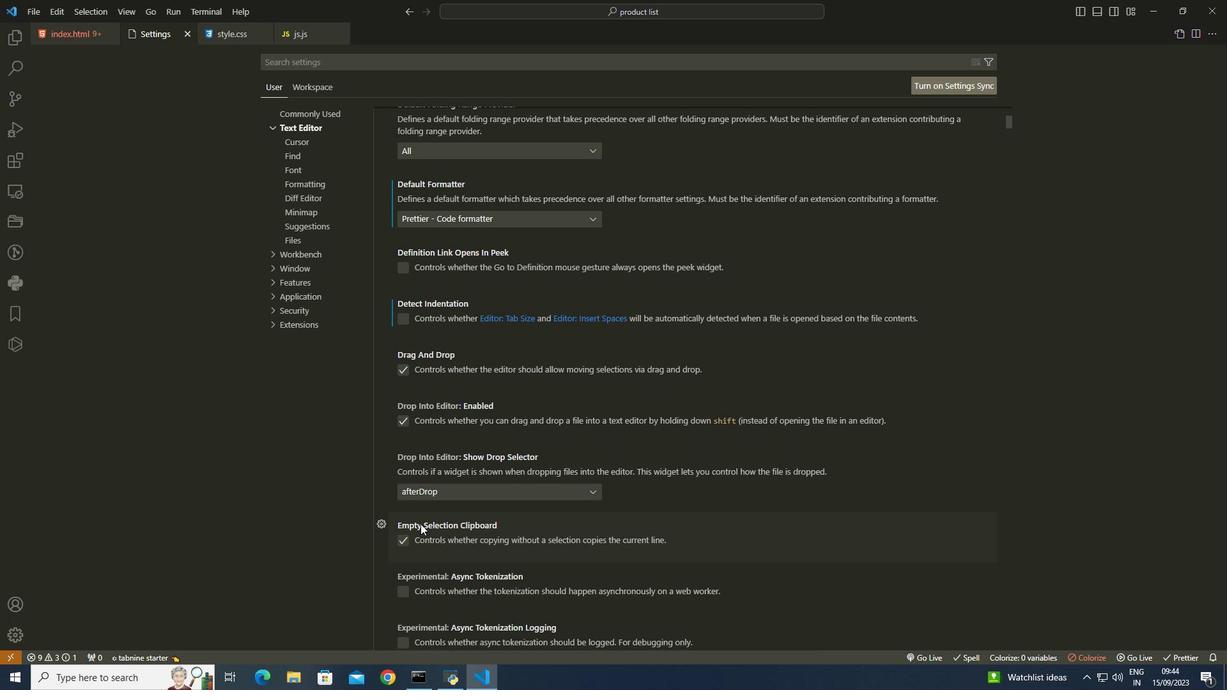 
Action: Mouse moved to (602, 494)
Screenshot: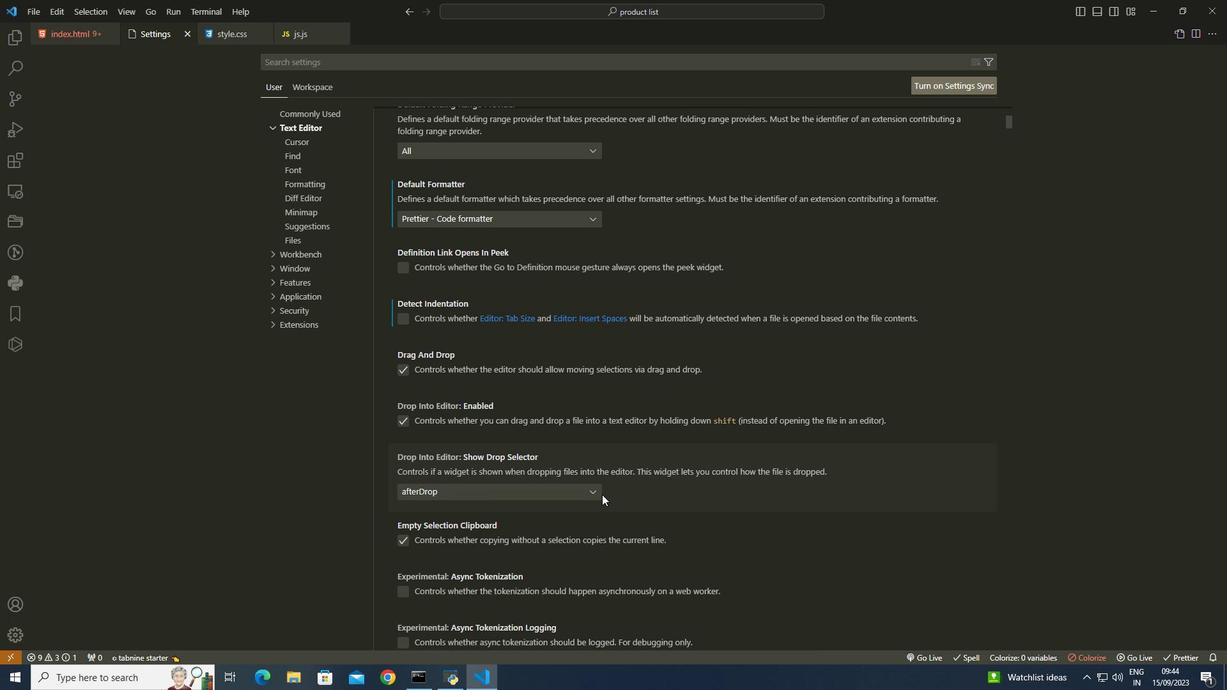 
Action: Mouse pressed left at (602, 494)
Screenshot: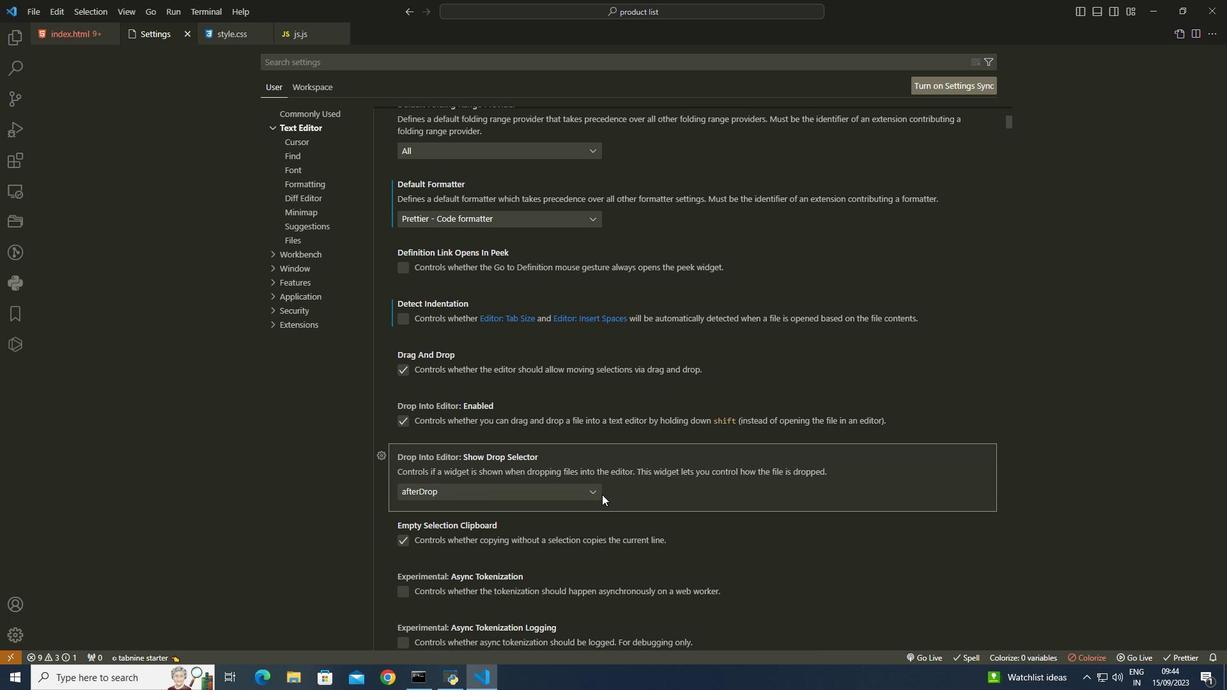 
Action: Mouse moved to (593, 492)
Screenshot: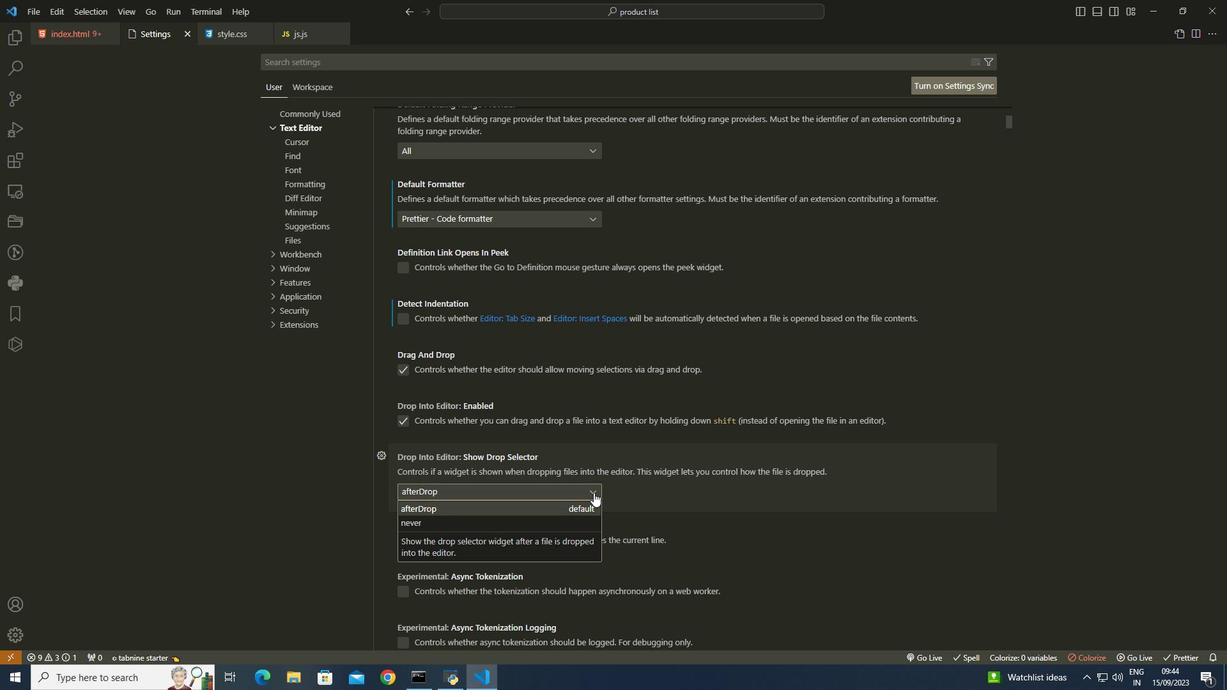 
Action: Mouse pressed left at (593, 492)
Screenshot: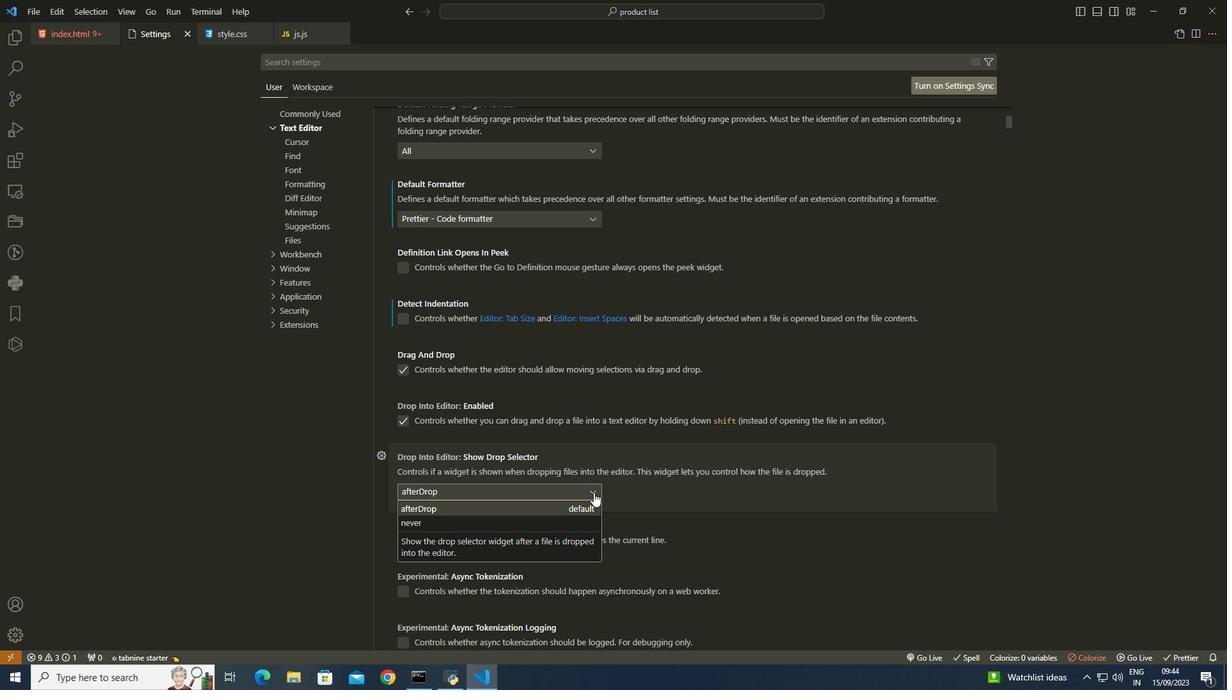 
Action: Mouse pressed left at (593, 492)
Screenshot: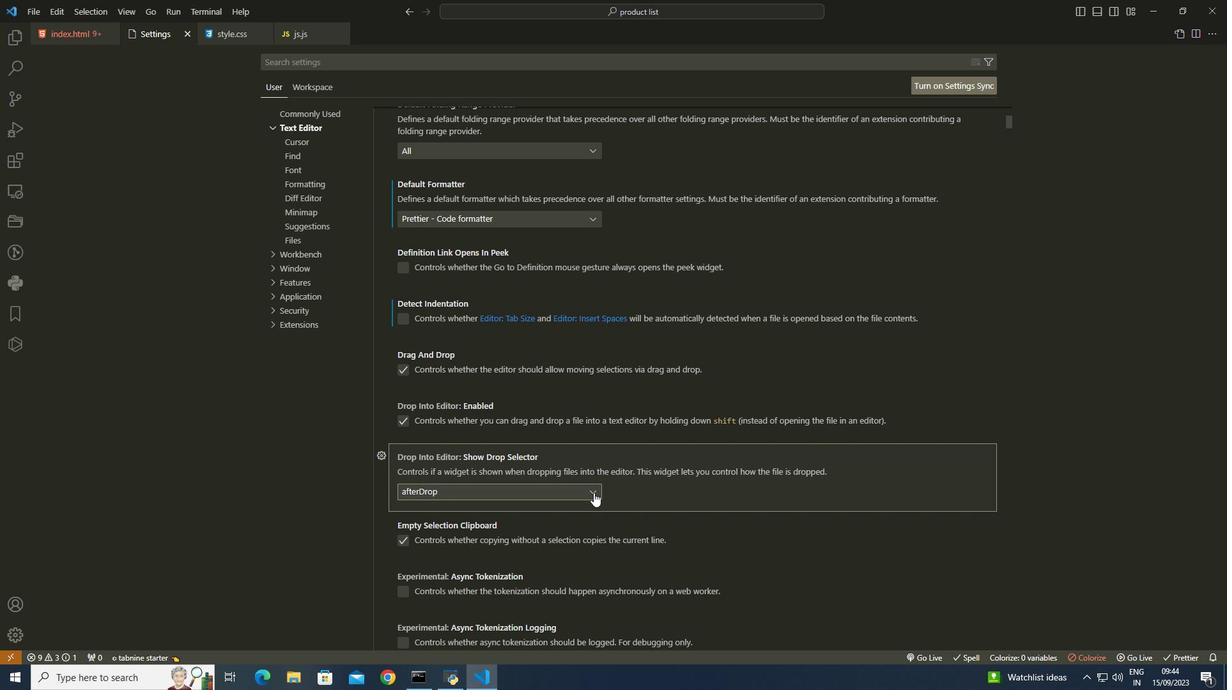 
Action: Mouse moved to (501, 566)
Screenshot: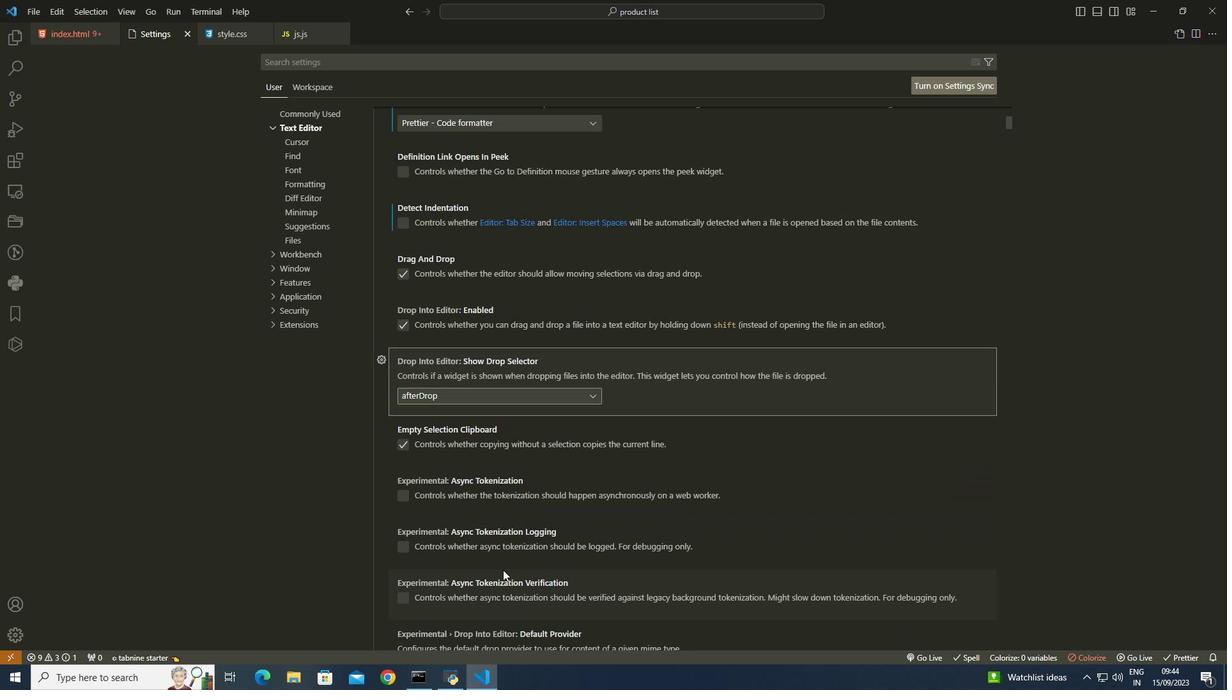 
Action: Mouse scrolled (501, 566) with delta (0, 0)
Screenshot: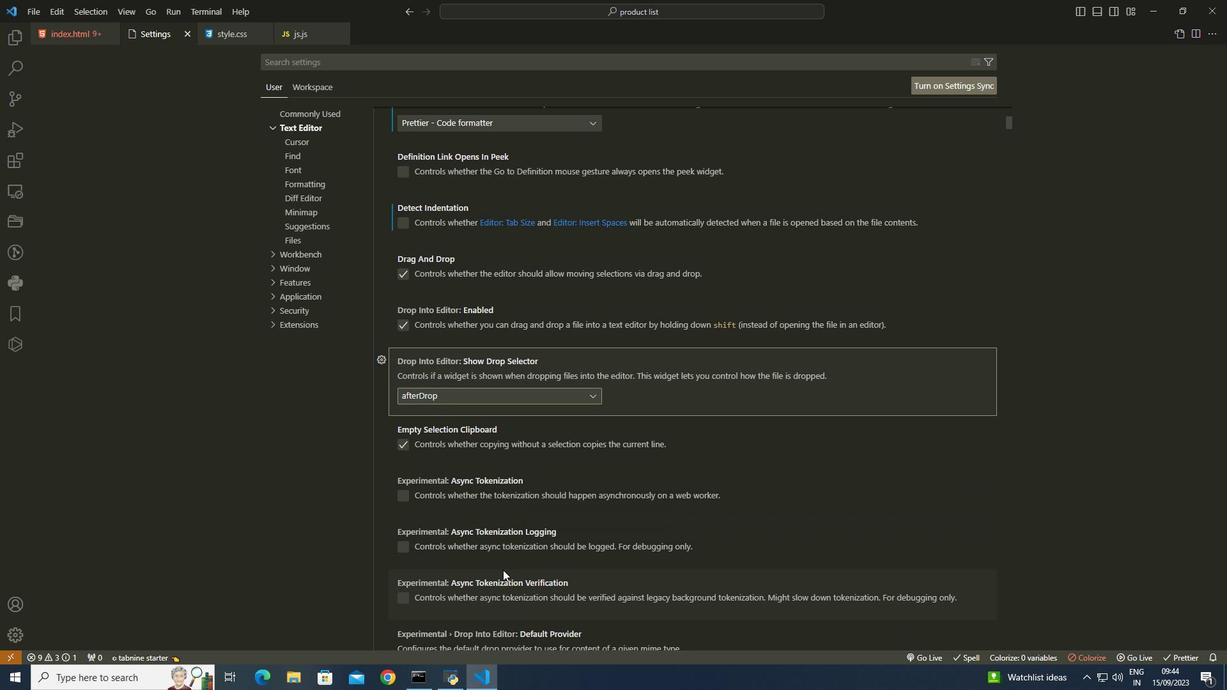 
Action: Mouse scrolled (501, 566) with delta (0, 0)
Screenshot: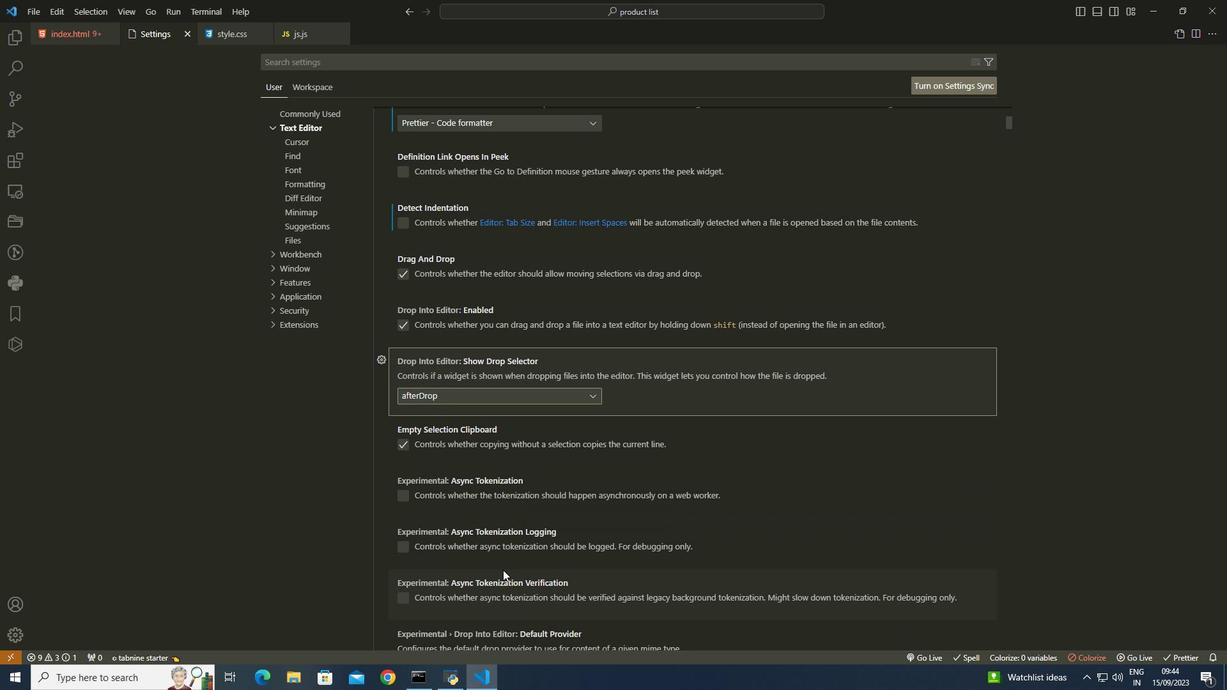 
Action: Mouse scrolled (501, 566) with delta (0, 0)
Screenshot: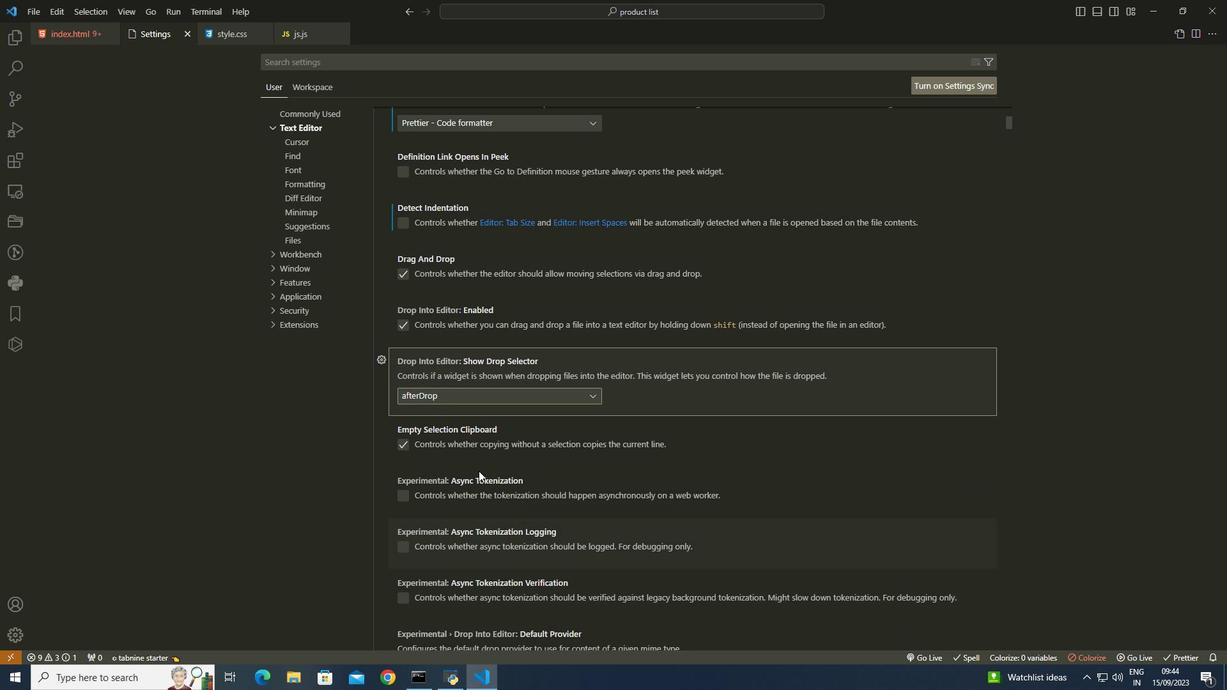 
Action: Mouse moved to (462, 455)
Screenshot: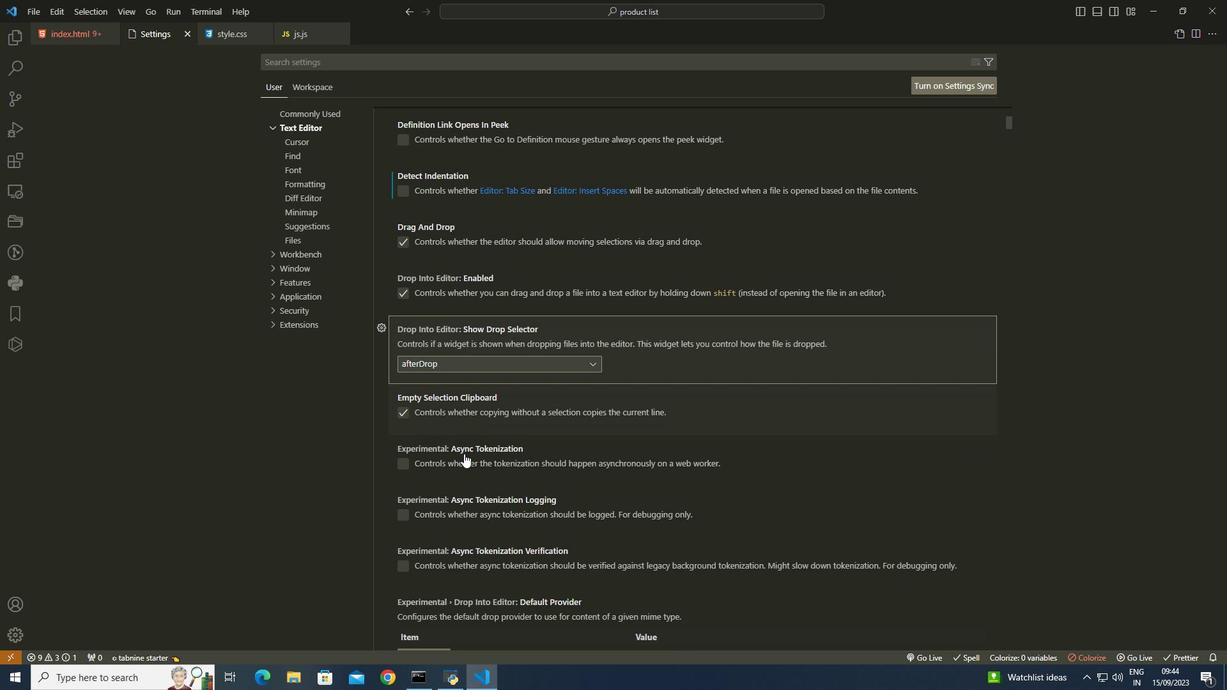 
Action: Mouse scrolled (462, 454) with delta (0, 0)
Screenshot: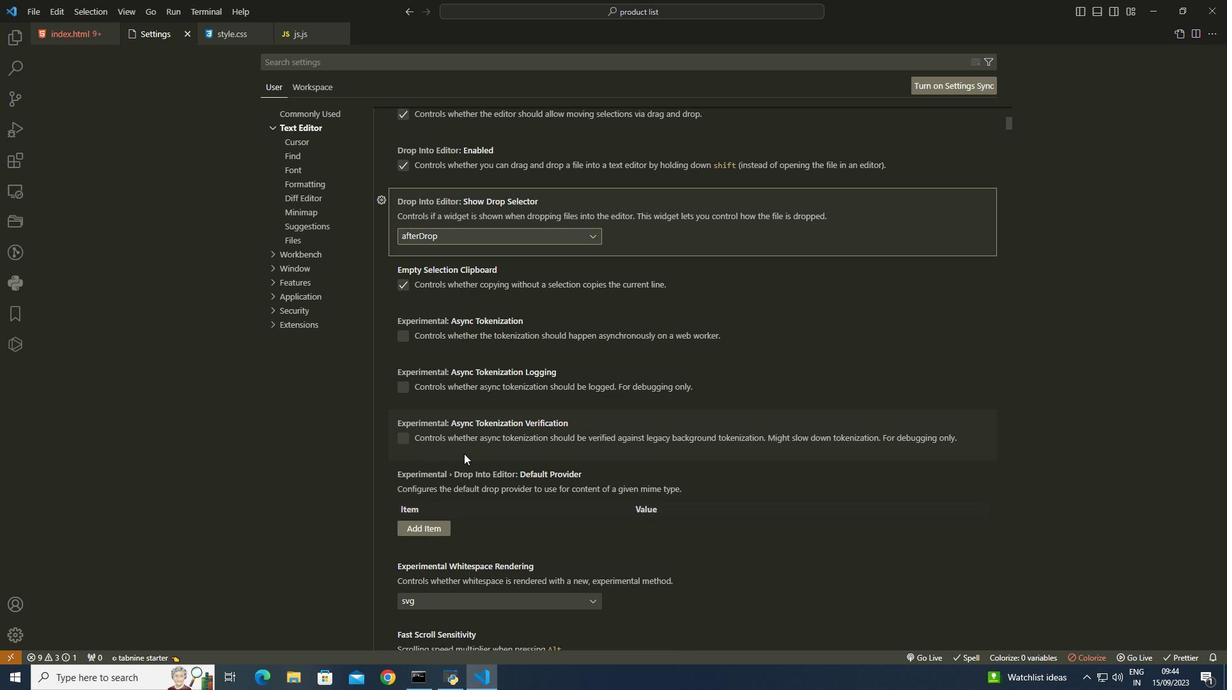 
Action: Mouse scrolled (462, 454) with delta (0, 0)
Screenshot: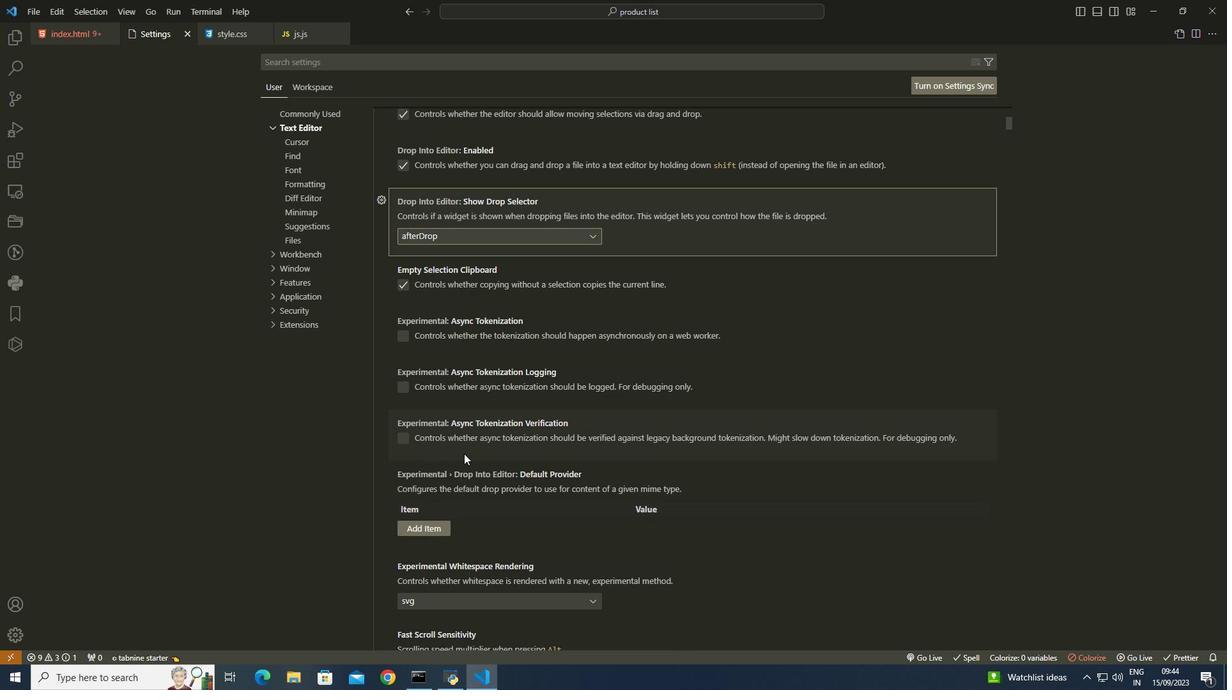 
Action: Mouse scrolled (462, 454) with delta (0, 0)
Screenshot: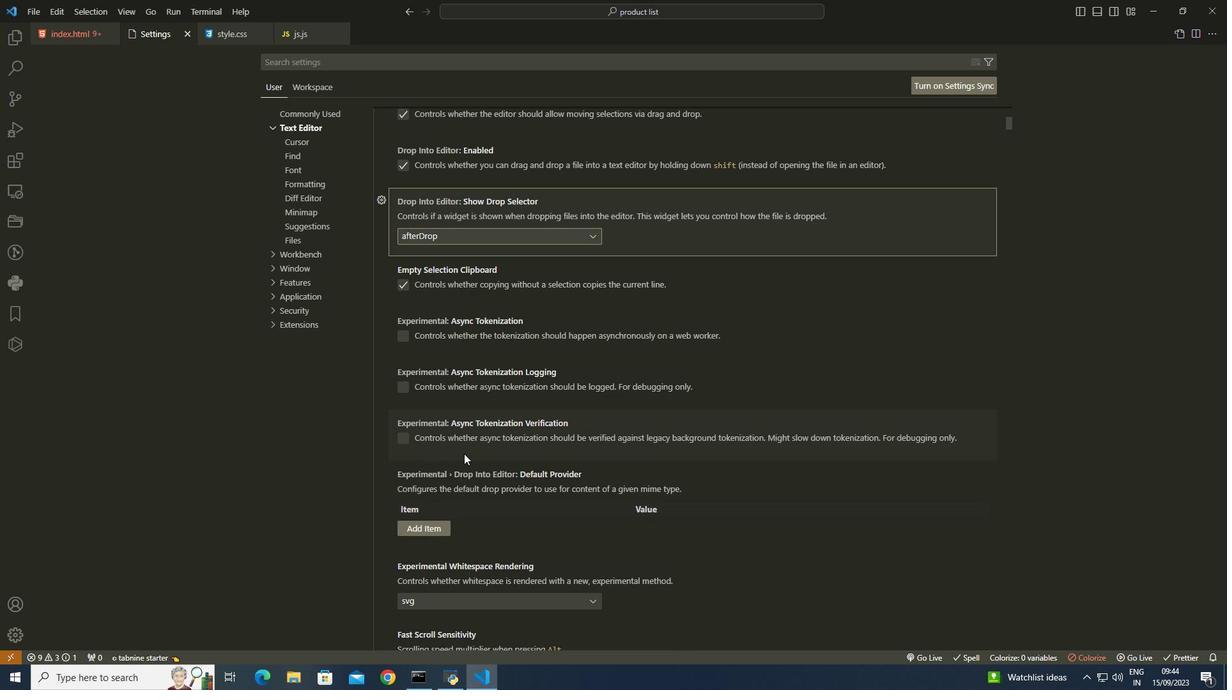 
Action: Mouse scrolled (462, 454) with delta (0, 0)
Screenshot: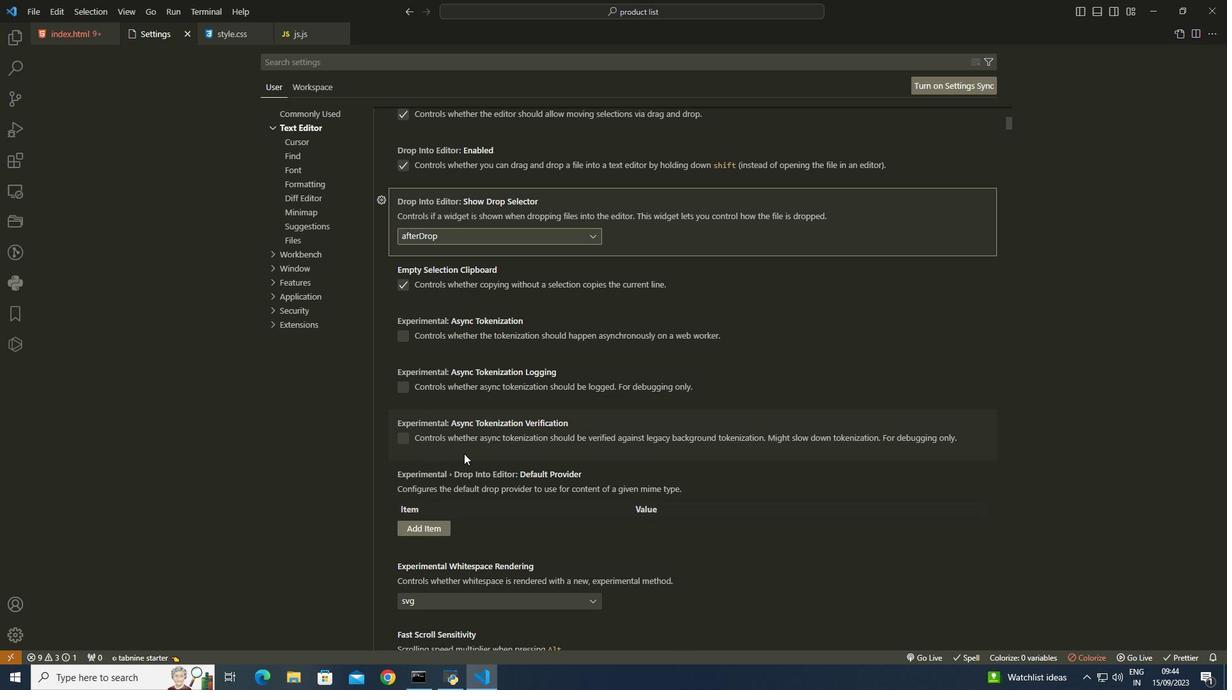 
Action: Mouse scrolled (462, 454) with delta (0, 0)
Screenshot: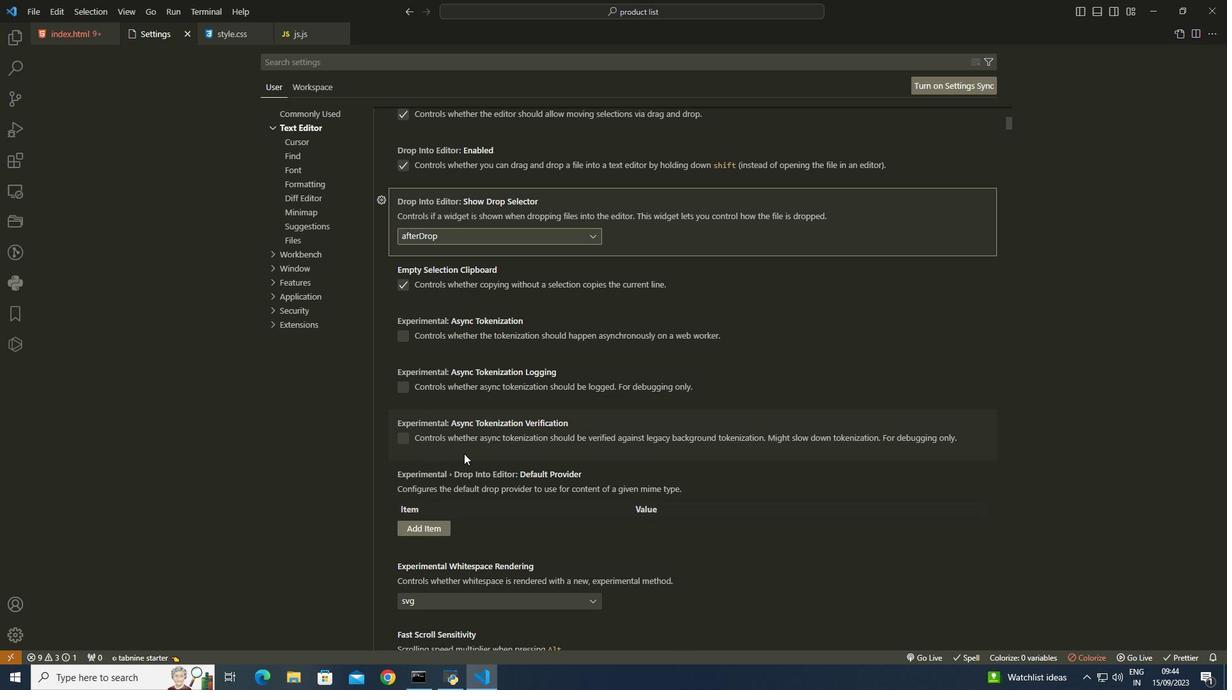 
Action: Mouse scrolled (462, 454) with delta (0, 0)
Screenshot: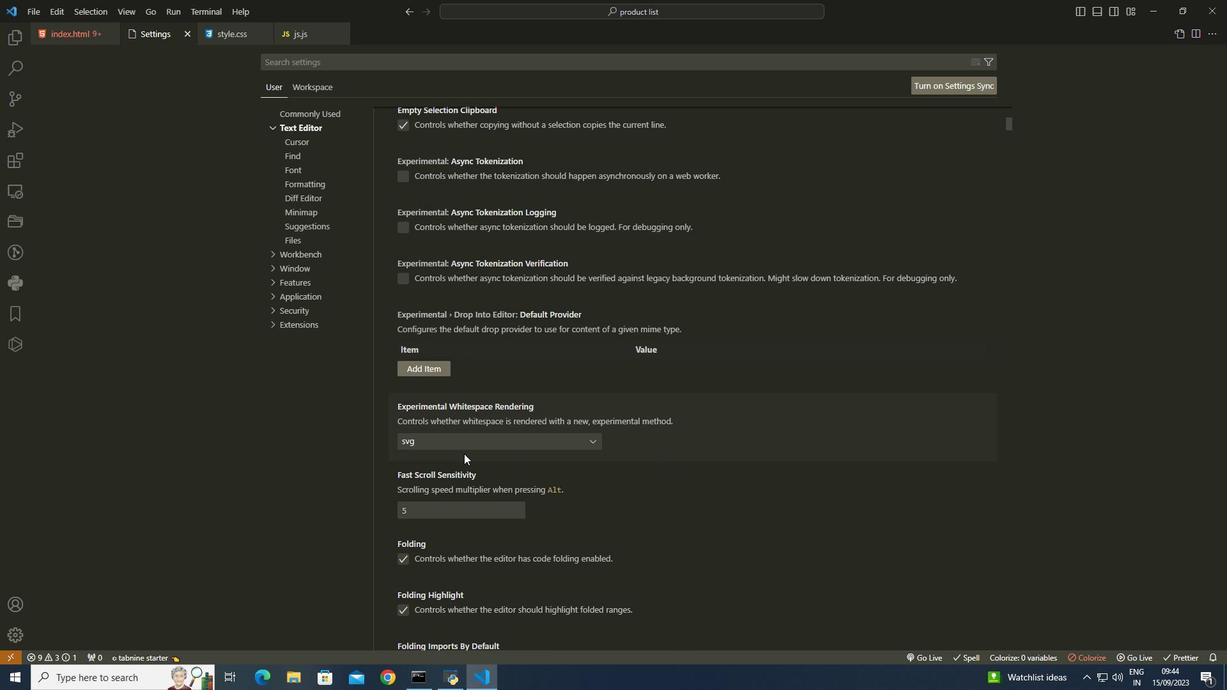 
Action: Mouse scrolled (462, 454) with delta (0, 0)
Screenshot: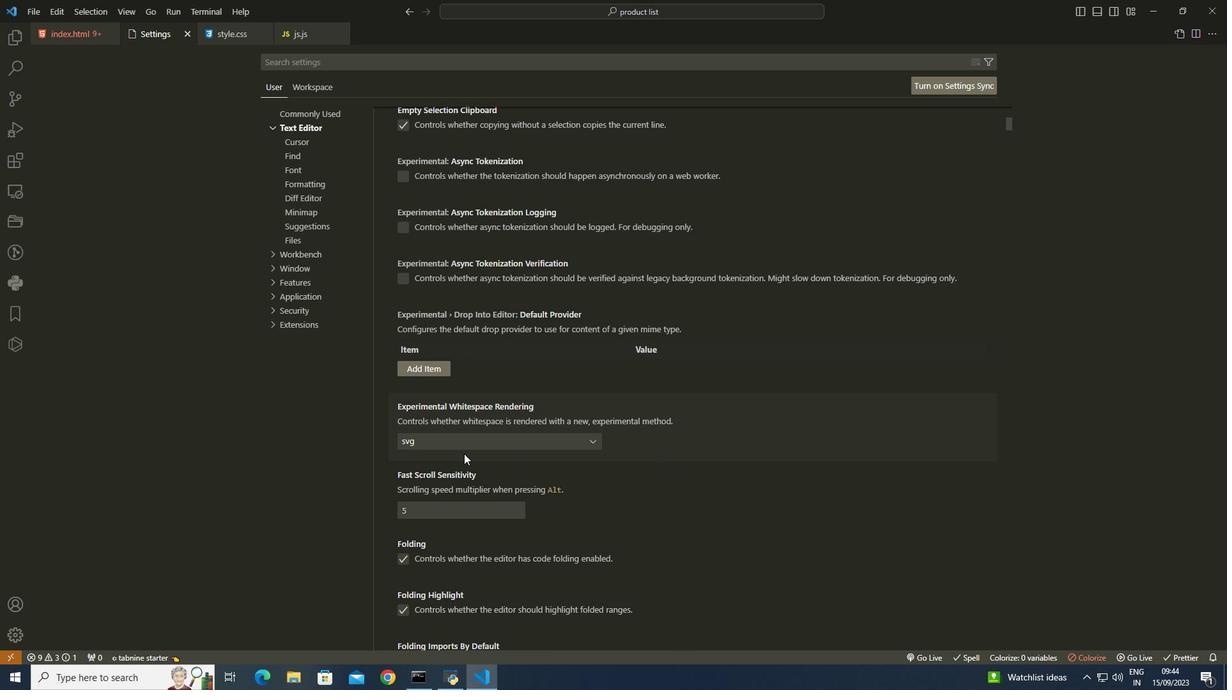
Action: Mouse scrolled (462, 454) with delta (0, 0)
Screenshot: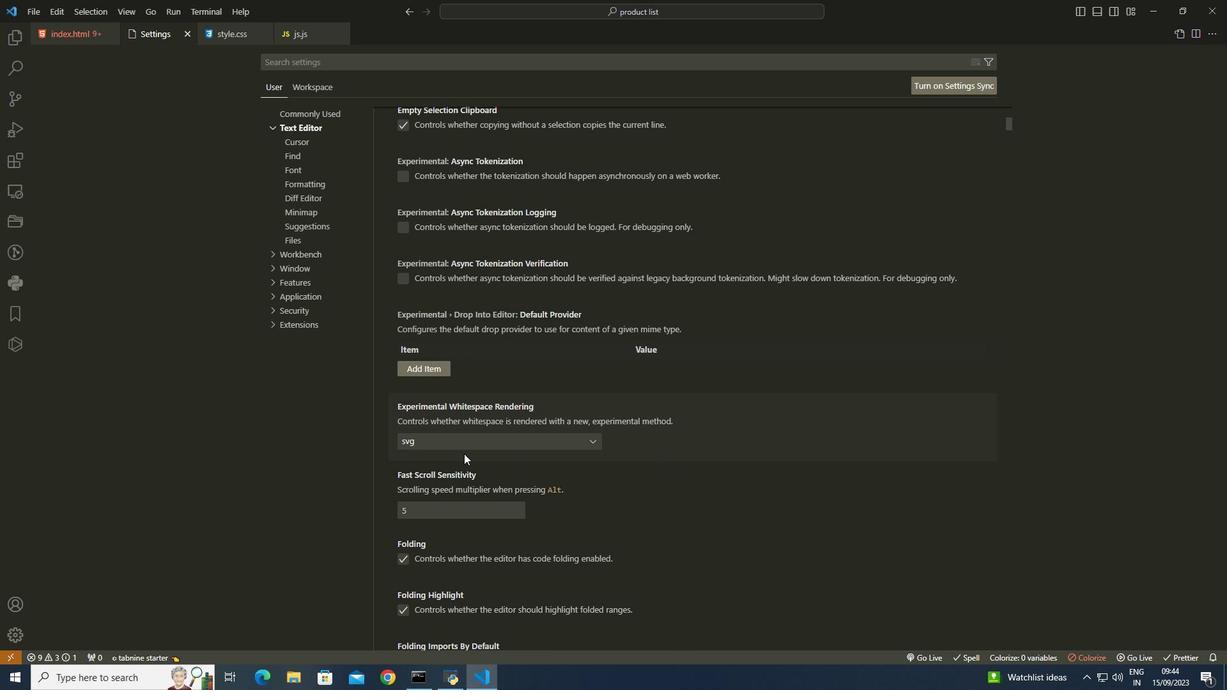 
Action: Mouse scrolled (462, 454) with delta (0, 0)
Screenshot: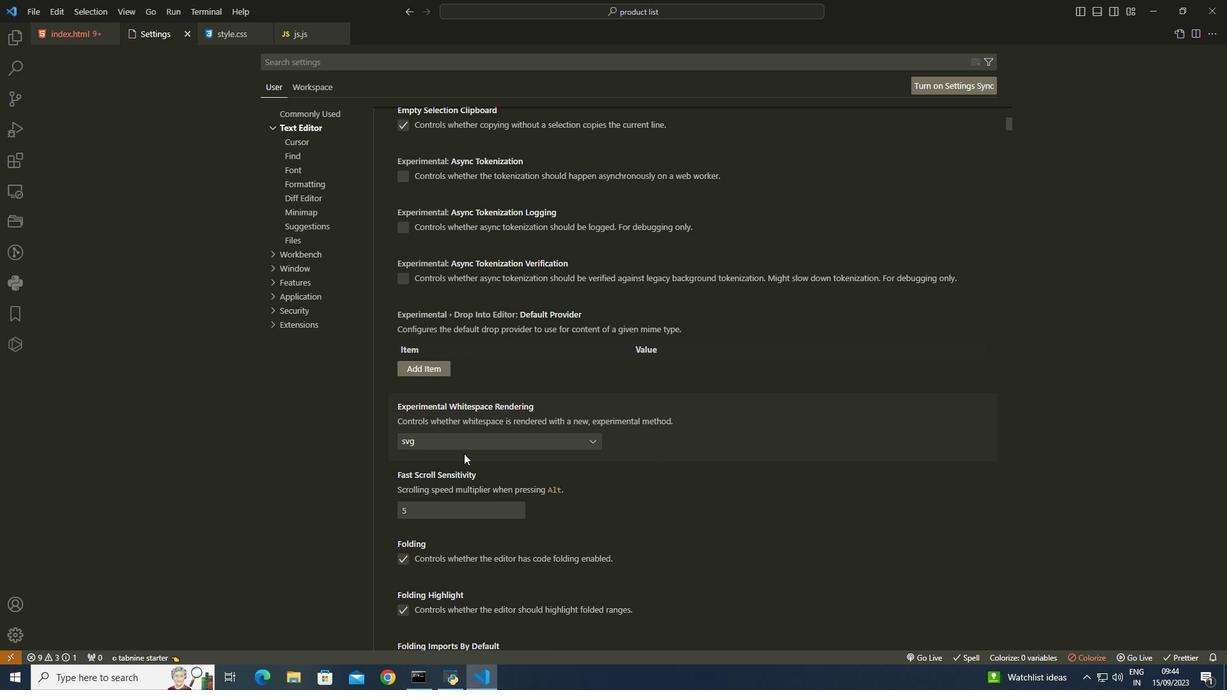 
Action: Mouse scrolled (462, 454) with delta (0, 0)
Screenshot: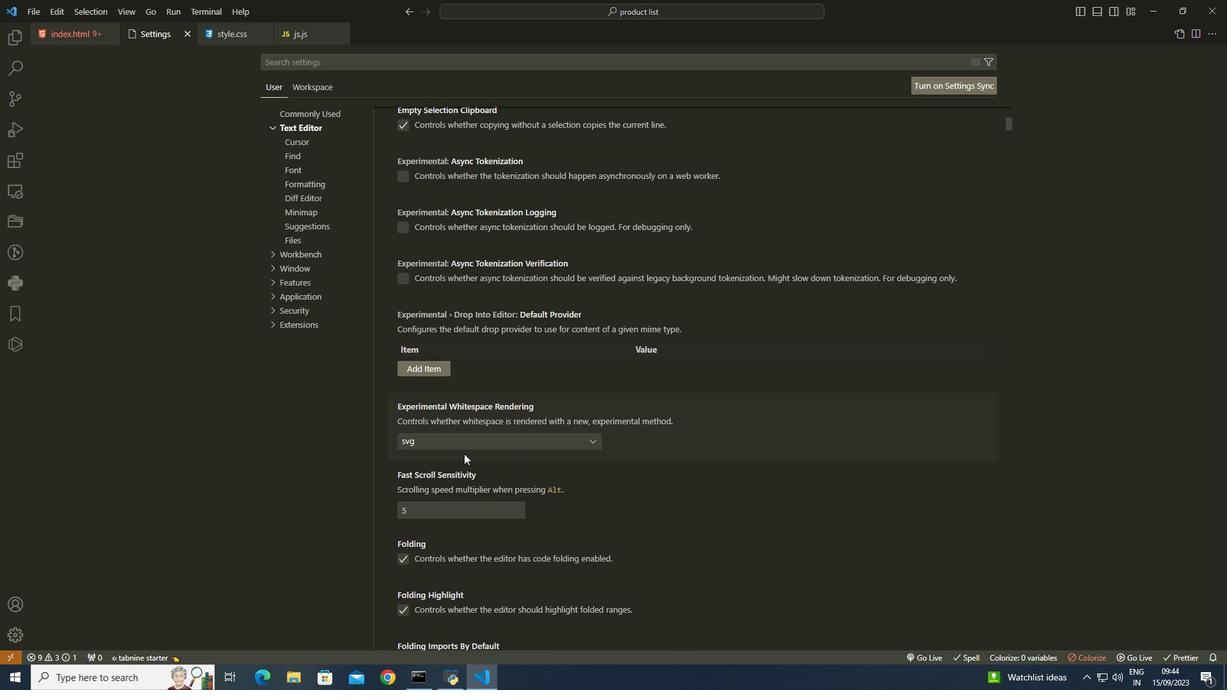 
Action: Mouse scrolled (462, 454) with delta (0, 0)
Screenshot: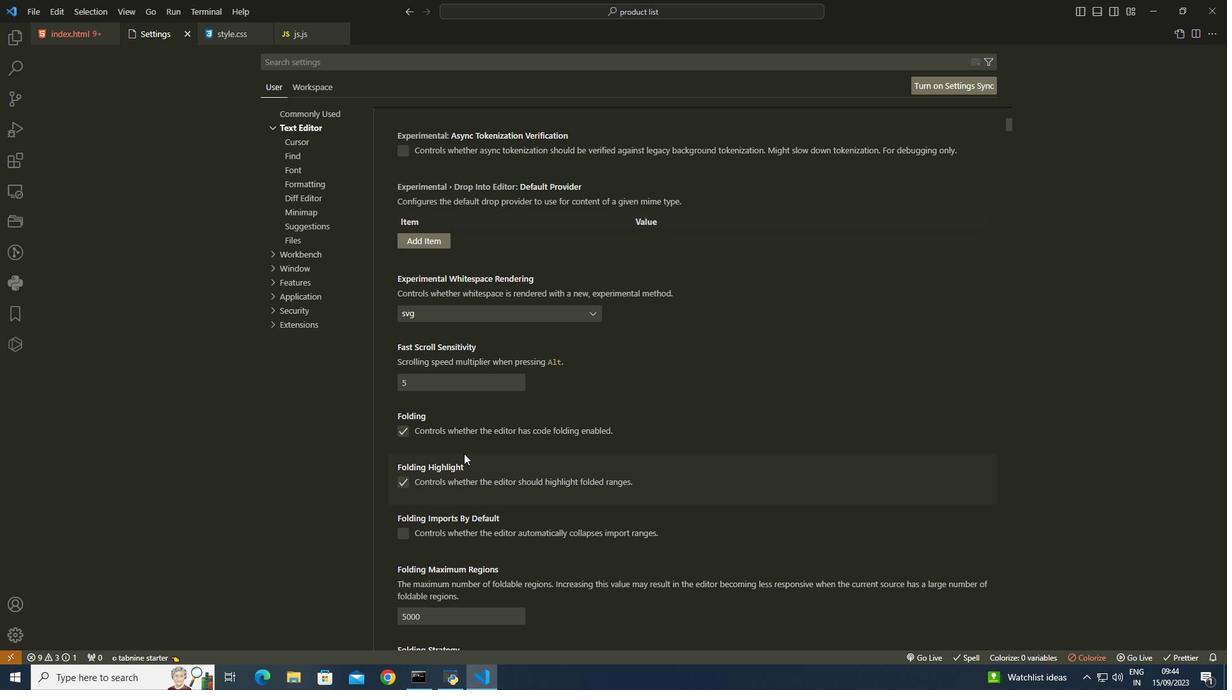 
Action: Mouse scrolled (462, 454) with delta (0, 0)
Screenshot: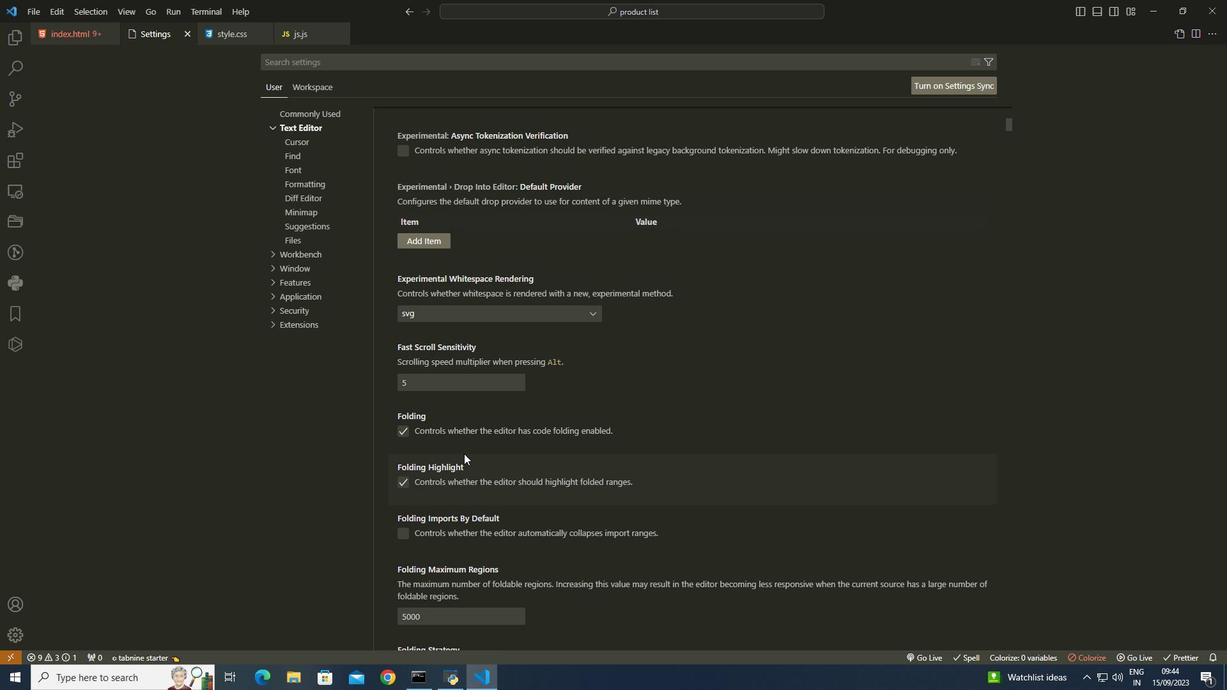 
Action: Mouse scrolled (462, 454) with delta (0, 0)
Screenshot: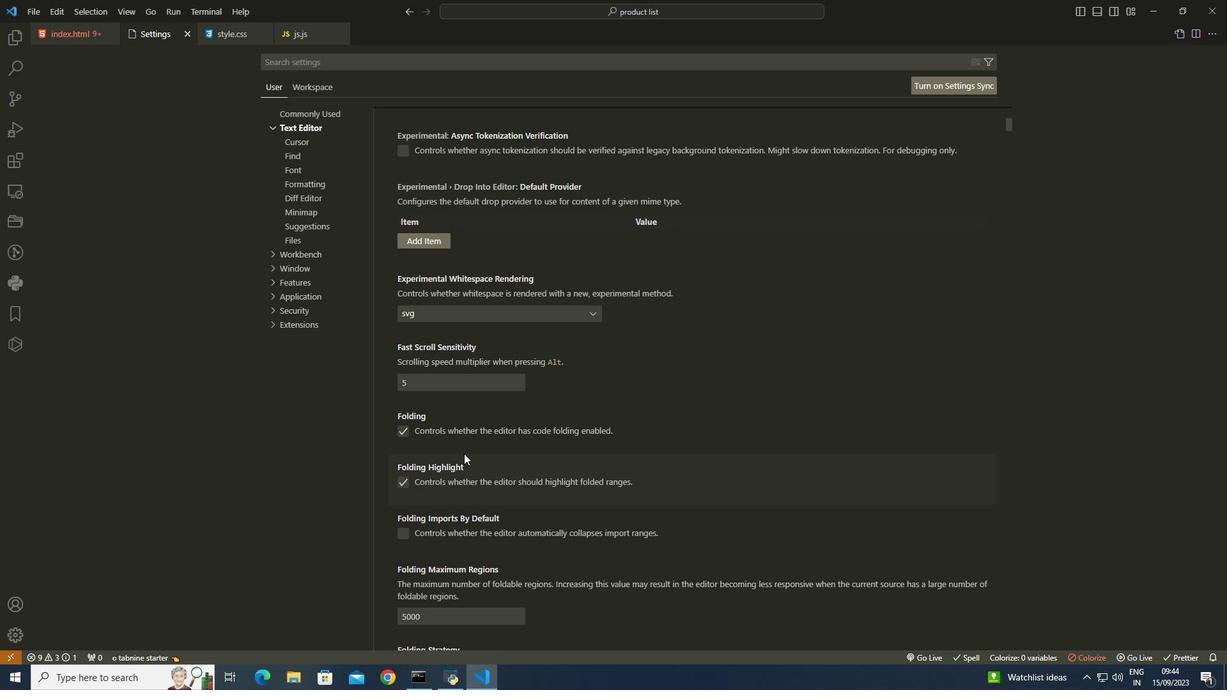 
Action: Mouse scrolled (462, 454) with delta (0, 0)
Screenshot: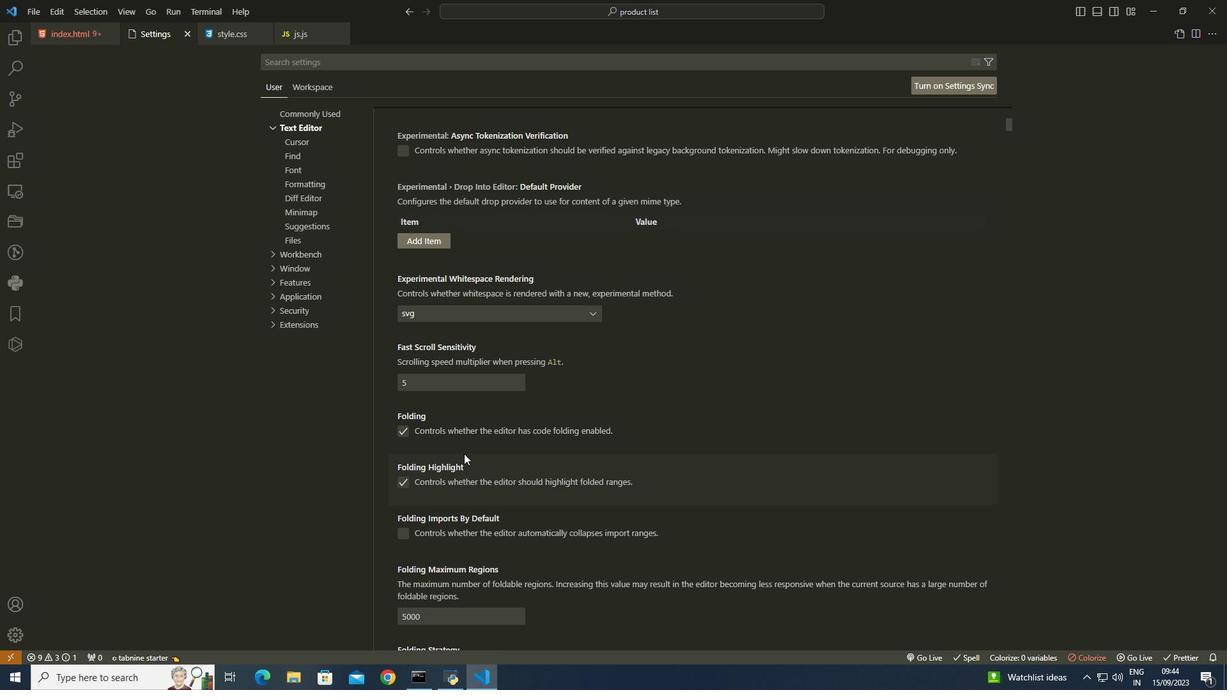 
Action: Mouse scrolled (462, 454) with delta (0, 0)
Screenshot: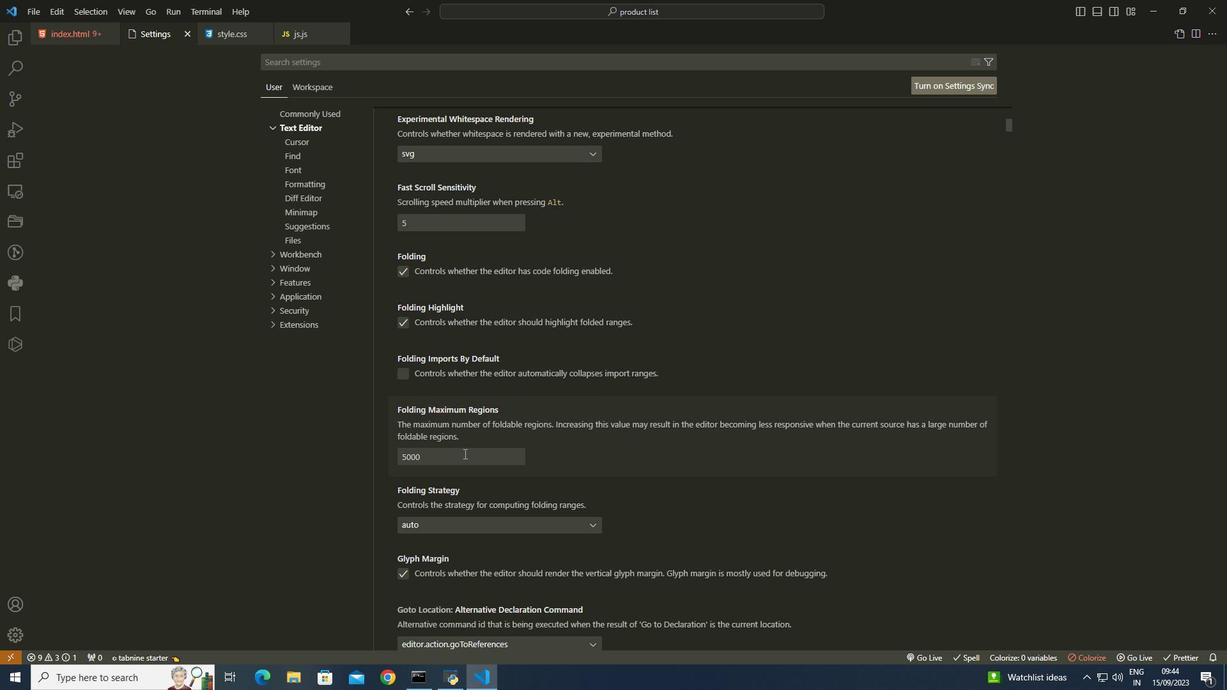 
Action: Mouse scrolled (462, 454) with delta (0, 0)
Screenshot: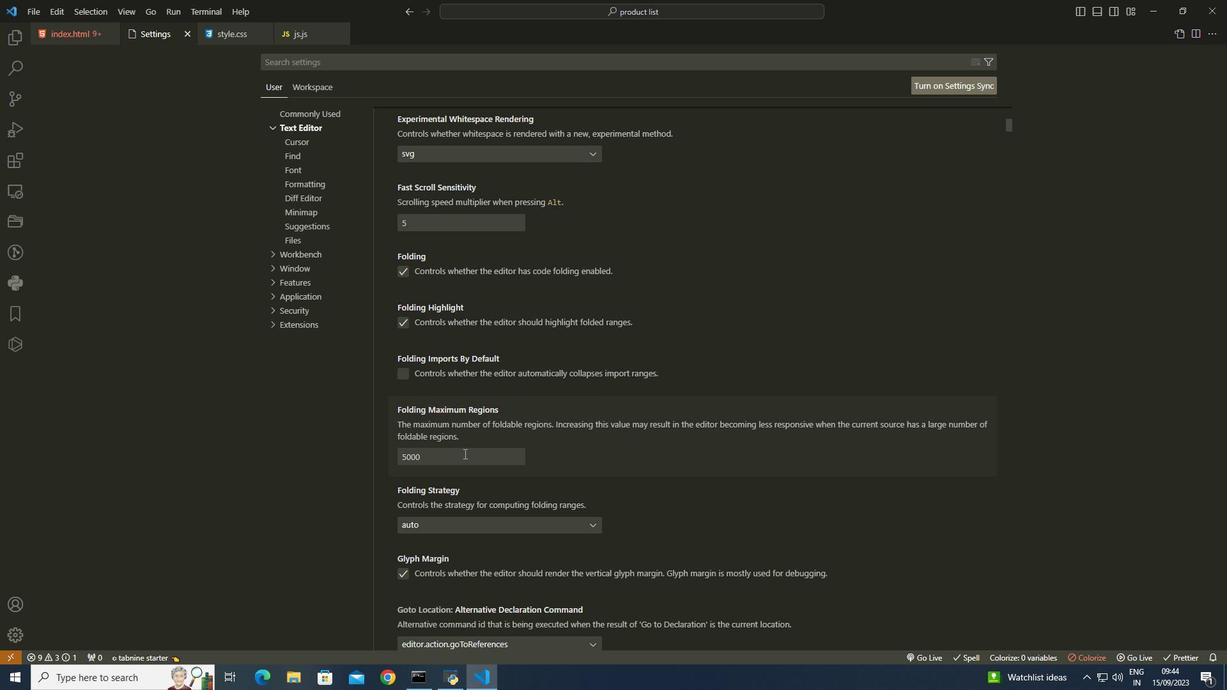 
Action: Mouse scrolled (462, 454) with delta (0, 0)
Screenshot: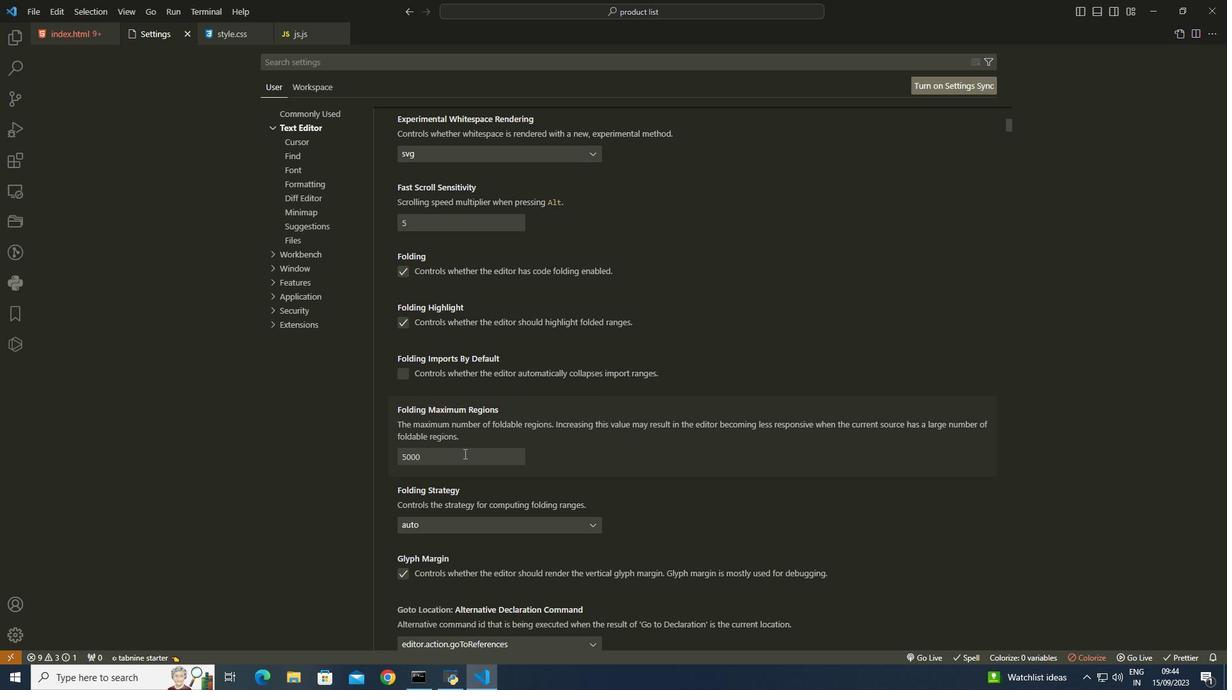 
Action: Mouse scrolled (462, 454) with delta (0, 0)
Screenshot: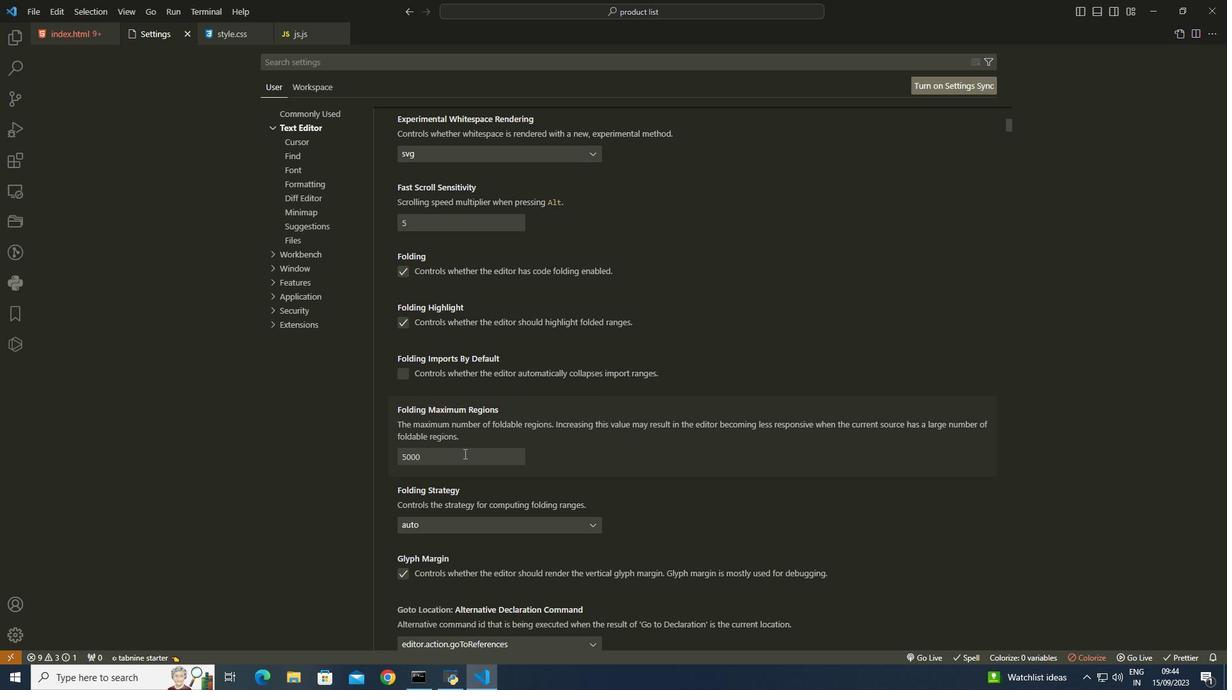 
Action: Mouse scrolled (462, 454) with delta (0, 0)
Screenshot: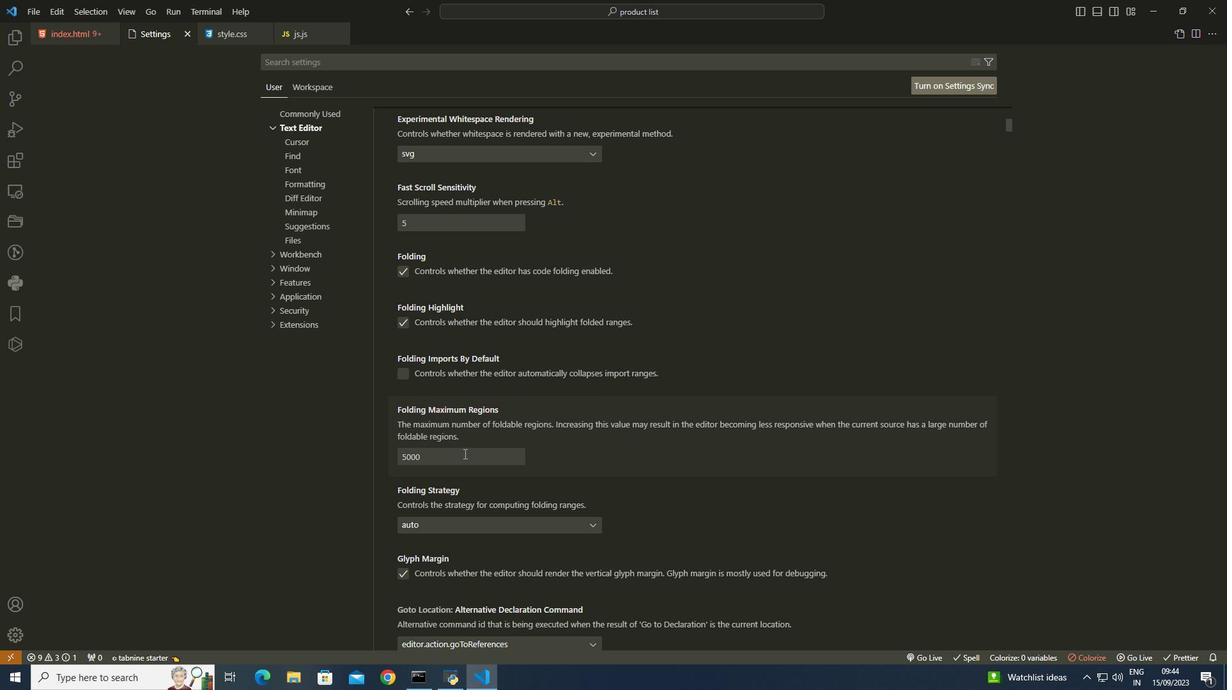 
Action: Mouse scrolled (462, 454) with delta (0, 0)
Screenshot: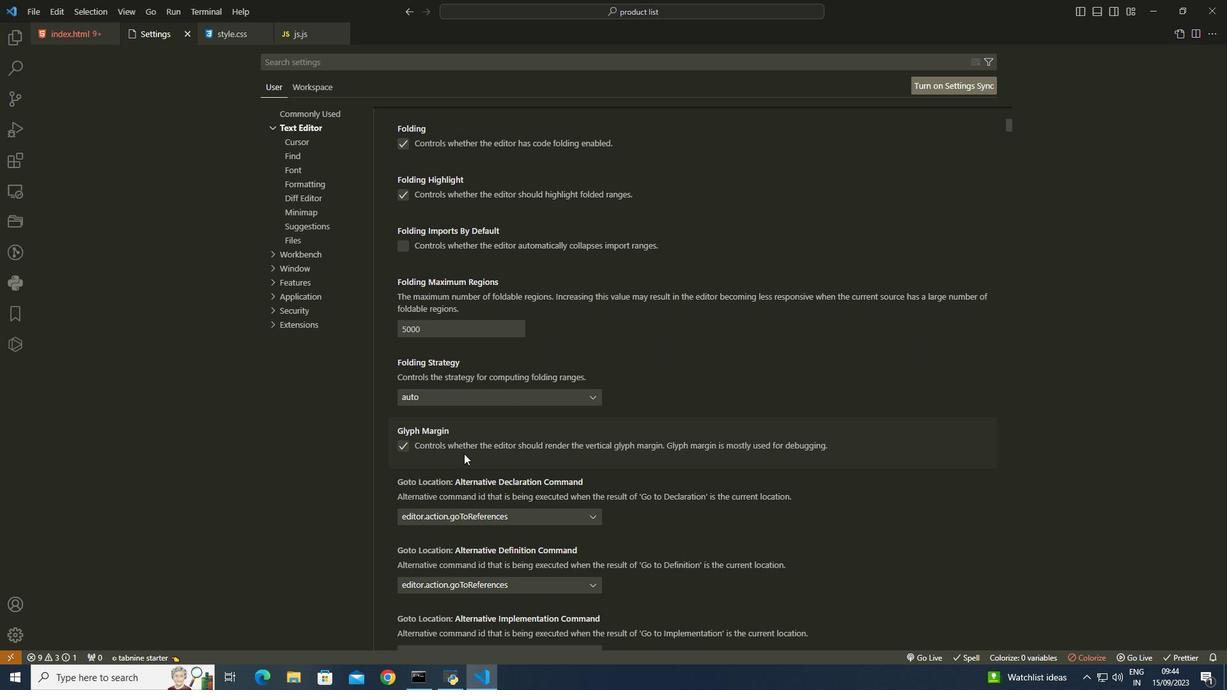 
Action: Mouse scrolled (462, 454) with delta (0, 0)
Screenshot: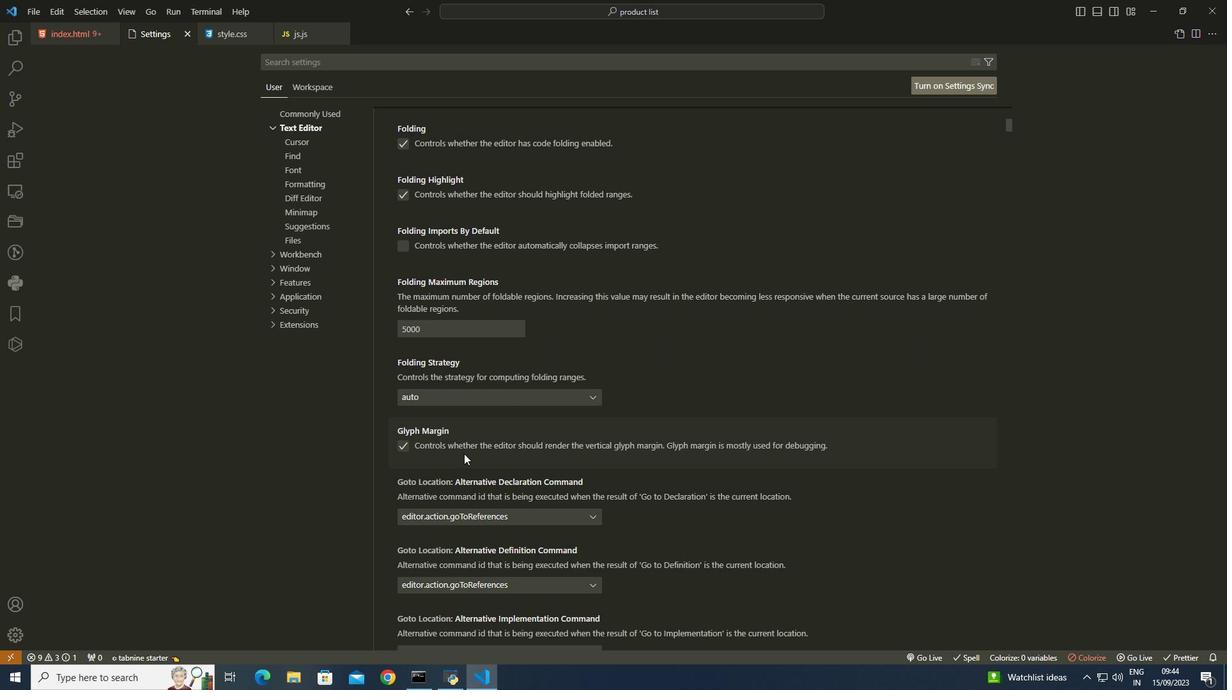 
Action: Mouse scrolled (462, 454) with delta (0, 0)
Screenshot: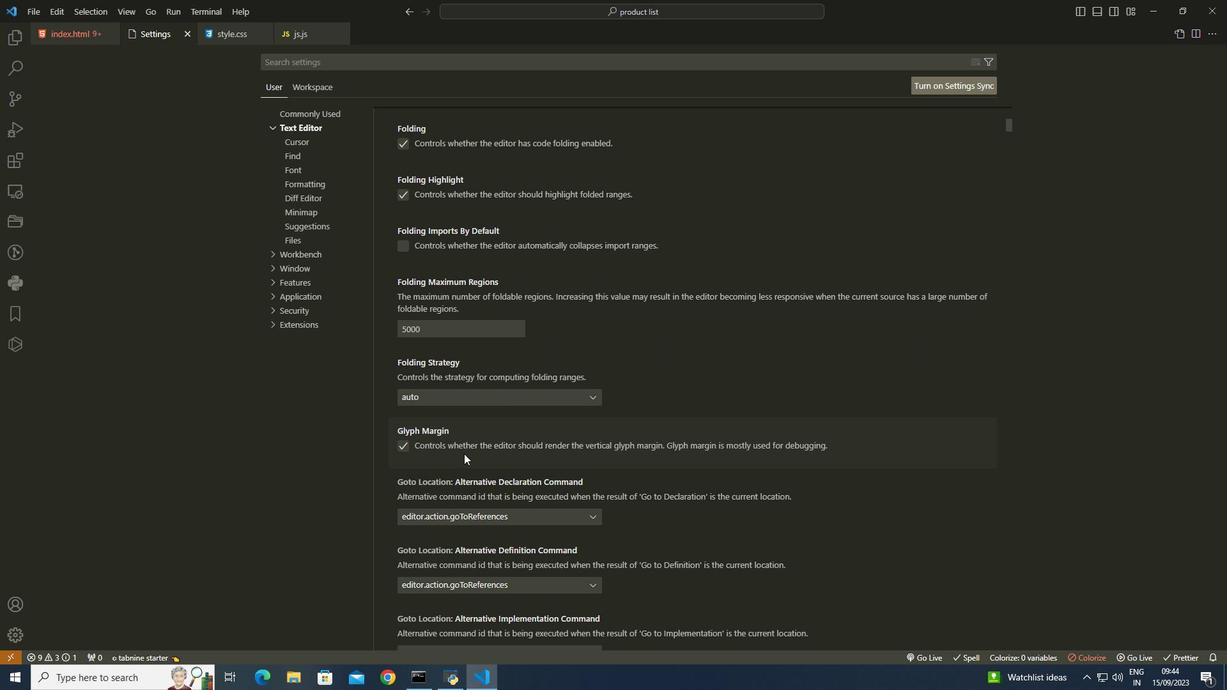 
Action: Mouse scrolled (462, 454) with delta (0, 0)
Screenshot: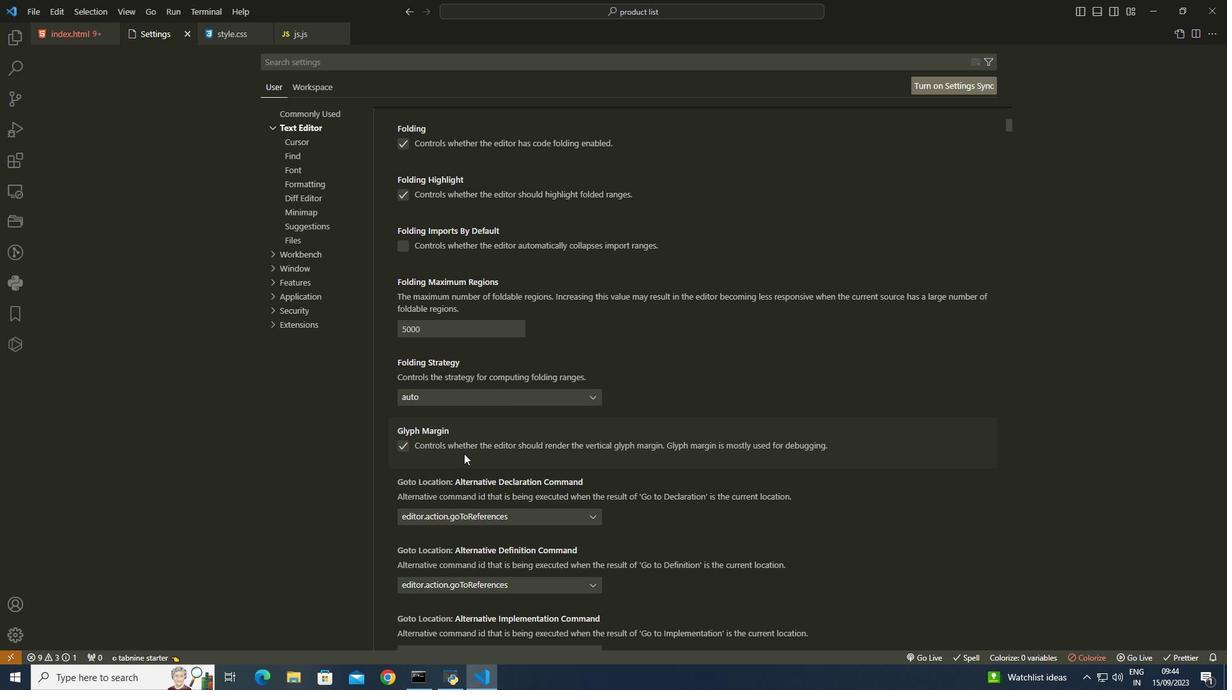 
Action: Mouse scrolled (462, 454) with delta (0, 0)
Screenshot: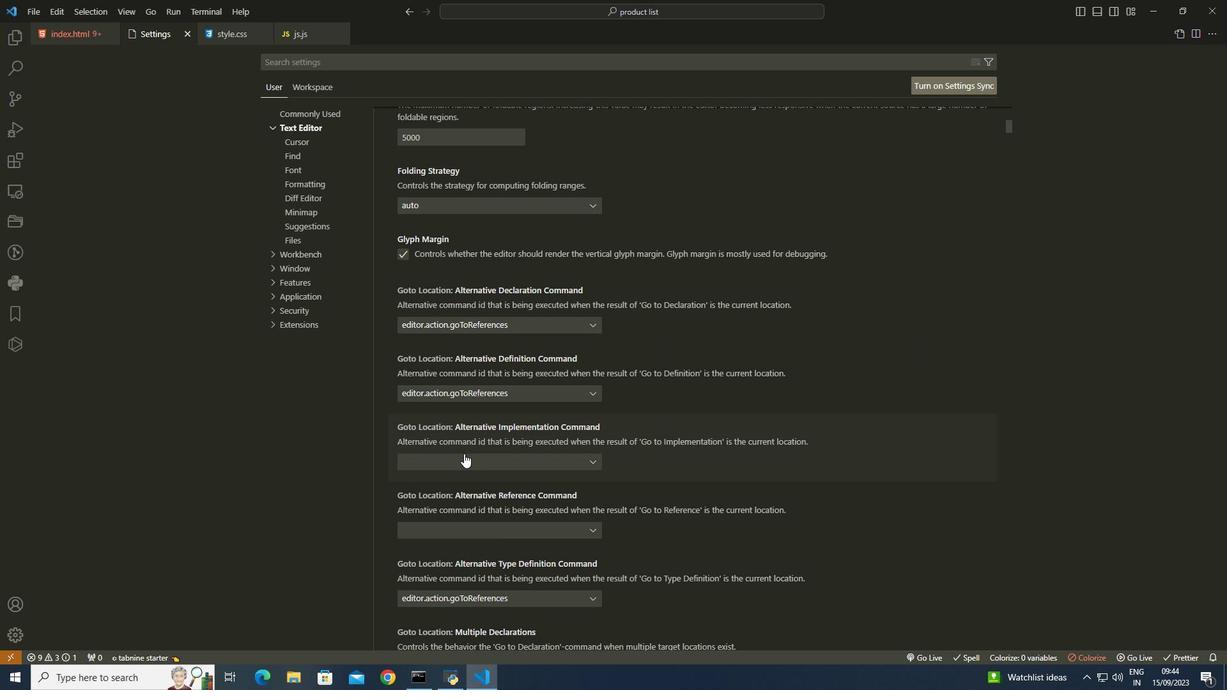 
Action: Mouse scrolled (462, 454) with delta (0, 0)
Screenshot: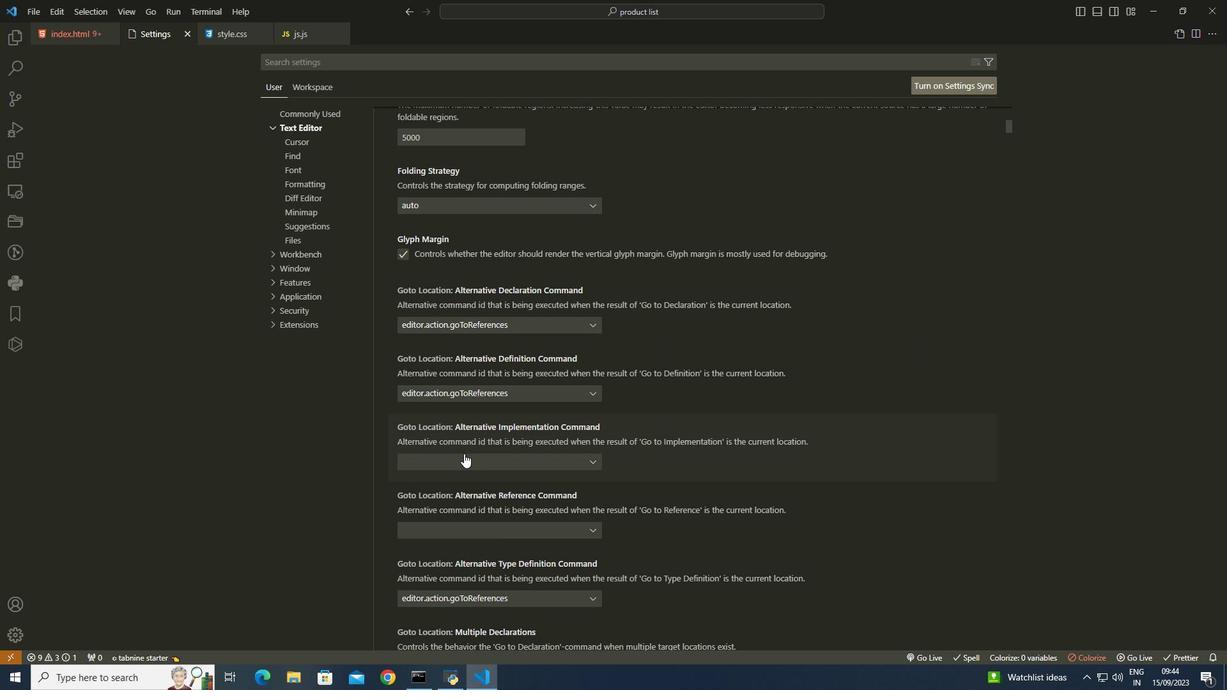 
Action: Mouse scrolled (462, 454) with delta (0, 0)
Screenshot: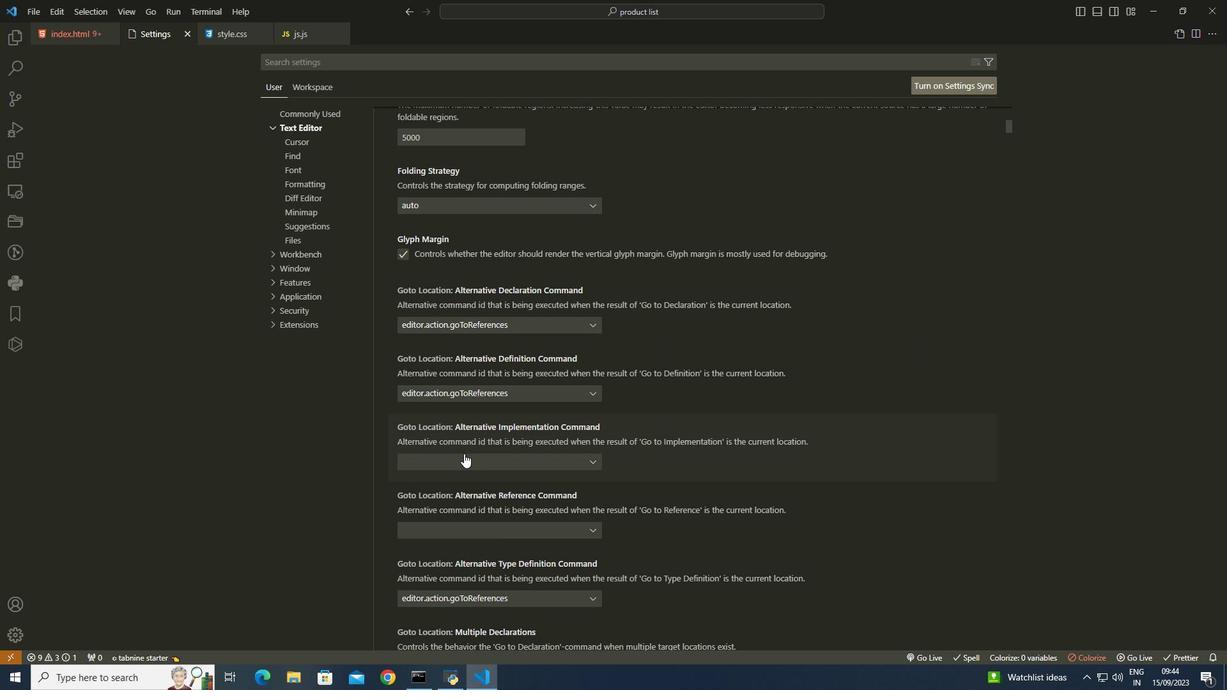 
Action: Mouse scrolled (462, 454) with delta (0, 0)
Screenshot: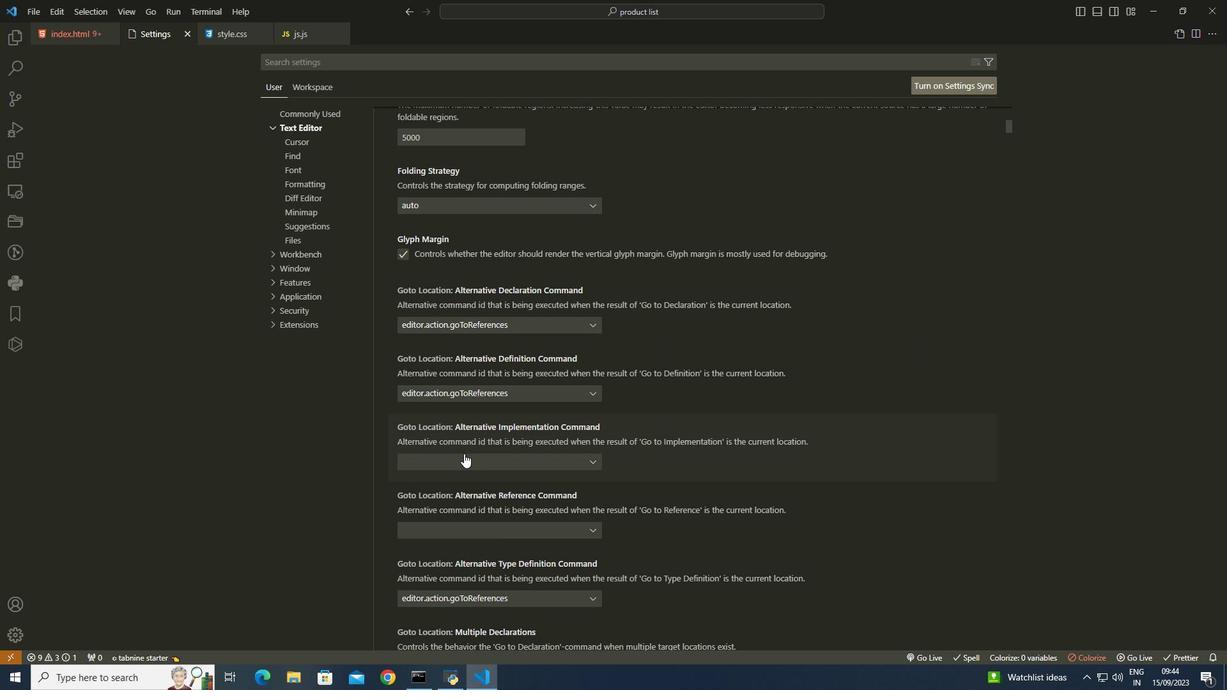 
Action: Mouse scrolled (462, 454) with delta (0, 0)
Screenshot: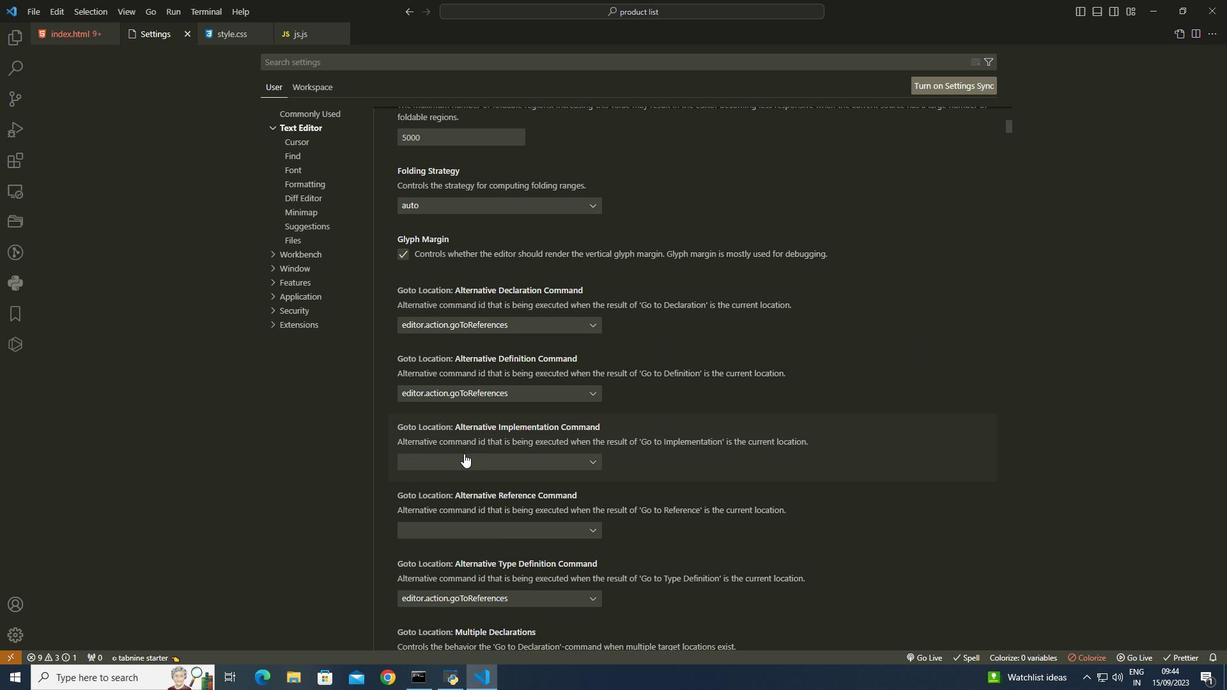 
Action: Mouse scrolled (462, 454) with delta (0, 0)
Screenshot: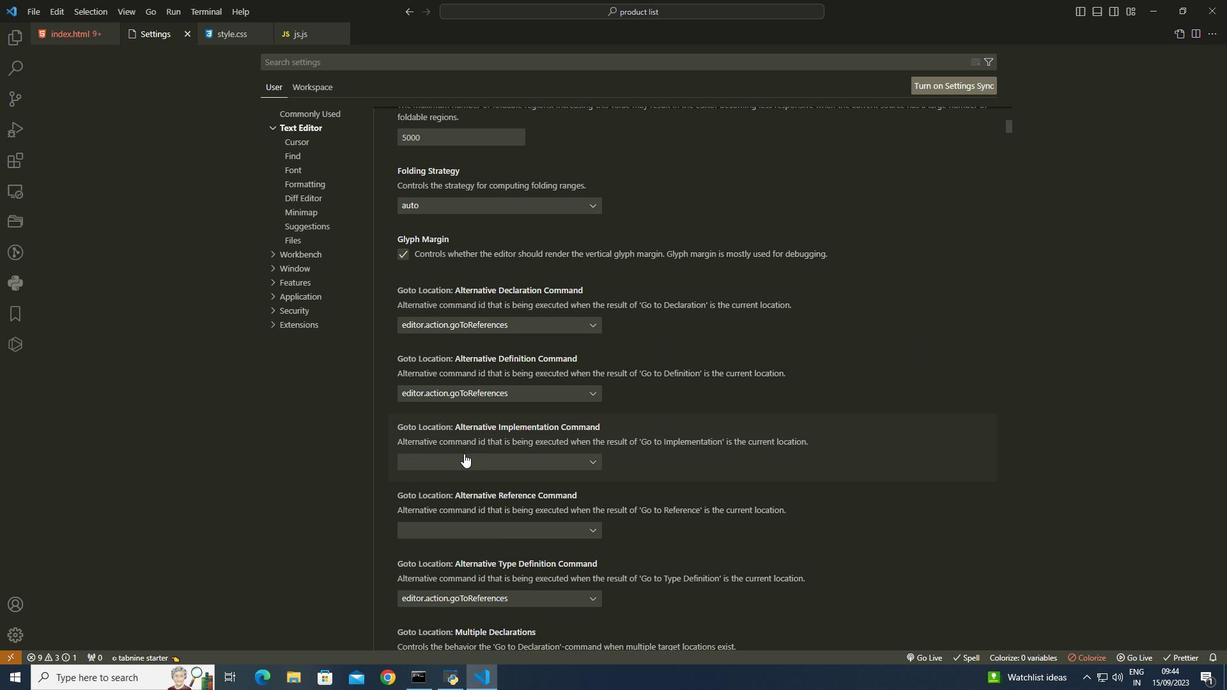 
Action: Mouse scrolled (462, 454) with delta (0, 0)
Screenshot: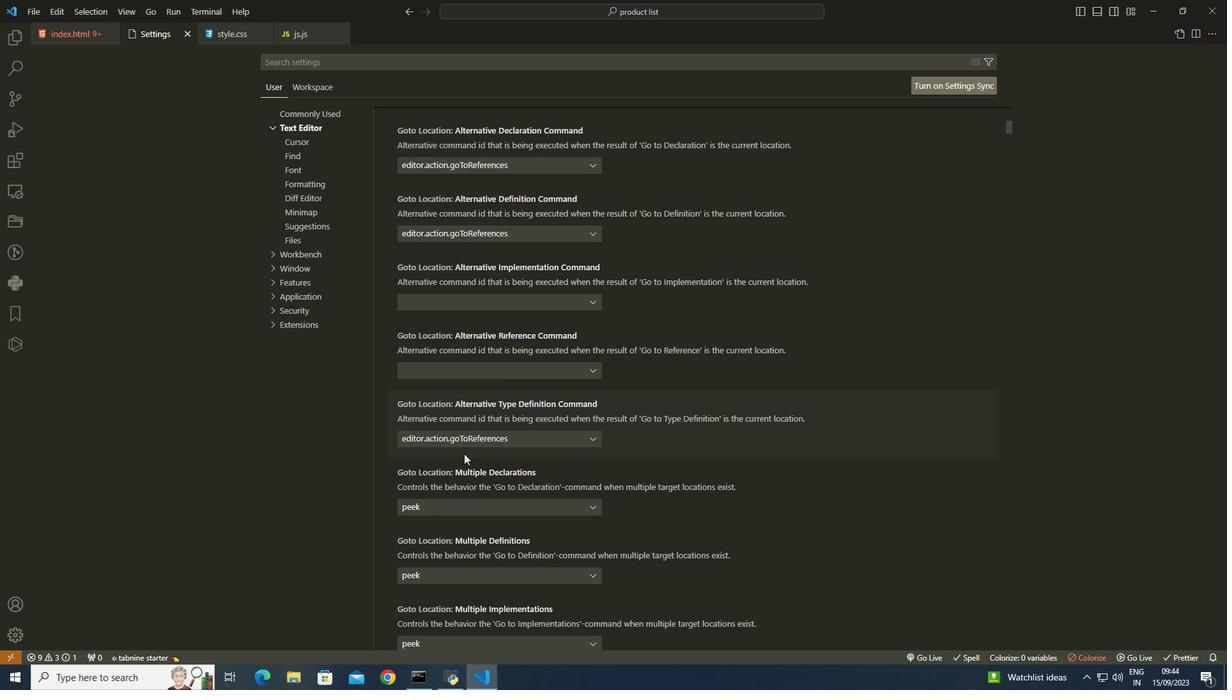 
Action: Mouse scrolled (462, 454) with delta (0, 0)
Screenshot: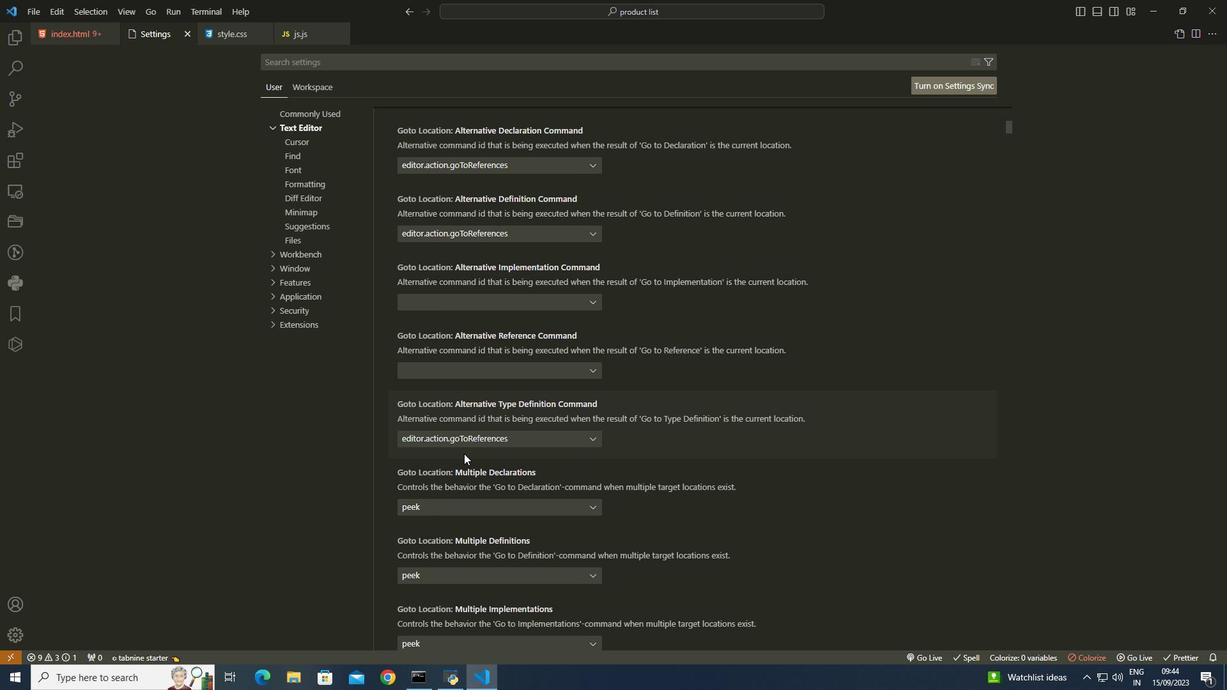 
Action: Mouse scrolled (462, 454) with delta (0, 0)
Screenshot: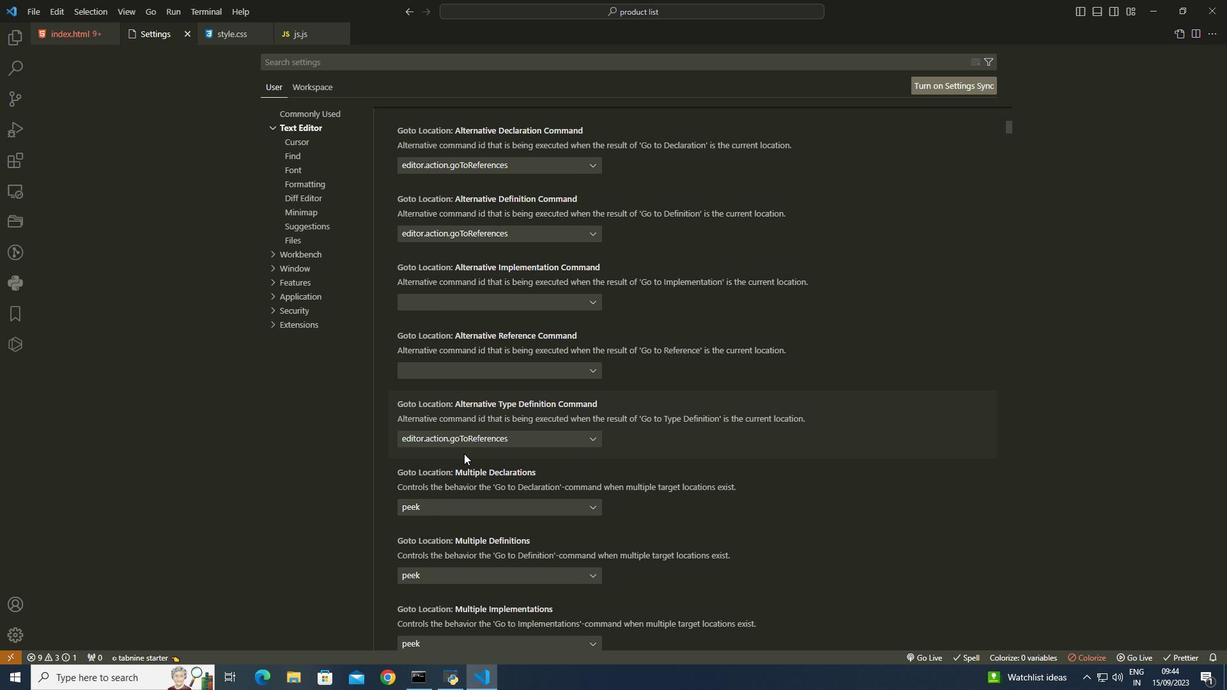 
Action: Mouse scrolled (462, 454) with delta (0, 0)
Screenshot: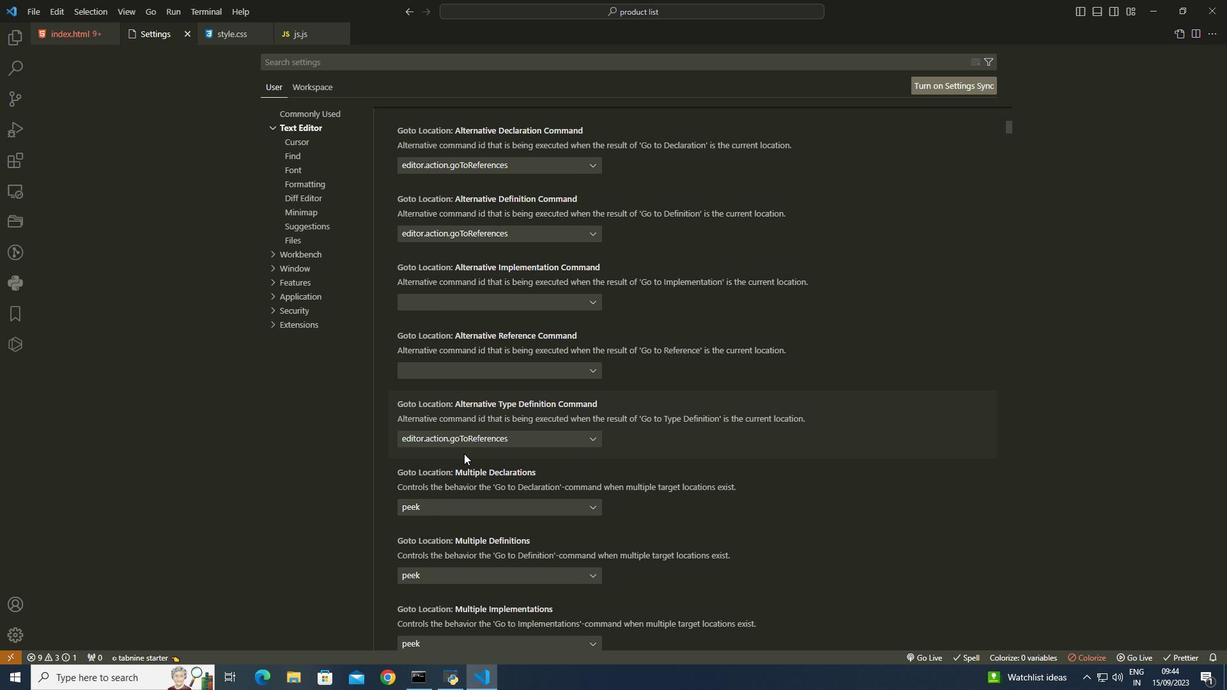 
Action: Mouse scrolled (462, 454) with delta (0, 0)
Screenshot: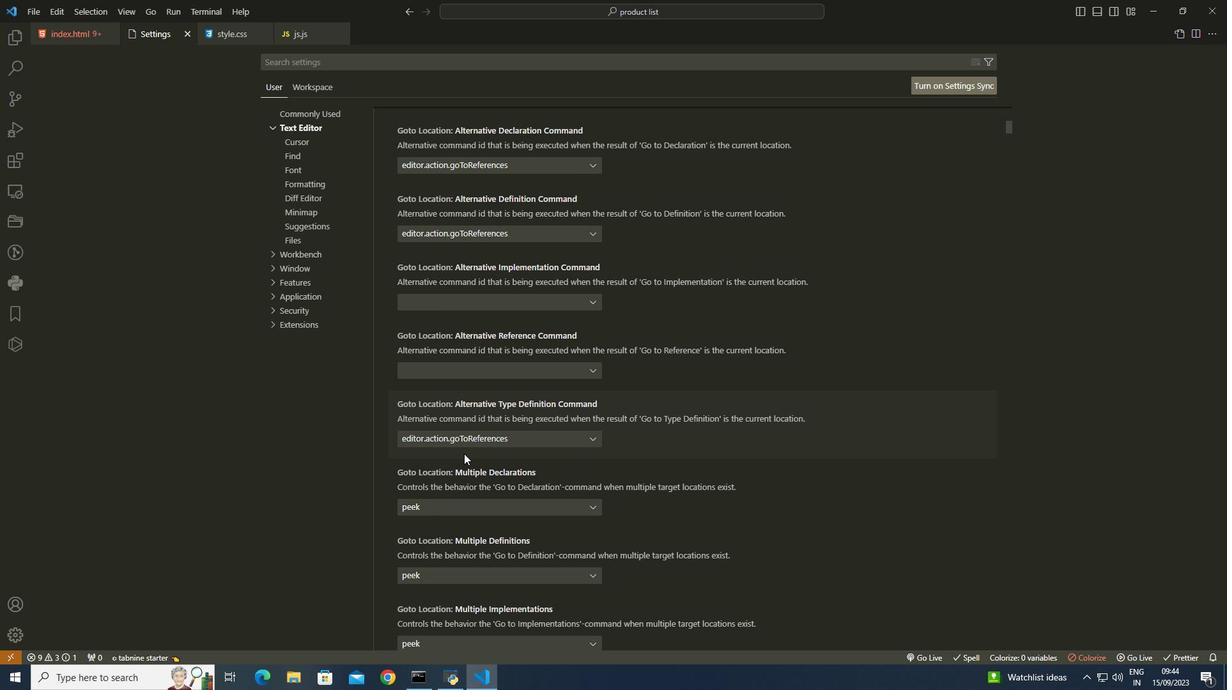 
Action: Mouse scrolled (462, 454) with delta (0, 0)
Screenshot: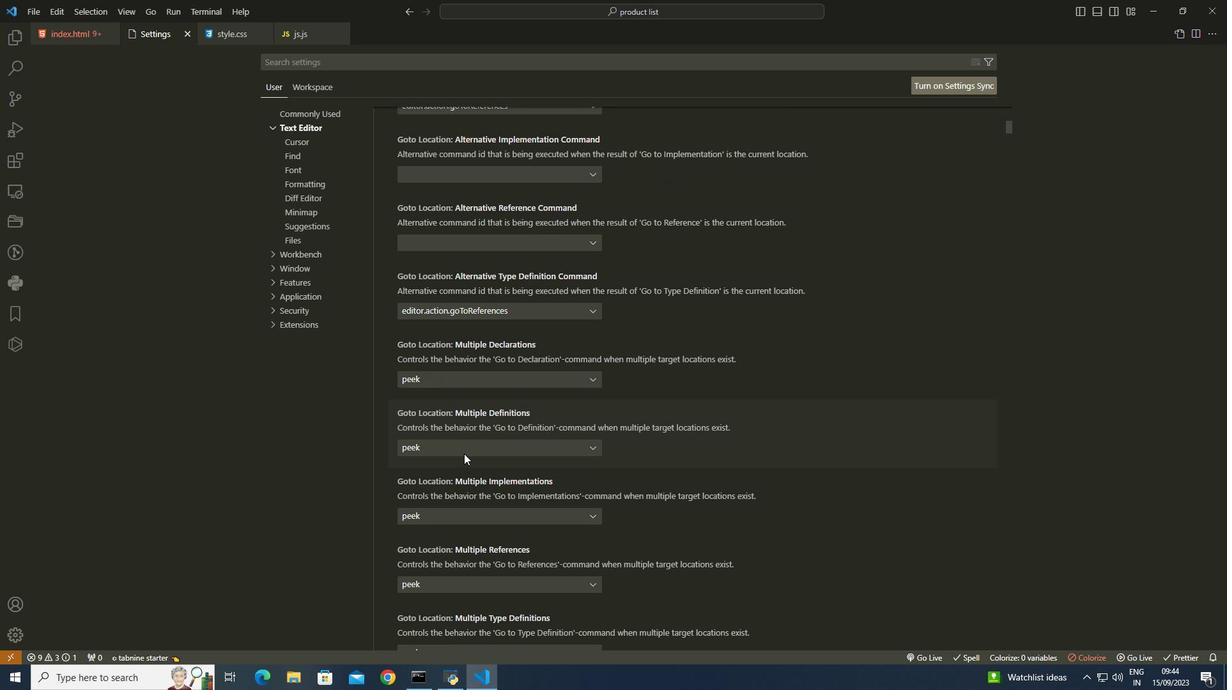 
Action: Mouse scrolled (462, 454) with delta (0, 0)
Screenshot: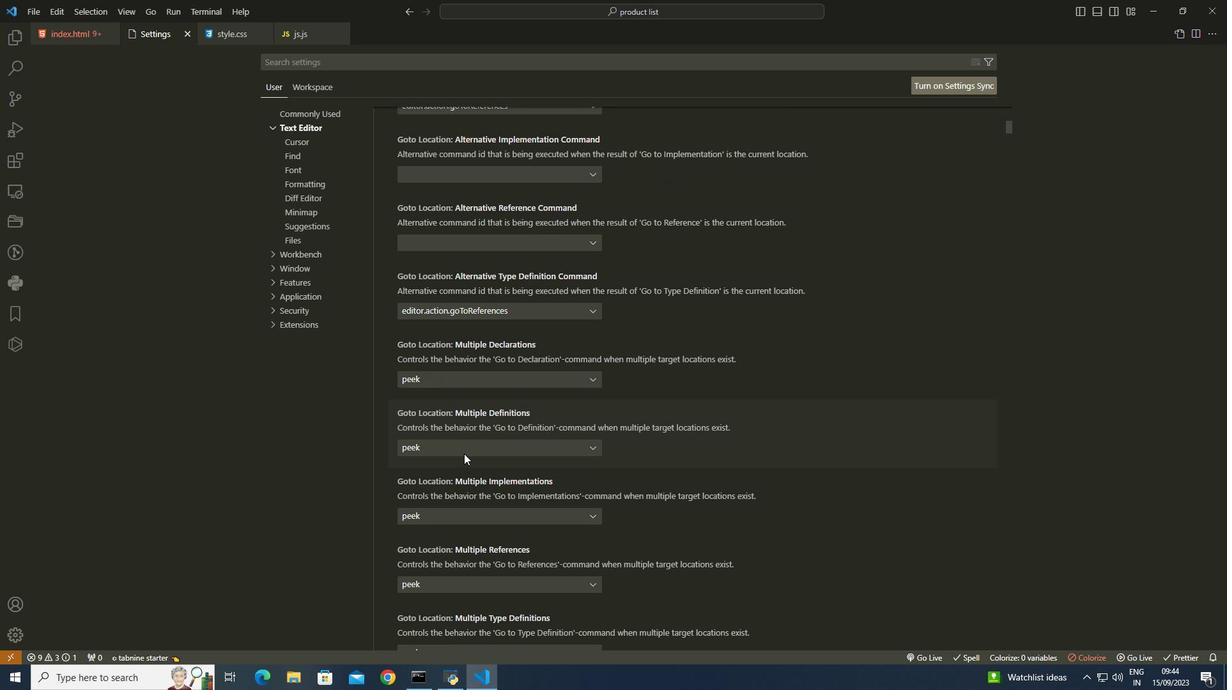 
Action: Mouse scrolled (462, 454) with delta (0, 0)
Screenshot: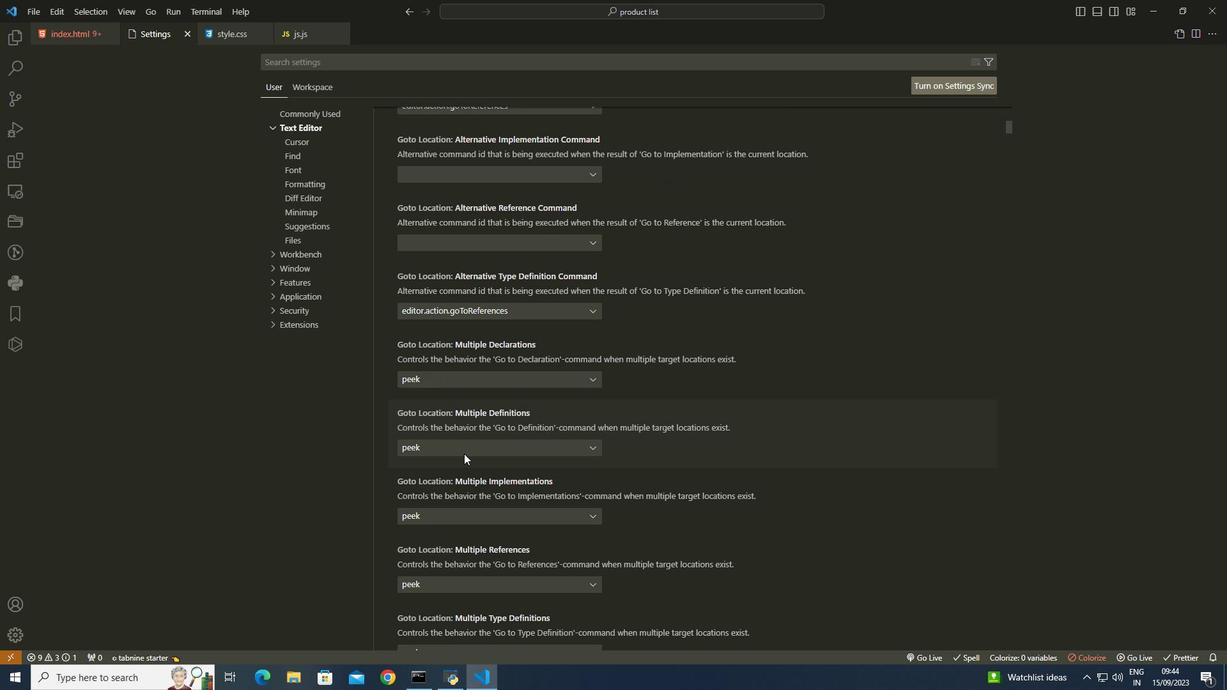 
Action: Mouse scrolled (462, 454) with delta (0, 0)
Screenshot: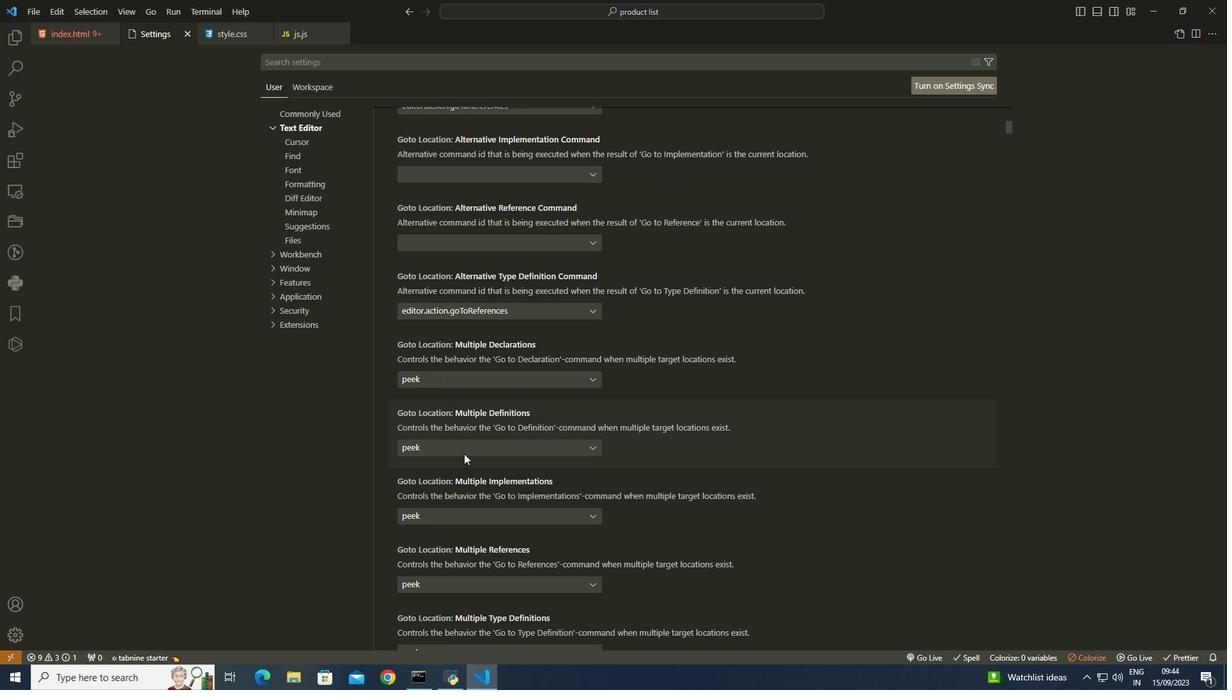 
Action: Mouse scrolled (462, 454) with delta (0, 0)
Screenshot: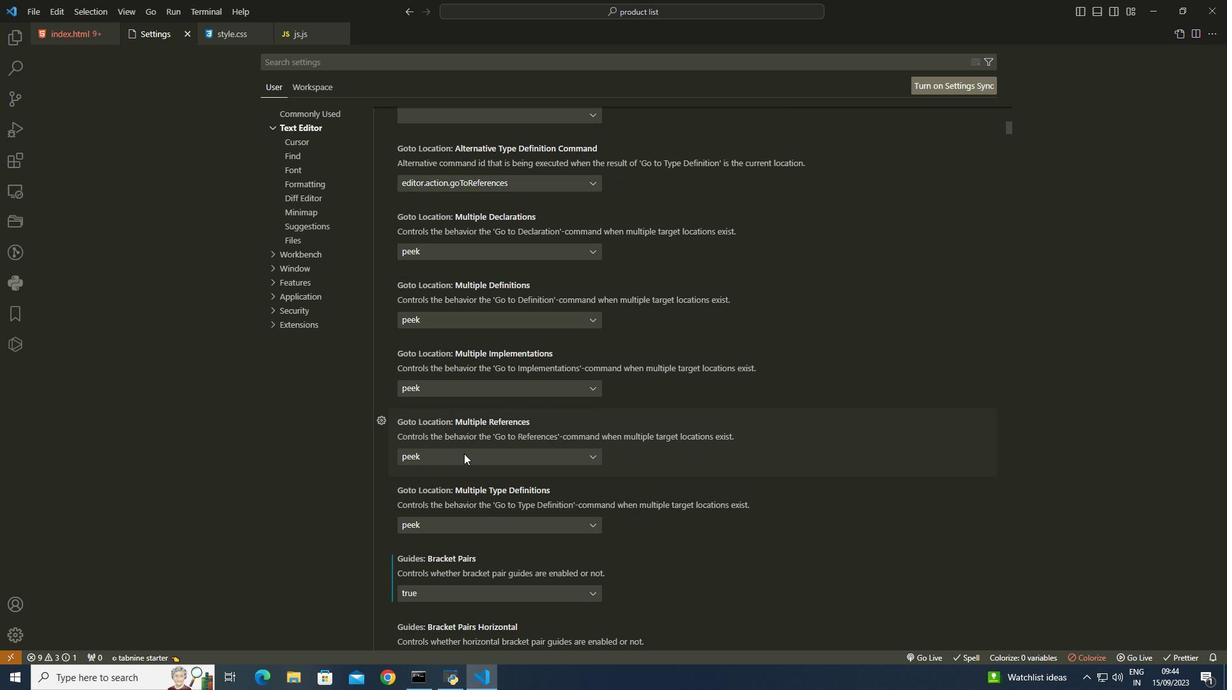 
Action: Mouse scrolled (462, 454) with delta (0, 0)
Screenshot: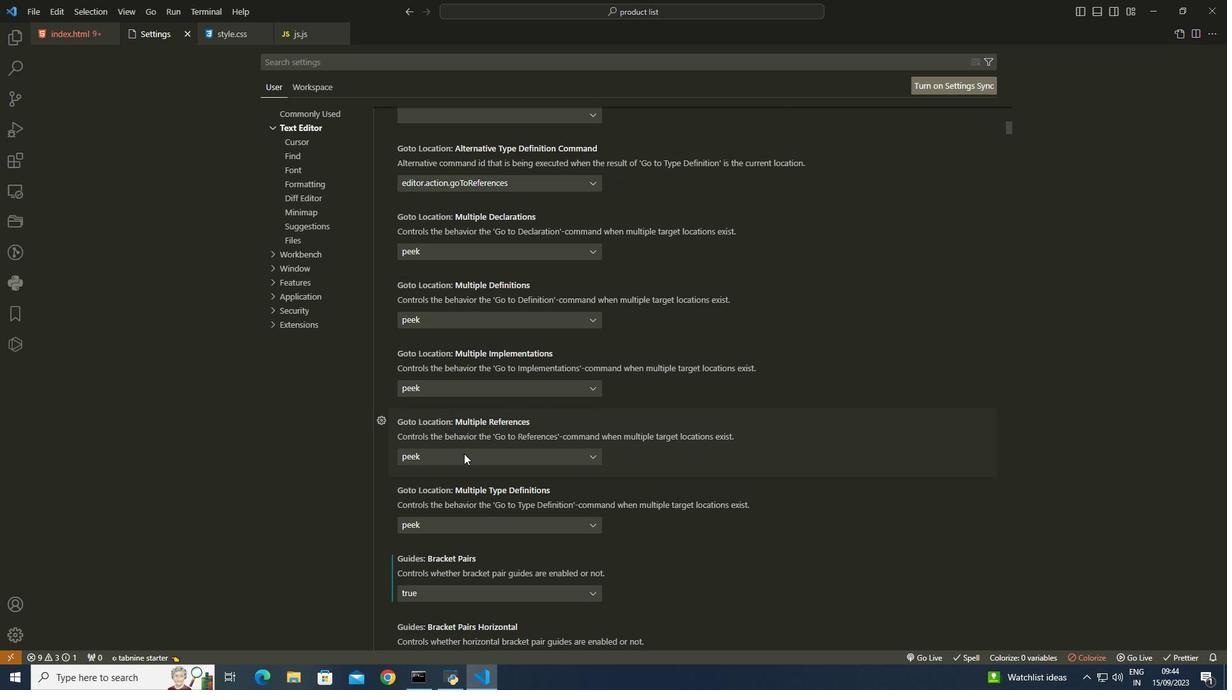 
Action: Mouse scrolled (462, 454) with delta (0, 0)
Screenshot: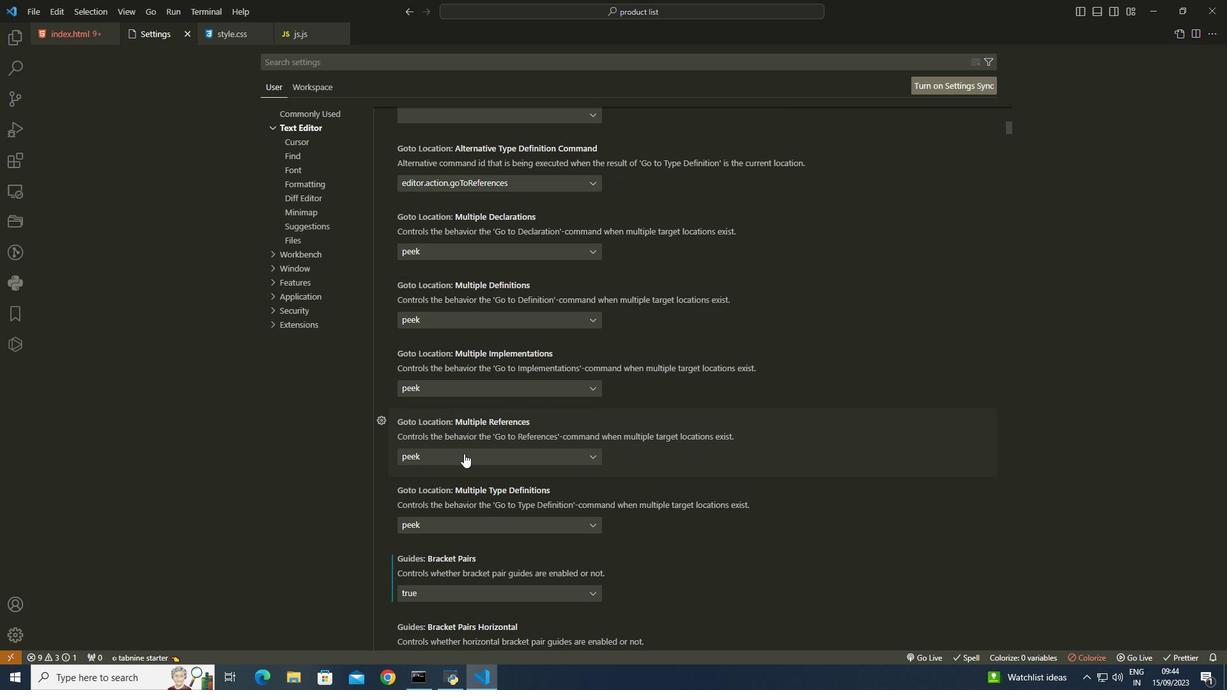 
Action: Mouse scrolled (462, 454) with delta (0, 0)
Screenshot: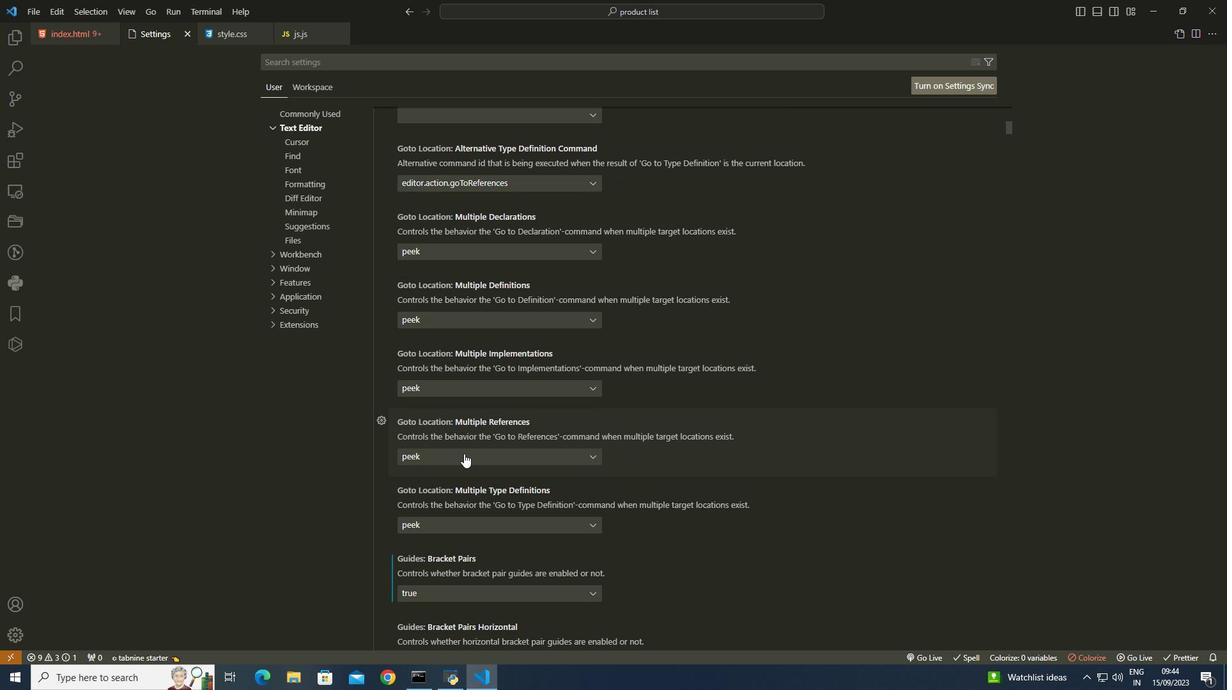 
Action: Mouse scrolled (462, 454) with delta (0, 0)
Screenshot: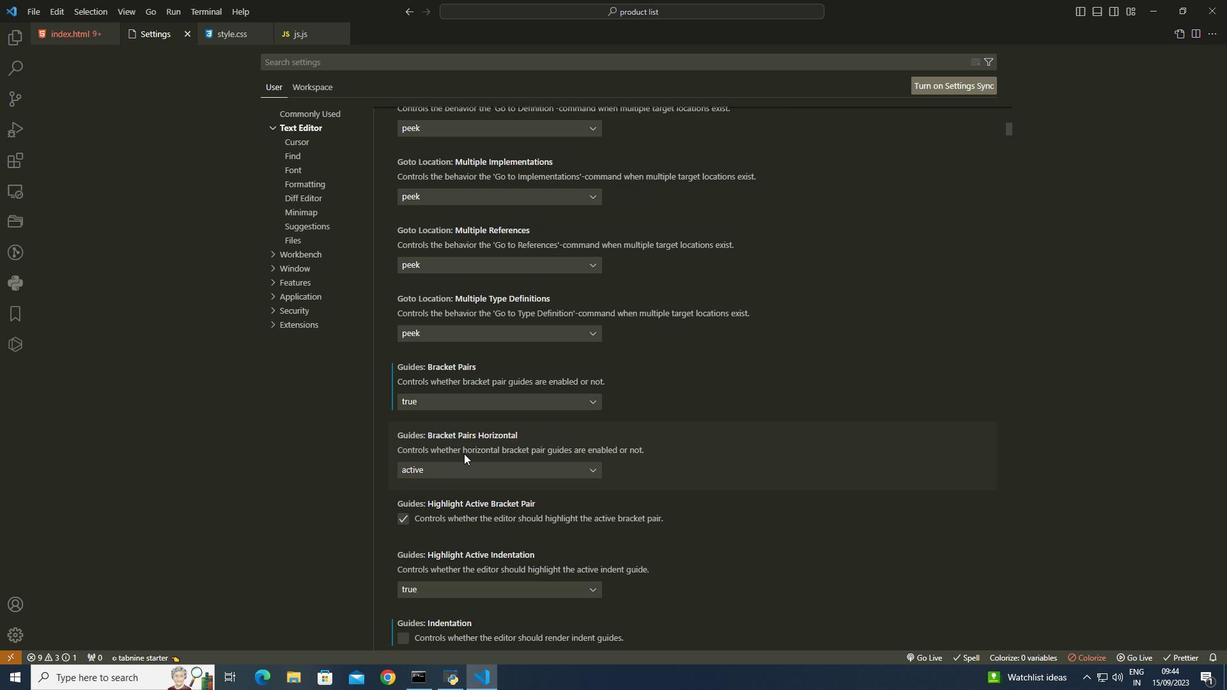 
Action: Mouse scrolled (462, 454) with delta (0, 0)
Screenshot: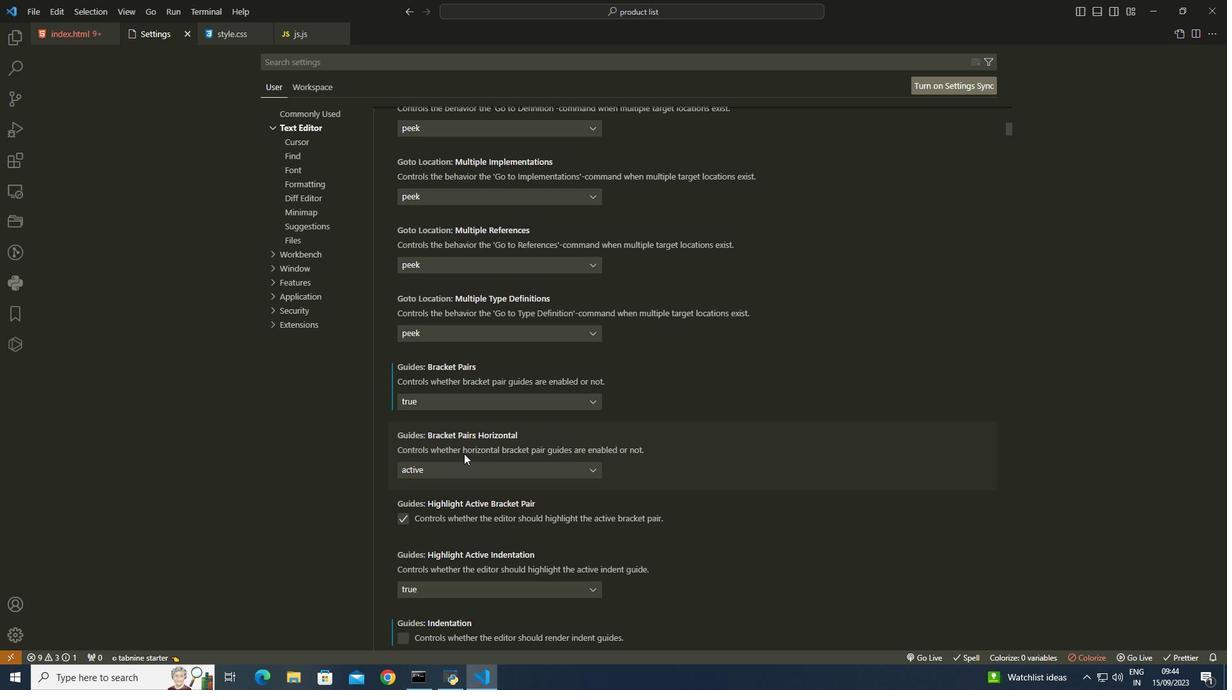 
Action: Mouse scrolled (462, 454) with delta (0, 0)
Screenshot: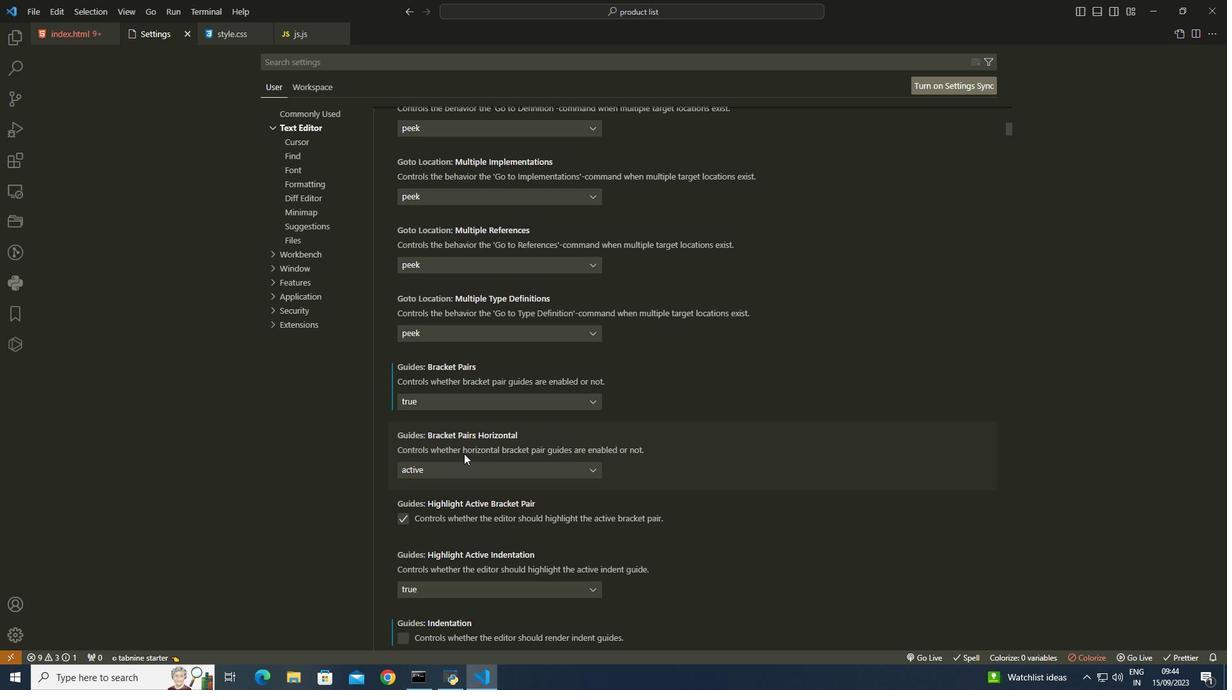 
Action: Mouse scrolled (462, 454) with delta (0, 0)
Screenshot: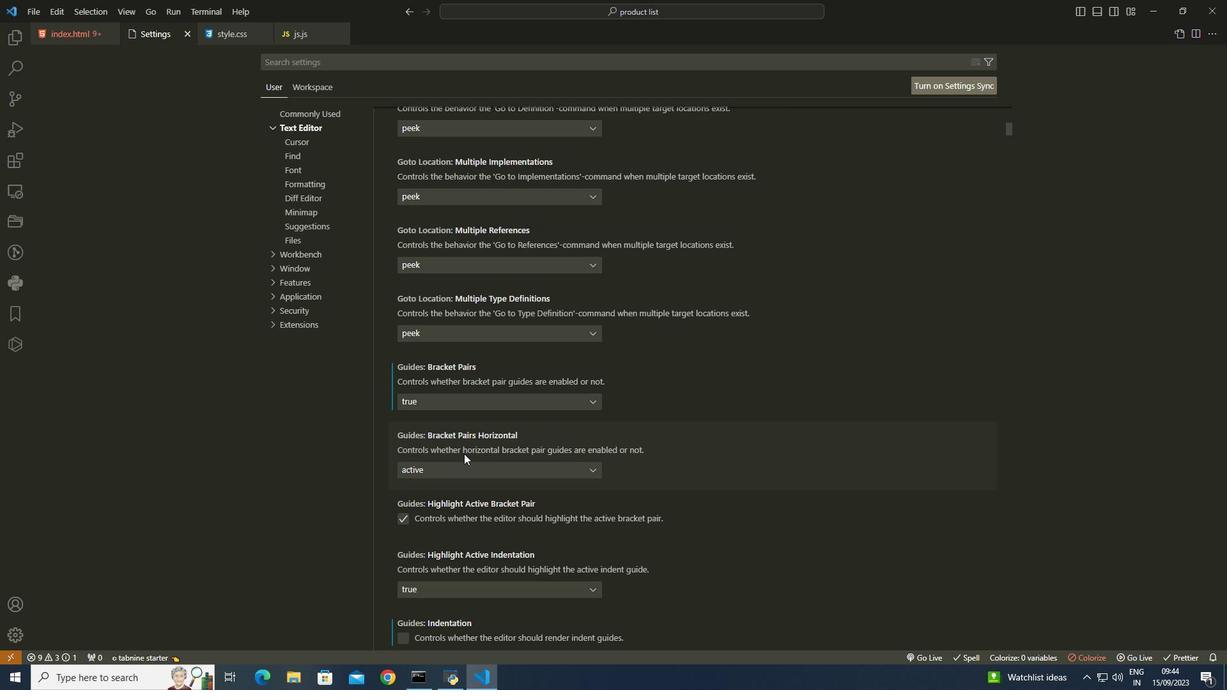 
Action: Mouse scrolled (462, 454) with delta (0, 0)
Screenshot: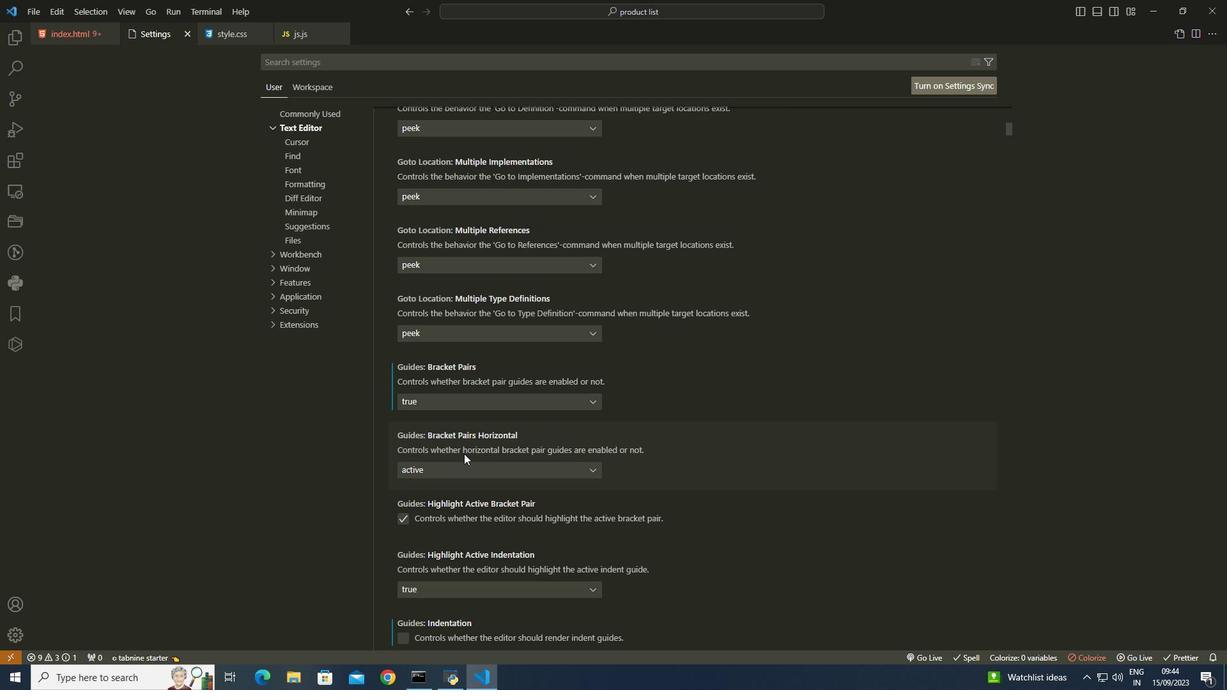 
Action: Mouse scrolled (462, 454) with delta (0, 0)
Screenshot: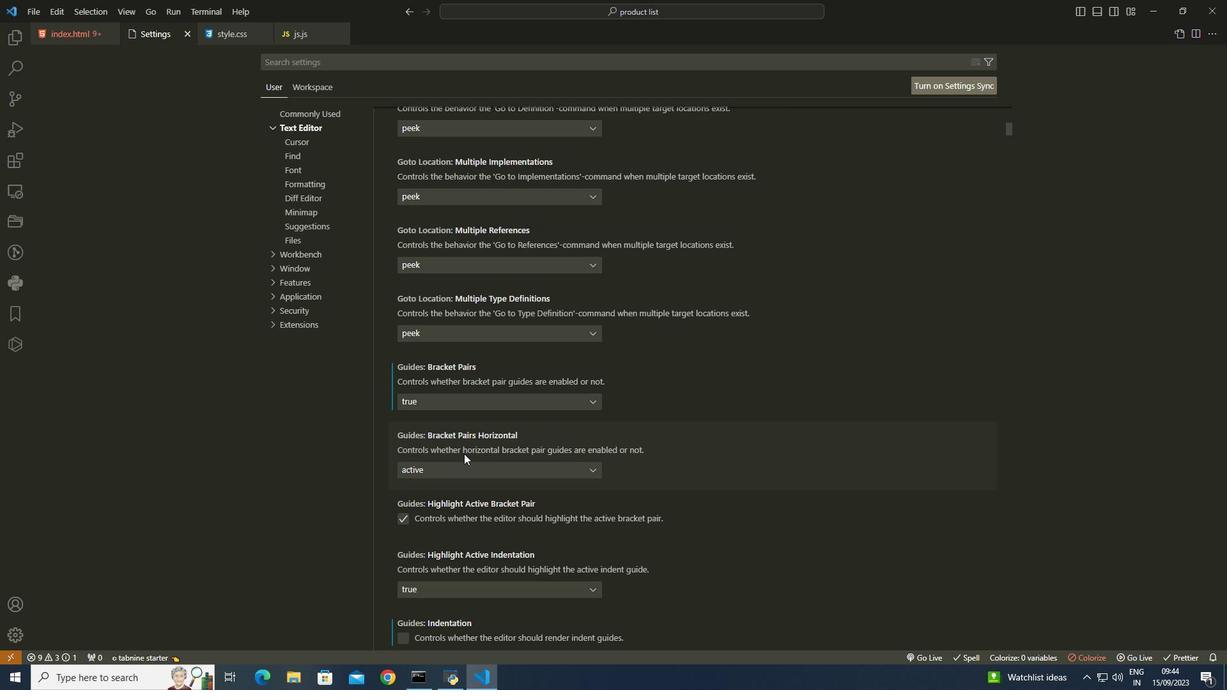 
Action: Mouse scrolled (462, 454) with delta (0, 0)
Screenshot: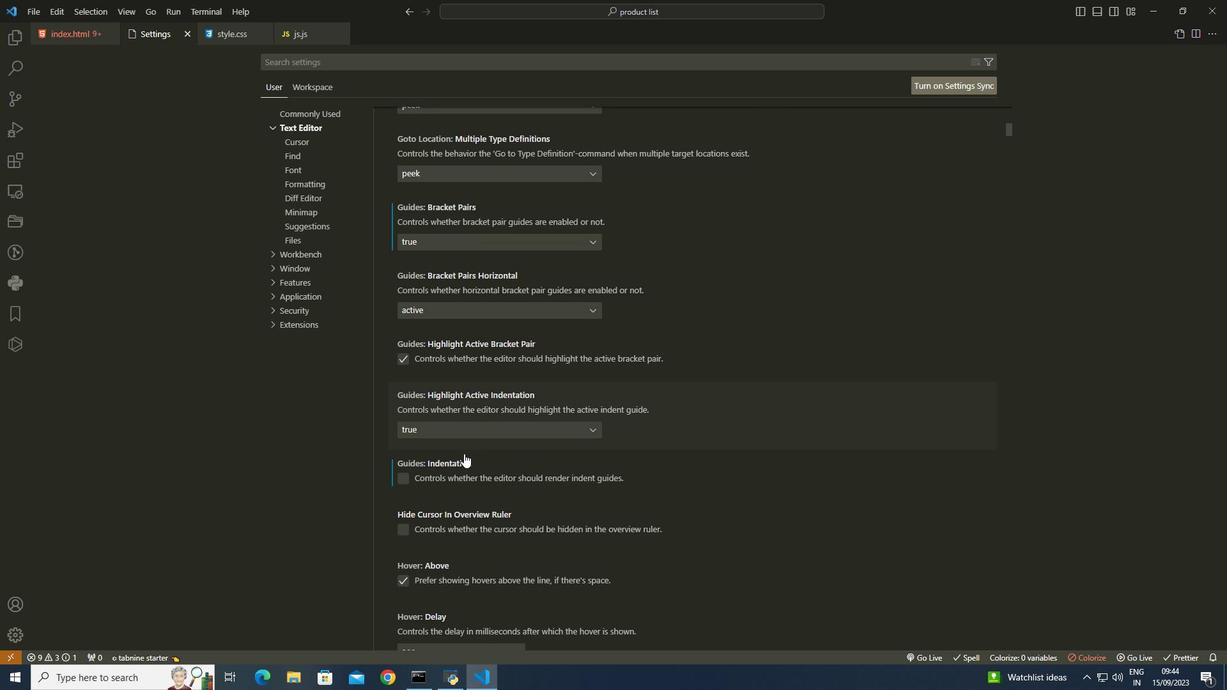 
Action: Mouse scrolled (462, 454) with delta (0, 0)
Screenshot: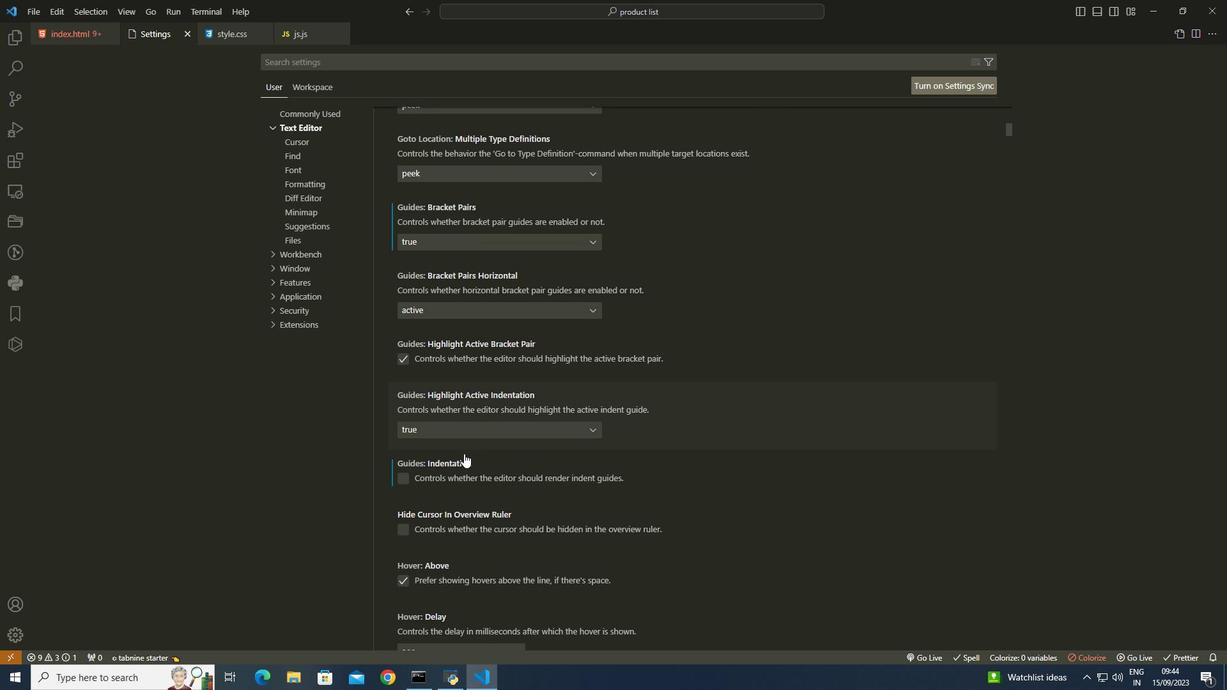 
Action: Mouse scrolled (462, 454) with delta (0, 0)
Screenshot: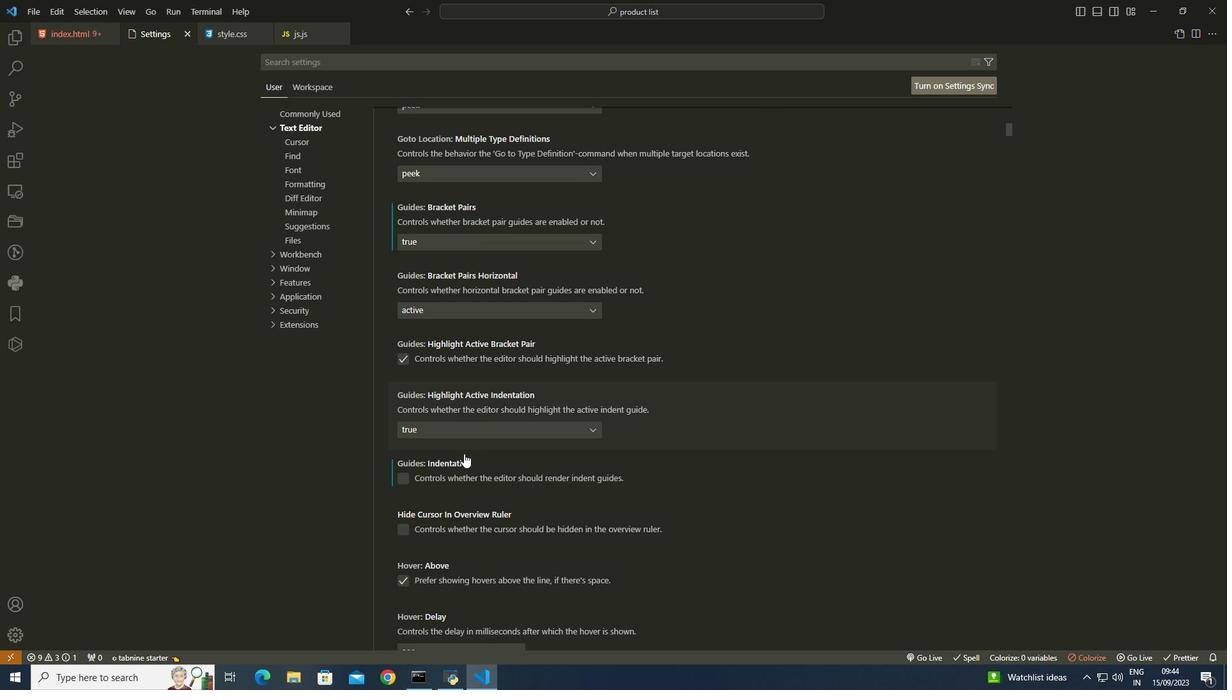 
Action: Mouse scrolled (462, 454) with delta (0, 0)
Screenshot: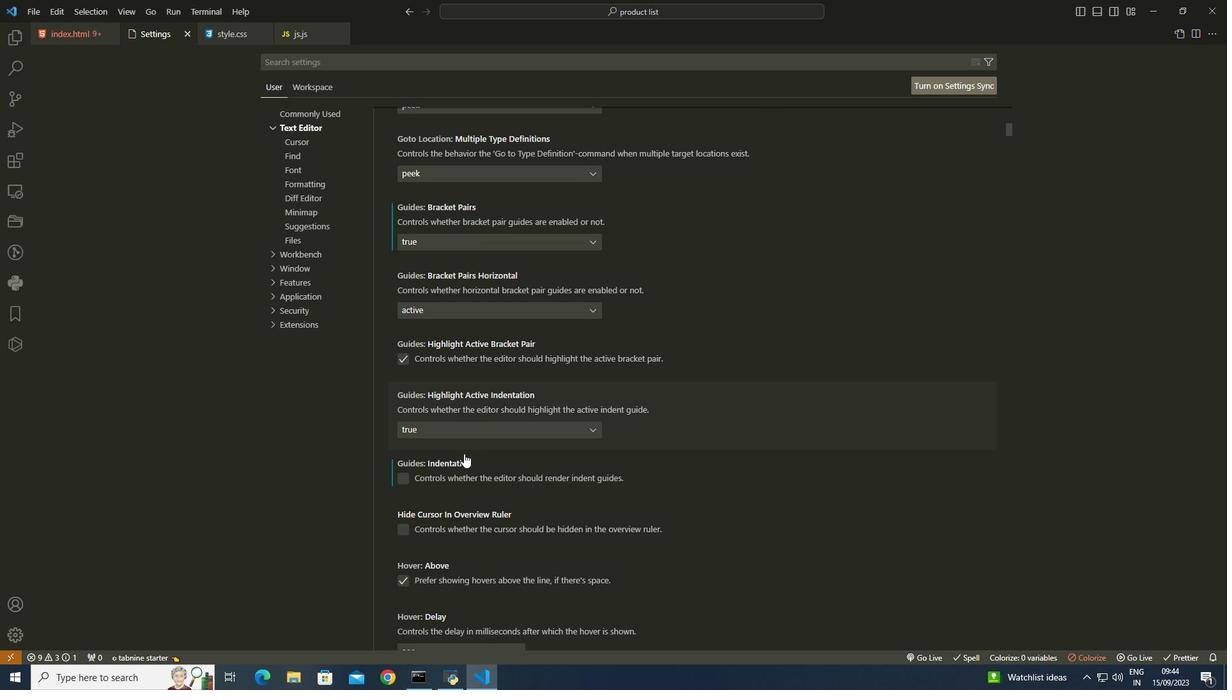 
Action: Mouse scrolled (462, 454) with delta (0, 0)
Screenshot: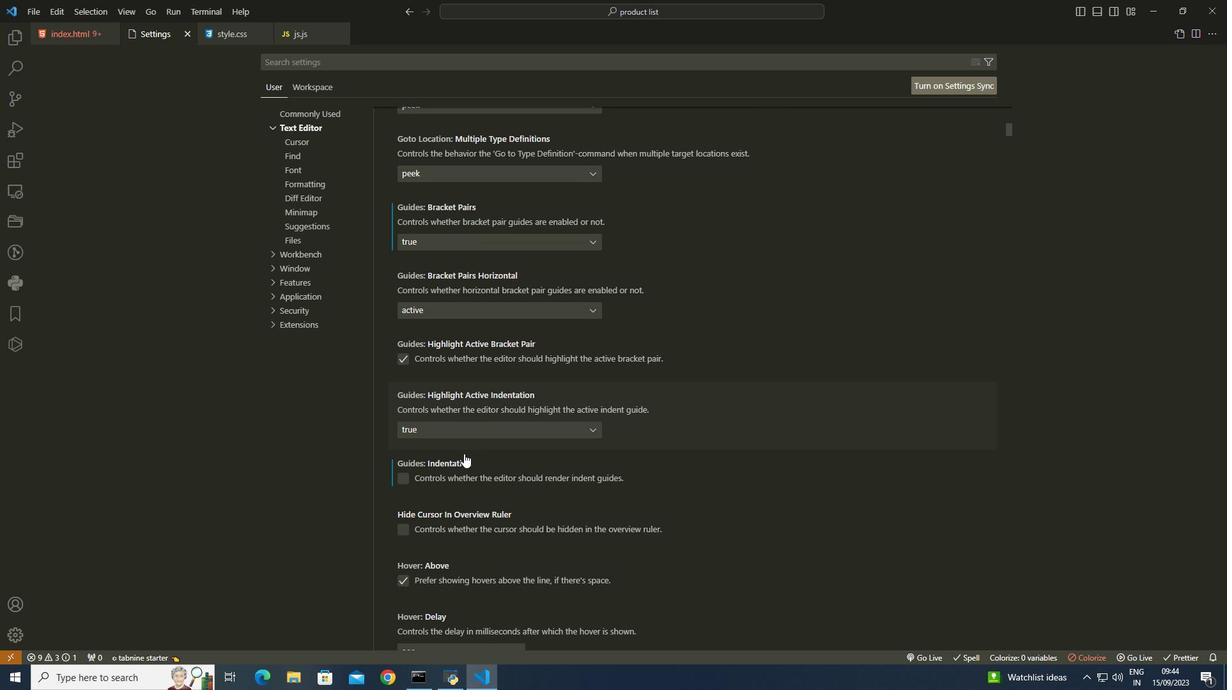 
Action: Mouse scrolled (462, 454) with delta (0, 0)
Screenshot: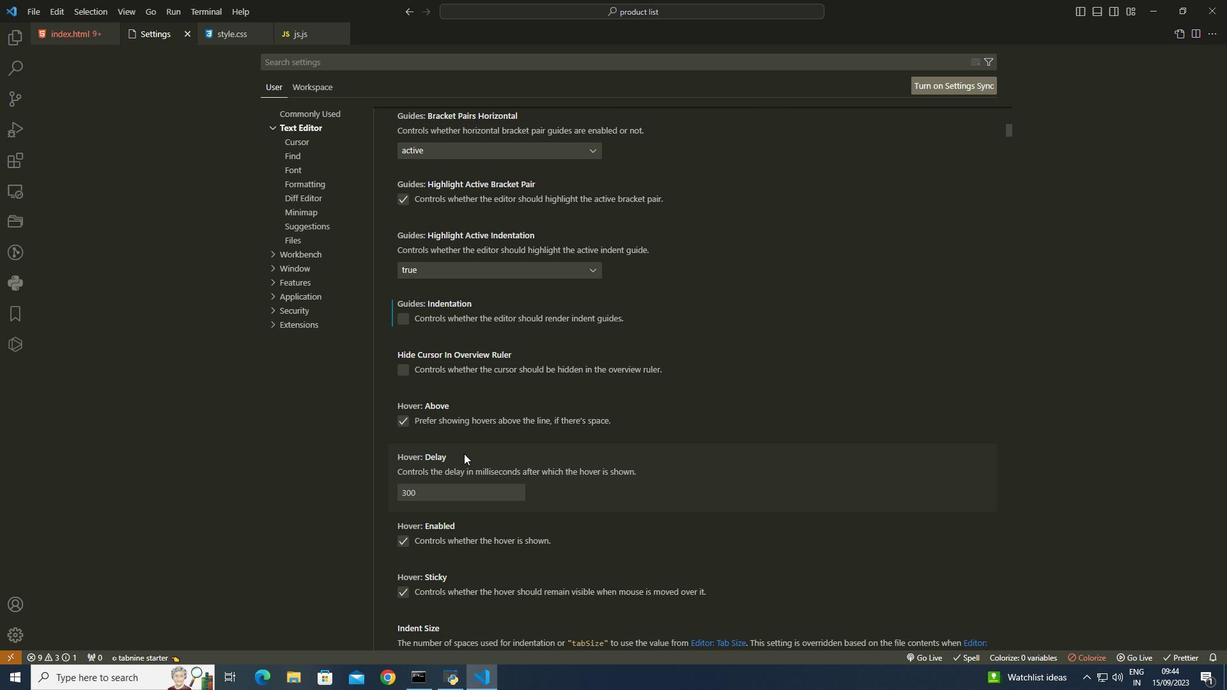 
Action: Mouse scrolled (462, 454) with delta (0, 0)
Screenshot: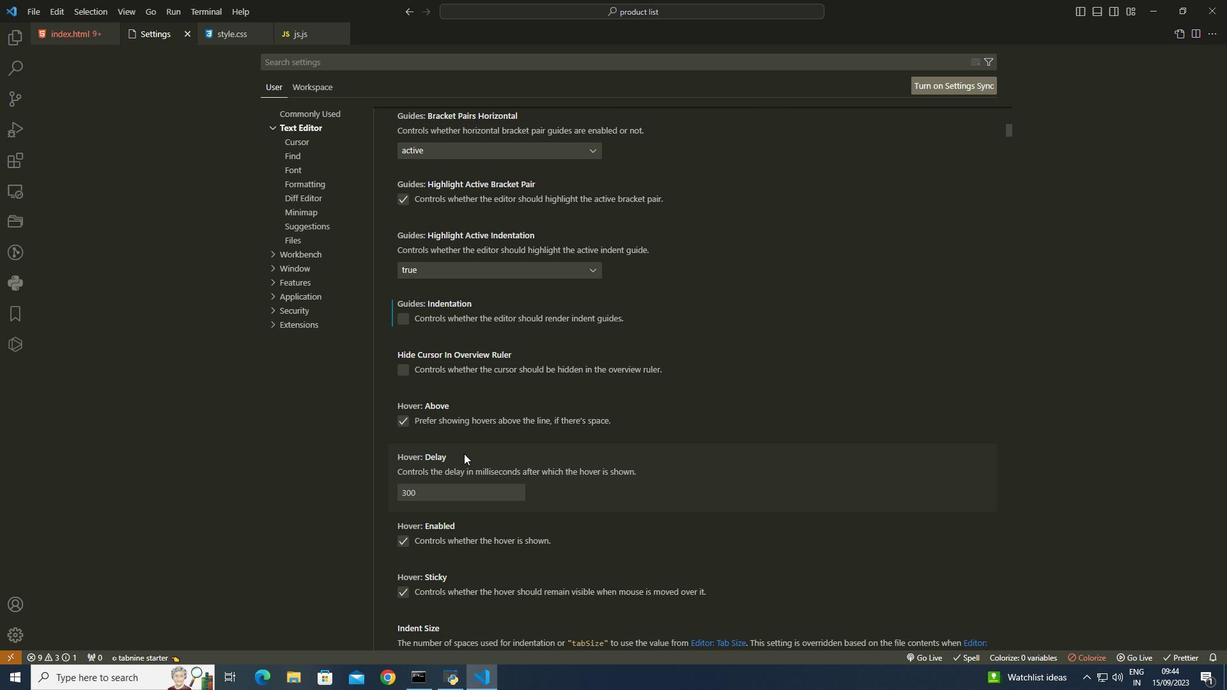 
Action: Mouse scrolled (462, 454) with delta (0, 0)
Screenshot: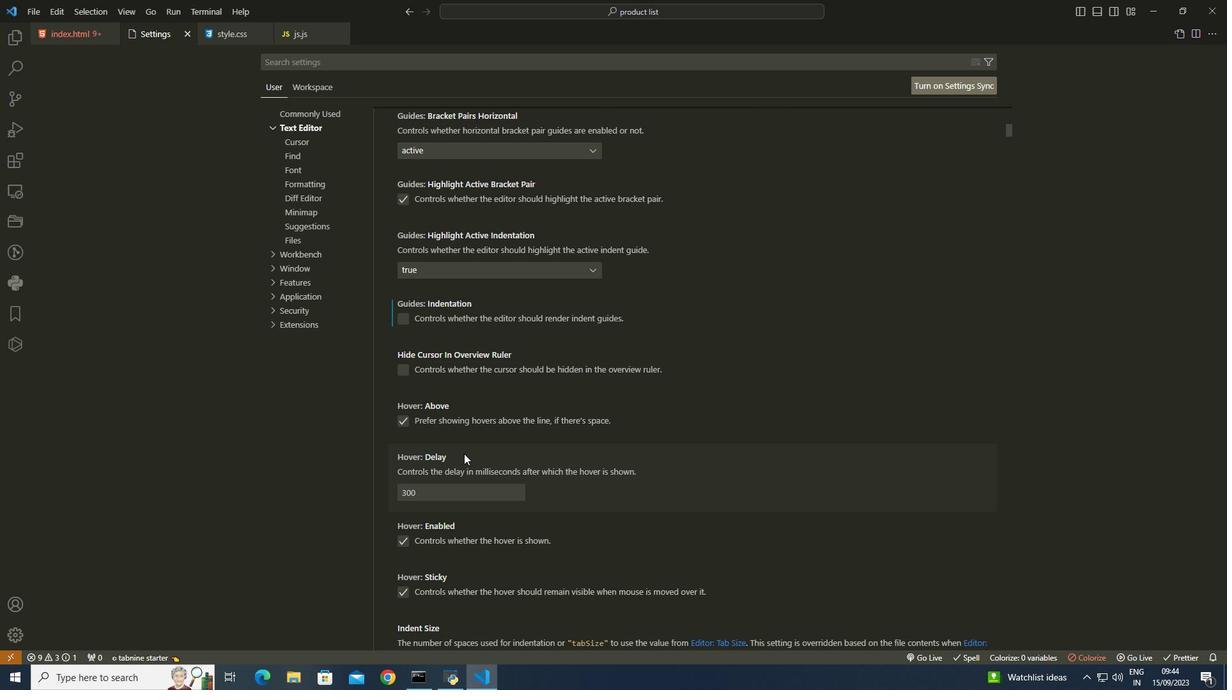 
Action: Mouse scrolled (462, 454) with delta (0, 0)
Screenshot: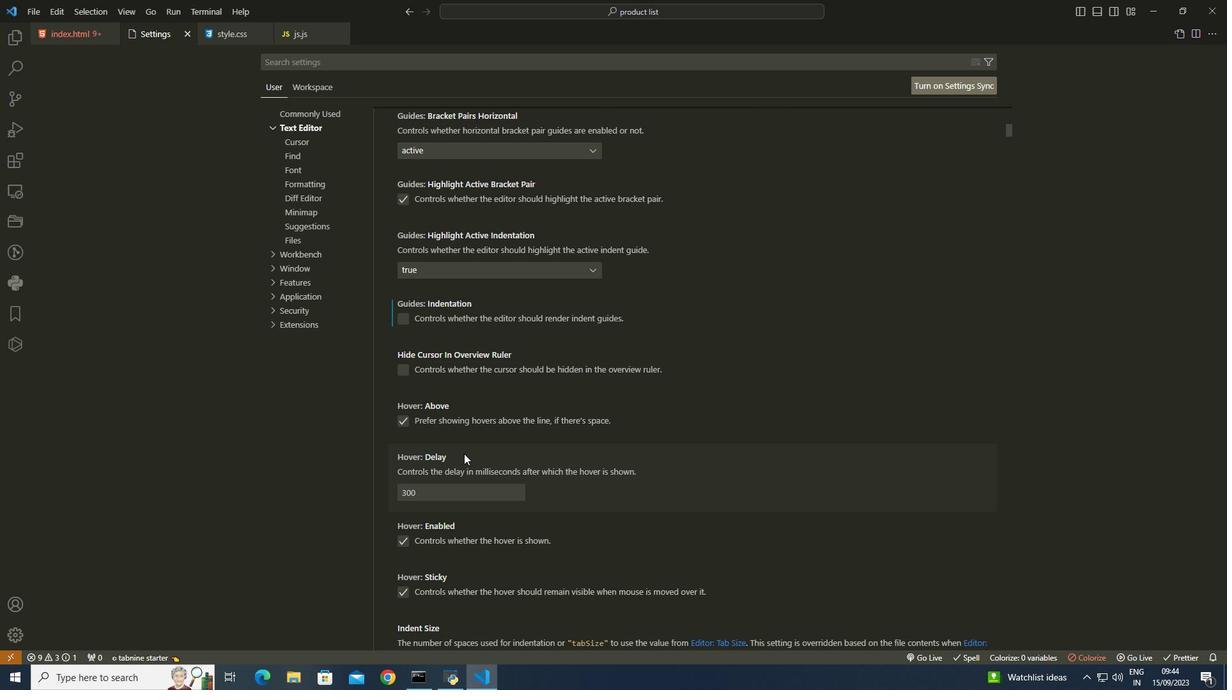 
Action: Mouse scrolled (462, 454) with delta (0, 0)
Screenshot: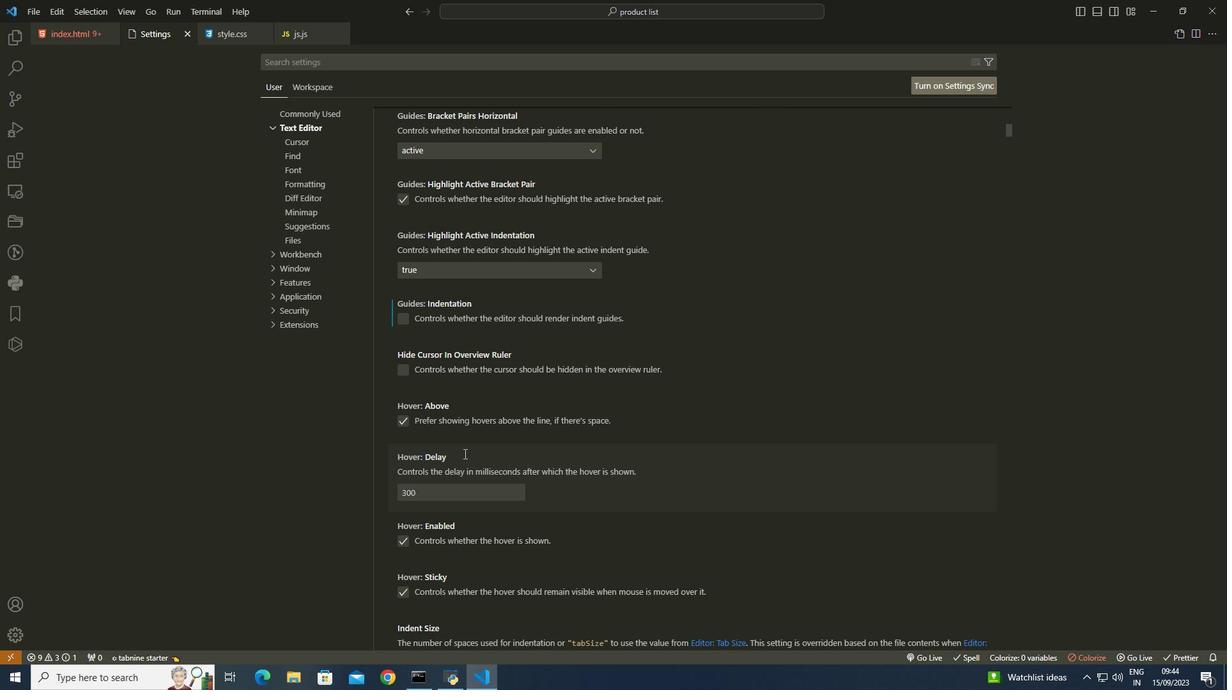 
Action: Mouse scrolled (462, 454) with delta (0, 0)
Screenshot: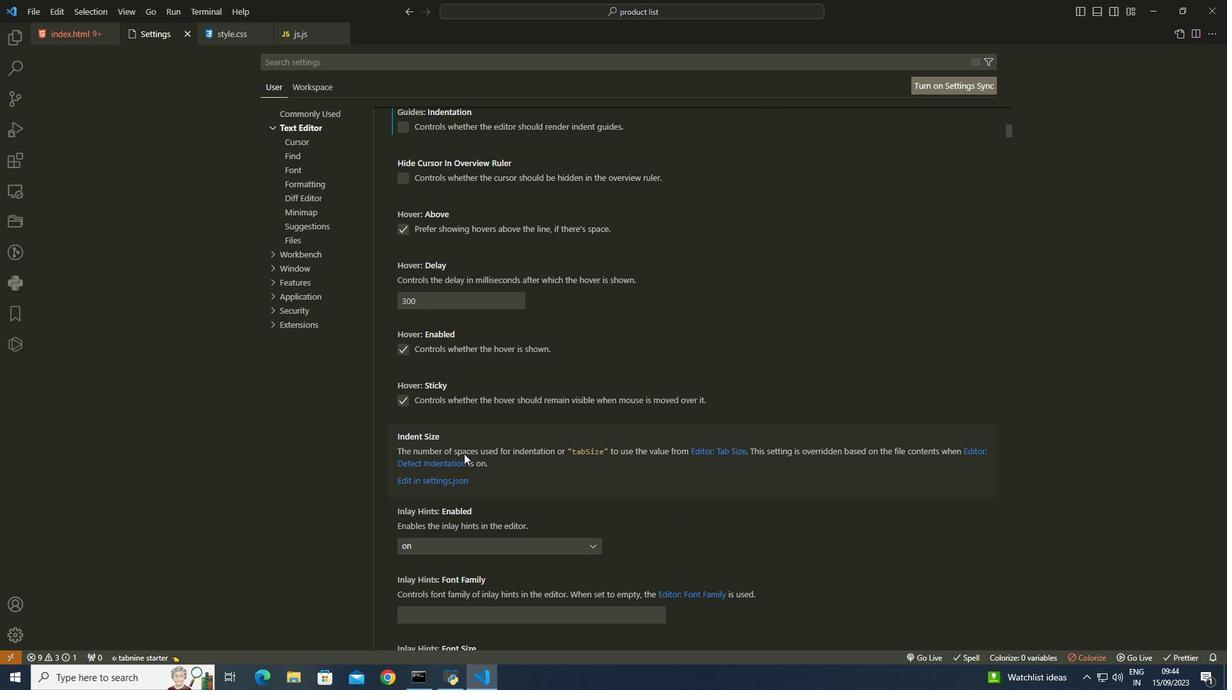 
Action: Mouse scrolled (462, 454) with delta (0, 0)
Screenshot: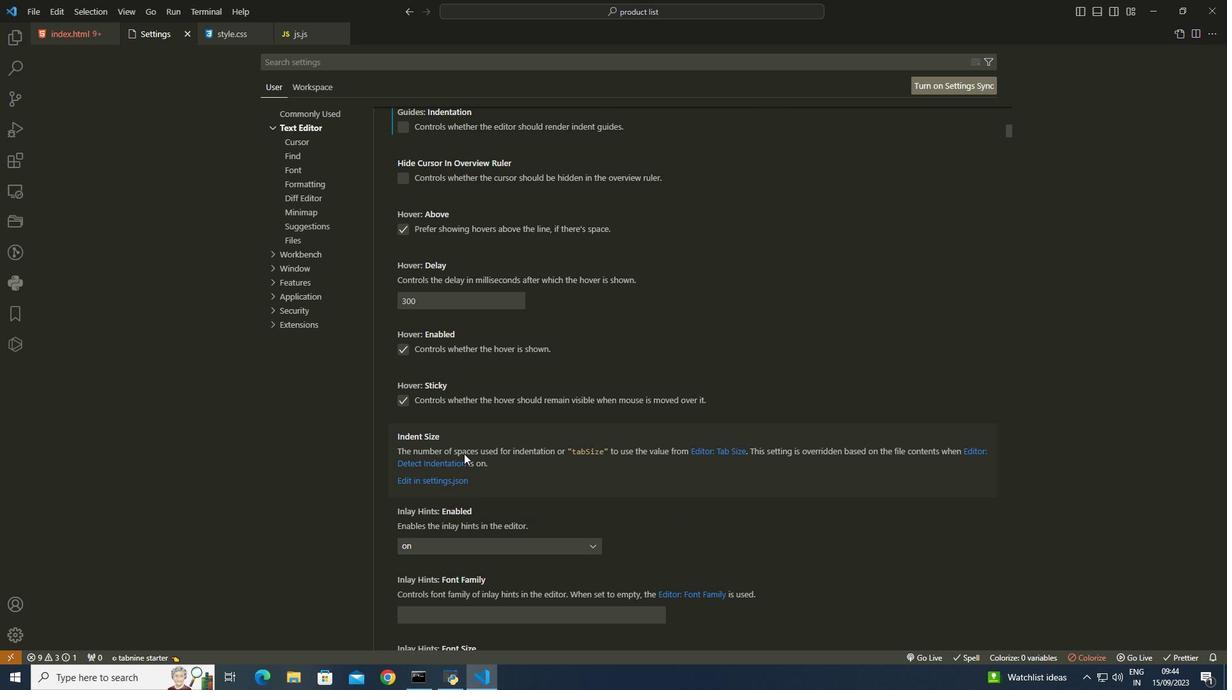 
Action: Mouse scrolled (462, 454) with delta (0, 0)
Screenshot: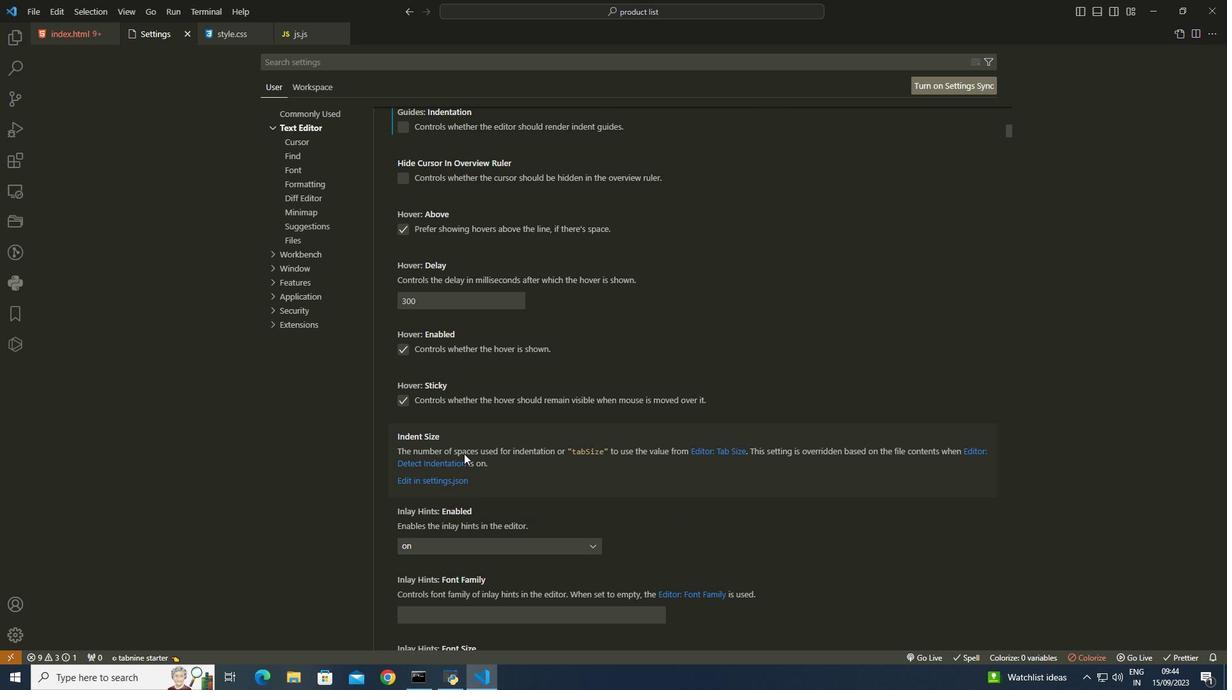 
Action: Mouse scrolled (462, 454) with delta (0, 0)
Screenshot: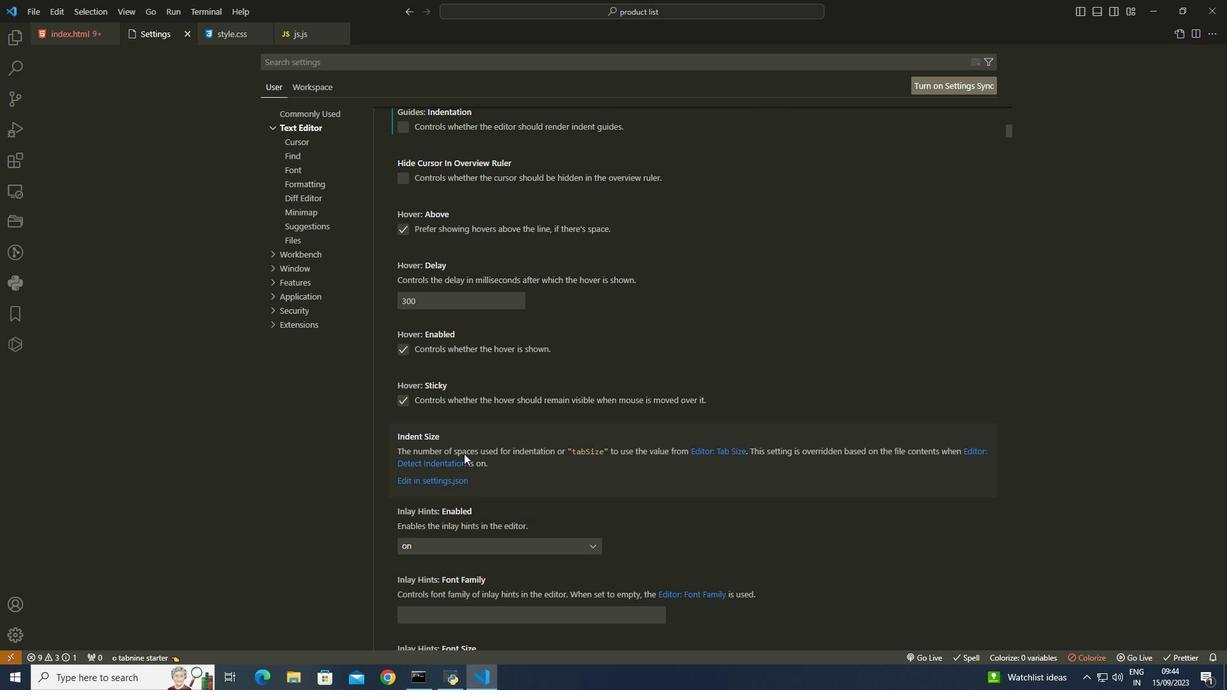 
Action: Mouse scrolled (462, 454) with delta (0, 0)
Screenshot: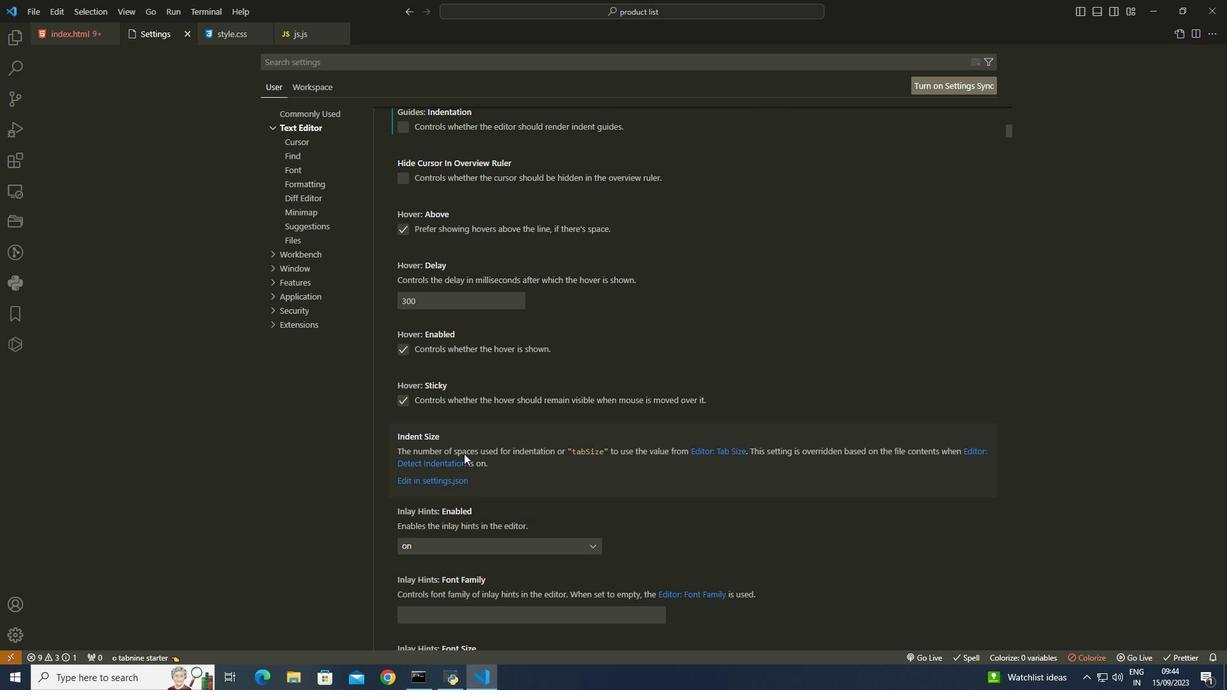 
Action: Mouse scrolled (462, 454) with delta (0, 0)
Screenshot: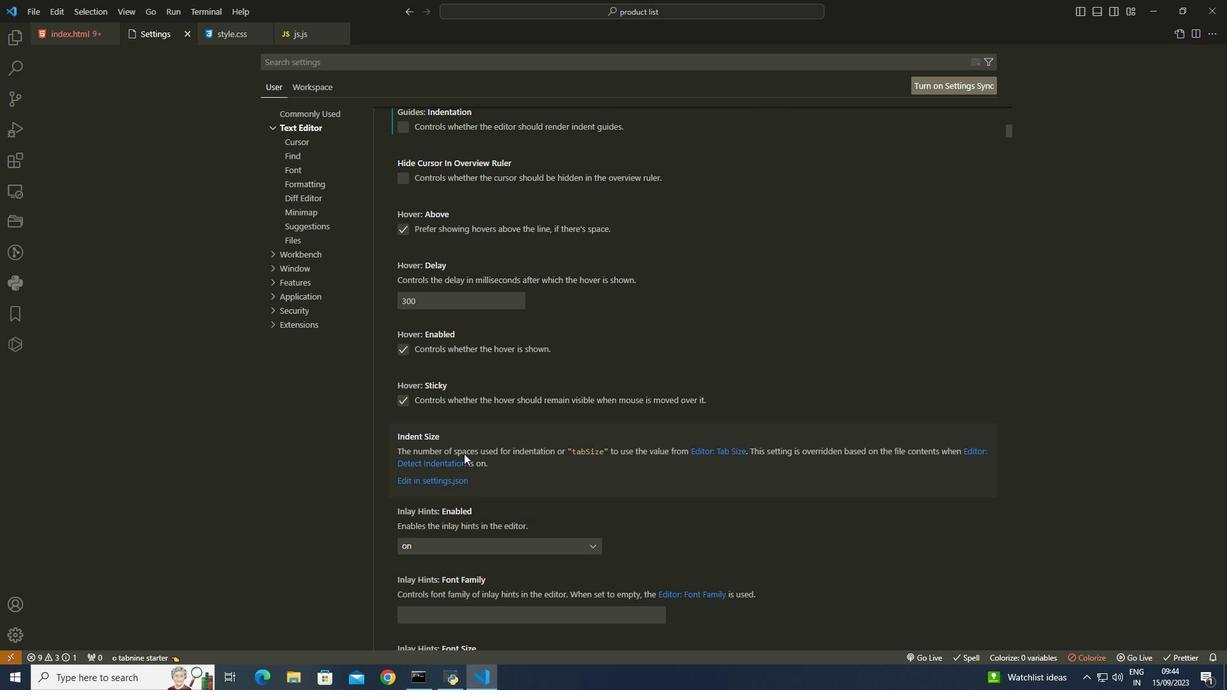 
Action: Mouse scrolled (462, 454) with delta (0, 0)
